 Task: Buy 2 Gels for Men's from Shave & Hair Removal section under best seller category for shipping address: Dale Allen, 4716 Wines Lane, Sabine Pass, Texas 77655, Cell Number 8322385022. Pay from credit card ending with 5759, CVV 953
Action: Mouse moved to (18, 79)
Screenshot: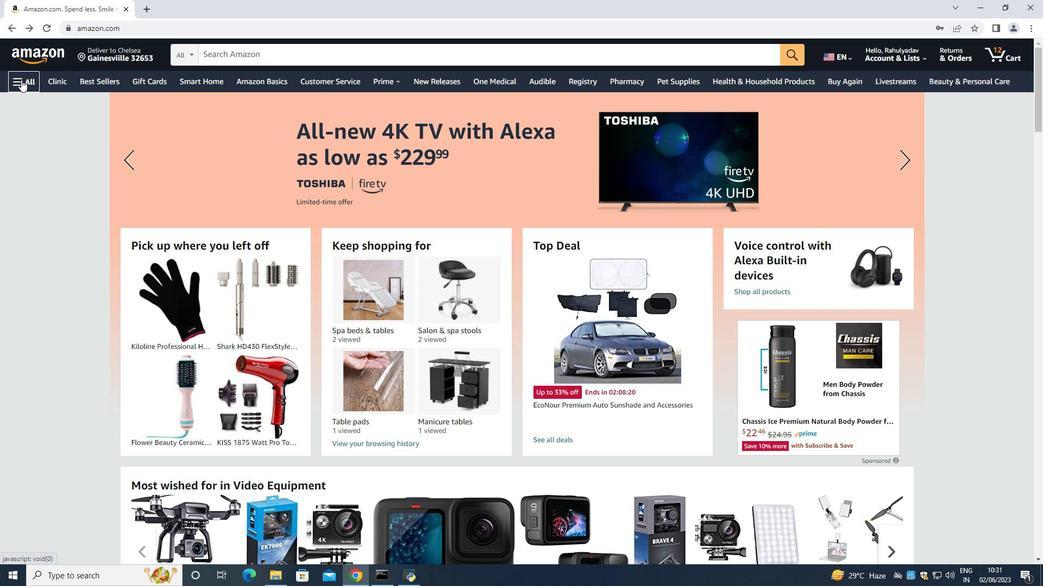 
Action: Mouse pressed left at (18, 79)
Screenshot: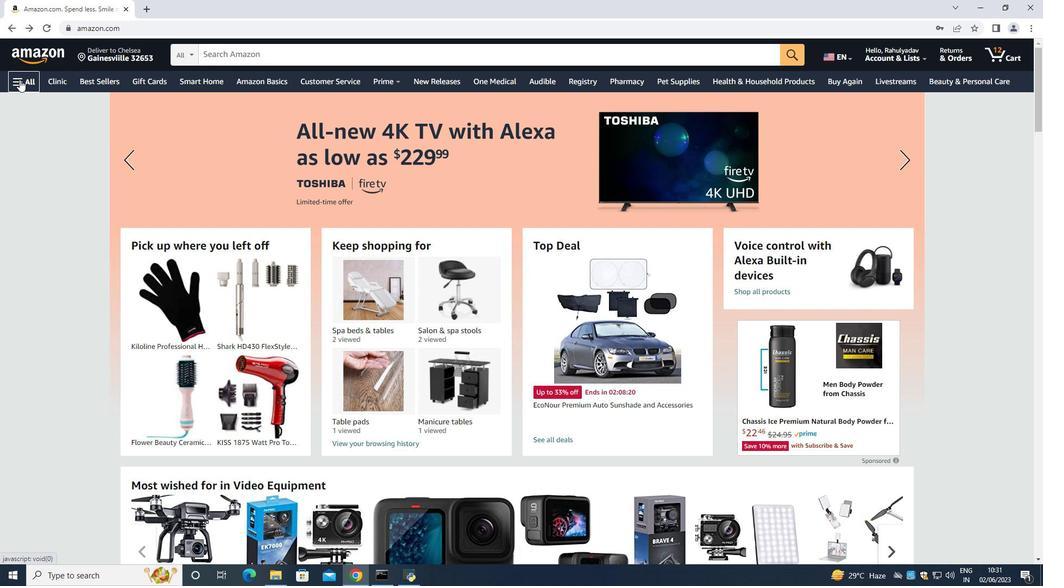 
Action: Mouse moved to (48, 111)
Screenshot: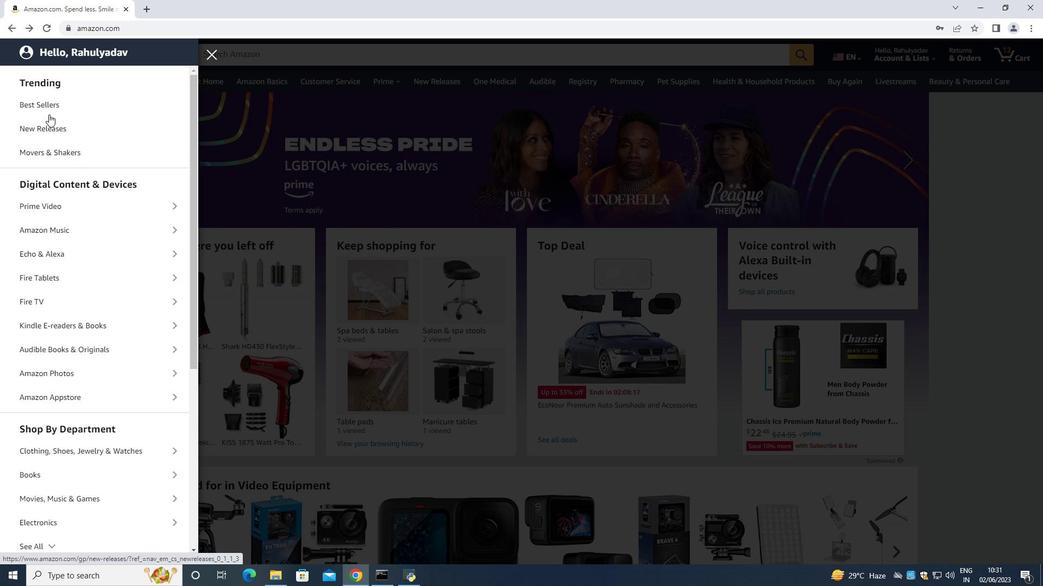 
Action: Mouse pressed left at (48, 111)
Screenshot: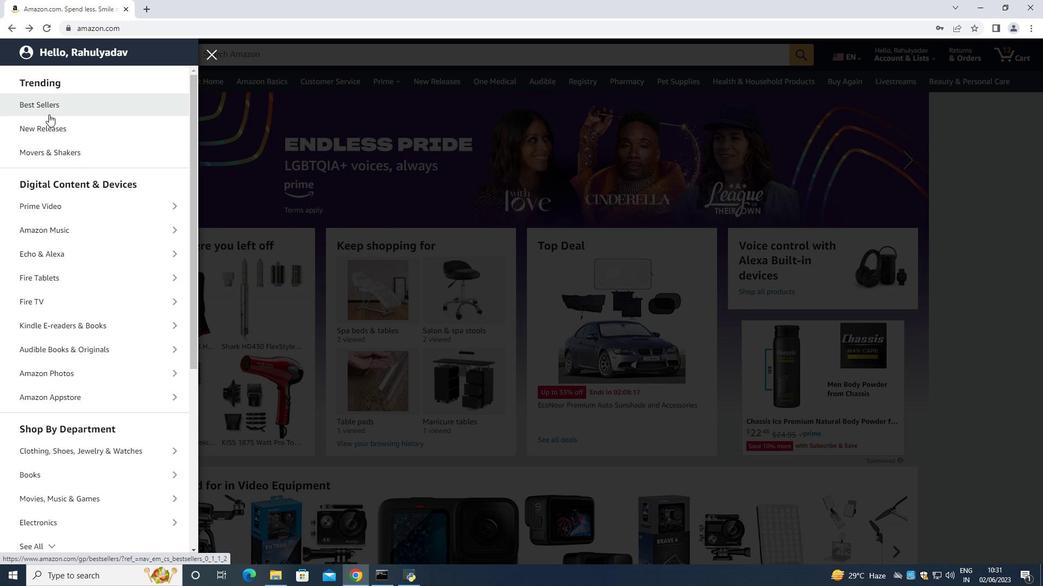 
Action: Mouse moved to (320, 52)
Screenshot: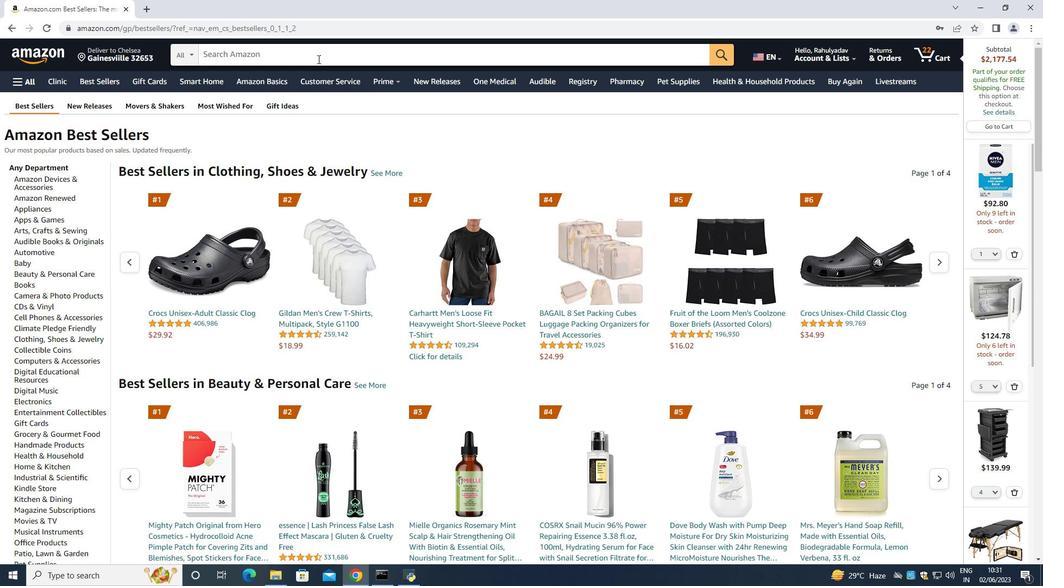 
Action: Mouse pressed left at (320, 52)
Screenshot: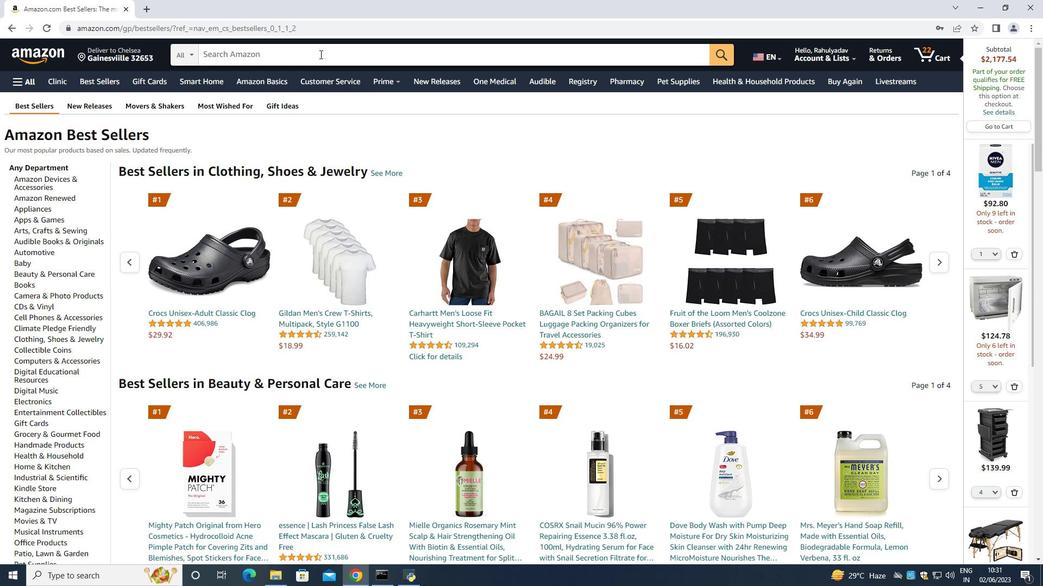 
Action: Mouse moved to (321, 51)
Screenshot: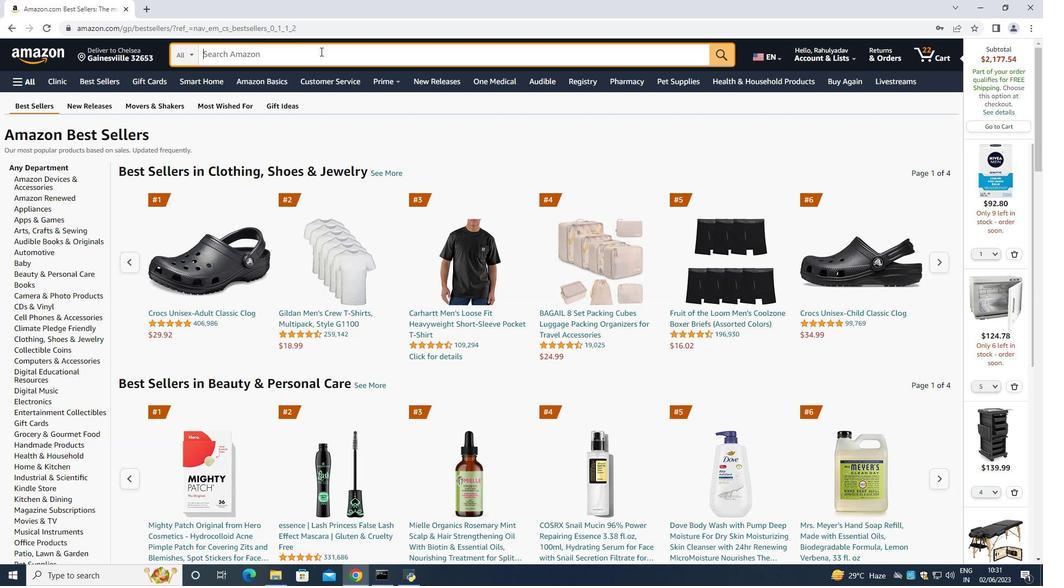 
Action: Key pressed <Key.shift>Gels<Key.space><Key.shift><Key.shift><Key.shift>For<Key.space><Key.shift><Key.shift><Key.shift><Key.shift><Key.shift><Key.shift><Key.shift><Key.shift><Key.shift><Key.shift><Key.shift><Key.shift><Key.shift><Key.shift><Key.shift><Key.shift><Key.shift><Key.shift><Key.shift><Key.shift><Key.shift><Key.shift><Key.shift><Key.shift><Key.shift><Key.shift><Key.shift><Key.shift><Key.shift>Mr<Key.backspace>en<Key.enter>
Screenshot: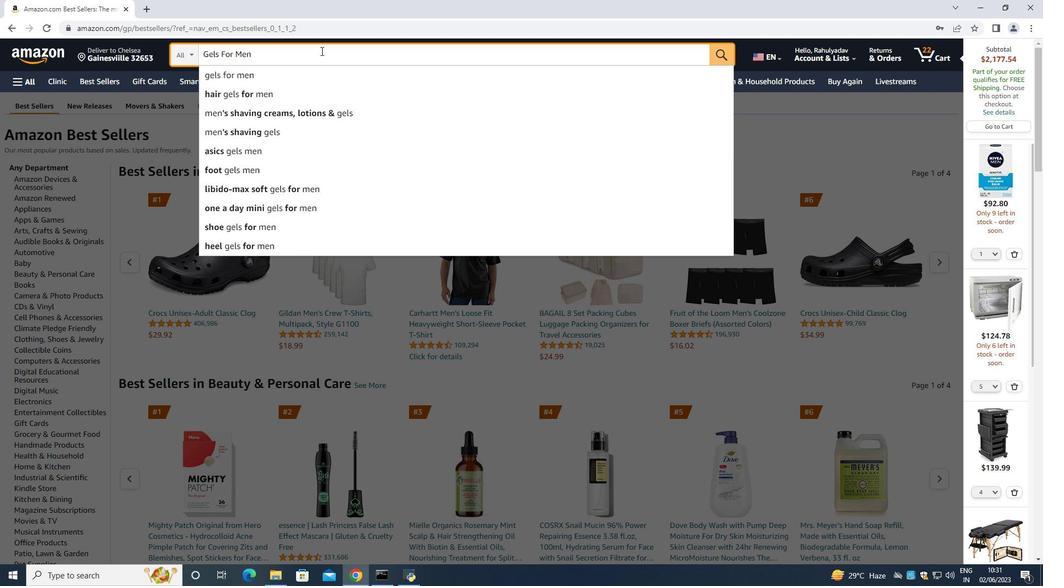 
Action: Mouse moved to (57, 256)
Screenshot: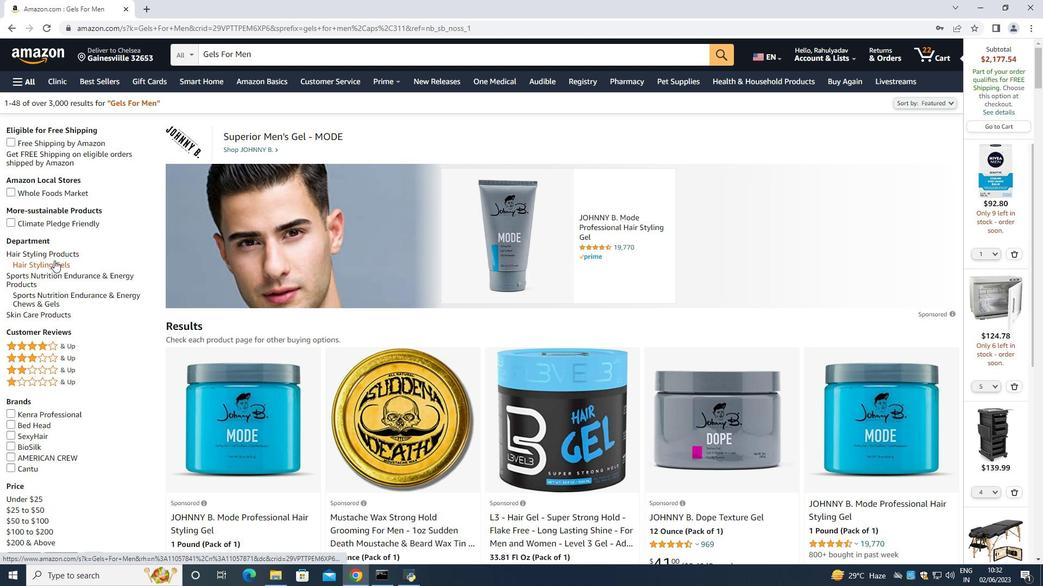 
Action: Mouse pressed left at (57, 256)
Screenshot: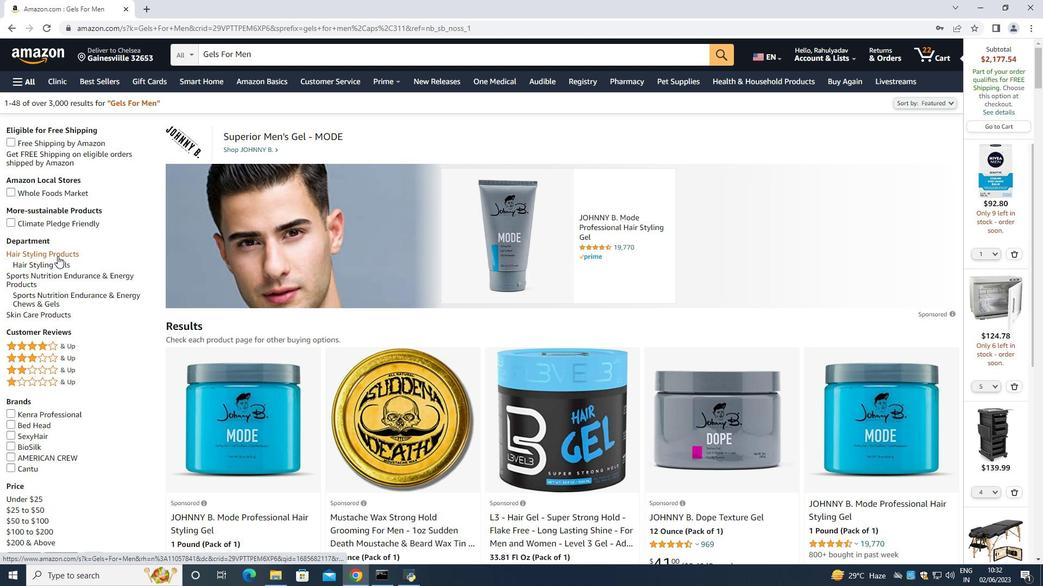 
Action: Mouse moved to (41, 299)
Screenshot: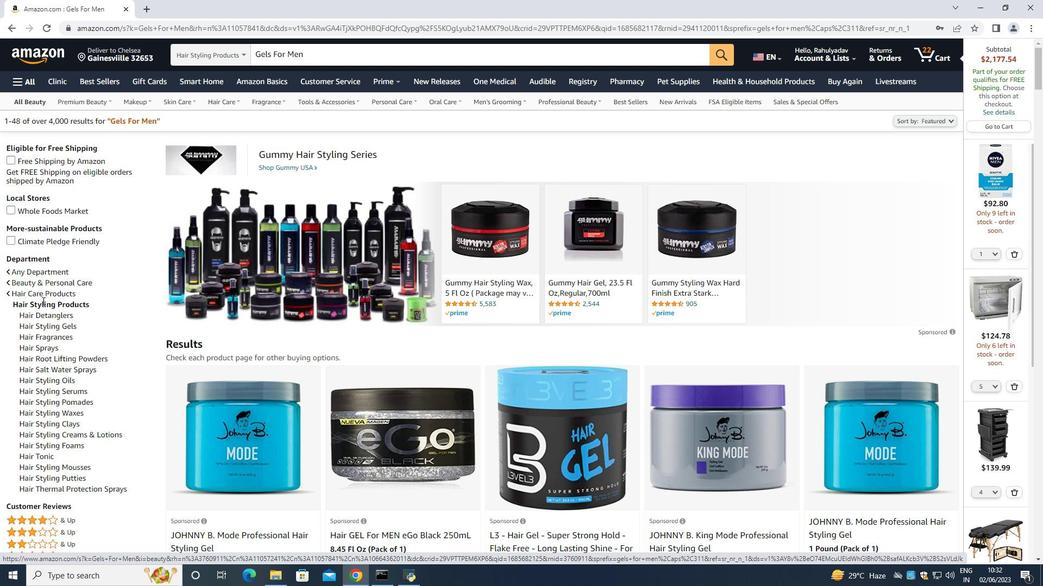 
Action: Mouse pressed left at (41, 299)
Screenshot: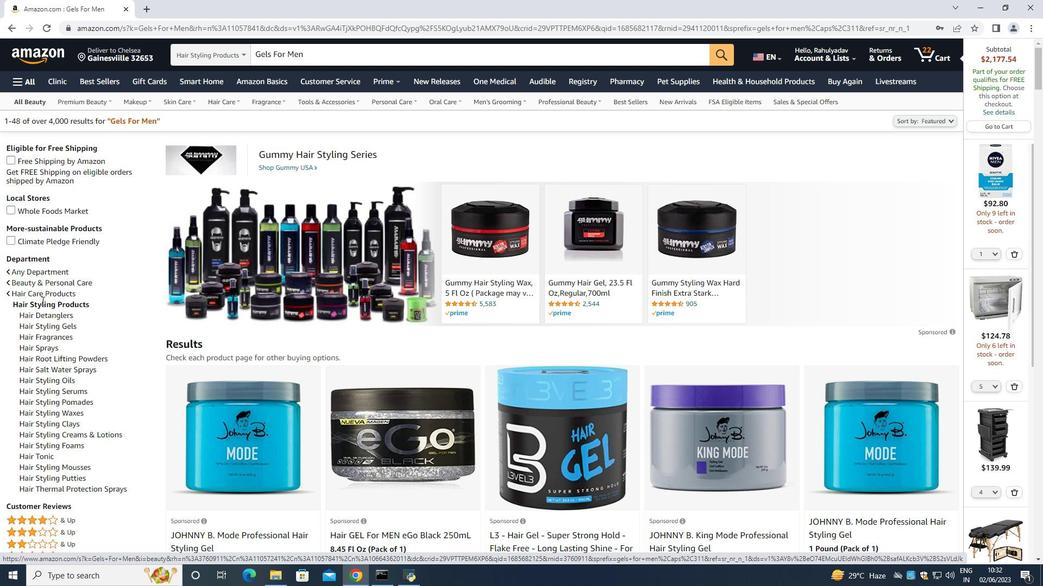 
Action: Mouse moved to (40, 294)
Screenshot: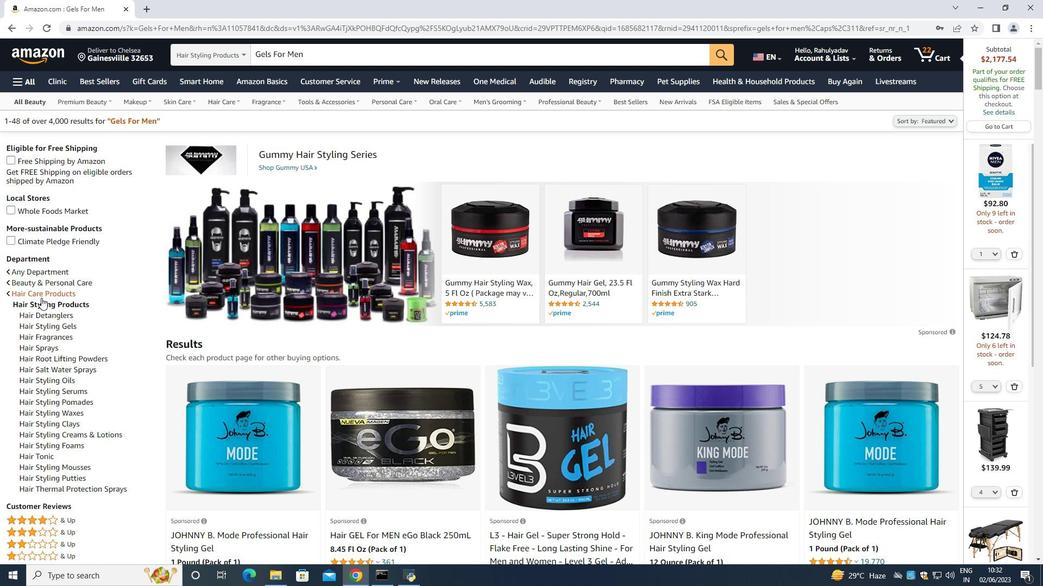 
Action: Mouse pressed left at (40, 294)
Screenshot: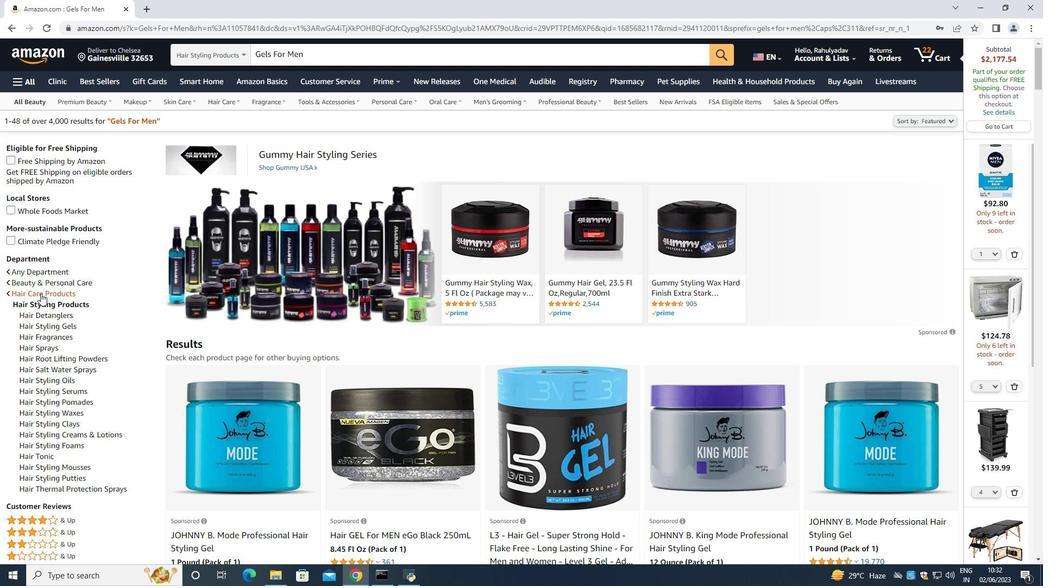 
Action: Mouse moved to (695, 402)
Screenshot: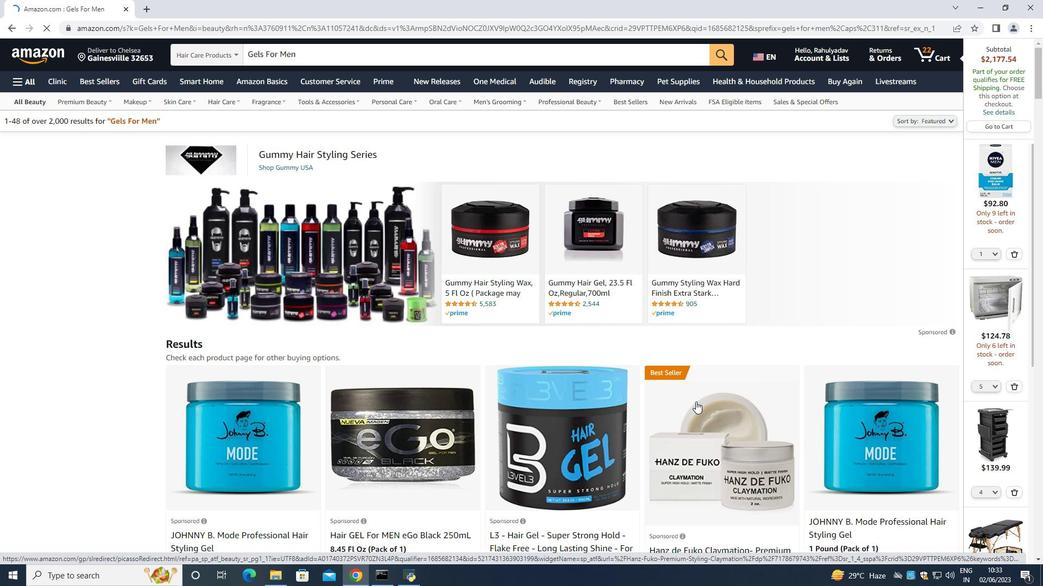 
Action: Mouse scrolled (695, 401) with delta (0, 0)
Screenshot: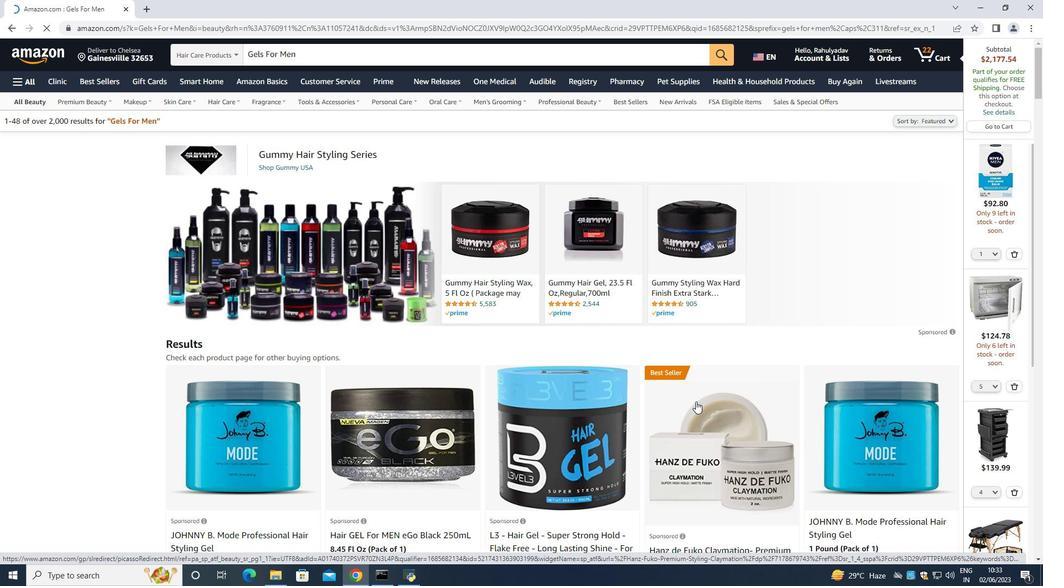 
Action: Mouse scrolled (695, 401) with delta (0, 0)
Screenshot: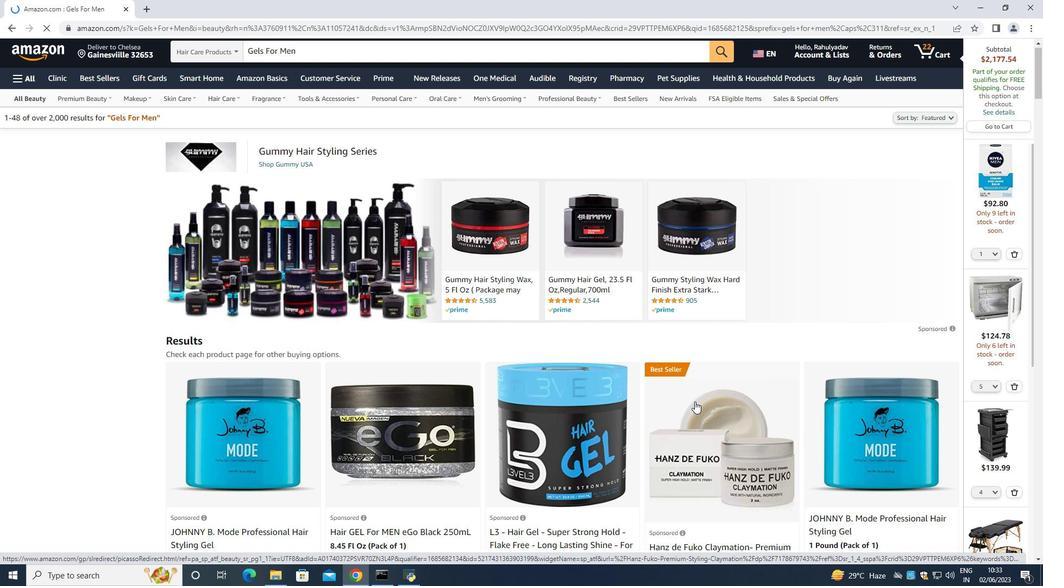 
Action: Mouse moved to (699, 397)
Screenshot: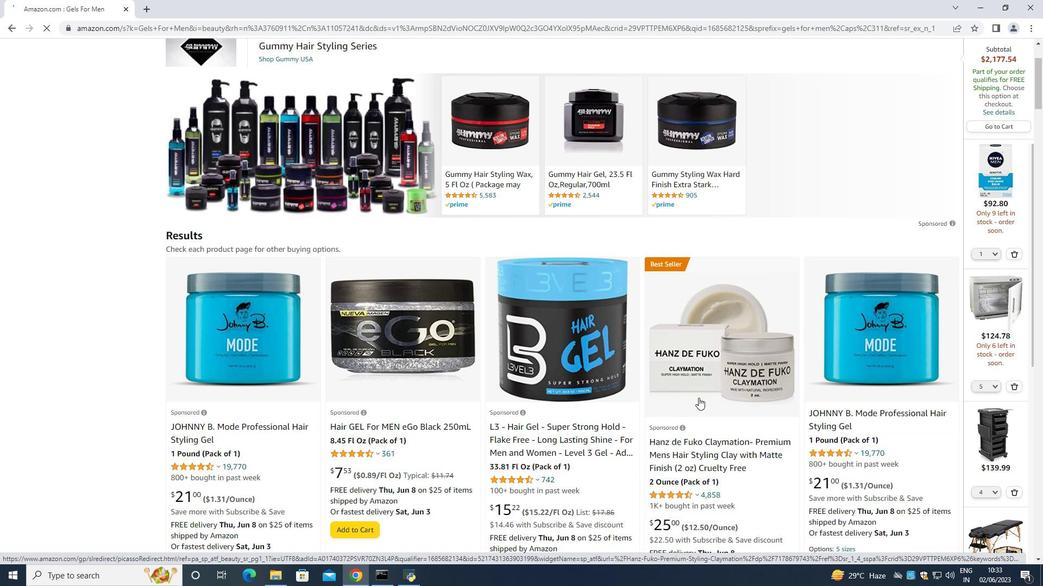 
Action: Mouse scrolled (699, 397) with delta (0, 0)
Screenshot: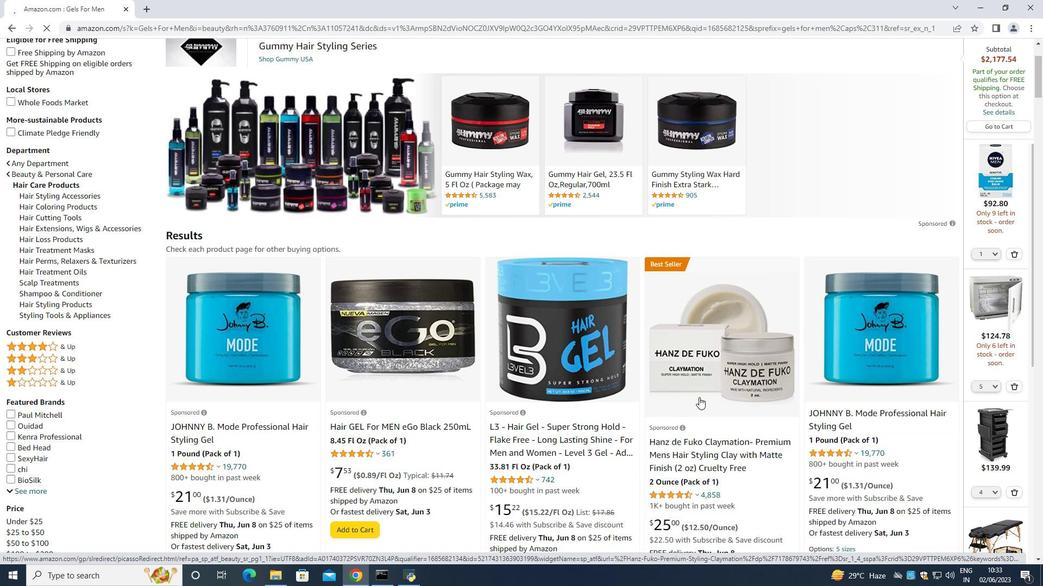 
Action: Mouse moved to (699, 397)
Screenshot: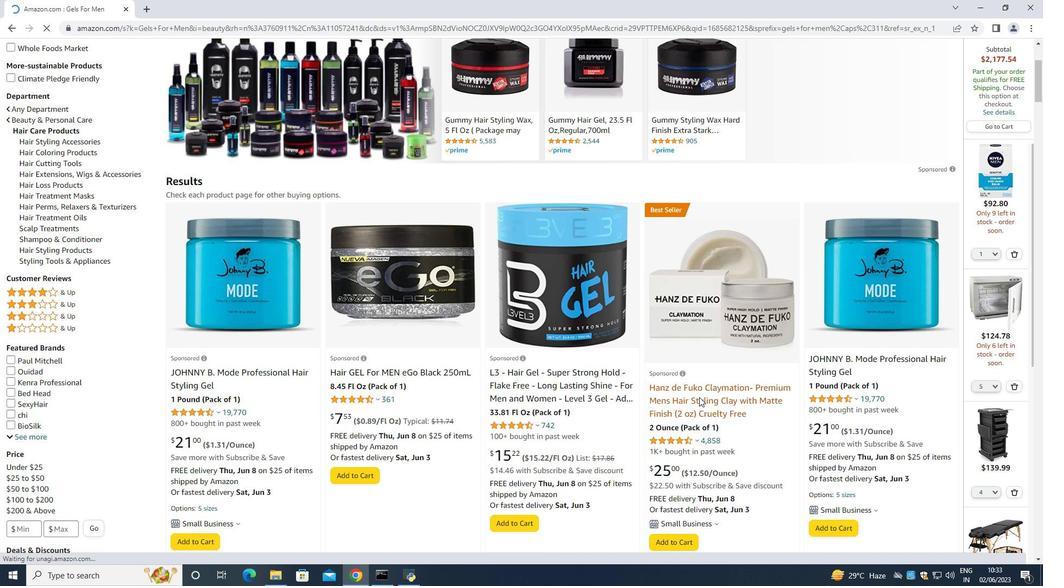 
Action: Mouse scrolled (699, 398) with delta (0, 0)
Screenshot: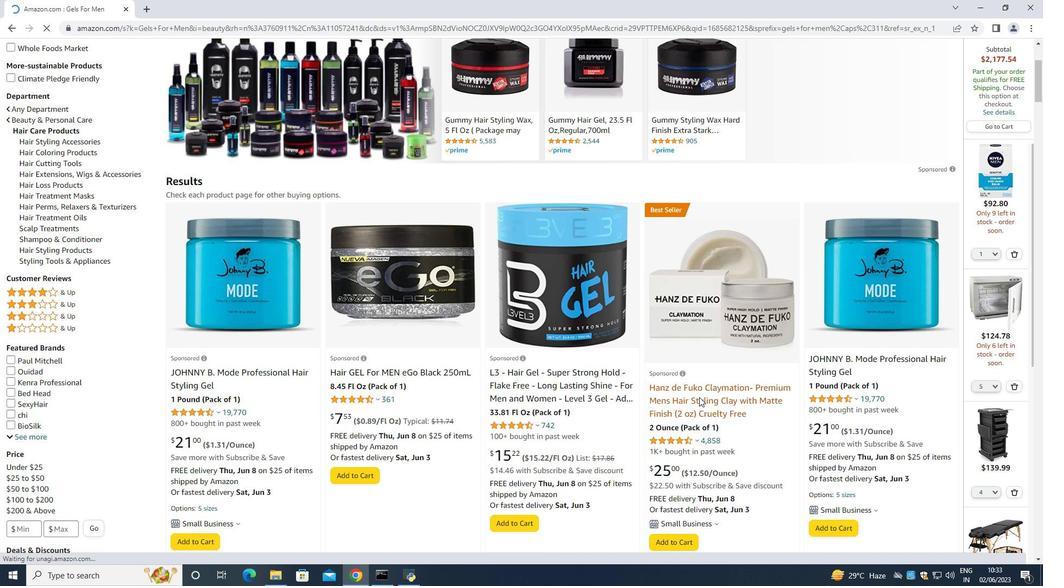 
Action: Mouse scrolled (699, 398) with delta (0, 0)
Screenshot: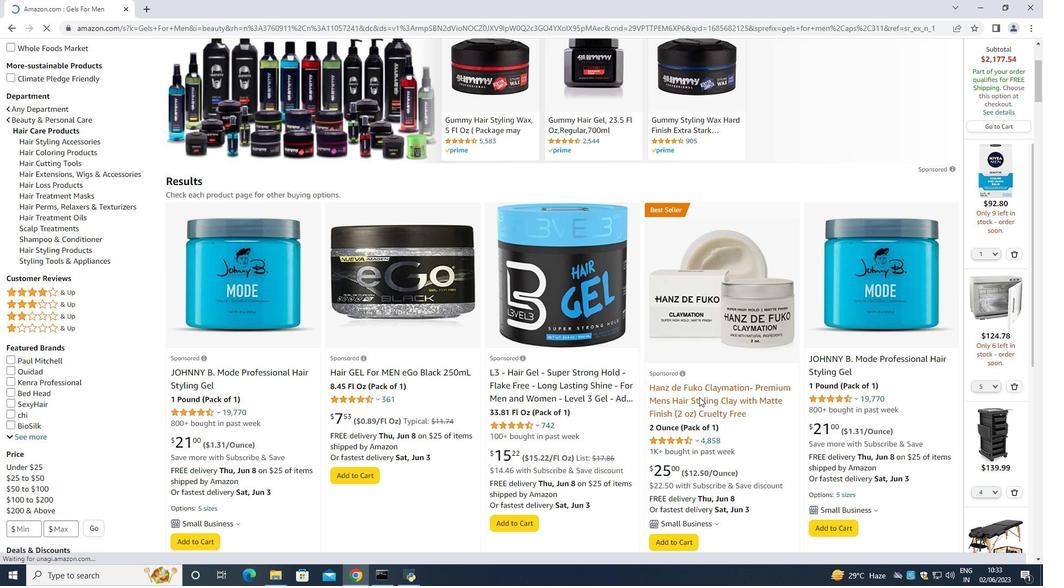 
Action: Mouse scrolled (699, 398) with delta (0, 0)
Screenshot: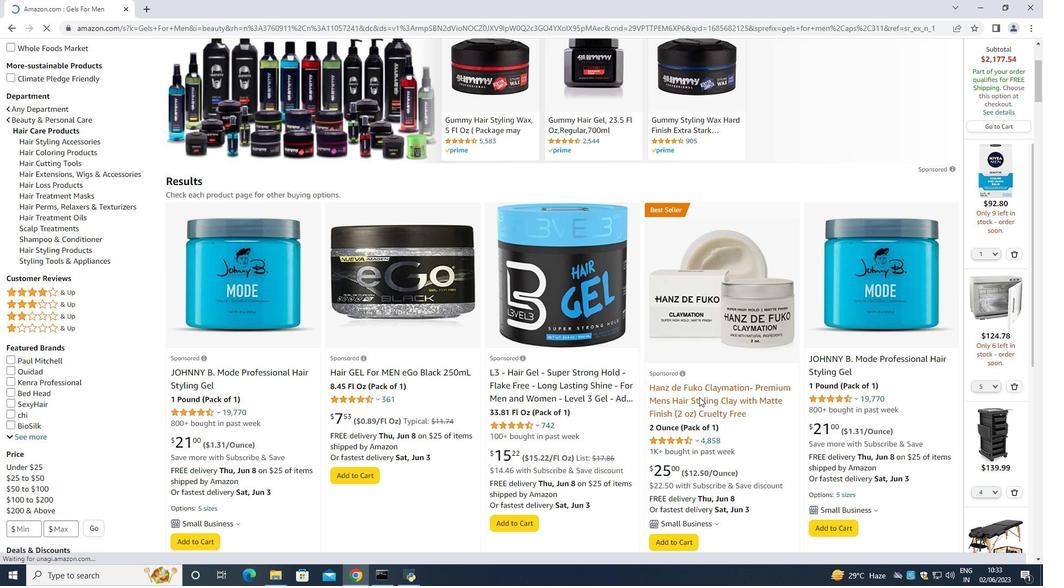 
Action: Mouse scrolled (699, 398) with delta (0, 0)
Screenshot: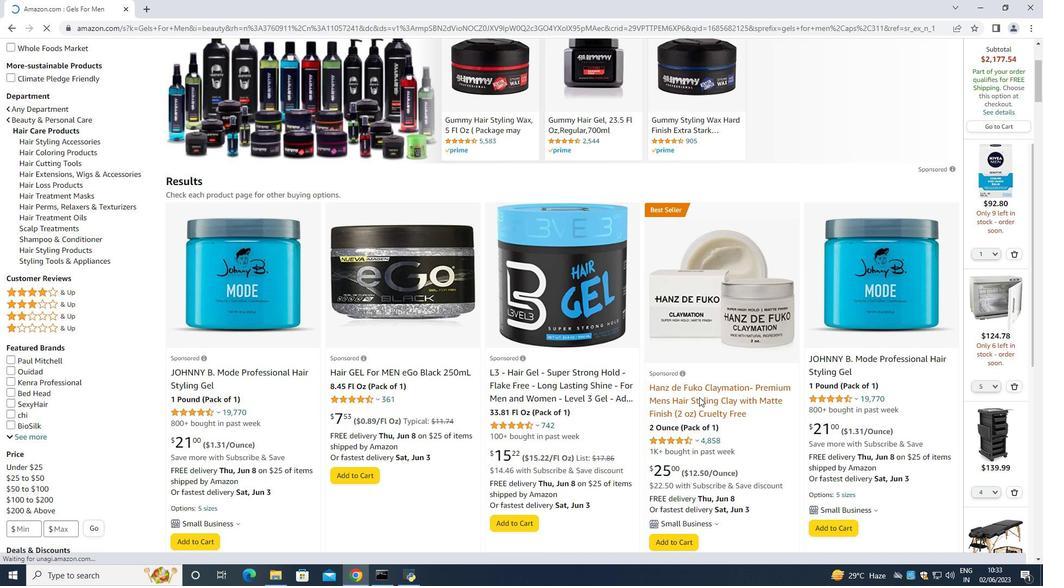 
Action: Mouse moved to (585, 389)
Screenshot: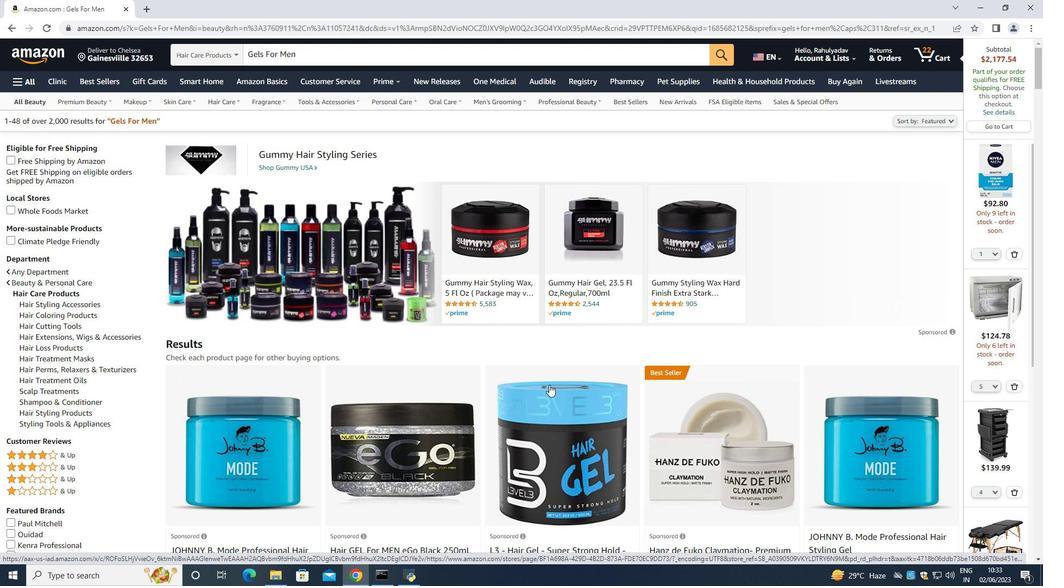 
Action: Mouse scrolled (585, 388) with delta (0, 0)
Screenshot: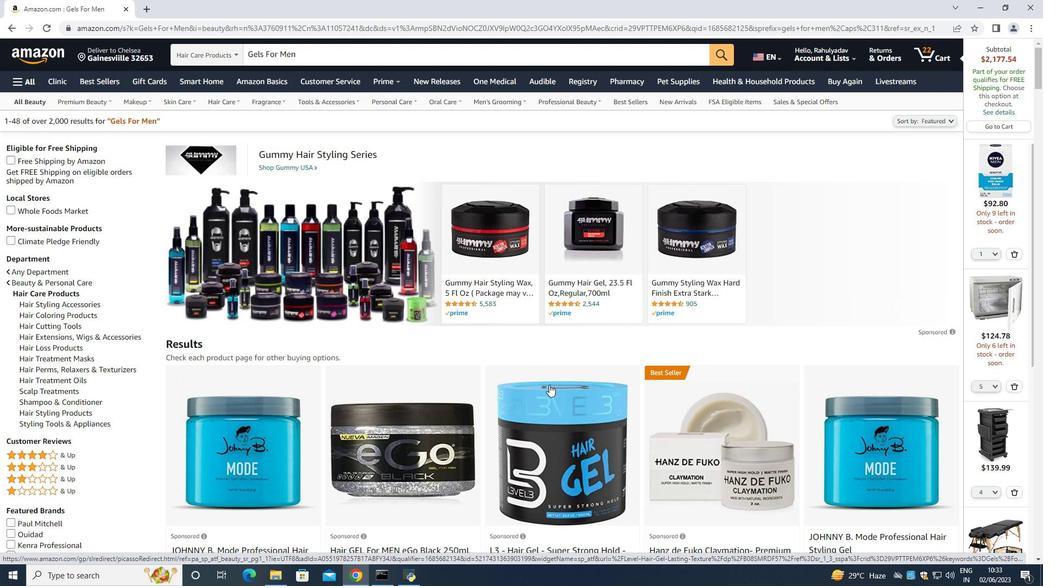 
Action: Mouse moved to (585, 389)
Screenshot: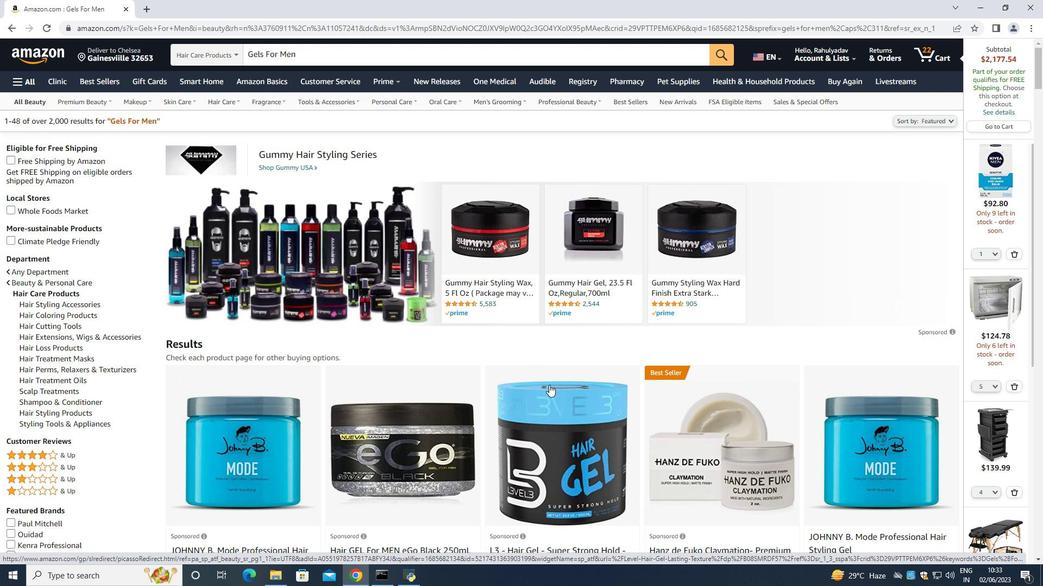 
Action: Mouse scrolled (585, 388) with delta (0, 0)
Screenshot: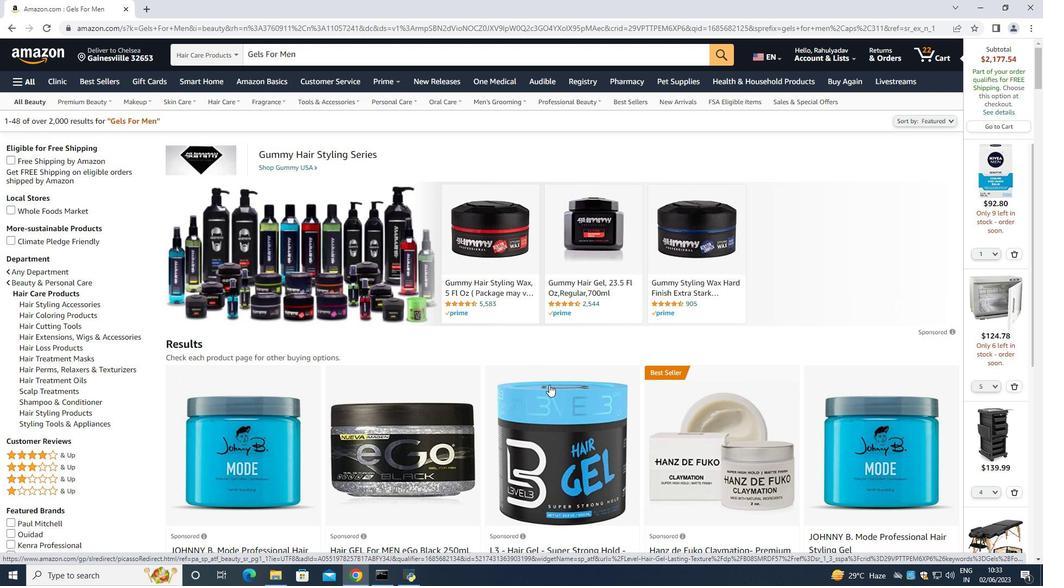 
Action: Mouse scrolled (585, 388) with delta (0, 0)
Screenshot: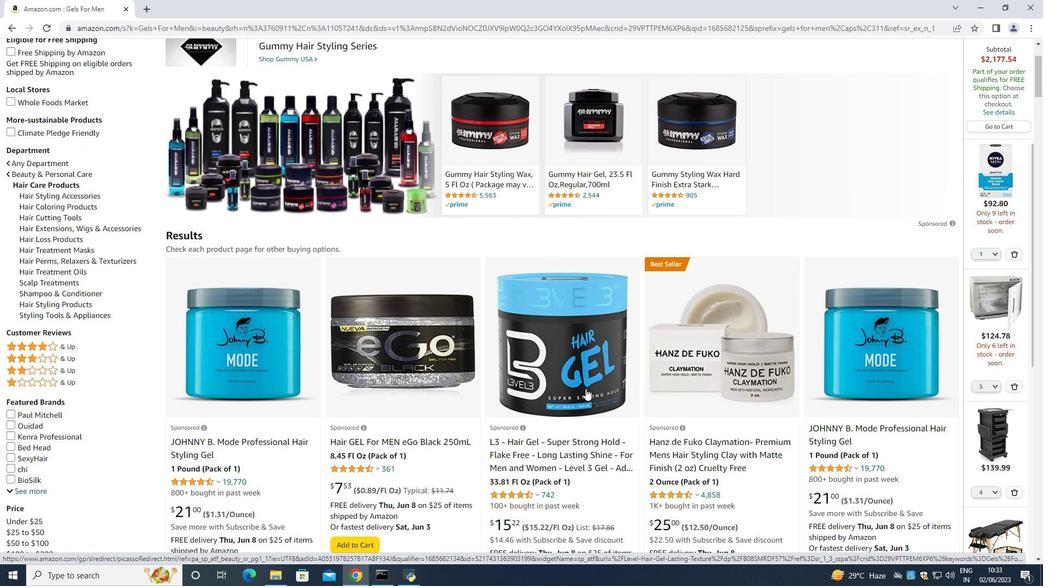 
Action: Mouse moved to (525, 407)
Screenshot: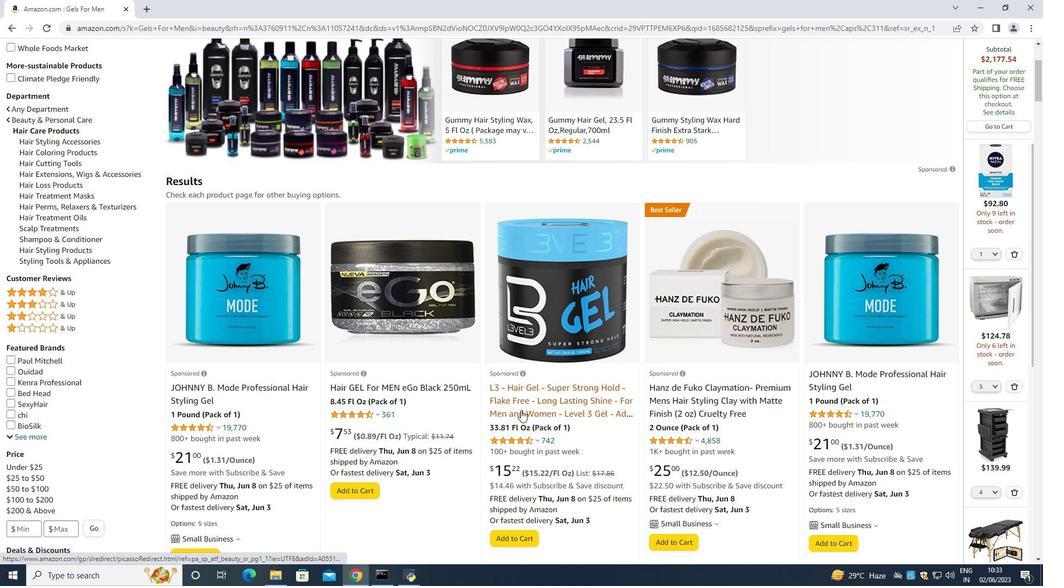 
Action: Mouse pressed left at (525, 407)
Screenshot: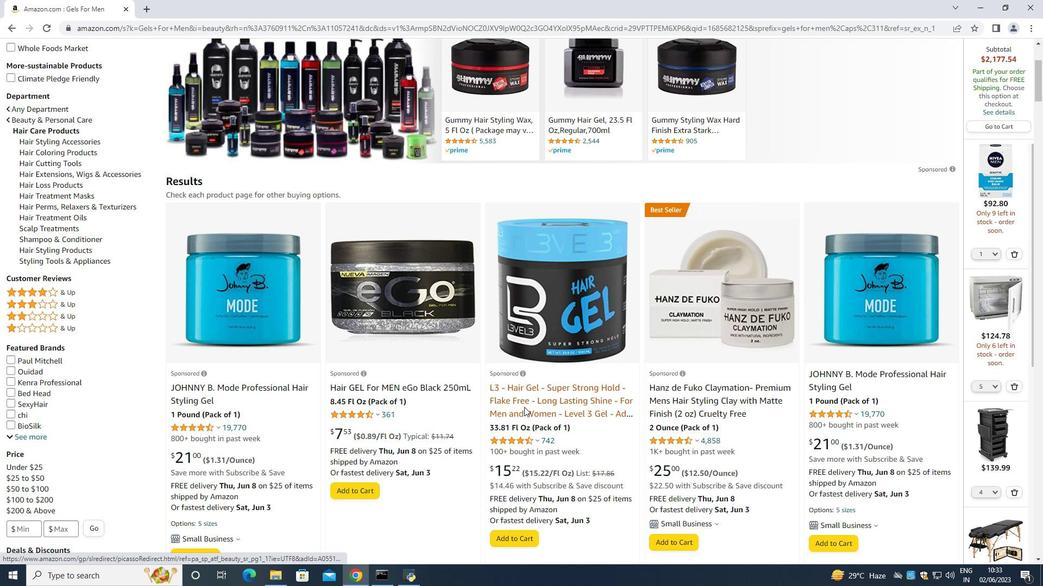 
Action: Mouse moved to (576, 396)
Screenshot: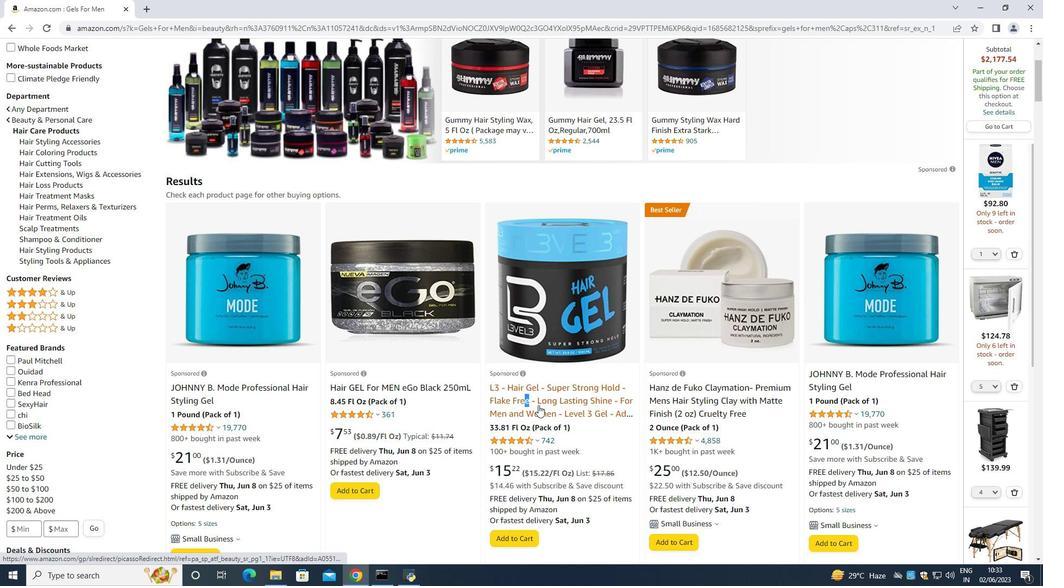 
Action: Mouse pressed left at (576, 396)
Screenshot: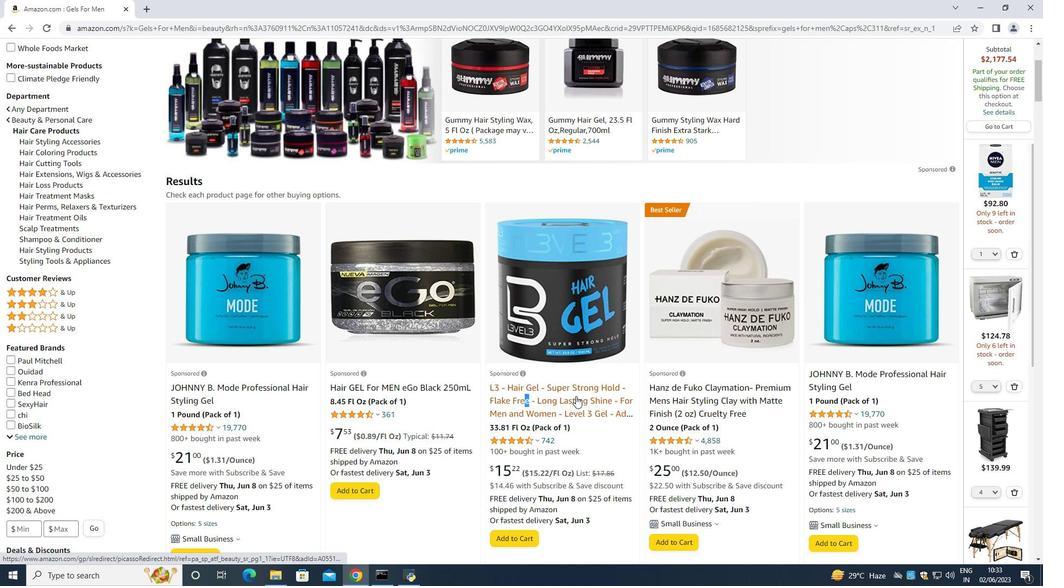 
Action: Mouse moved to (496, 240)
Screenshot: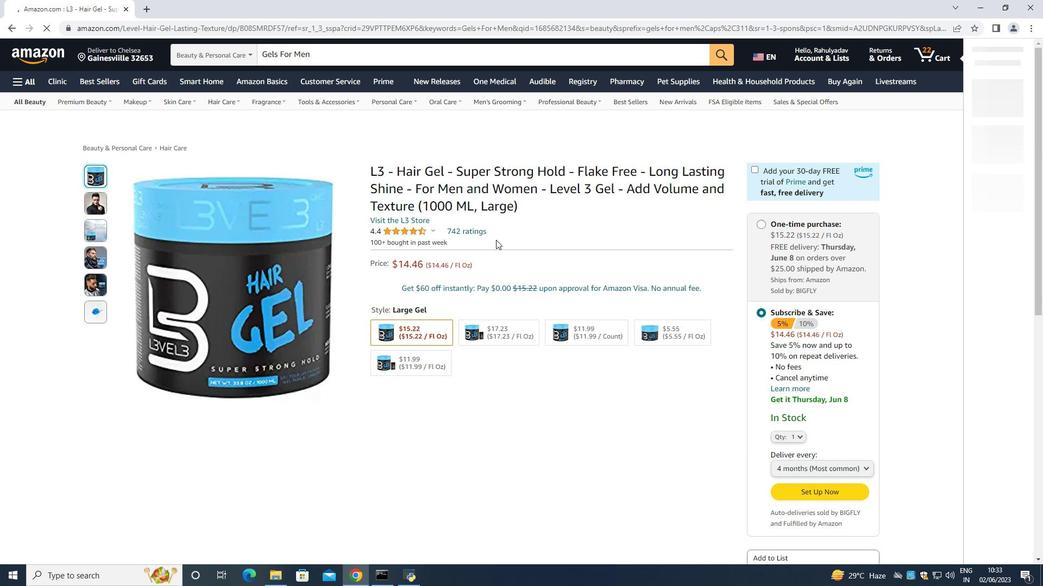 
Action: Mouse scrolled (496, 240) with delta (0, 0)
Screenshot: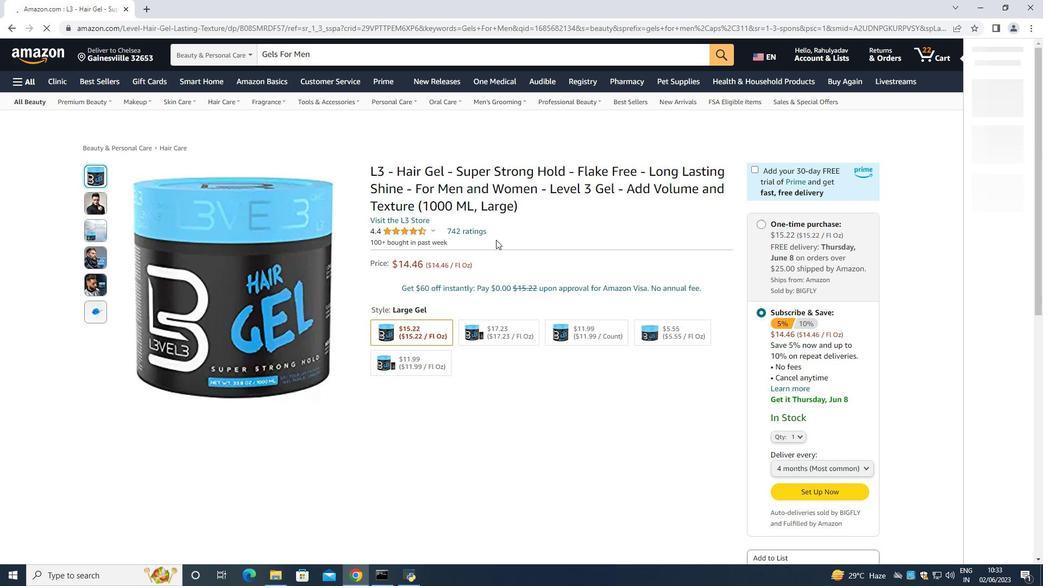 
Action: Mouse moved to (613, 163)
Screenshot: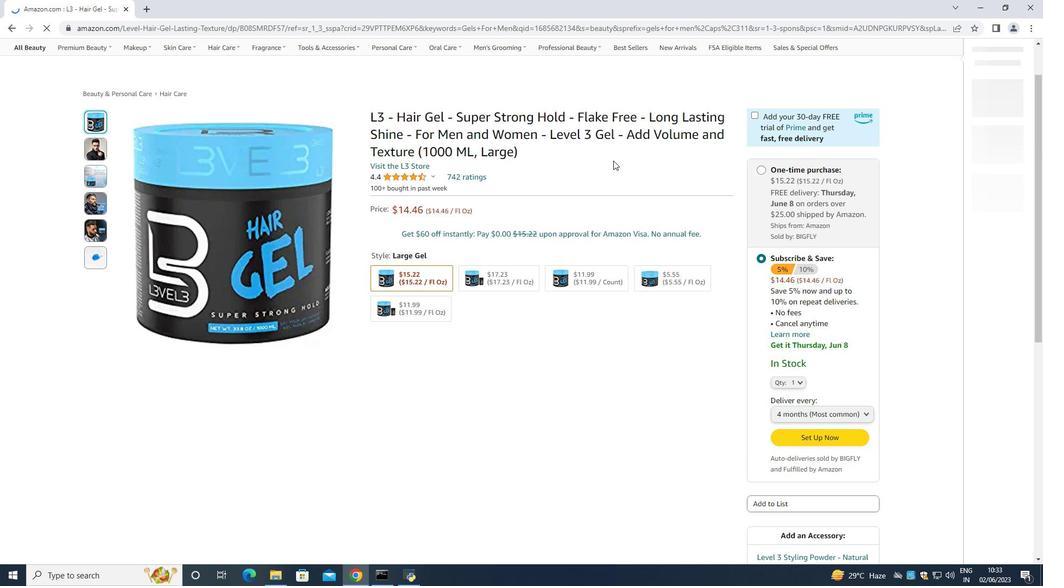 
Action: Mouse scrolled (613, 163) with delta (0, 0)
Screenshot: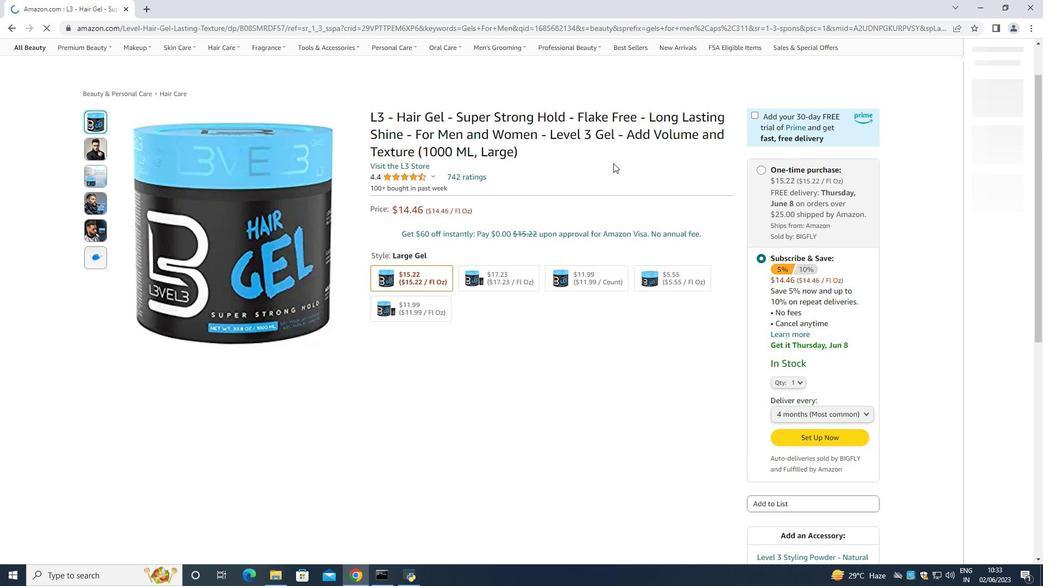 
Action: Mouse moved to (699, 206)
Screenshot: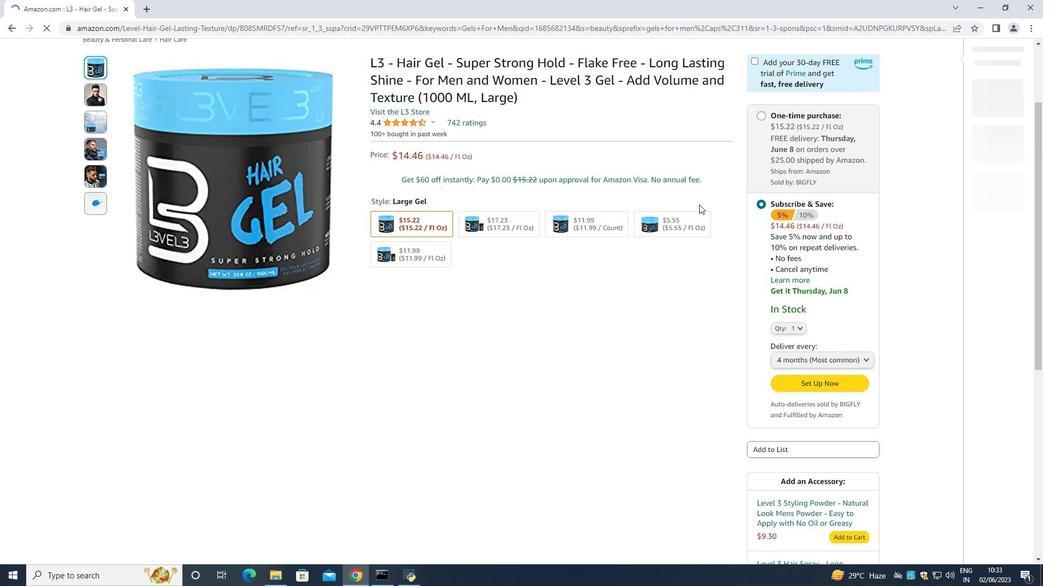 
Action: Mouse scrolled (699, 205) with delta (0, 0)
Screenshot: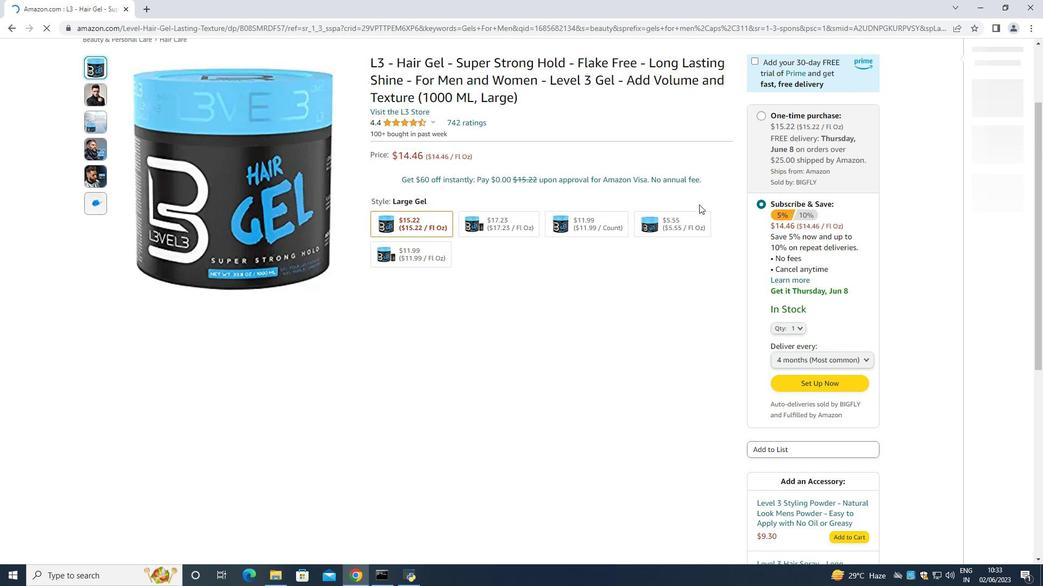 
Action: Mouse moved to (799, 280)
Screenshot: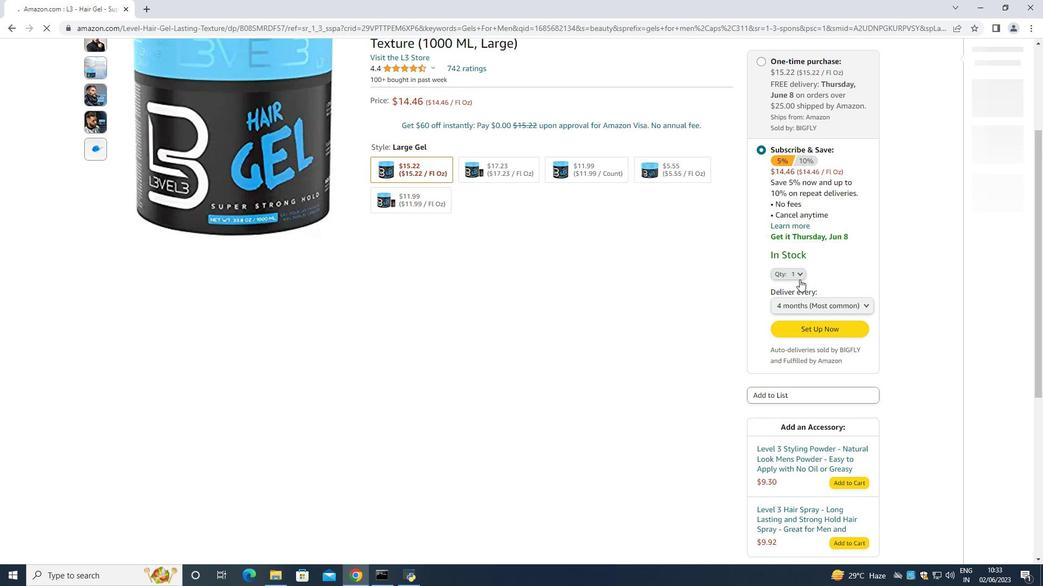 
Action: Mouse pressed left at (799, 280)
Screenshot: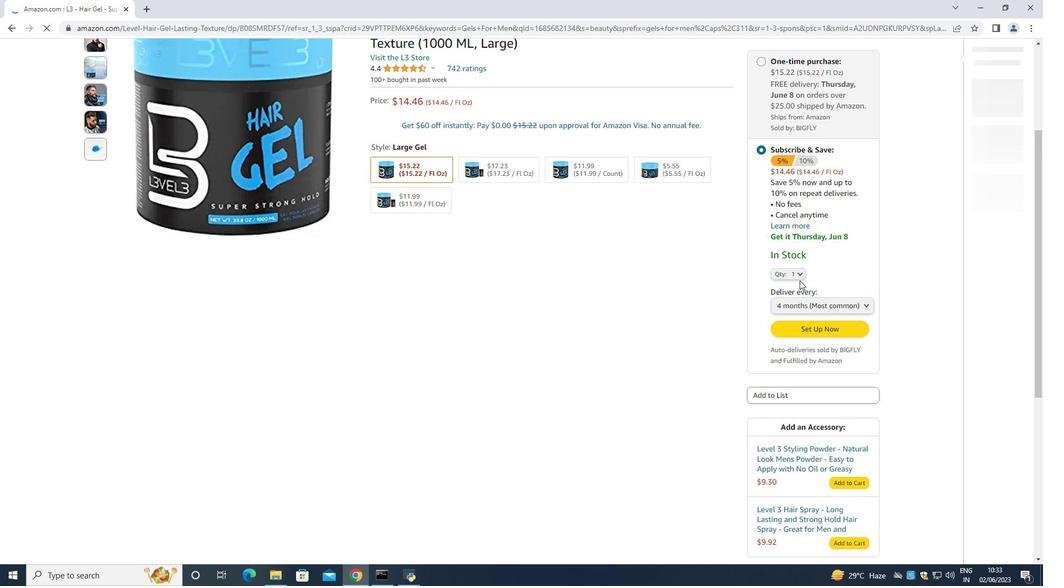 
Action: Mouse moved to (797, 279)
Screenshot: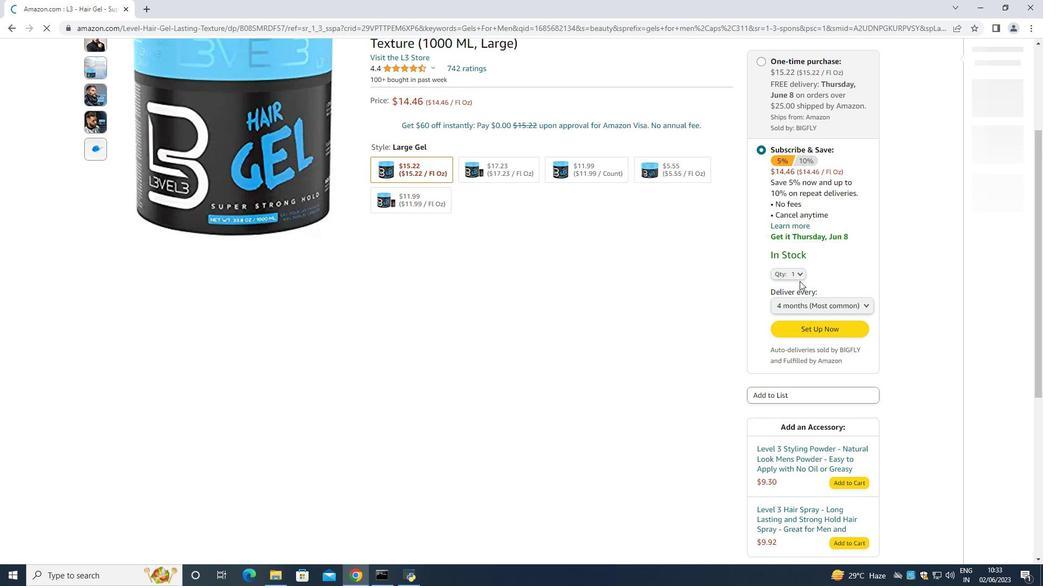 
Action: Mouse pressed left at (797, 279)
Screenshot: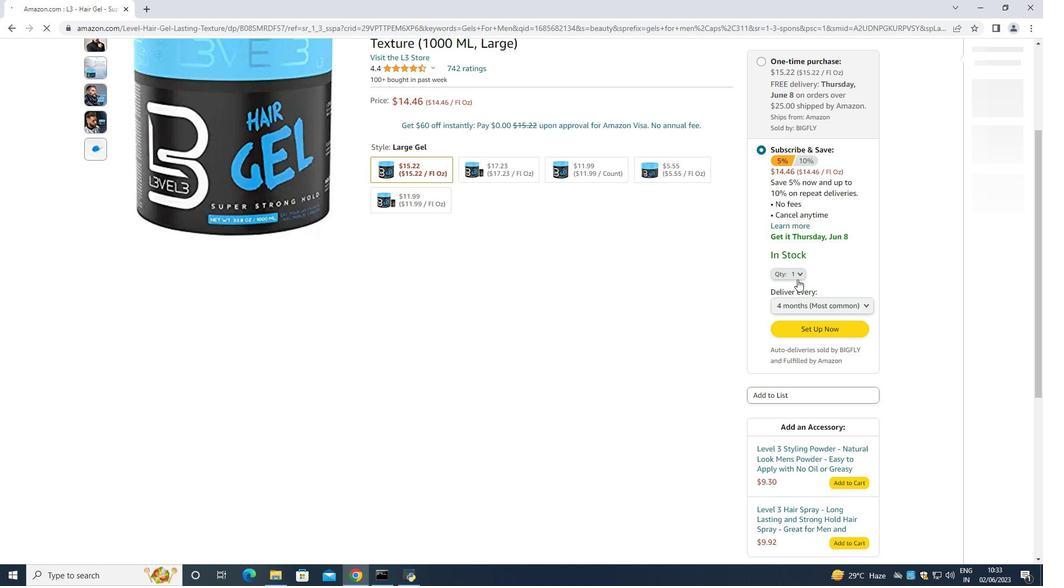 
Action: Mouse moved to (792, 271)
Screenshot: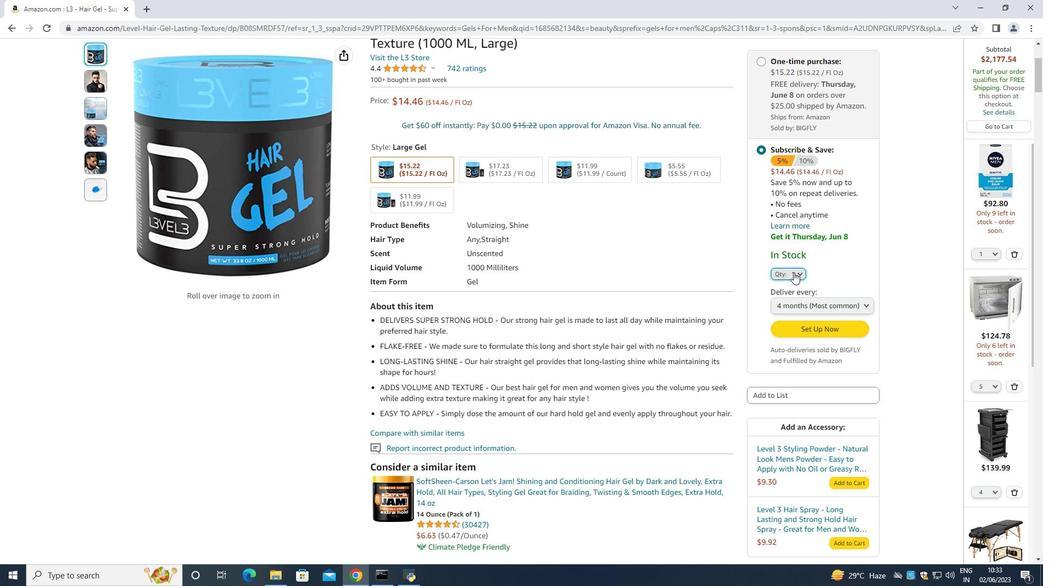 
Action: Mouse pressed left at (792, 271)
Screenshot: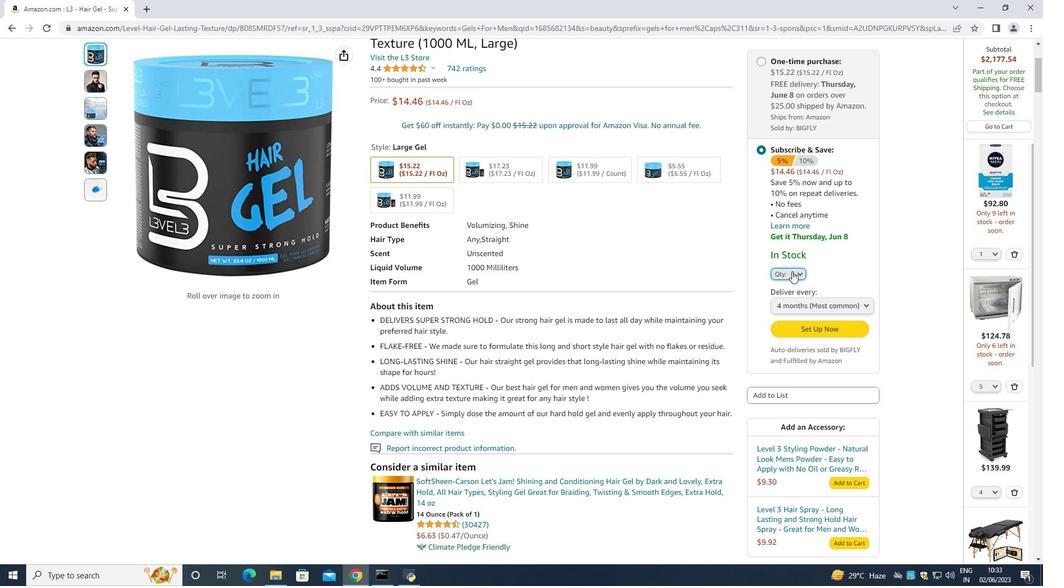 
Action: Mouse moved to (784, 290)
Screenshot: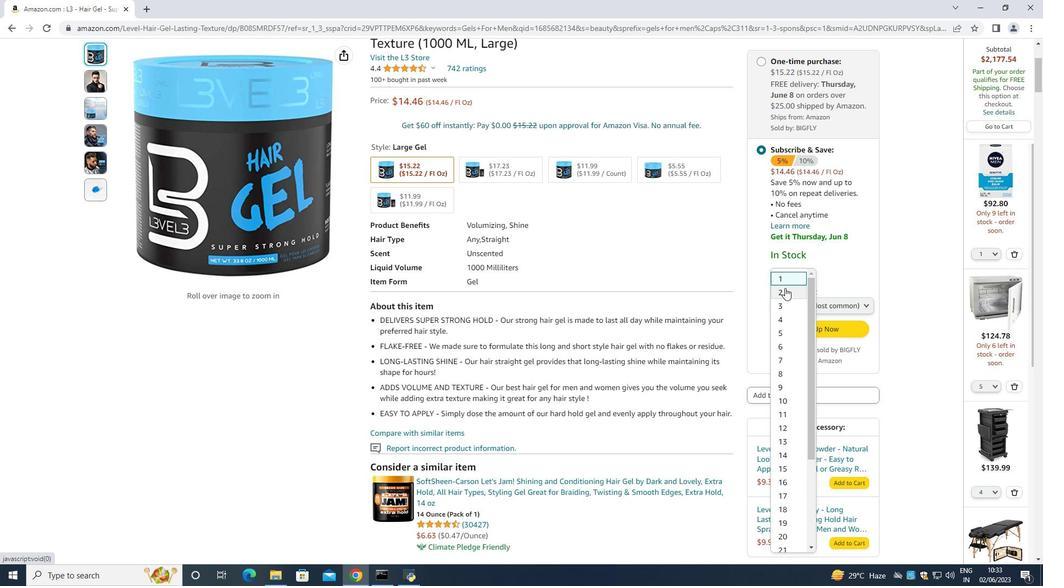 
Action: Mouse pressed left at (784, 290)
Screenshot: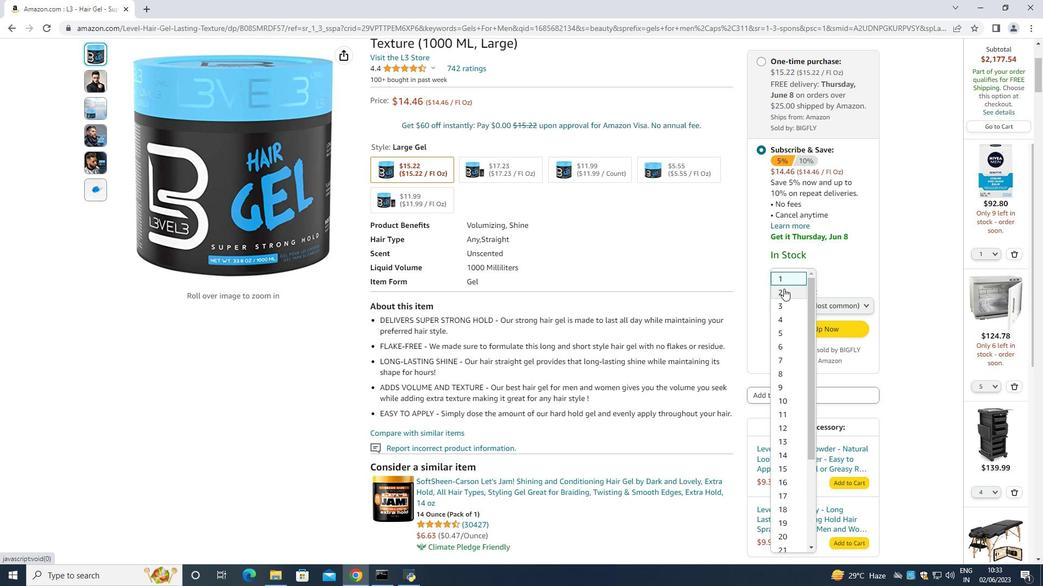
Action: Mouse moved to (820, 324)
Screenshot: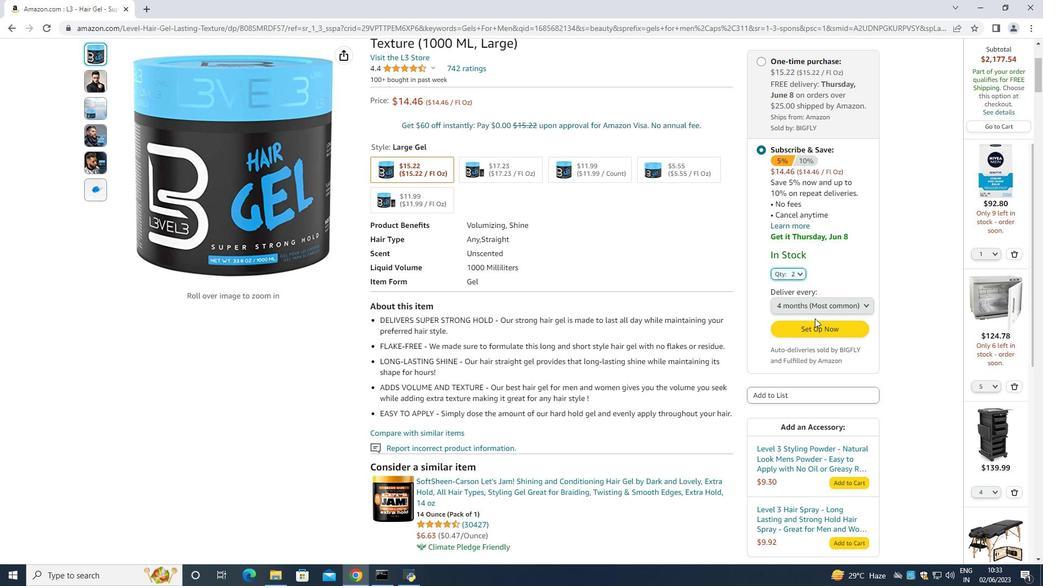 
Action: Mouse pressed left at (820, 324)
Screenshot: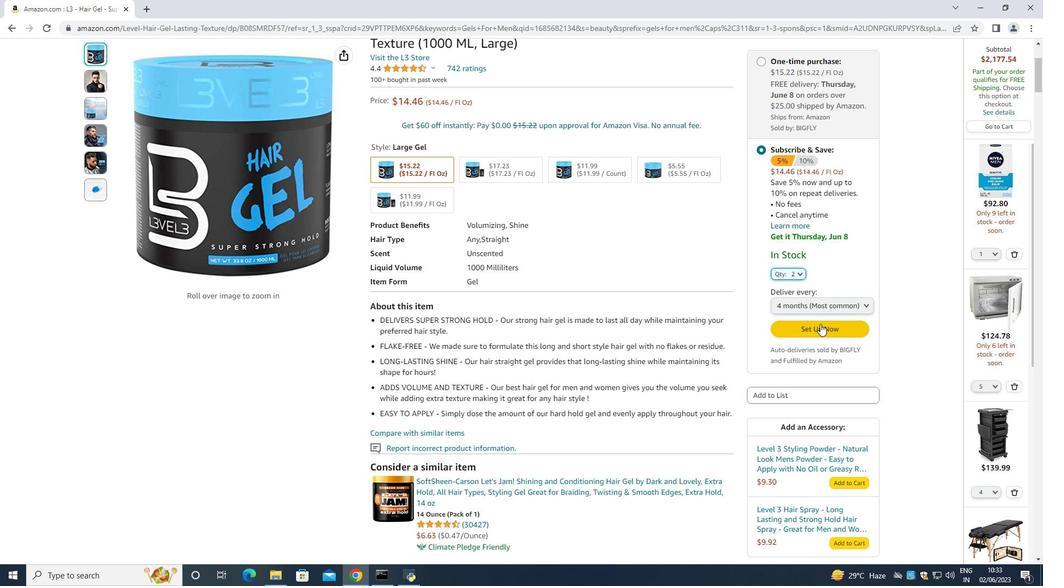 
Action: Mouse moved to (265, 129)
Screenshot: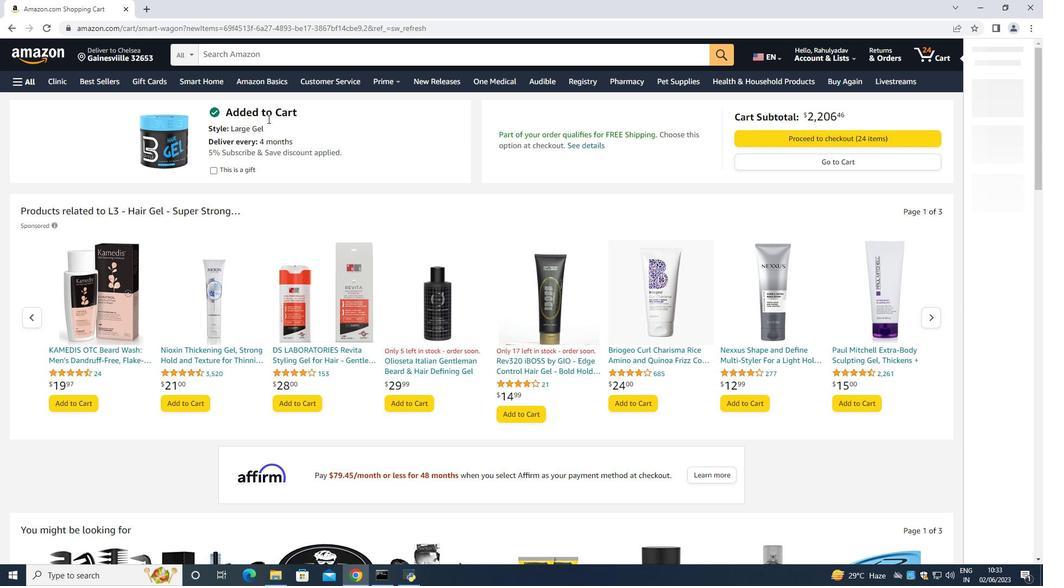 
Action: Mouse pressed left at (265, 129)
Screenshot: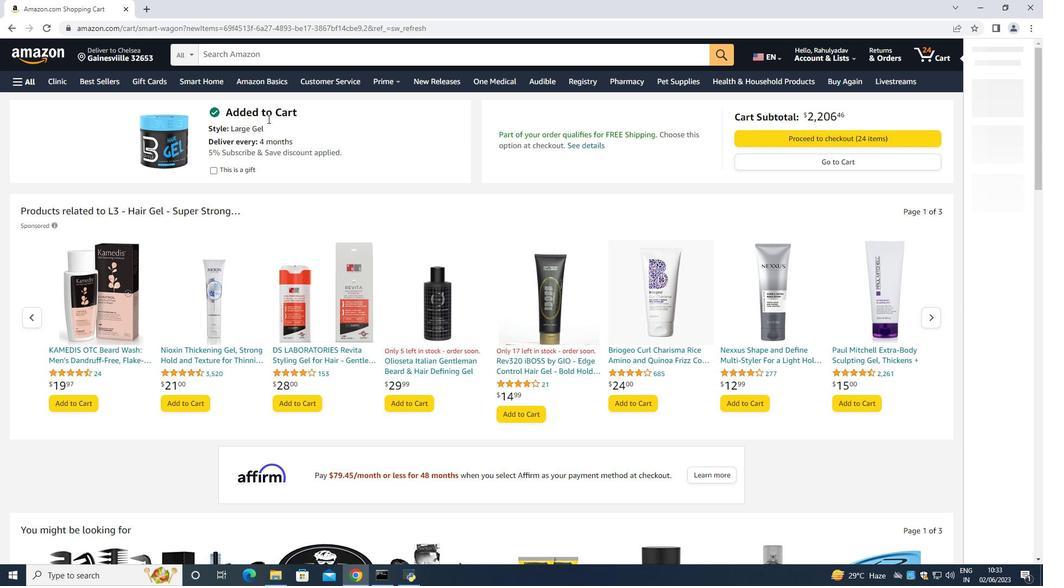 
Action: Mouse moved to (263, 129)
Screenshot: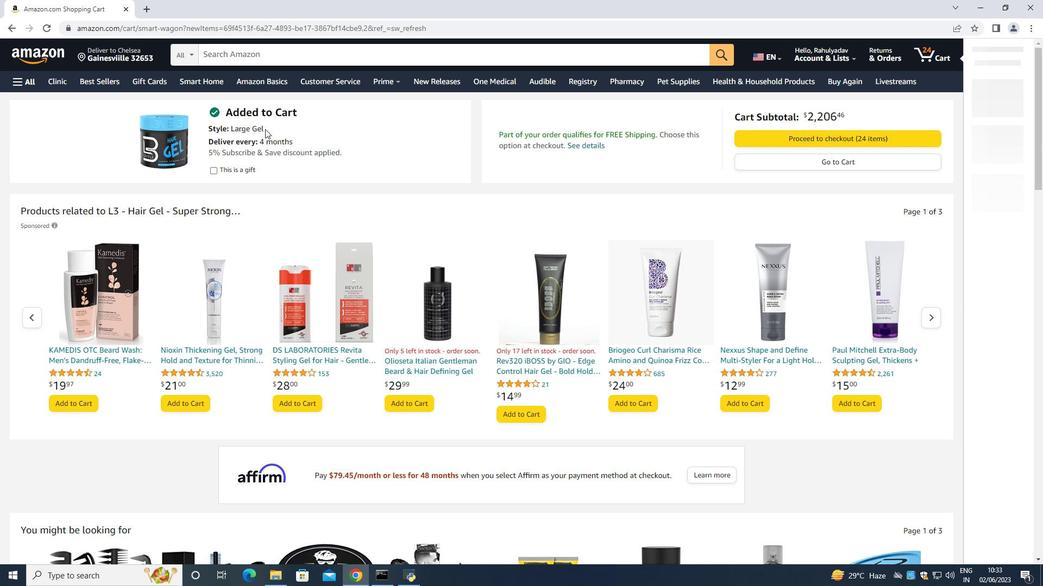 
Action: Mouse pressed left at (263, 129)
Screenshot: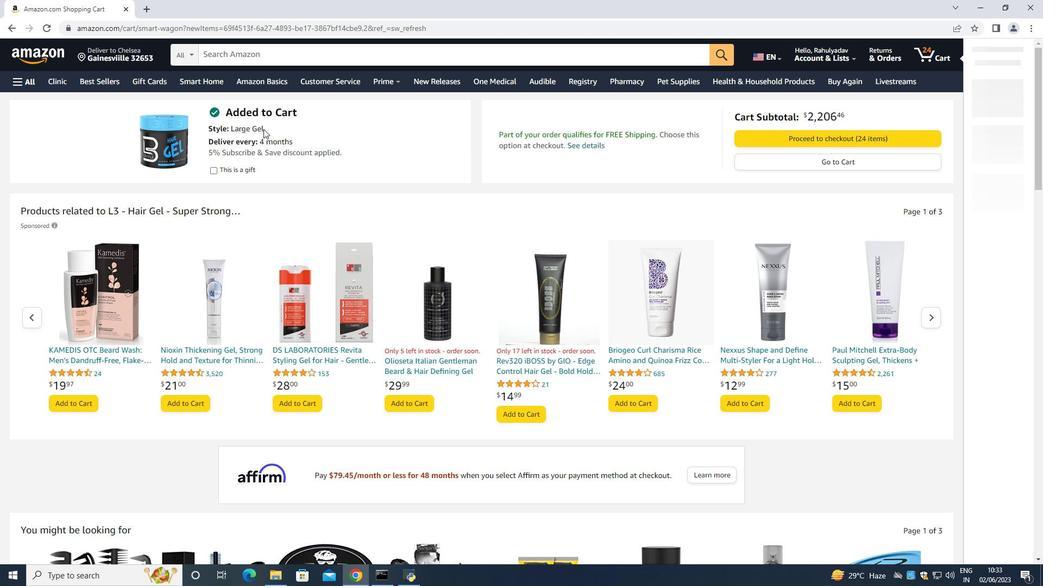 
Action: Mouse pressed left at (263, 129)
Screenshot: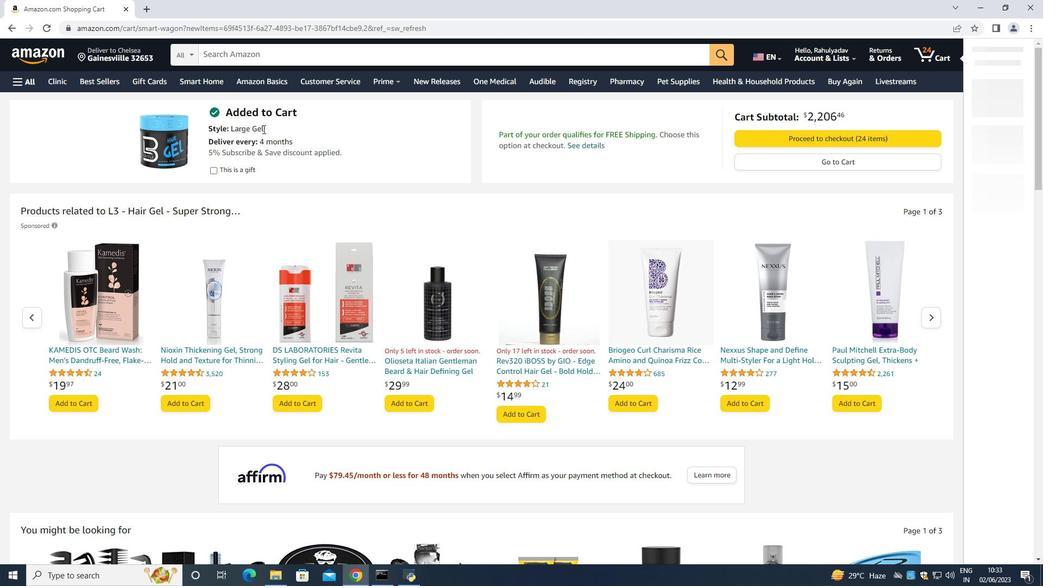 
Action: Mouse moved to (841, 139)
Screenshot: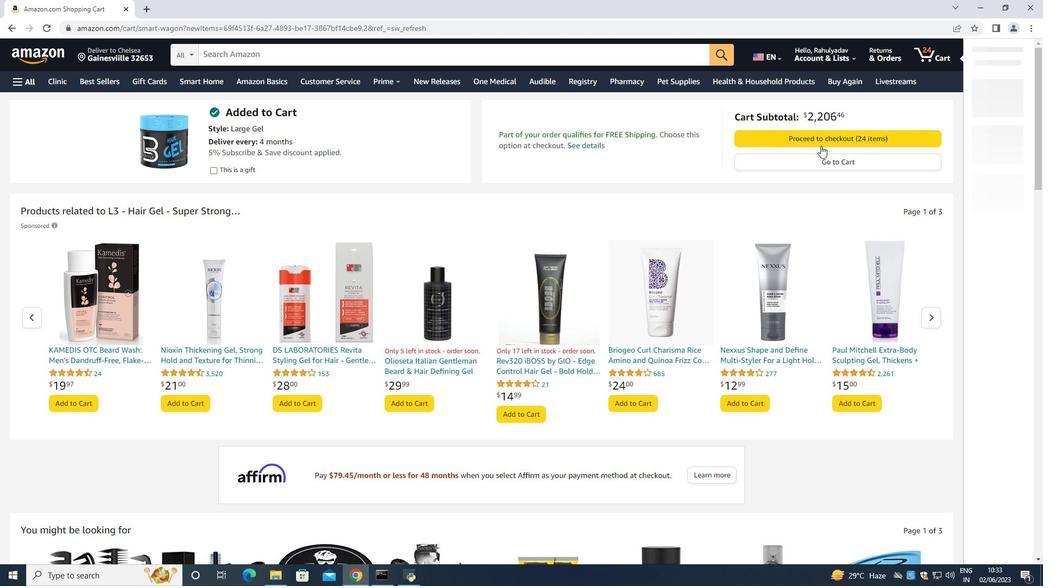 
Action: Mouse pressed left at (841, 139)
Screenshot: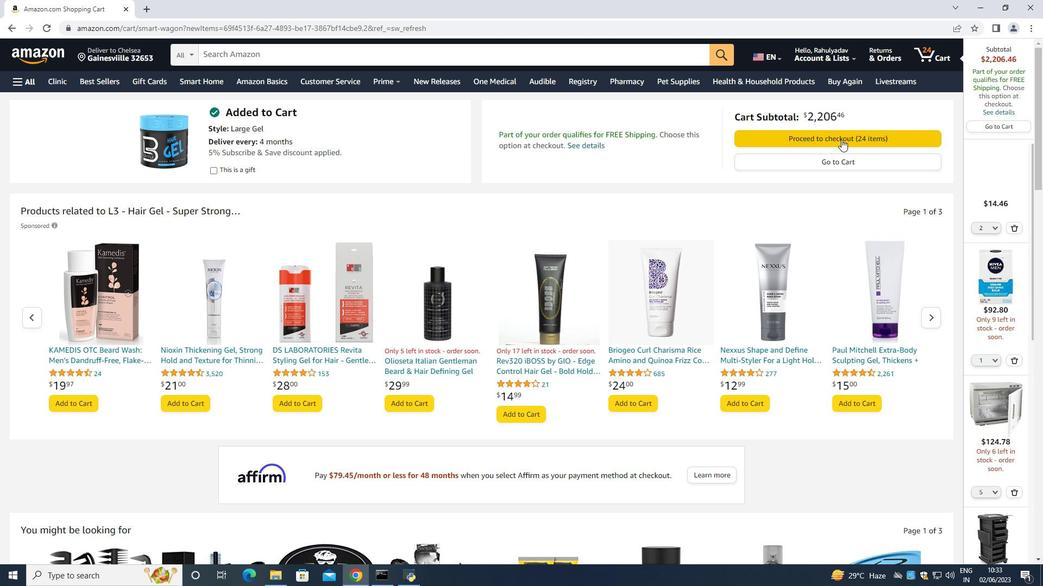 
Action: Mouse moved to (541, 62)
Screenshot: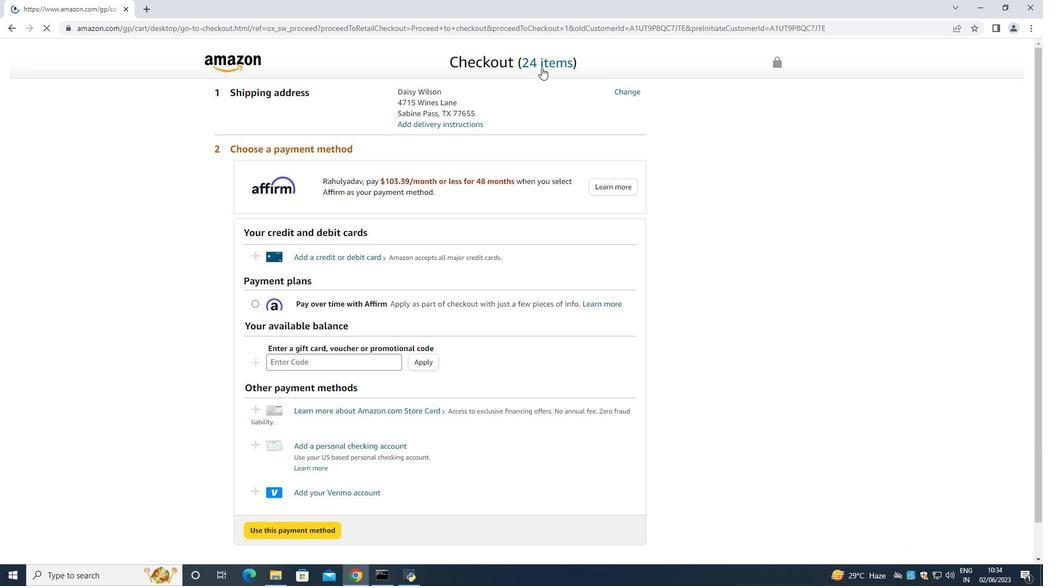 
Action: Mouse pressed left at (541, 62)
Screenshot: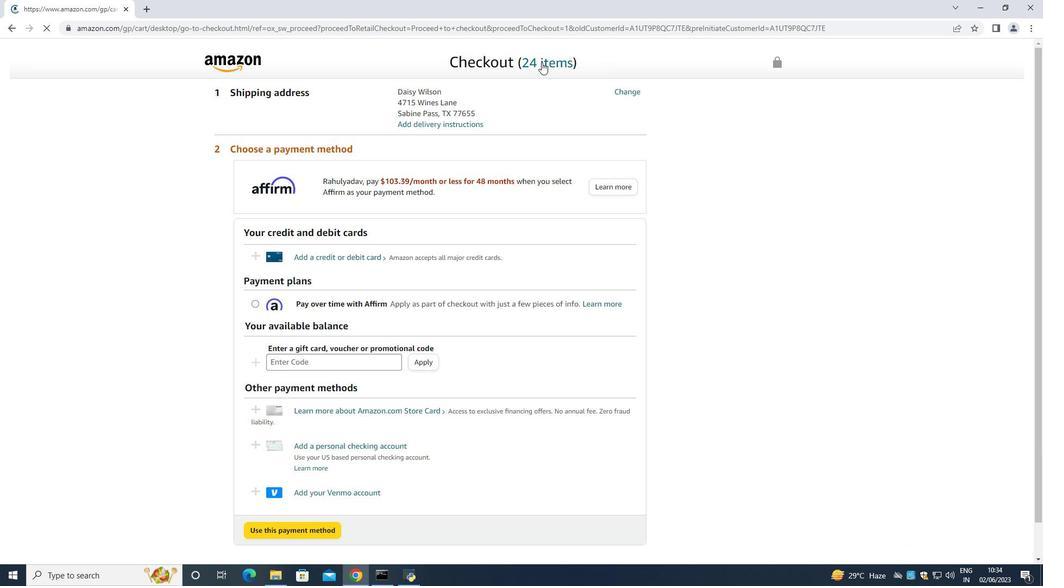 
Action: Mouse moved to (535, 62)
Screenshot: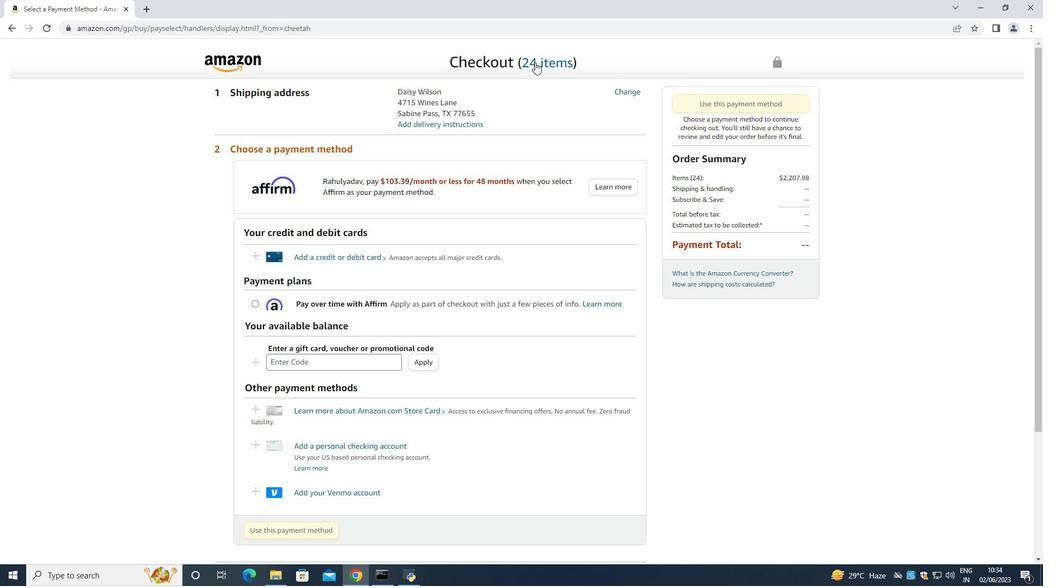 
Action: Mouse pressed left at (535, 62)
Screenshot: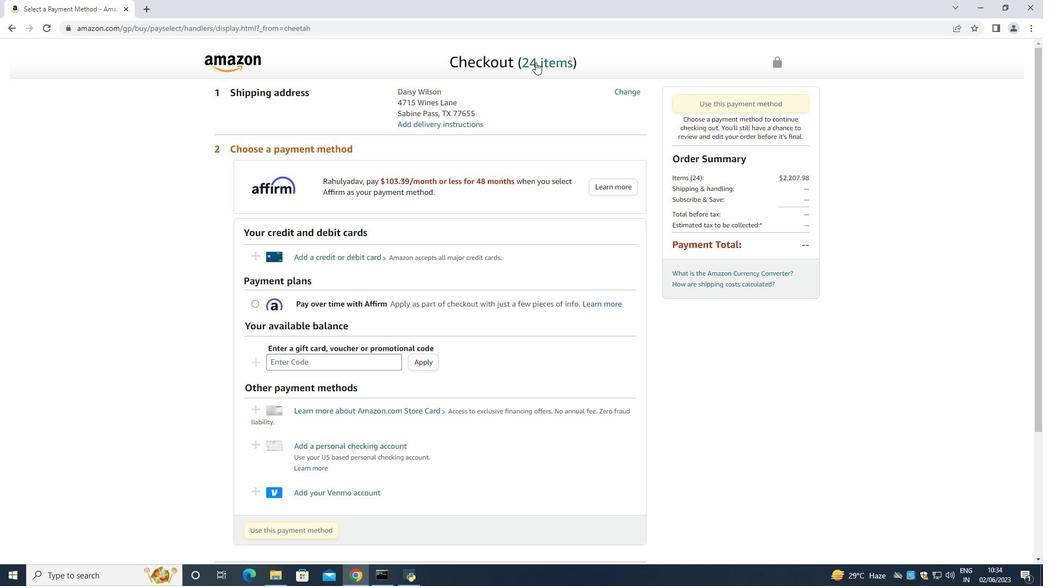 
Action: Mouse moved to (598, 112)
Screenshot: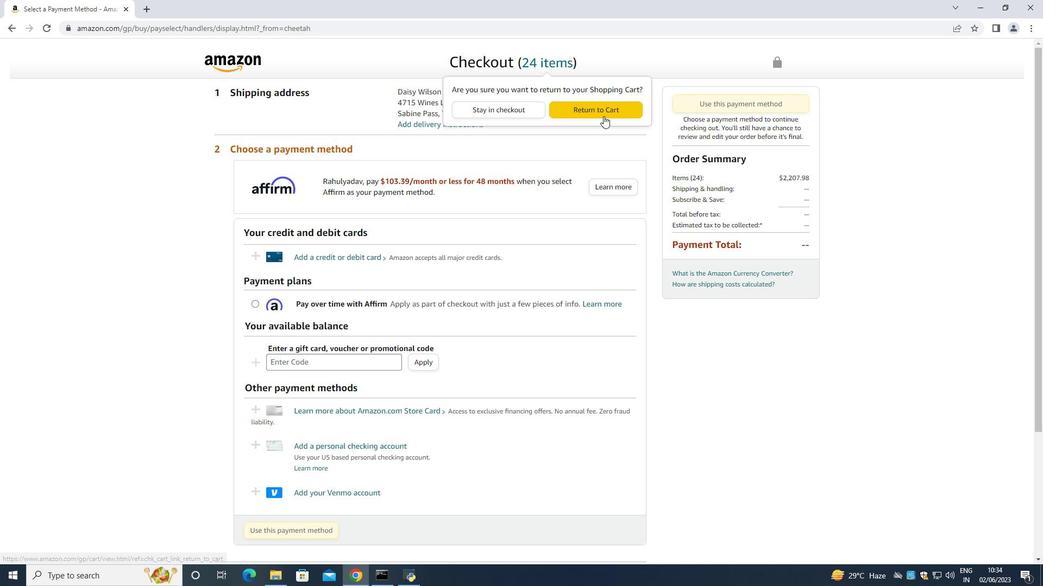 
Action: Mouse pressed left at (598, 112)
Screenshot: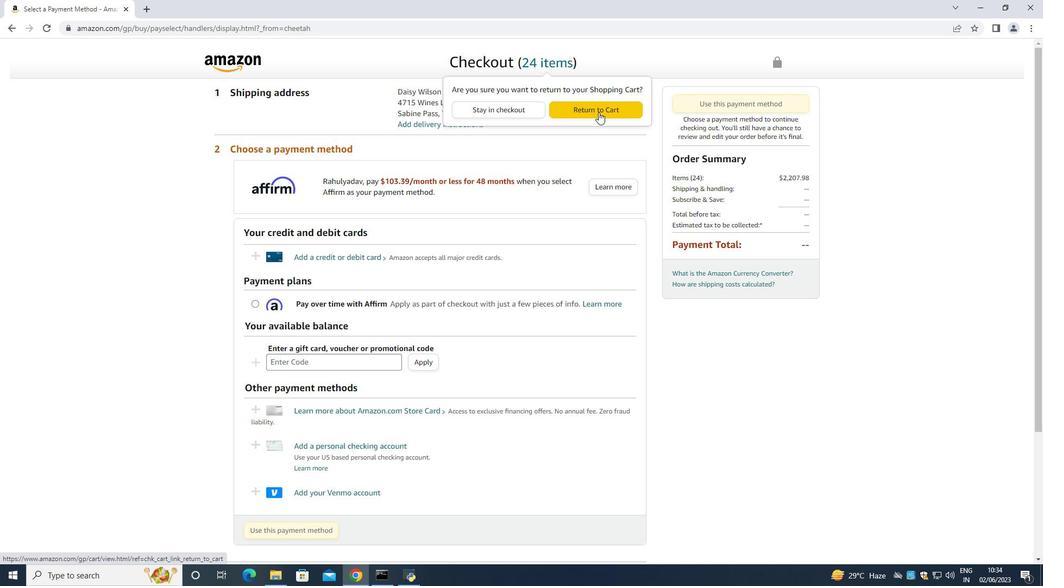 
Action: Mouse moved to (508, 389)
Screenshot: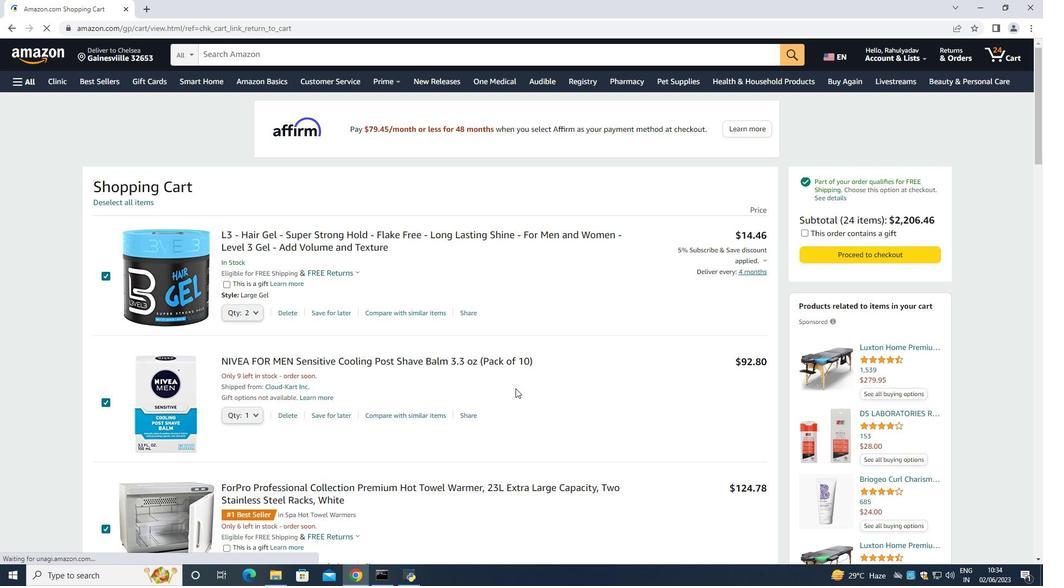 
Action: Mouse scrolled (510, 388) with delta (0, 0)
Screenshot: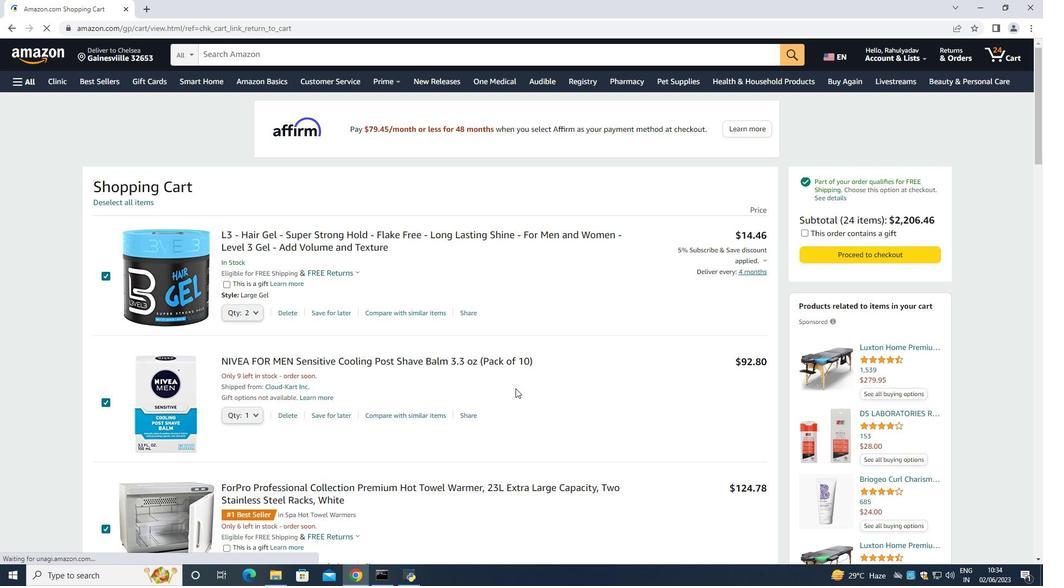 
Action: Mouse moved to (498, 385)
Screenshot: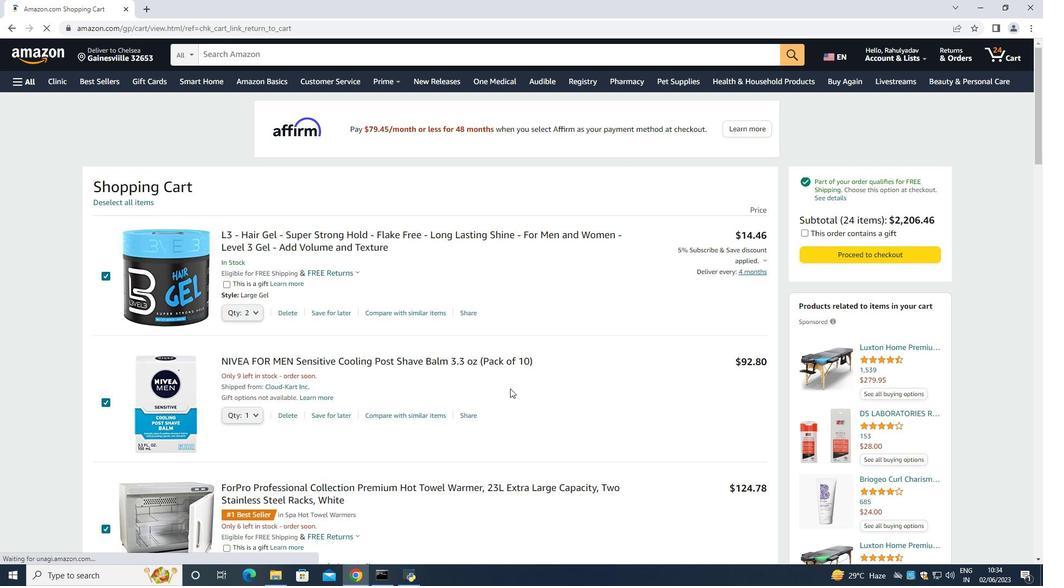 
Action: Mouse scrolled (499, 384) with delta (0, 0)
Screenshot: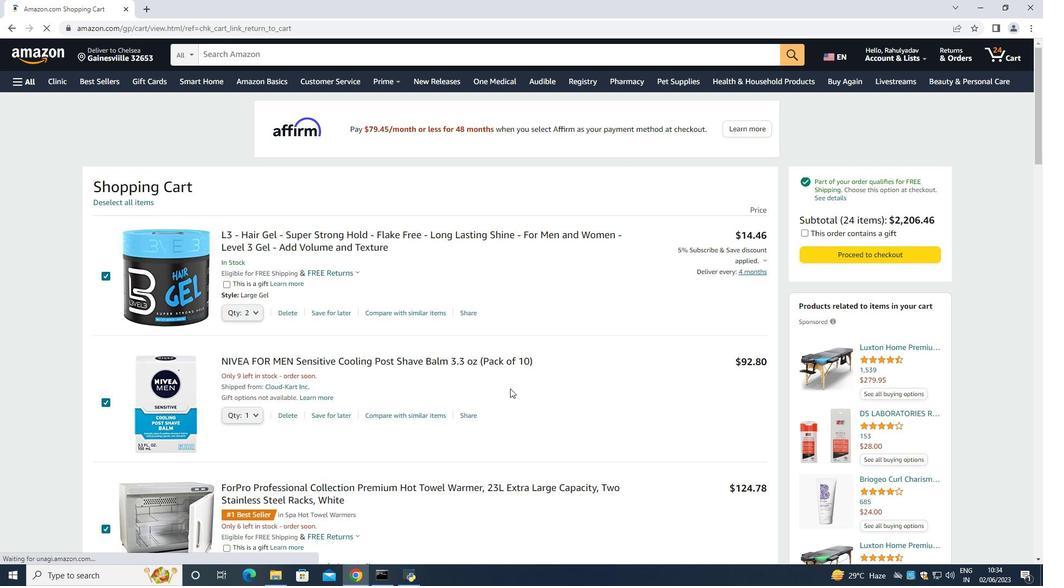 
Action: Mouse moved to (285, 306)
Screenshot: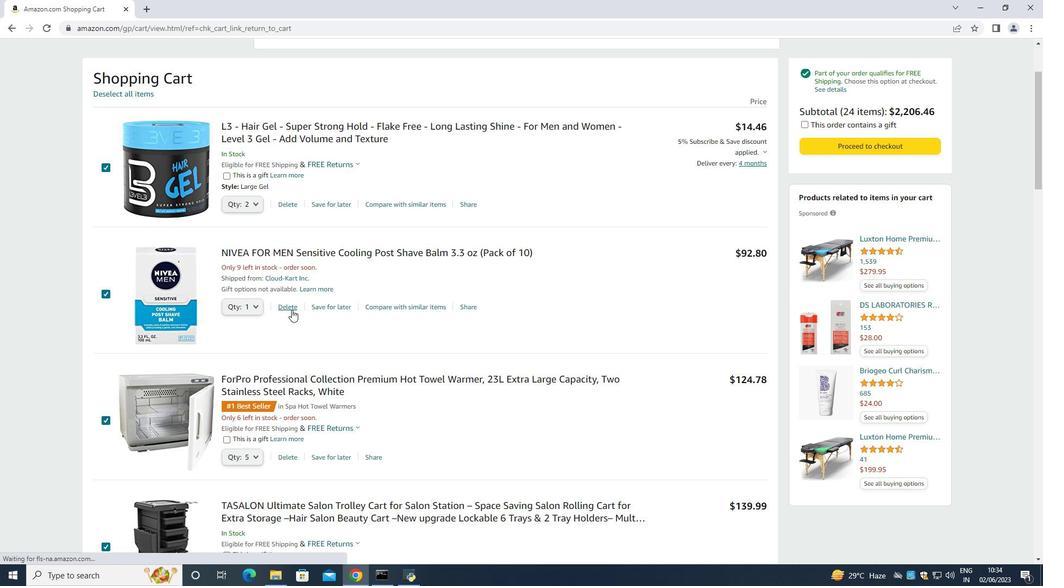 
Action: Mouse pressed left at (285, 306)
Screenshot: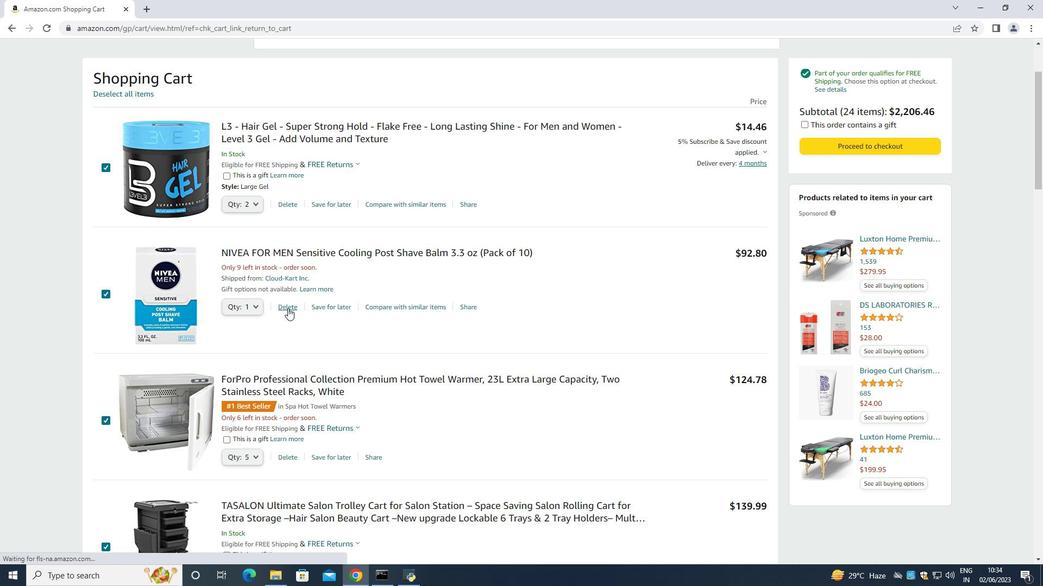 
Action: Mouse moved to (286, 386)
Screenshot: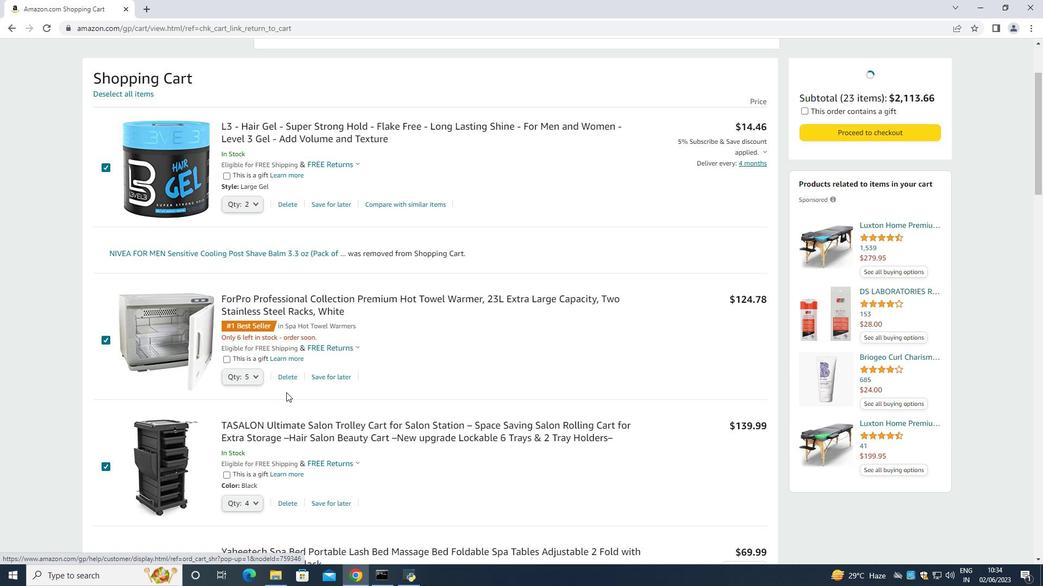 
Action: Mouse pressed left at (286, 386)
Screenshot: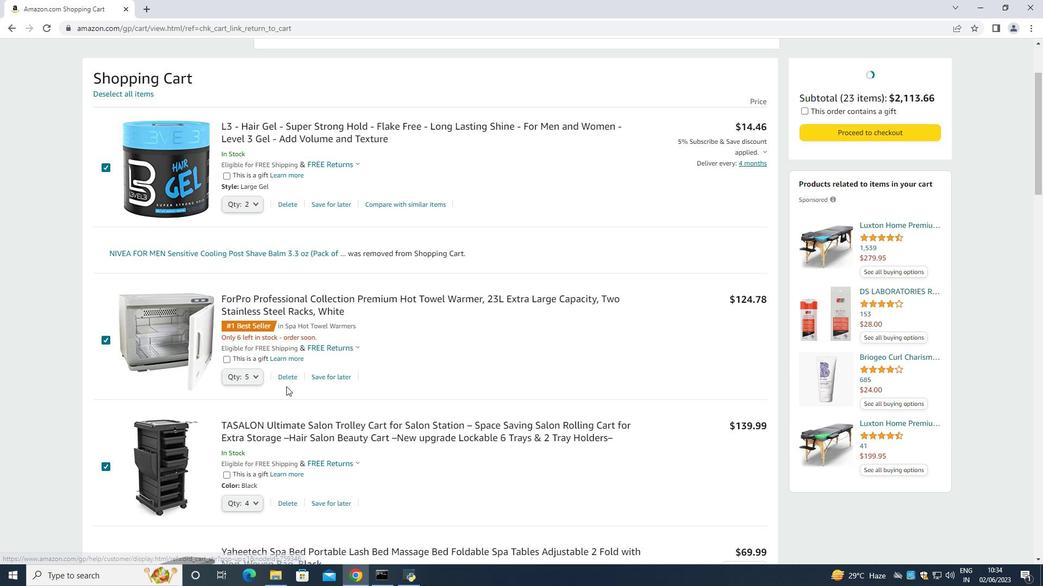 
Action: Mouse moved to (287, 380)
Screenshot: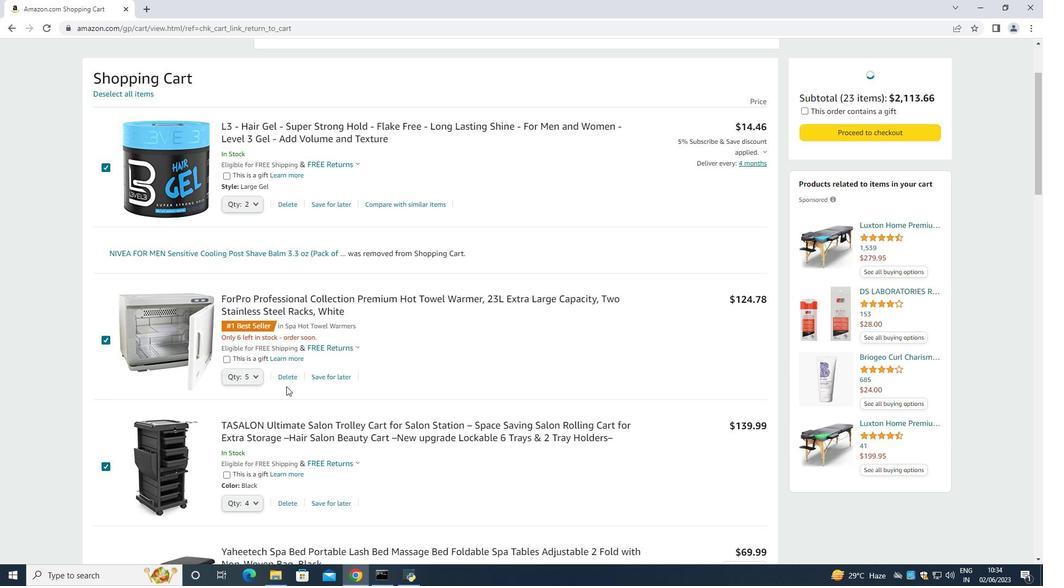 
Action: Mouse pressed left at (287, 380)
Screenshot: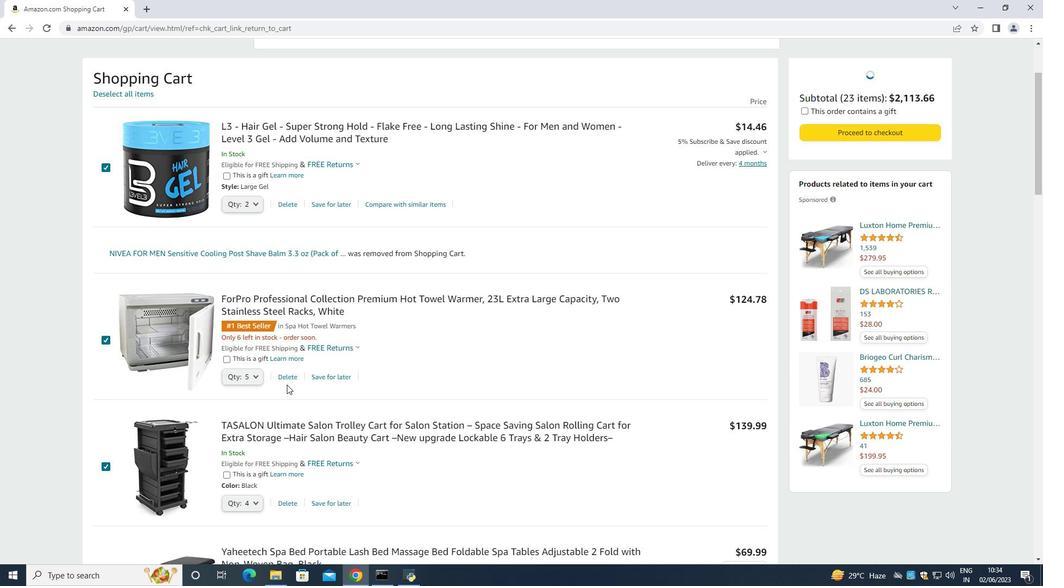 
Action: Mouse pressed left at (287, 380)
Screenshot: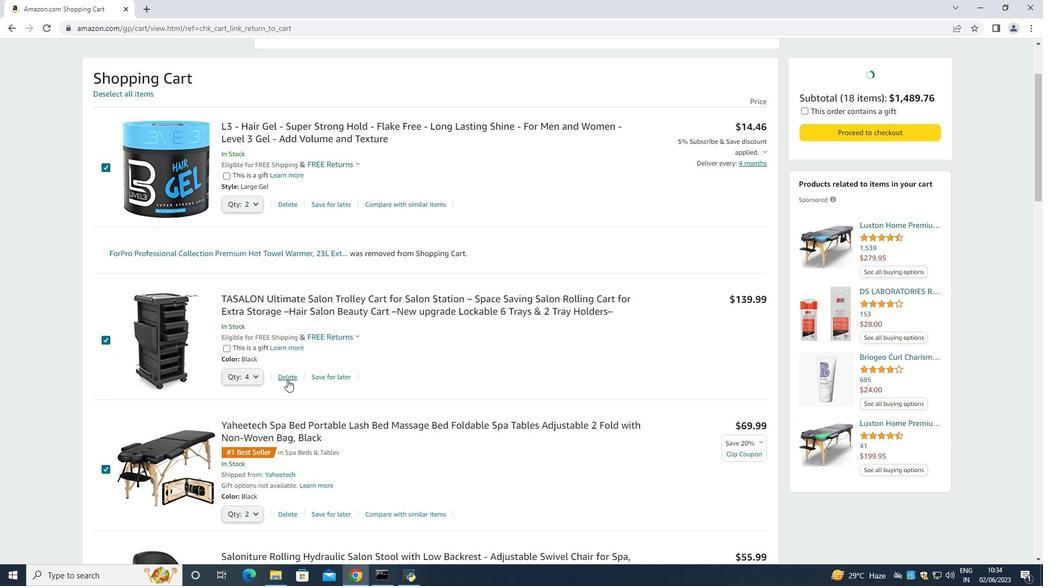 
Action: Mouse pressed left at (287, 380)
Screenshot: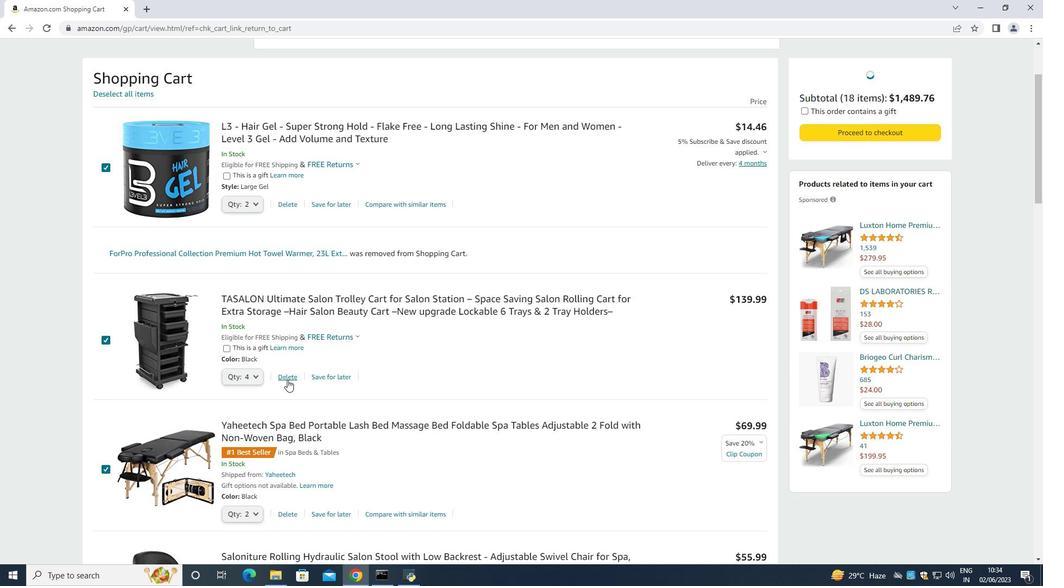 
Action: Mouse pressed left at (287, 380)
Screenshot: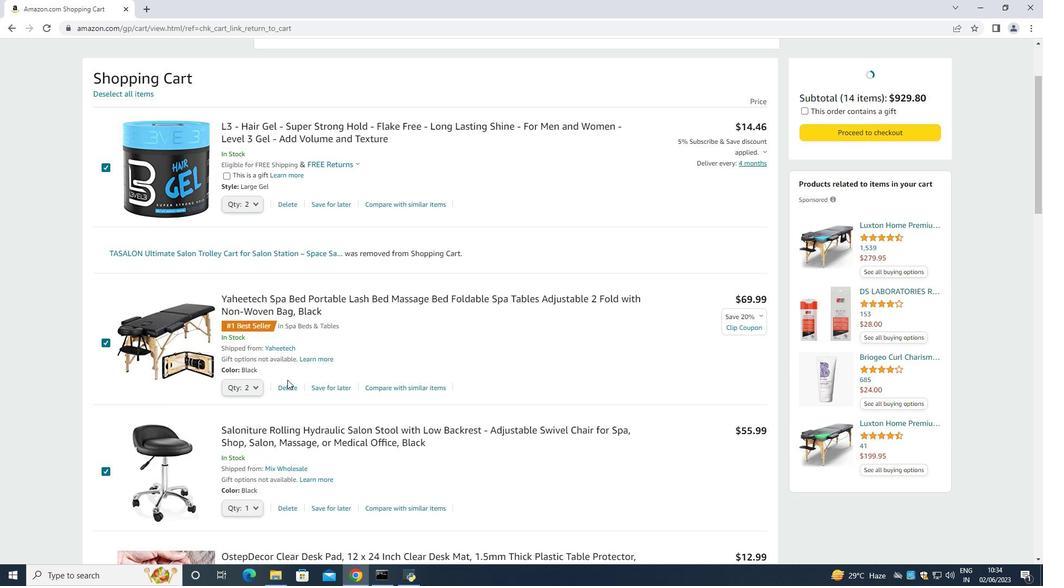 
Action: Mouse moved to (286, 388)
Screenshot: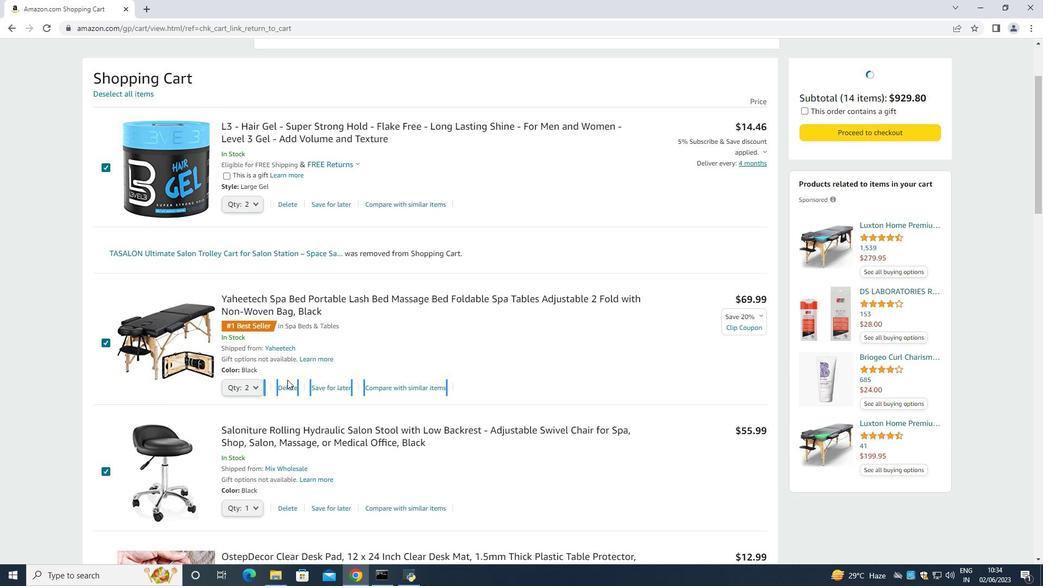 
Action: Mouse pressed left at (286, 388)
Screenshot: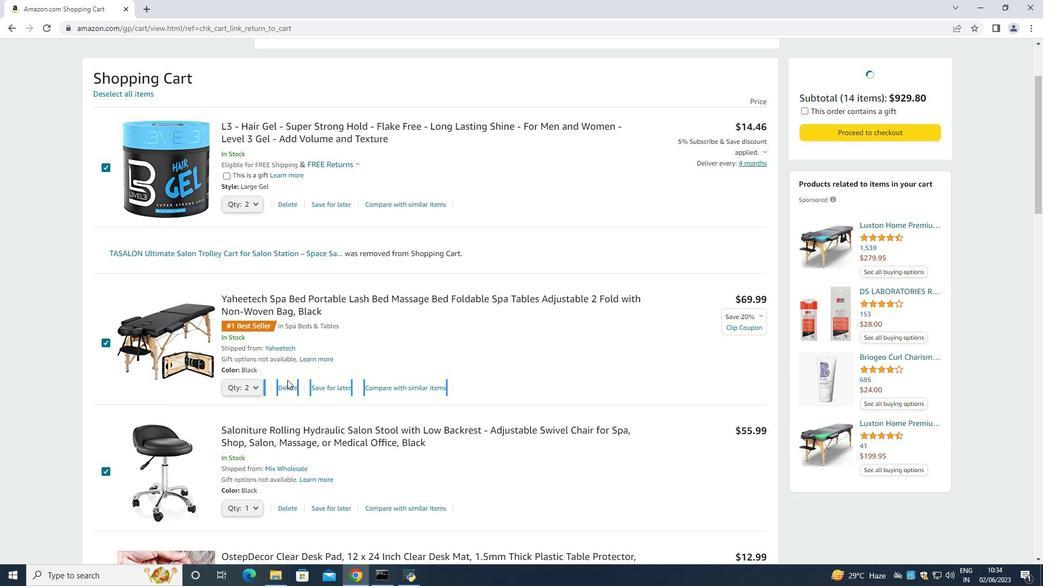 
Action: Mouse moved to (285, 390)
Screenshot: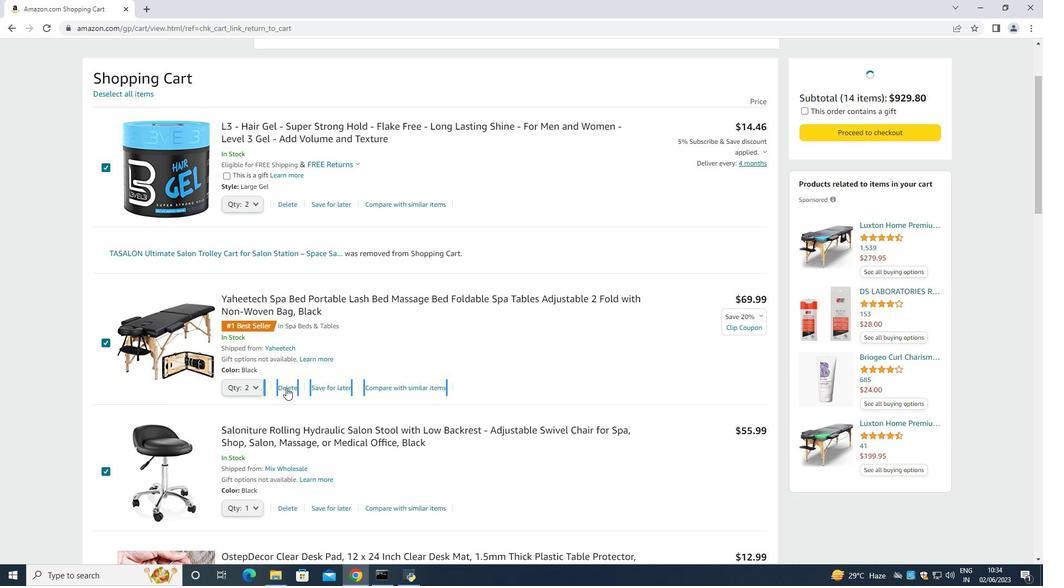 
Action: Mouse pressed left at (285, 390)
Screenshot: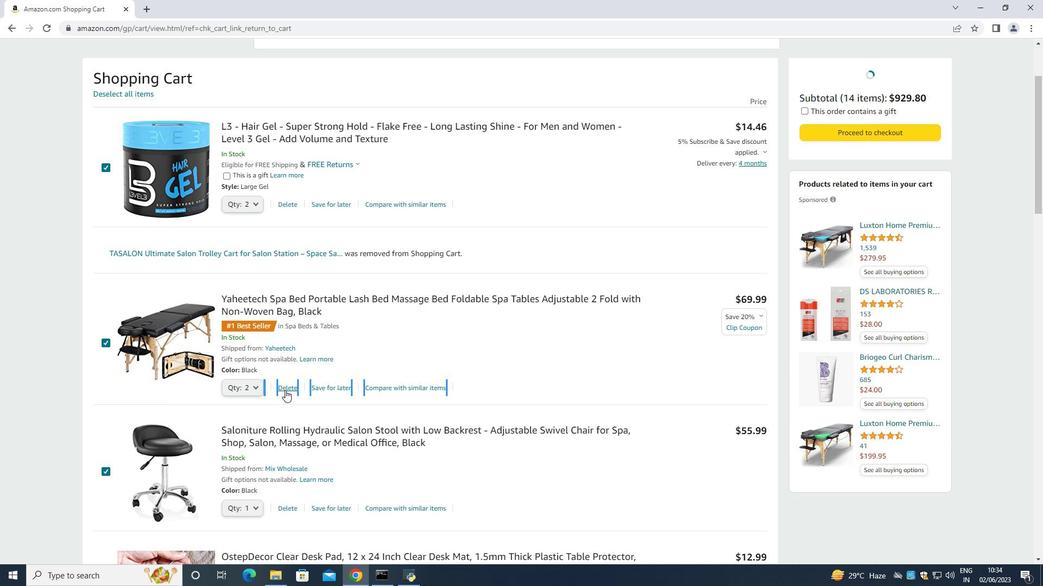 
Action: Mouse pressed left at (285, 390)
Screenshot: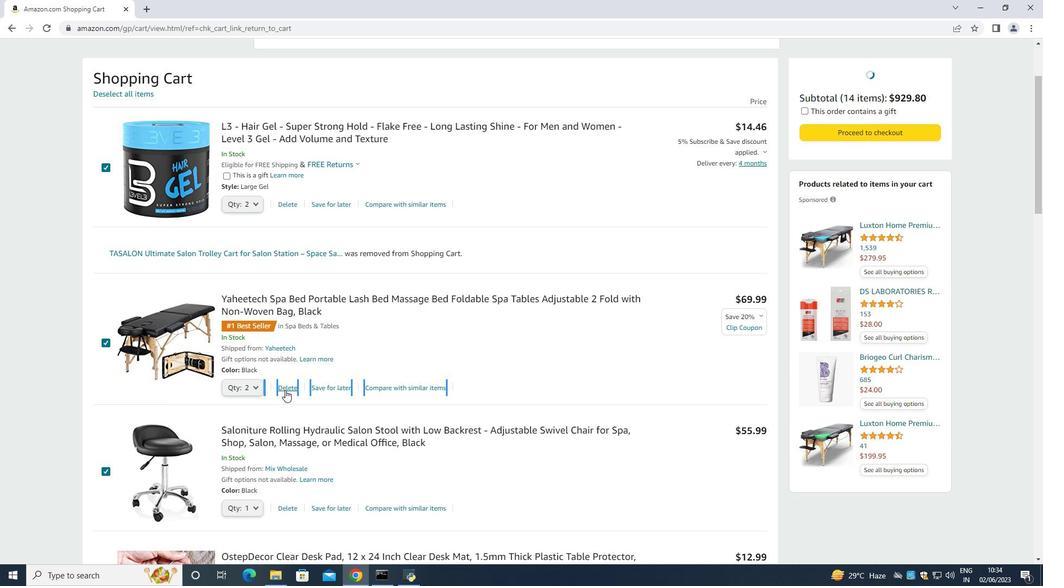 
Action: Mouse moved to (288, 382)
Screenshot: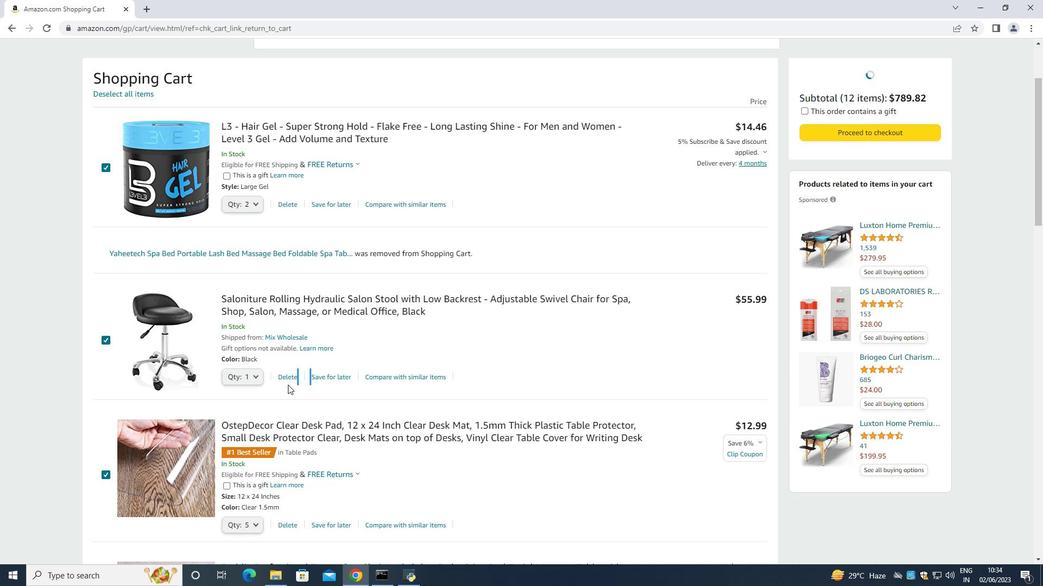 
Action: Mouse pressed left at (288, 382)
Screenshot: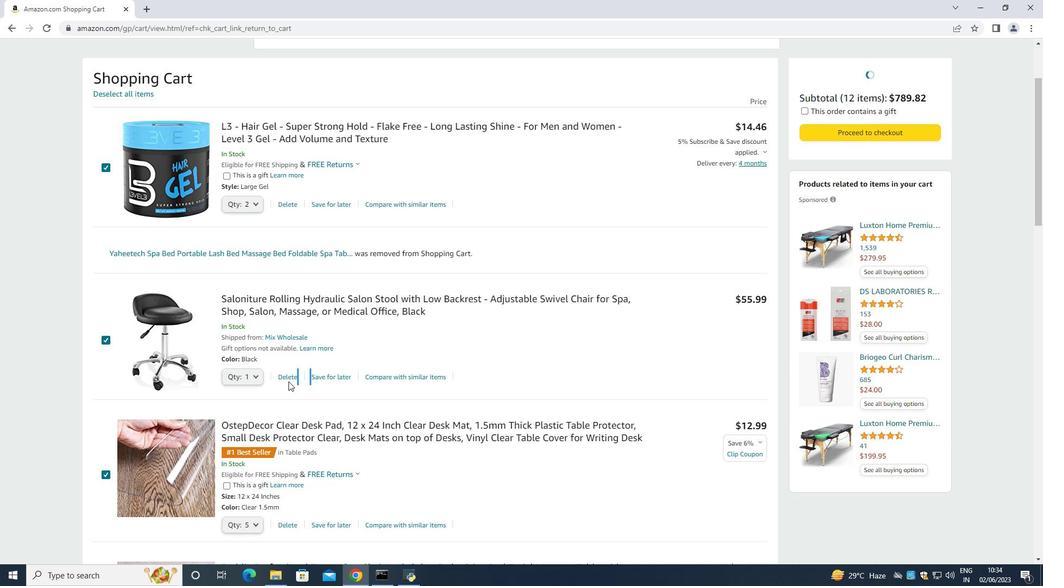
Action: Mouse moved to (288, 380)
Screenshot: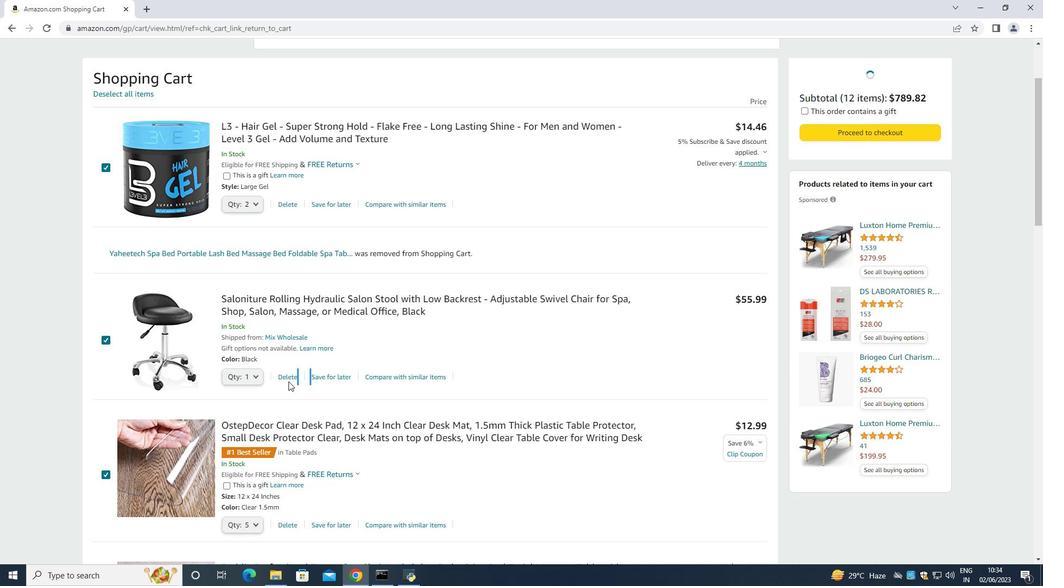 
Action: Mouse pressed left at (288, 380)
Screenshot: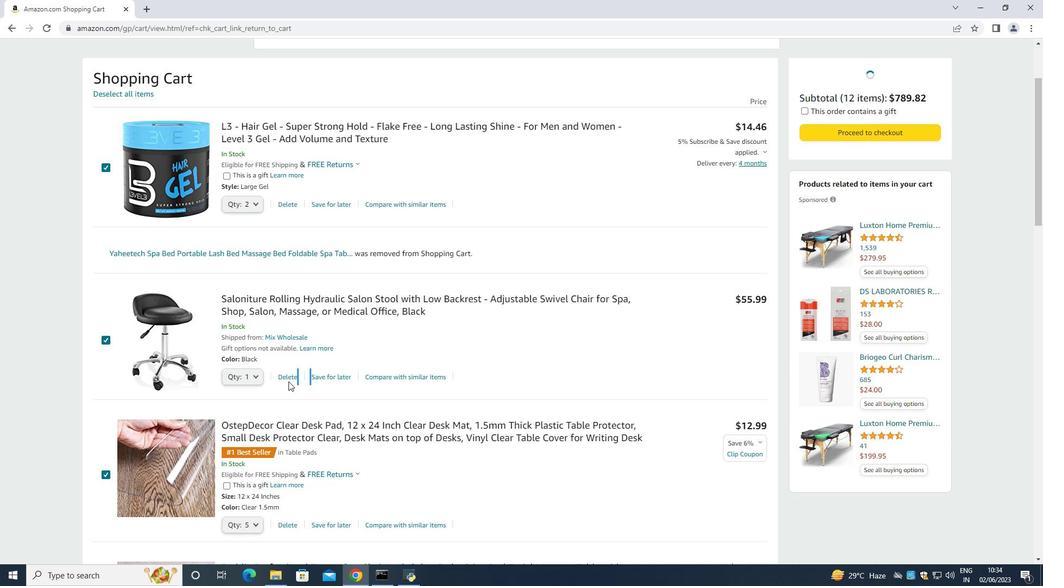 
Action: Mouse pressed left at (288, 380)
Screenshot: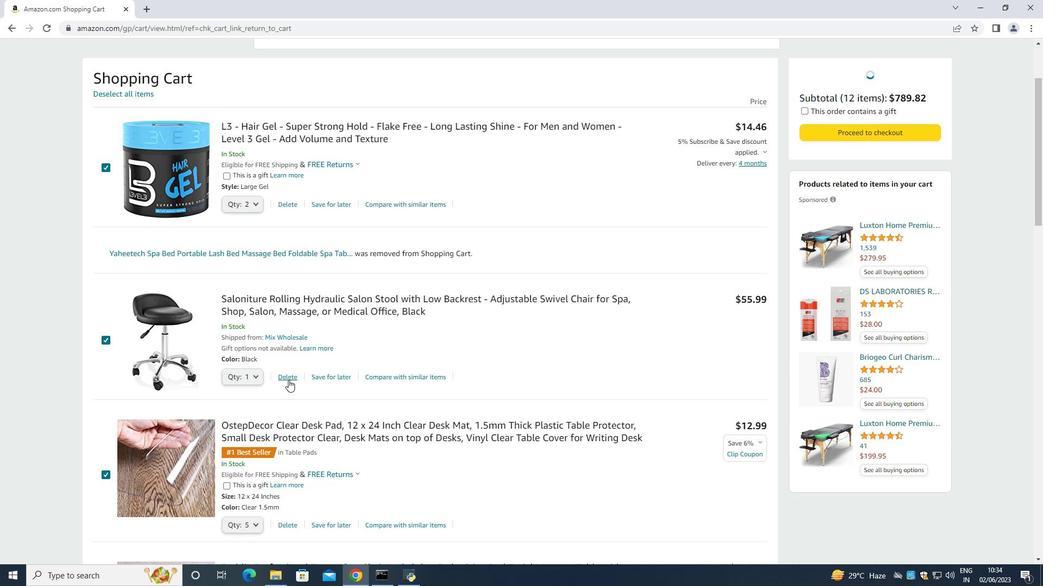 
Action: Mouse moved to (283, 396)
Screenshot: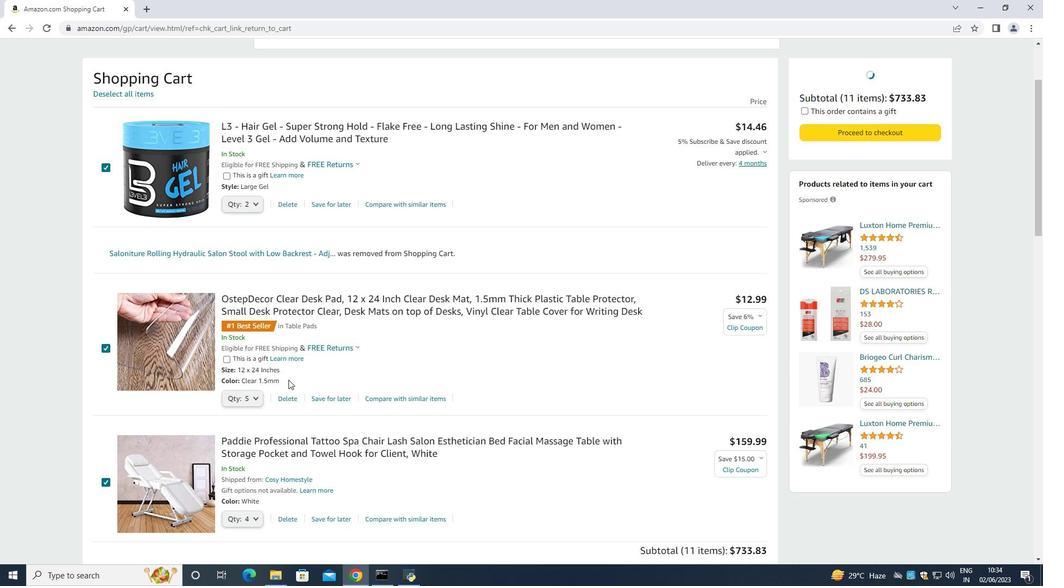 
Action: Mouse pressed left at (283, 396)
Screenshot: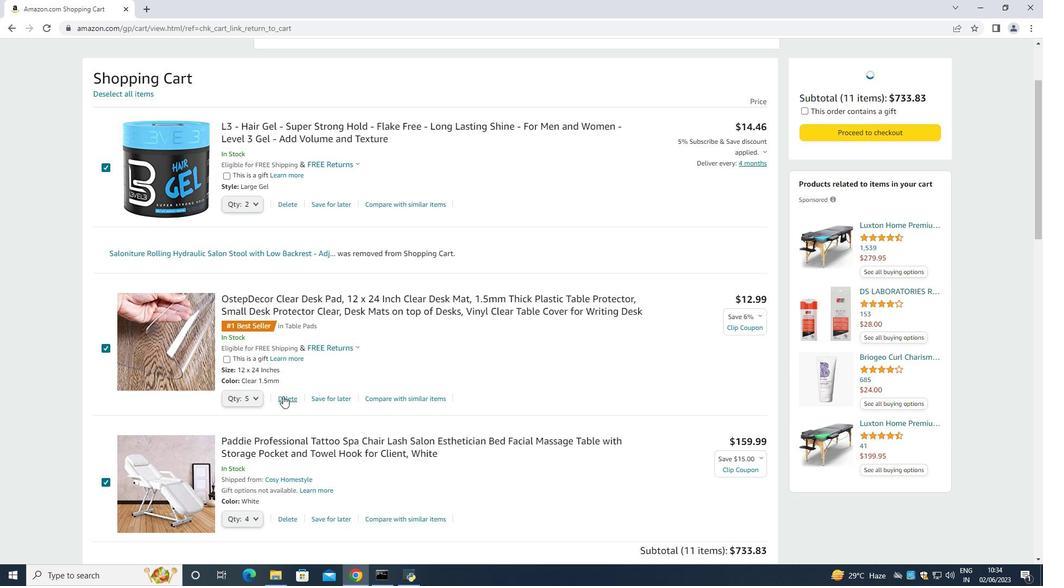 
Action: Mouse pressed left at (283, 396)
Screenshot: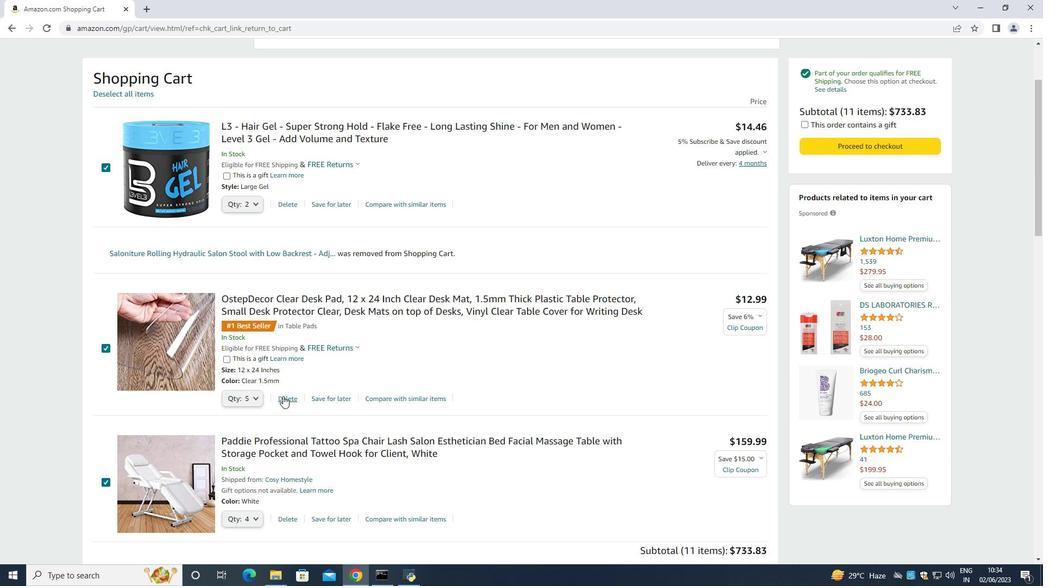 
Action: Mouse moved to (286, 376)
Screenshot: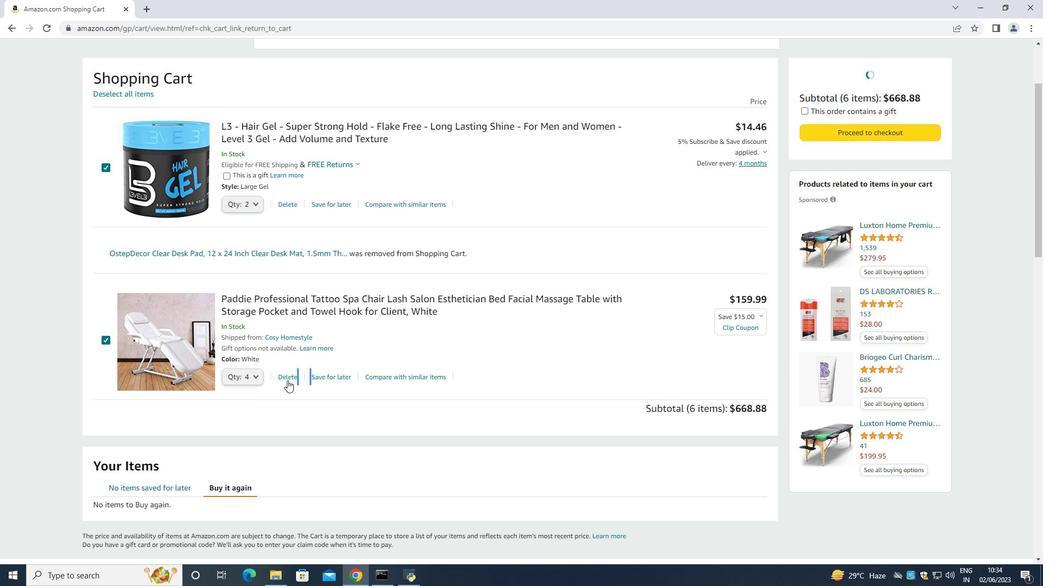 
Action: Mouse pressed left at (286, 376)
Screenshot: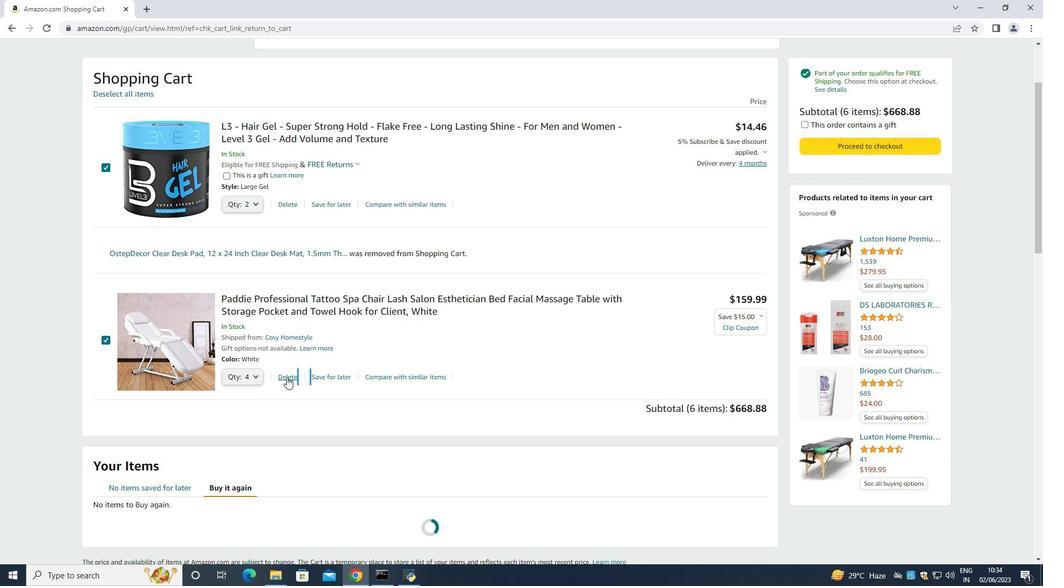 
Action: Mouse moved to (823, 145)
Screenshot: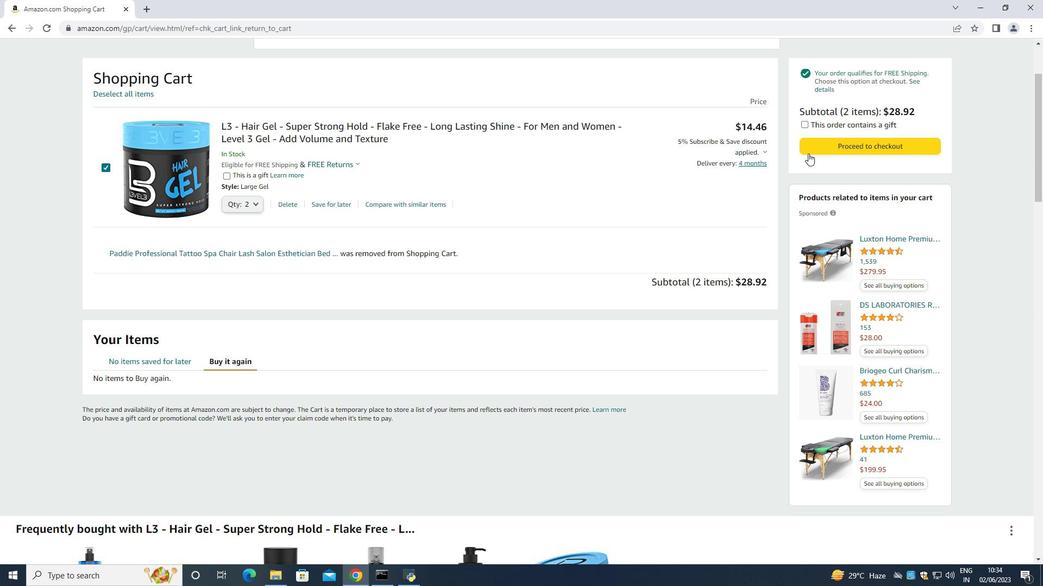 
Action: Mouse pressed left at (823, 145)
Screenshot: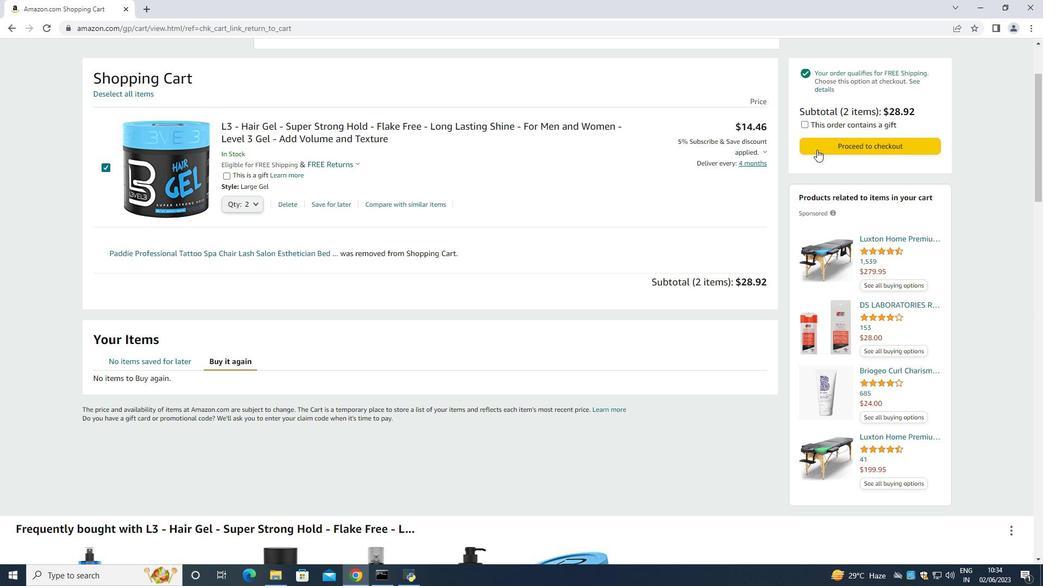 
Action: Mouse moved to (628, 89)
Screenshot: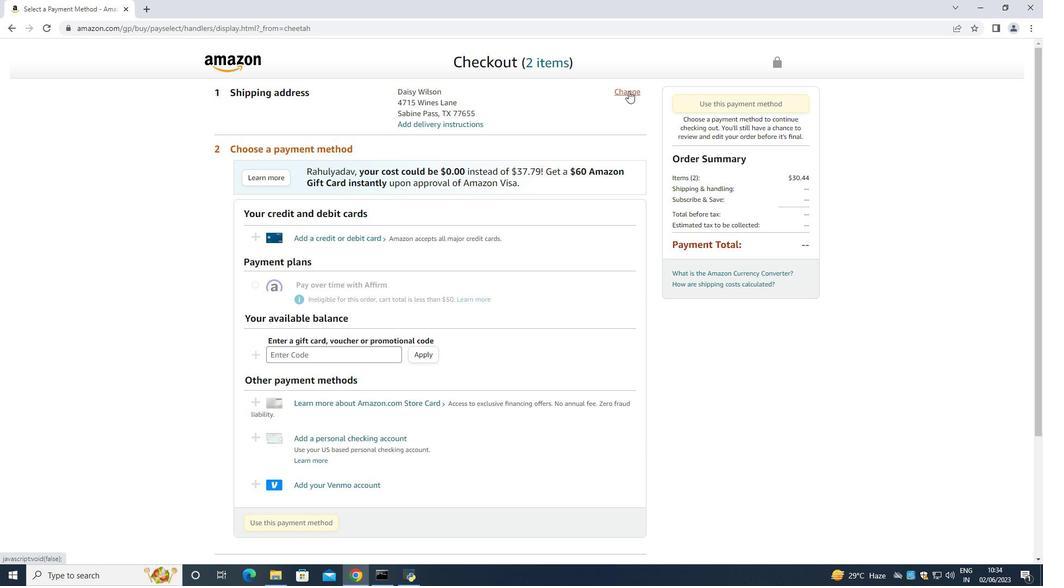 
Action: Mouse pressed left at (628, 89)
Screenshot: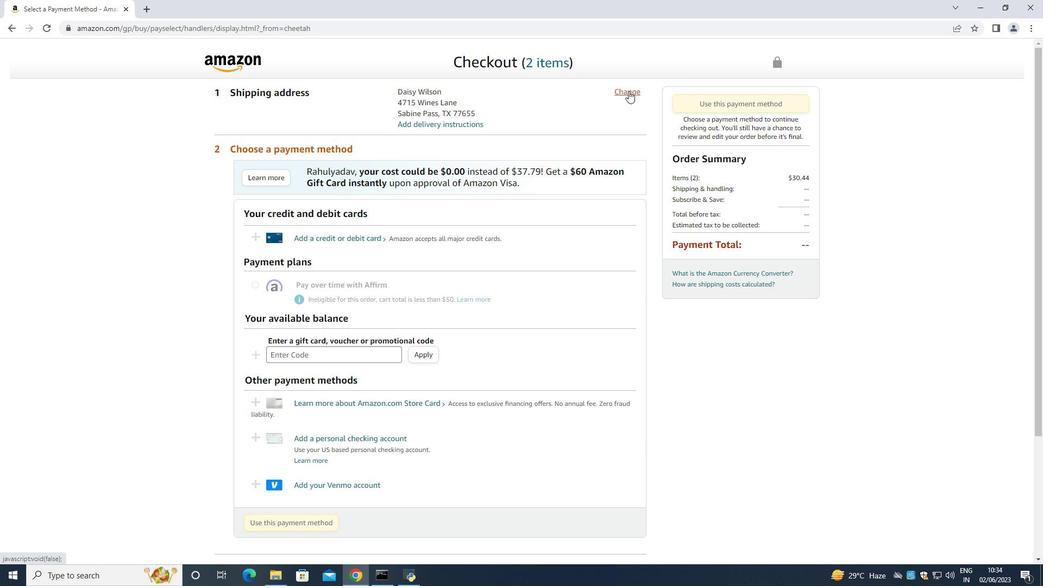 
Action: Mouse scrolled (628, 89) with delta (0, 0)
Screenshot: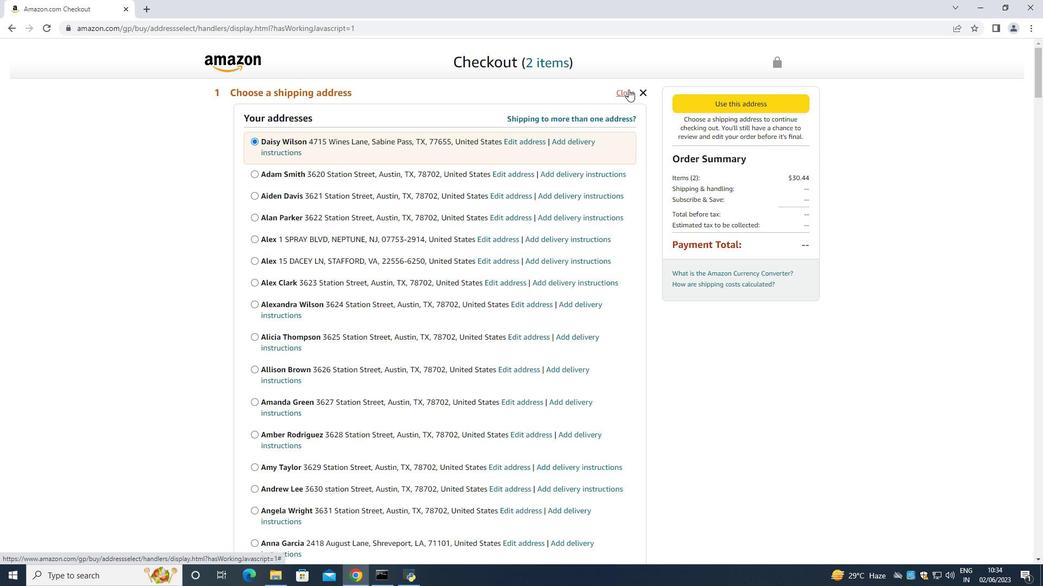 
Action: Mouse moved to (554, 145)
Screenshot: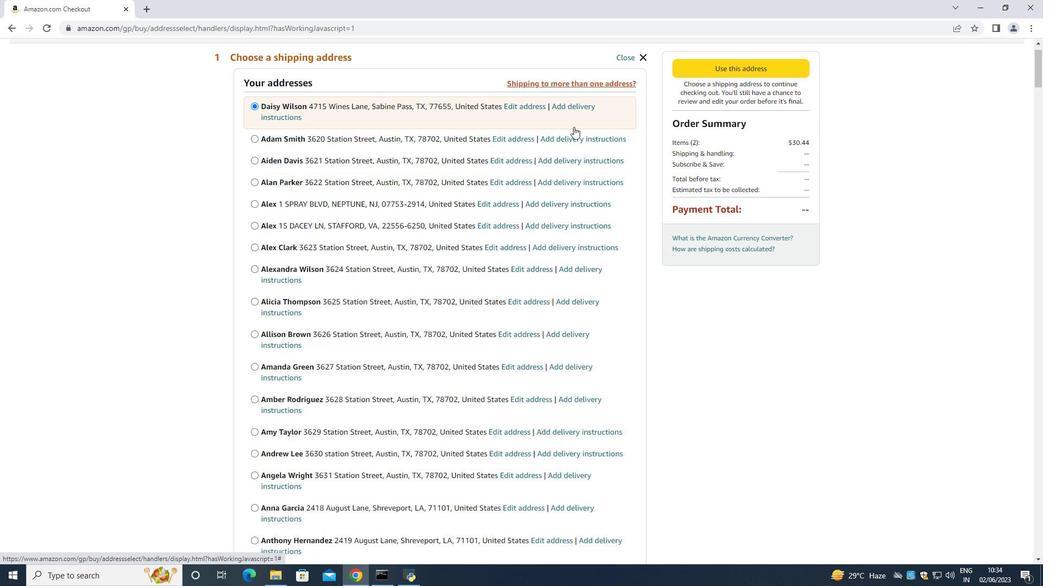 
Action: Mouse scrolled (554, 145) with delta (0, 0)
Screenshot: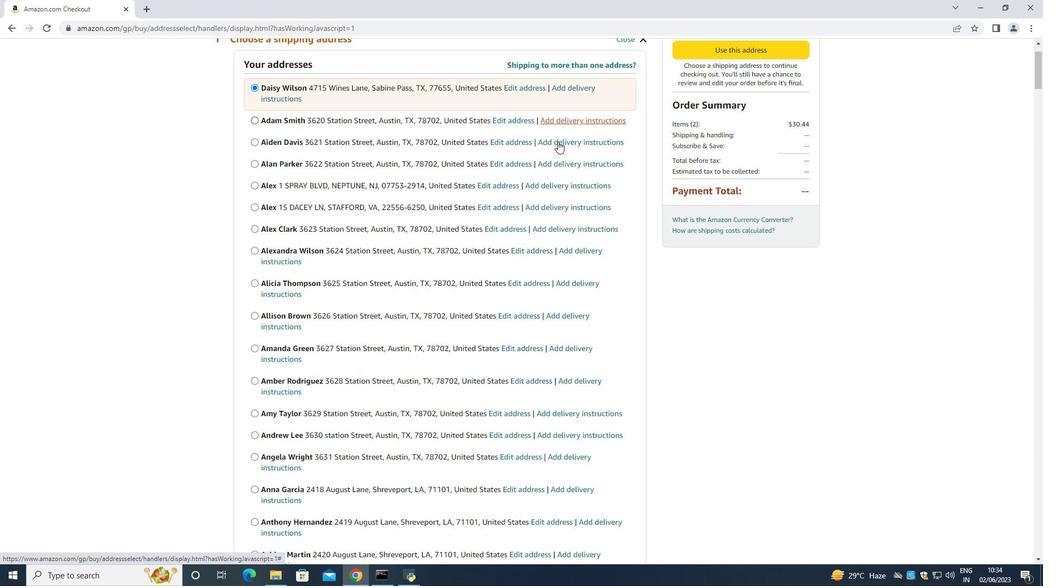 
Action: Mouse scrolled (554, 145) with delta (0, 0)
Screenshot: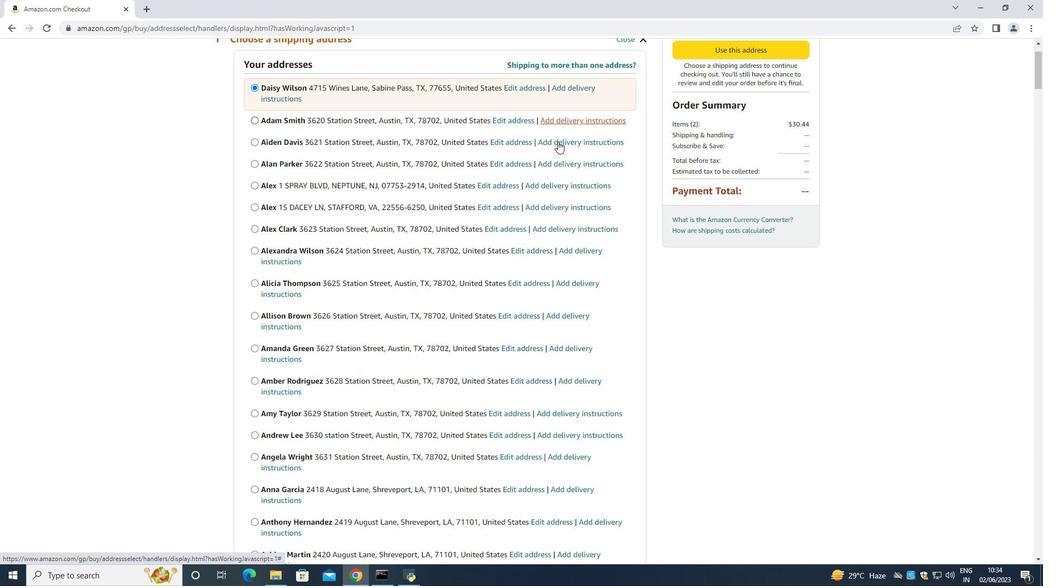 
Action: Mouse scrolled (554, 145) with delta (0, 0)
Screenshot: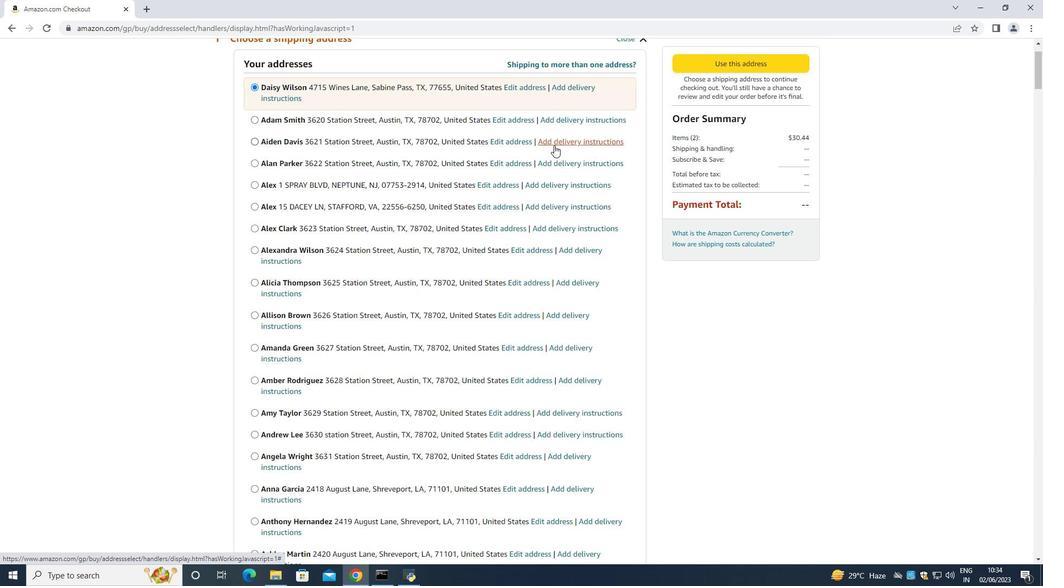
Action: Mouse moved to (548, 140)
Screenshot: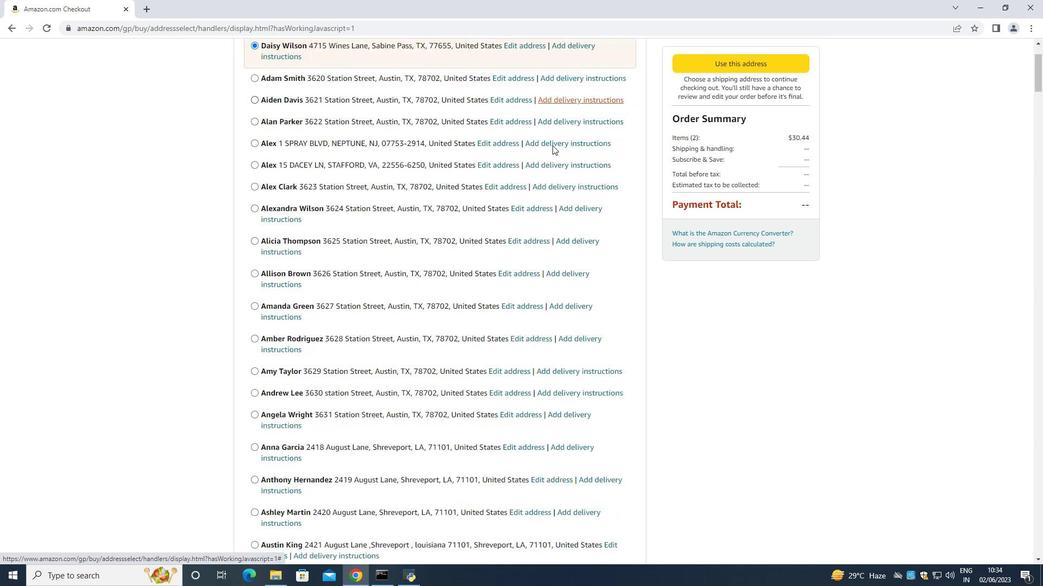 
Action: Mouse scrolled (548, 139) with delta (0, 0)
Screenshot: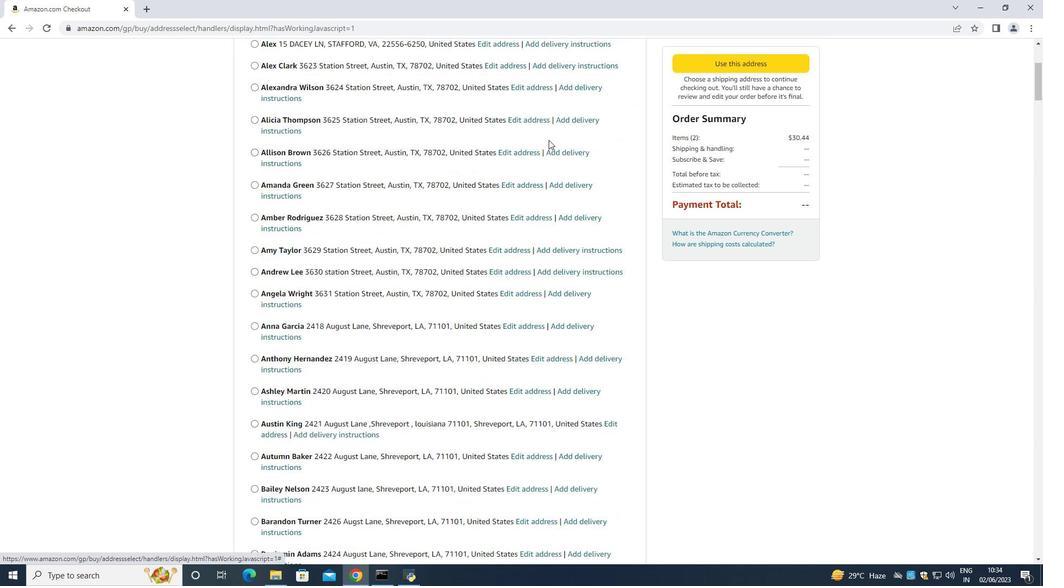 
Action: Mouse scrolled (548, 139) with delta (0, 0)
Screenshot: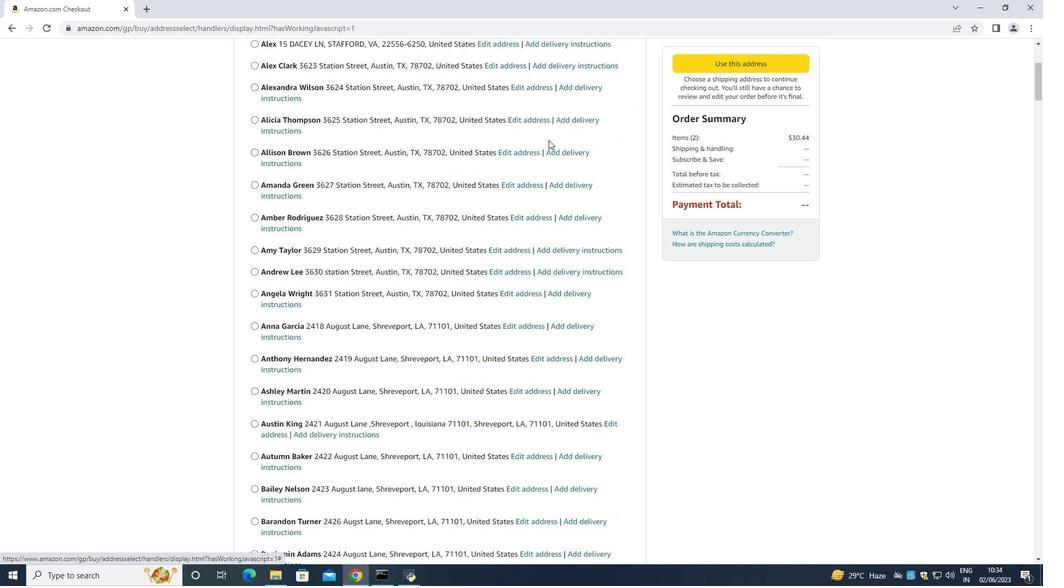 
Action: Mouse scrolled (548, 139) with delta (0, 0)
Screenshot: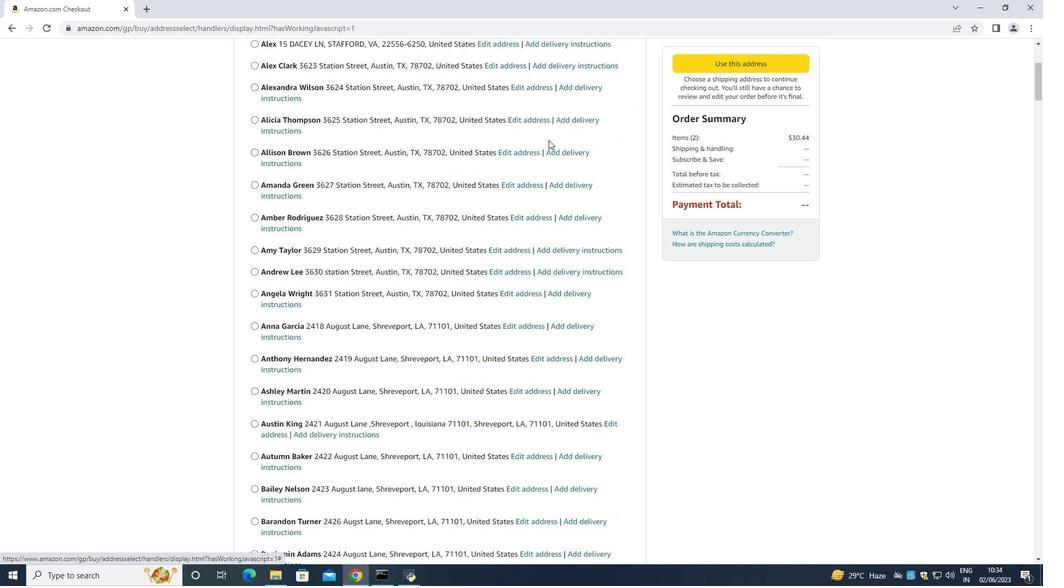 
Action: Mouse scrolled (548, 139) with delta (0, 0)
Screenshot: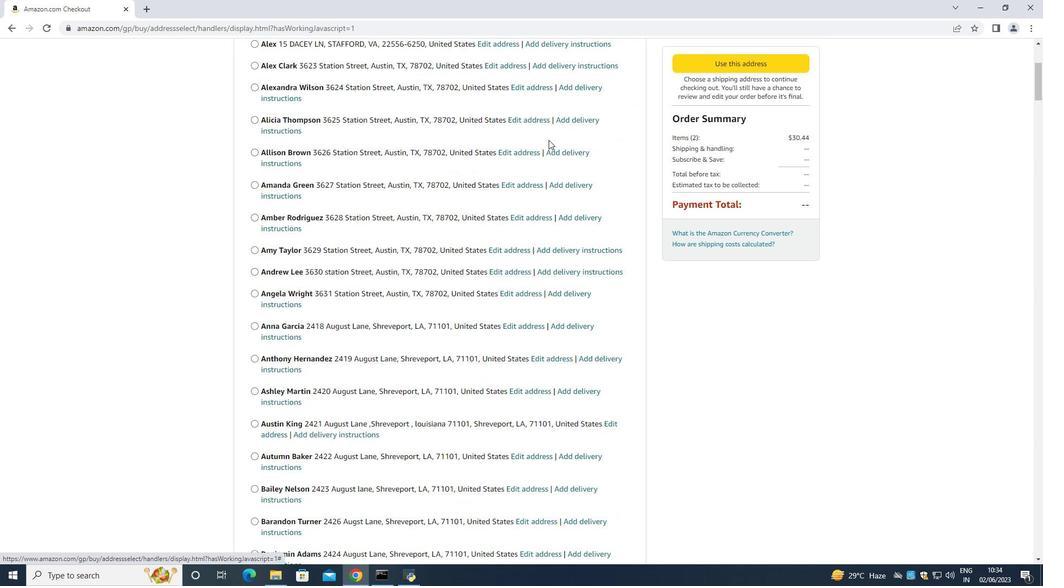 
Action: Mouse scrolled (548, 139) with delta (0, 0)
Screenshot: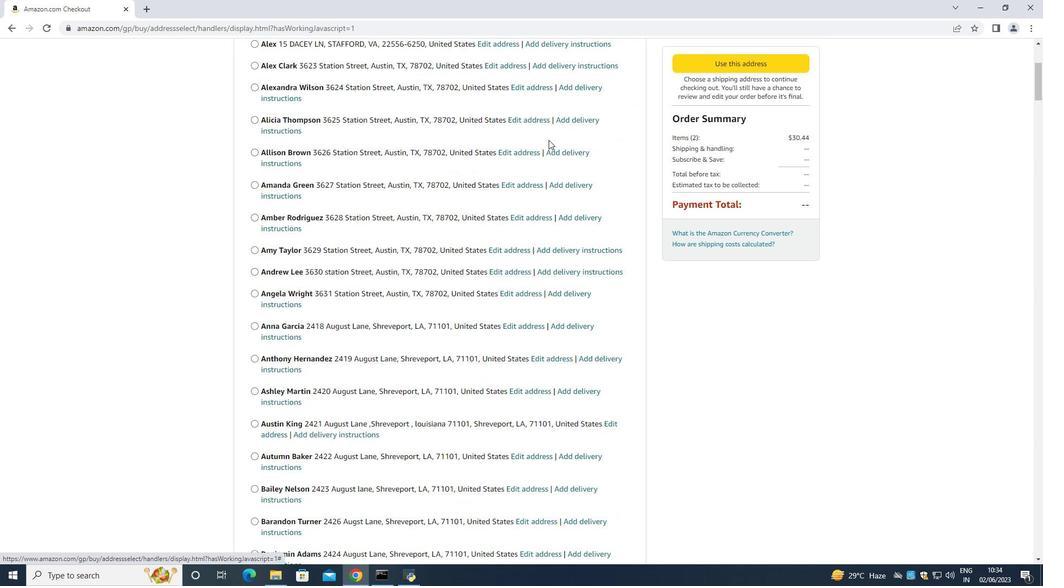 
Action: Mouse scrolled (548, 139) with delta (0, 0)
Screenshot: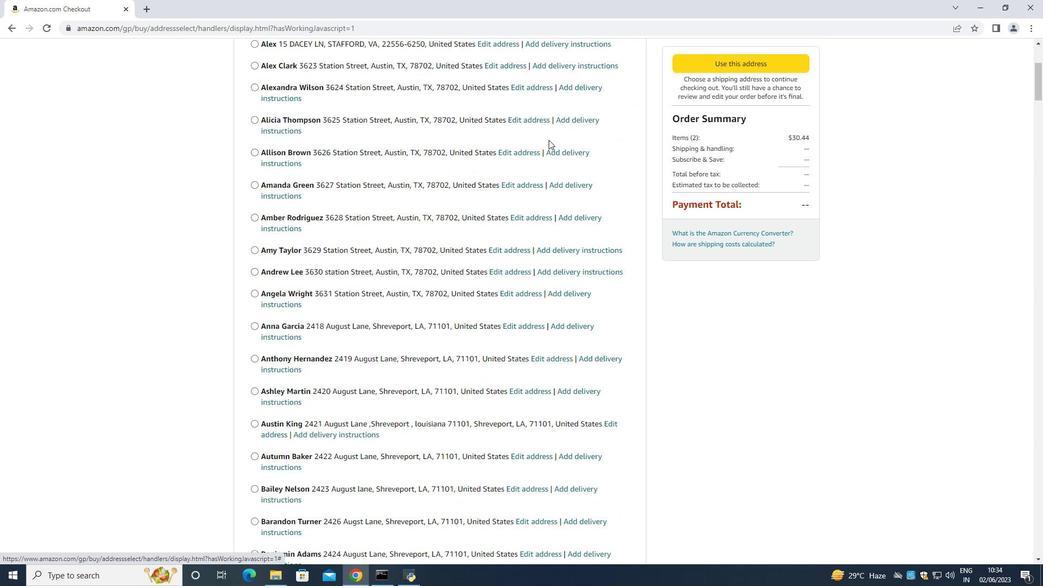 
Action: Mouse moved to (548, 139)
Screenshot: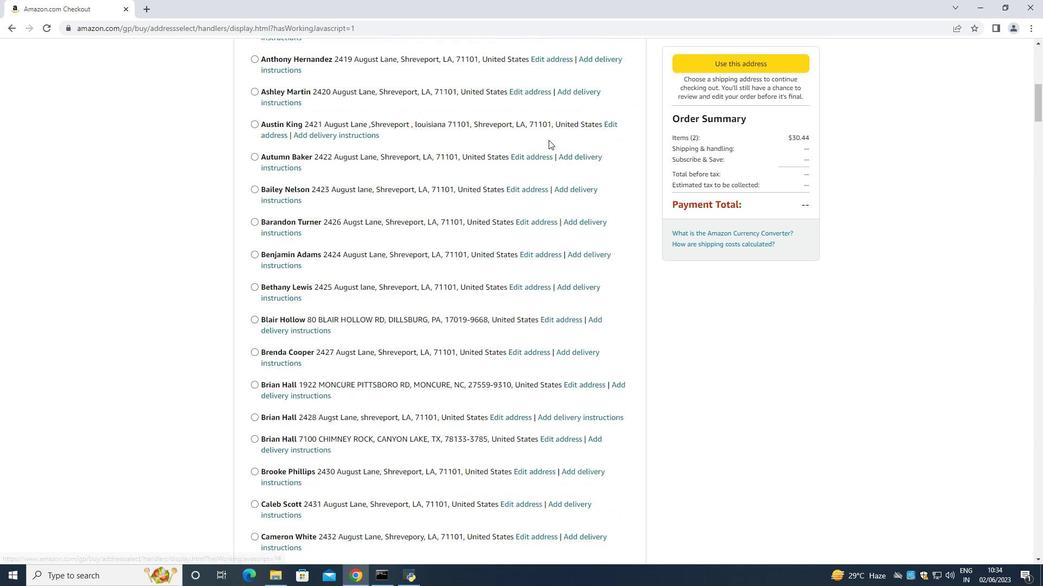 
Action: Mouse scrolled (548, 139) with delta (0, 0)
Screenshot: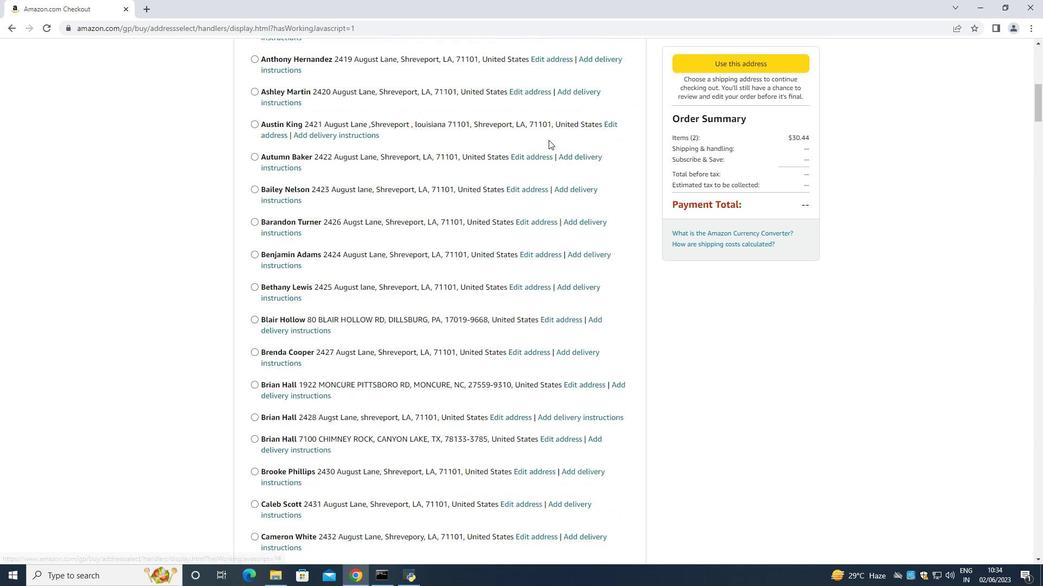 
Action: Mouse scrolled (548, 139) with delta (0, 0)
Screenshot: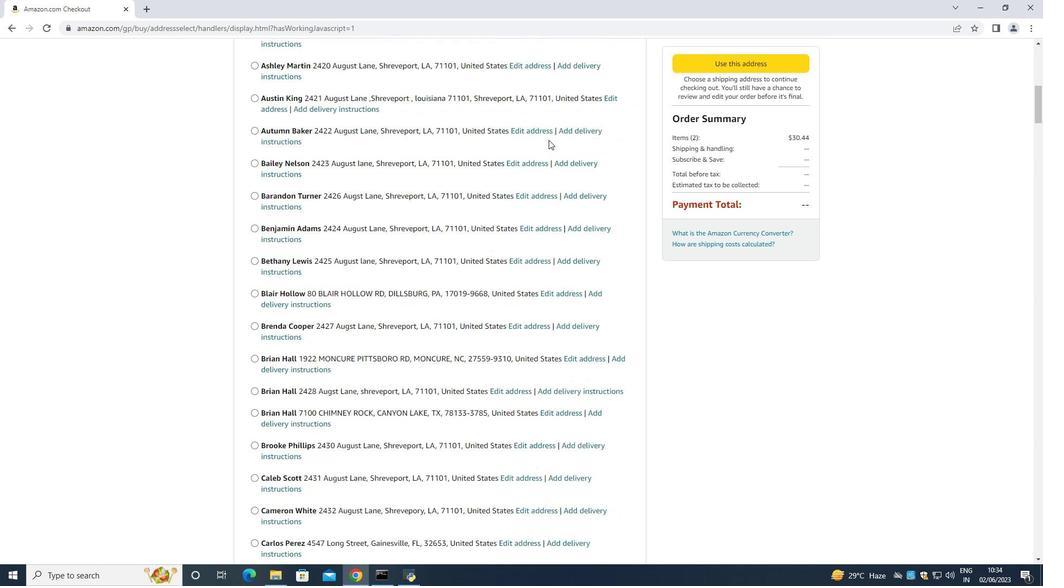 
Action: Mouse scrolled (548, 139) with delta (0, 0)
Screenshot: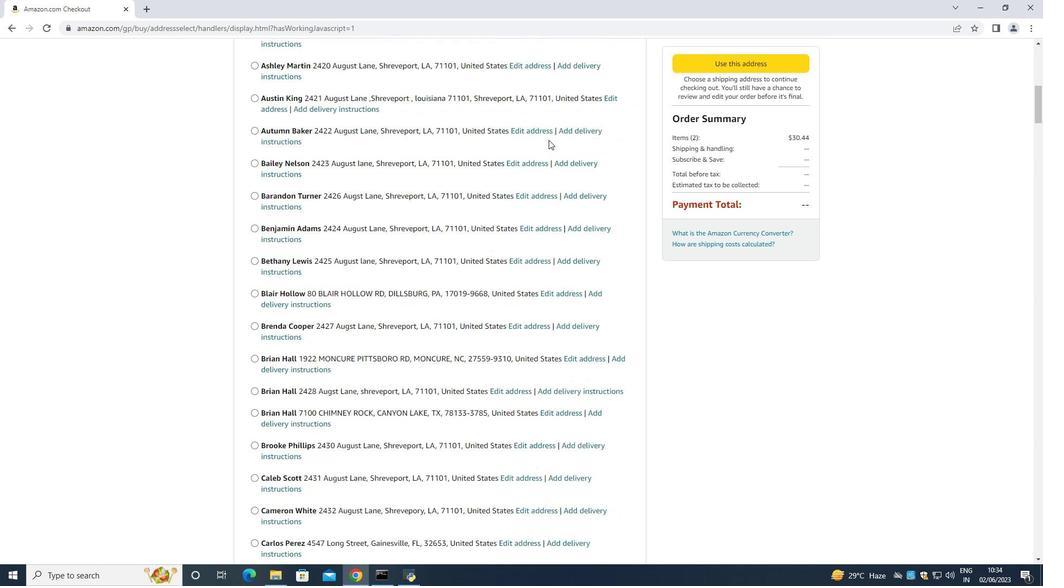 
Action: Mouse scrolled (548, 139) with delta (0, 0)
Screenshot: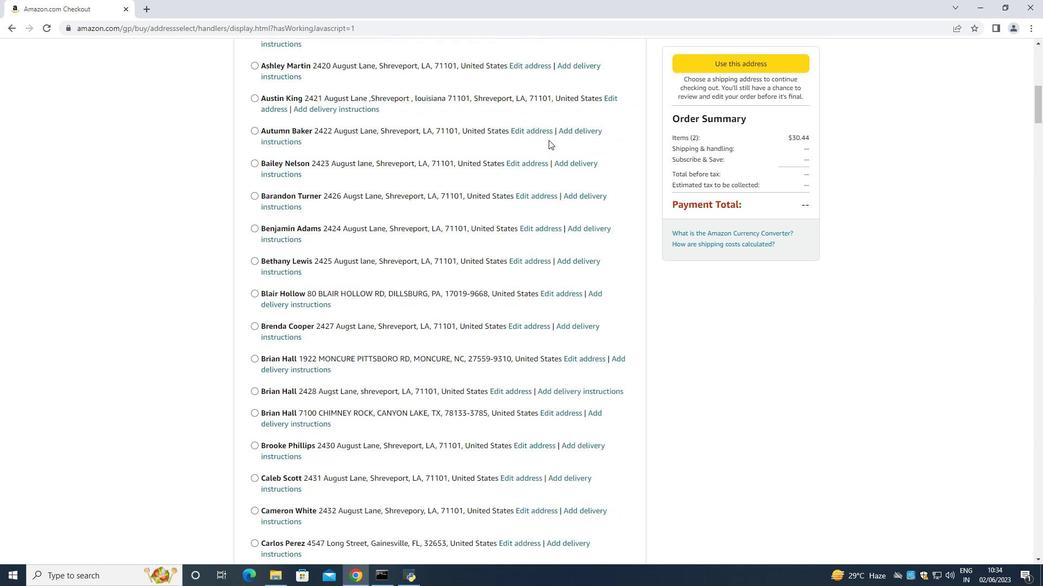 
Action: Mouse moved to (547, 139)
Screenshot: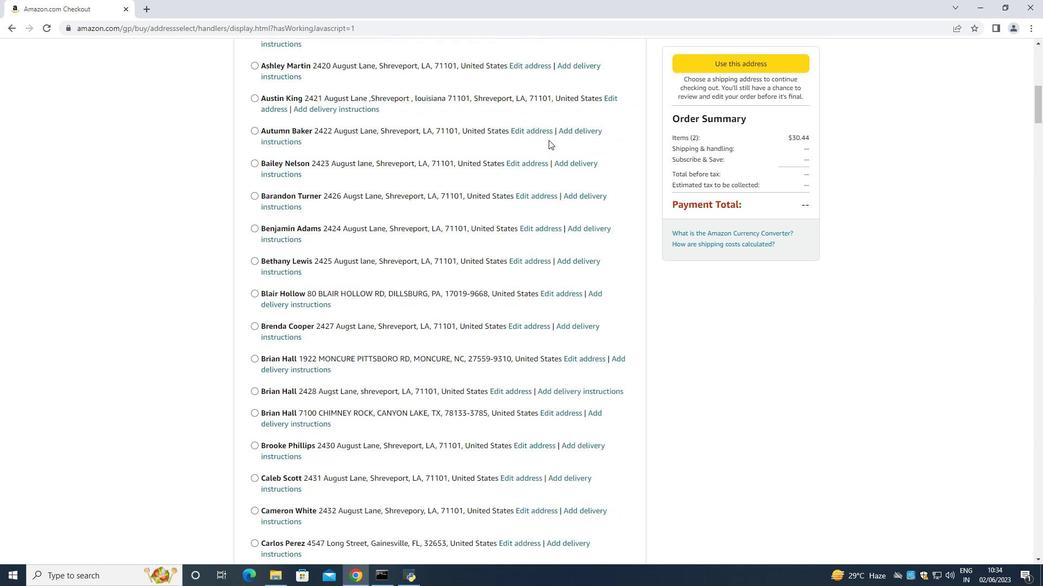 
Action: Mouse scrolled (547, 138) with delta (0, 0)
Screenshot: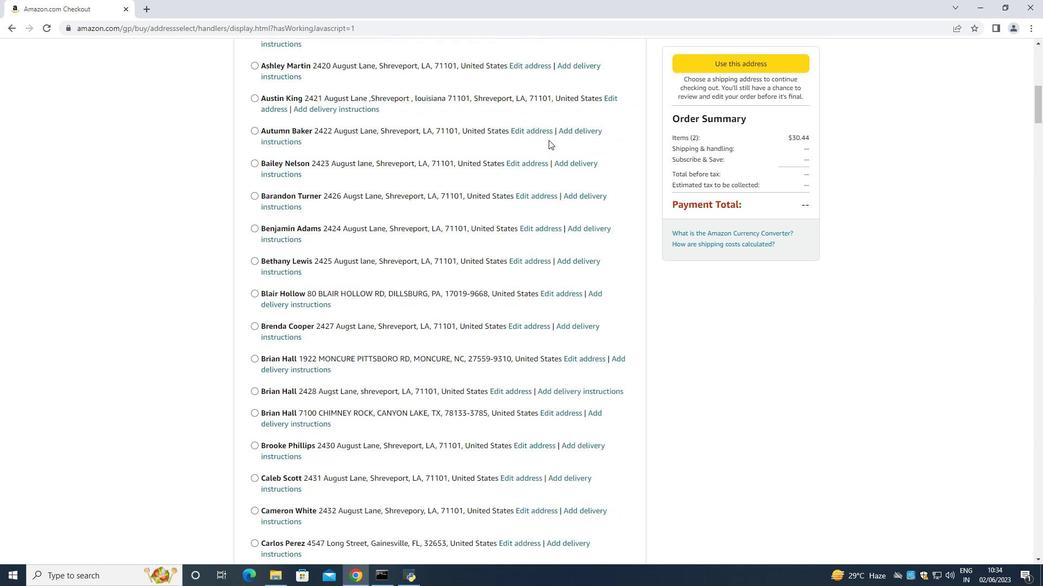 
Action: Mouse moved to (541, 136)
Screenshot: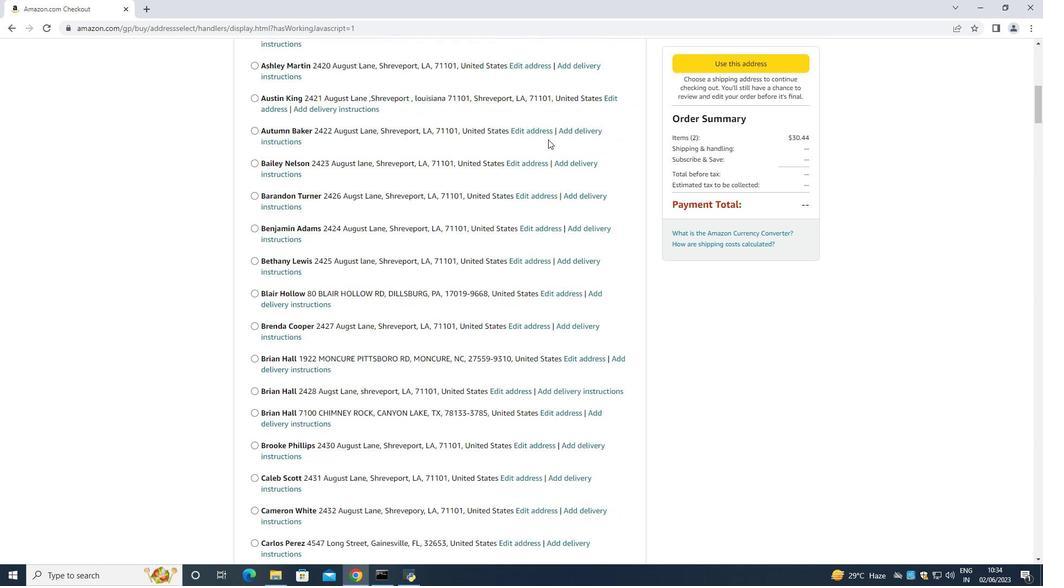 
Action: Mouse scrolled (545, 137) with delta (0, 0)
Screenshot: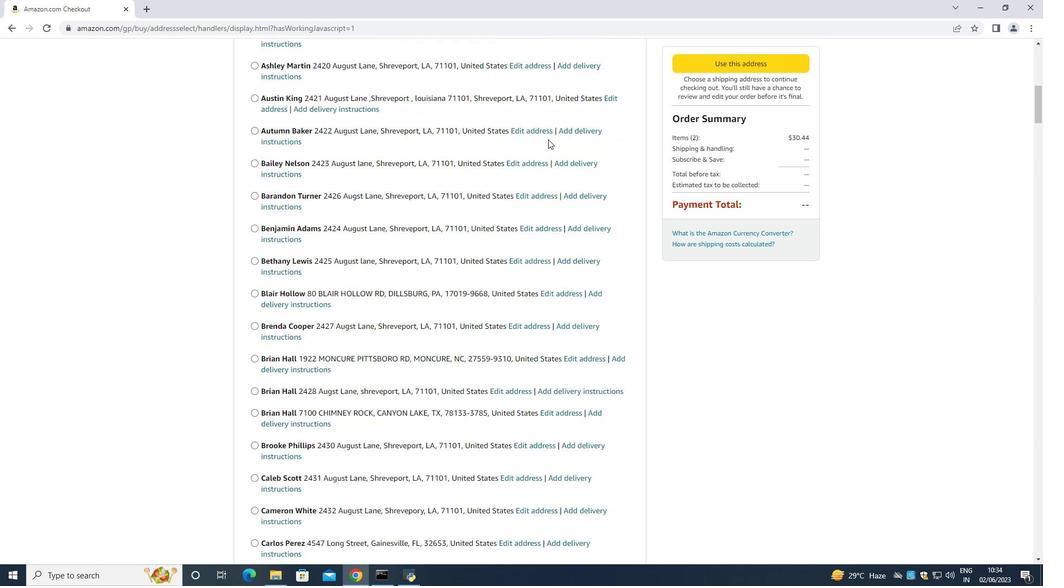 
Action: Mouse moved to (541, 136)
Screenshot: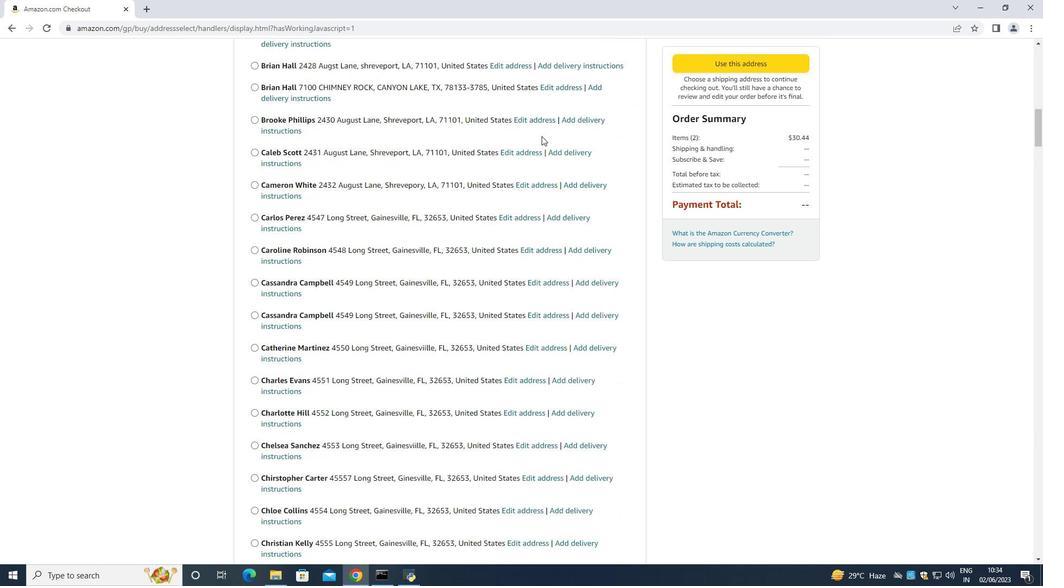 
Action: Mouse scrolled (541, 135) with delta (0, 0)
Screenshot: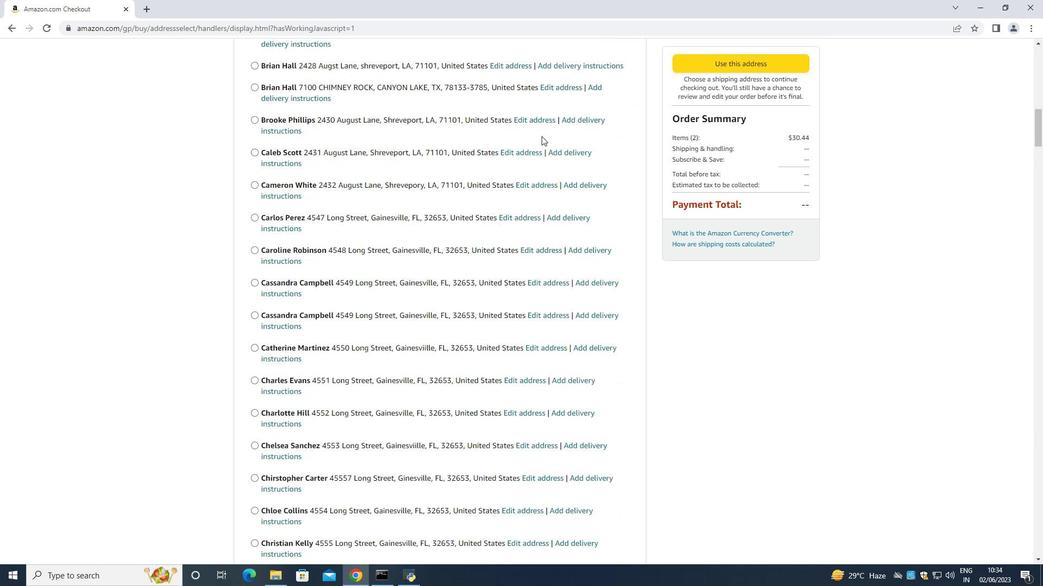 
Action: Mouse moved to (540, 136)
Screenshot: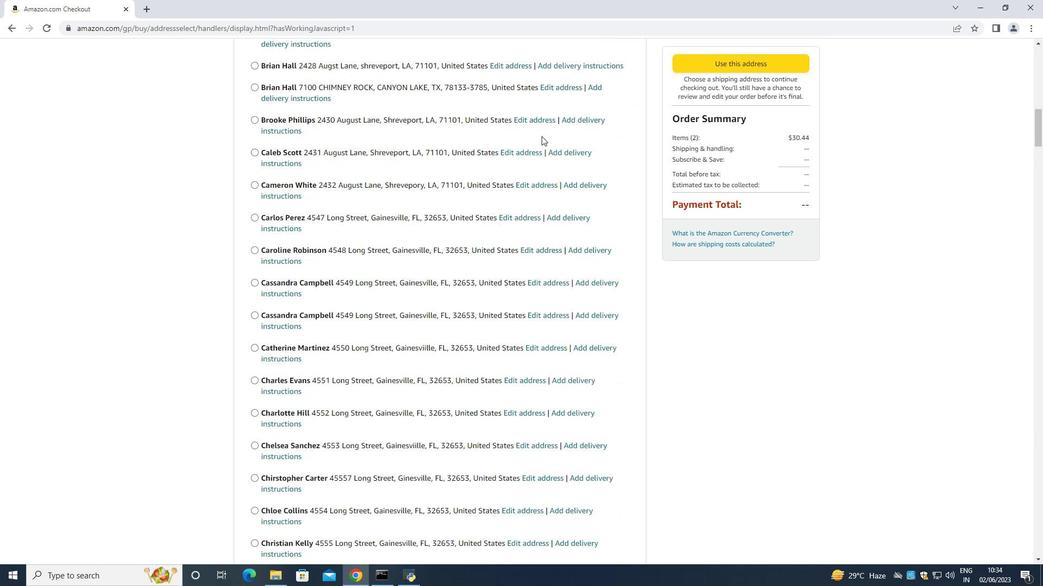 
Action: Mouse scrolled (541, 135) with delta (0, 0)
Screenshot: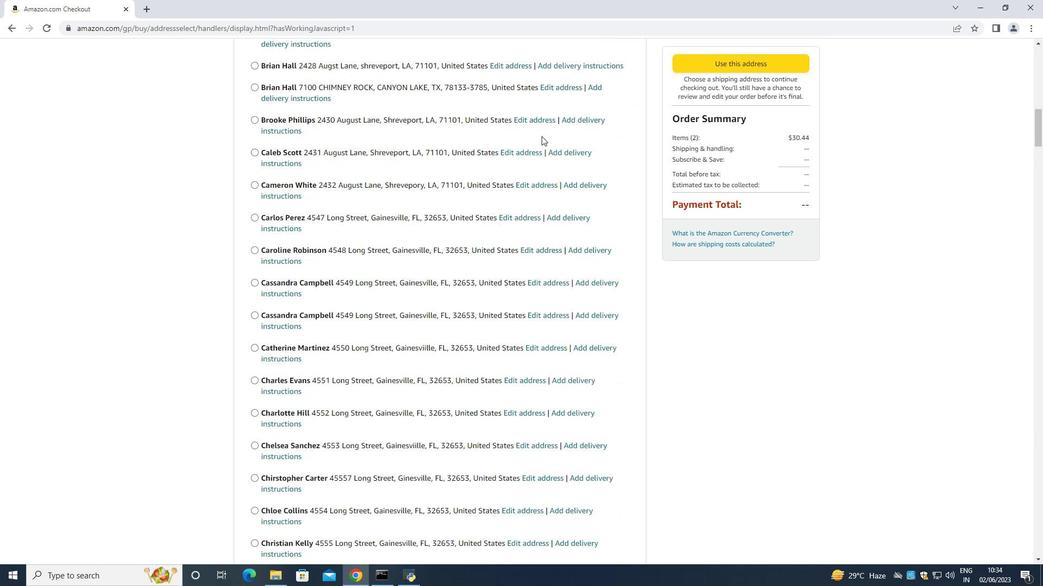 
Action: Mouse moved to (540, 136)
Screenshot: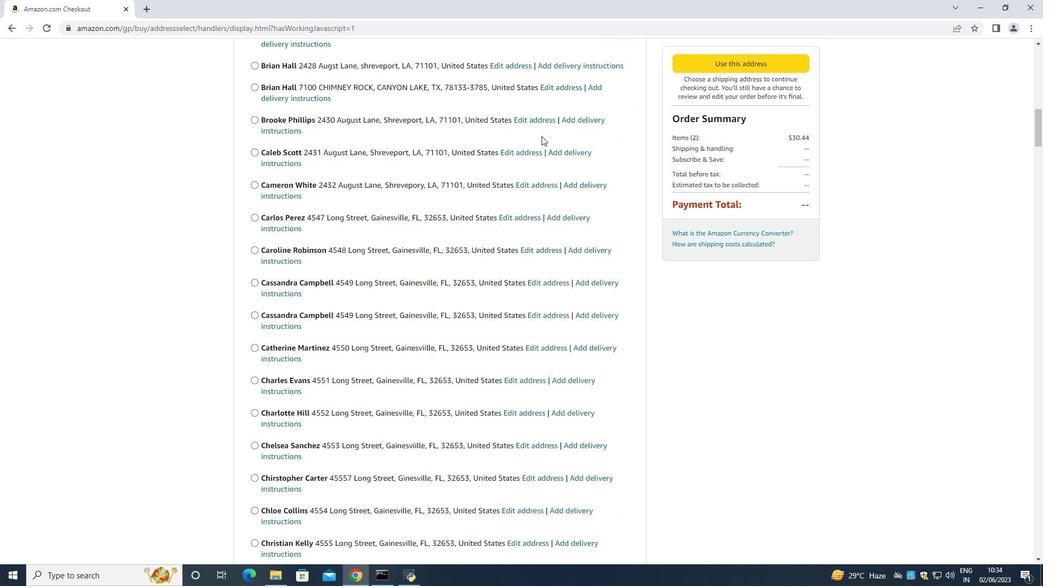 
Action: Mouse scrolled (540, 135) with delta (0, 0)
Screenshot: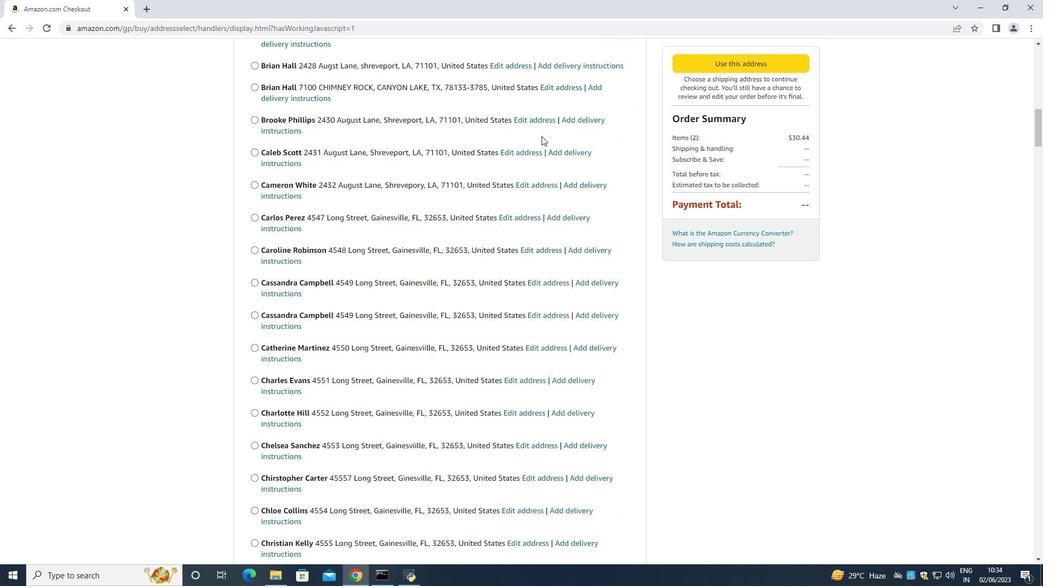 
Action: Mouse scrolled (540, 135) with delta (0, 0)
Screenshot: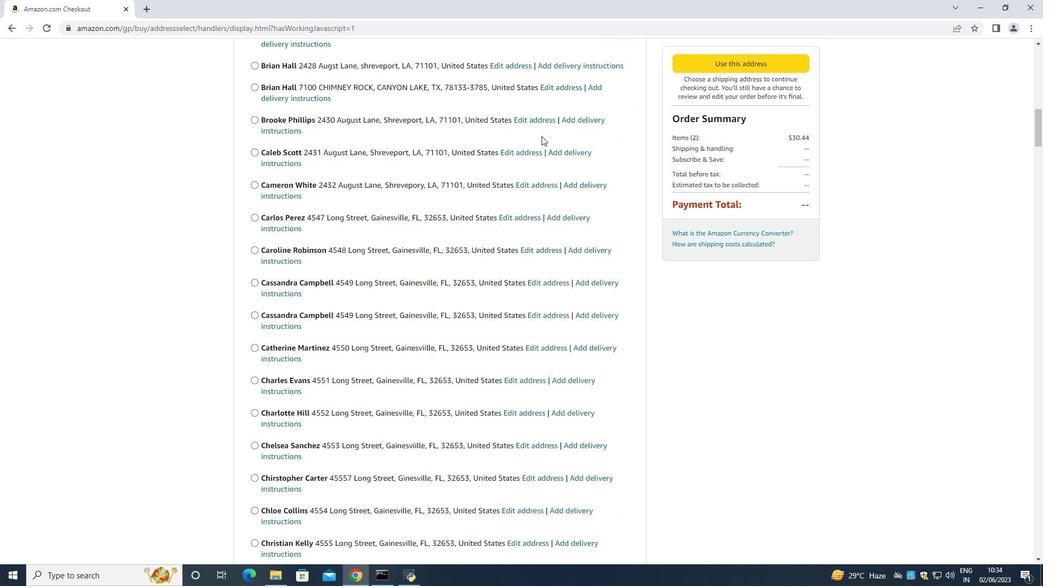 
Action: Mouse scrolled (540, 135) with delta (0, 0)
Screenshot: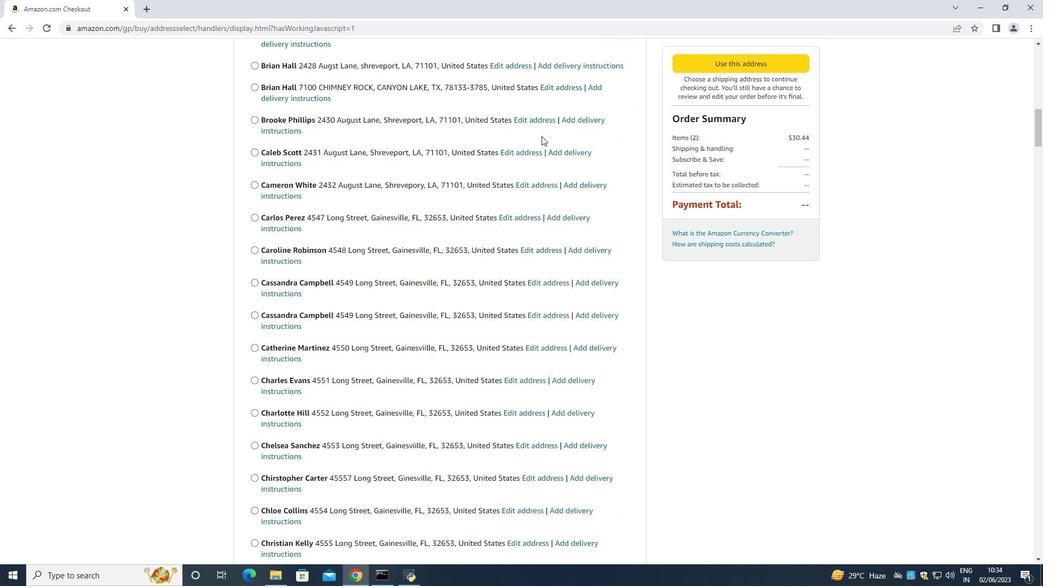 
Action: Mouse scrolled (540, 135) with delta (0, 0)
Screenshot: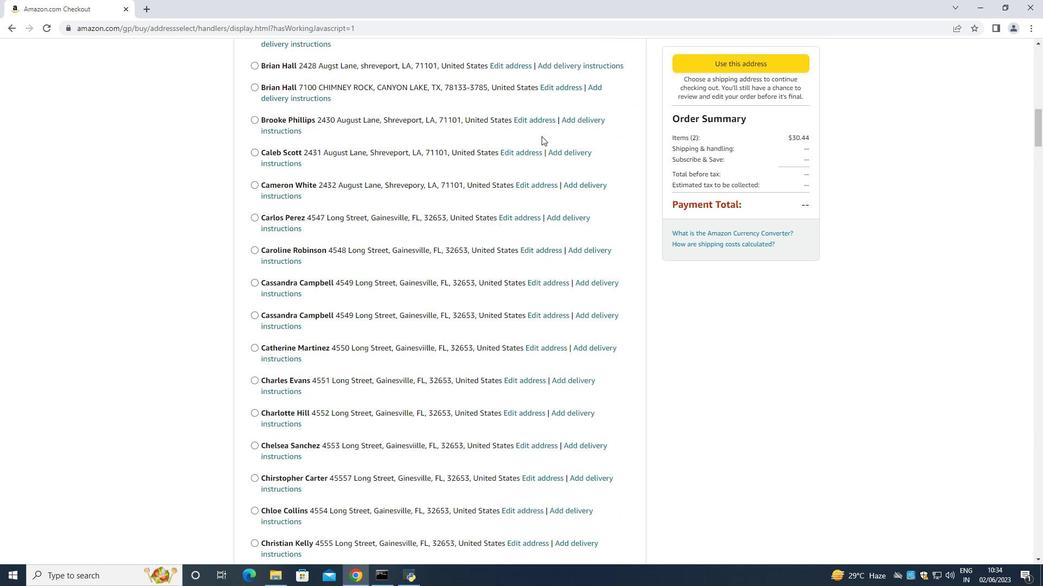 
Action: Mouse moved to (539, 136)
Screenshot: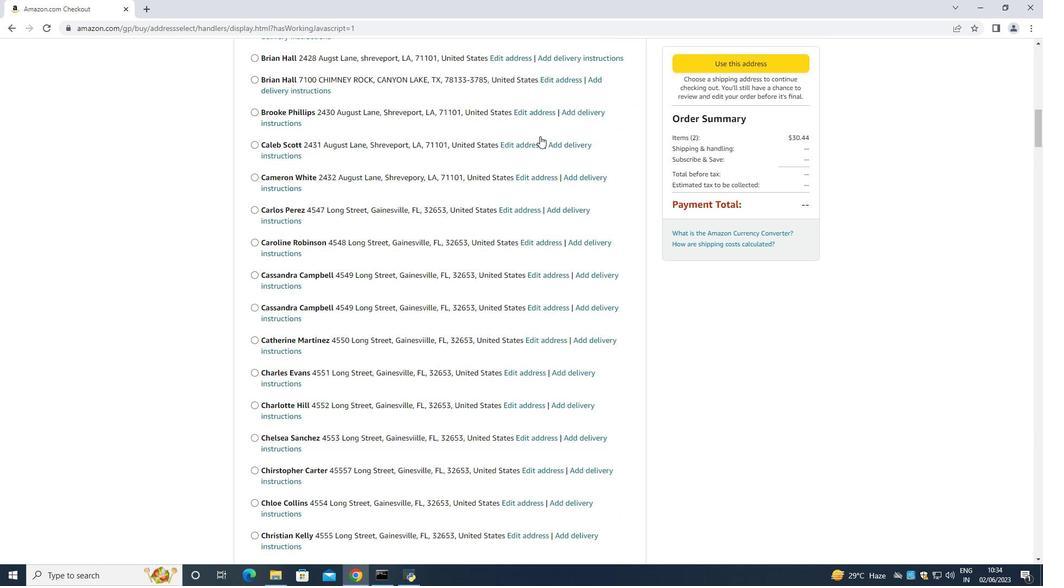 
Action: Mouse scrolled (539, 135) with delta (0, 0)
Screenshot: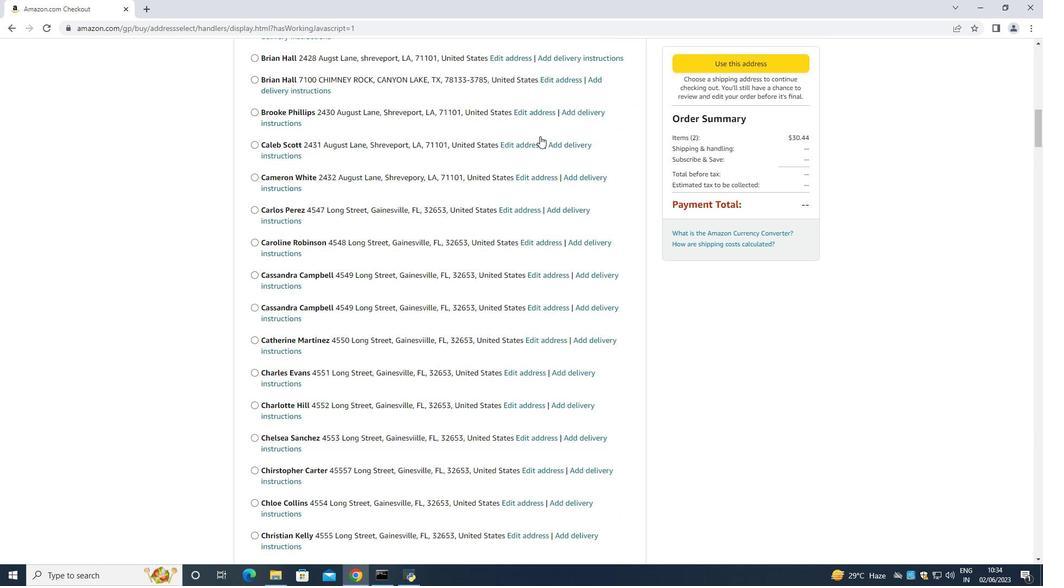 
Action: Mouse moved to (535, 136)
Screenshot: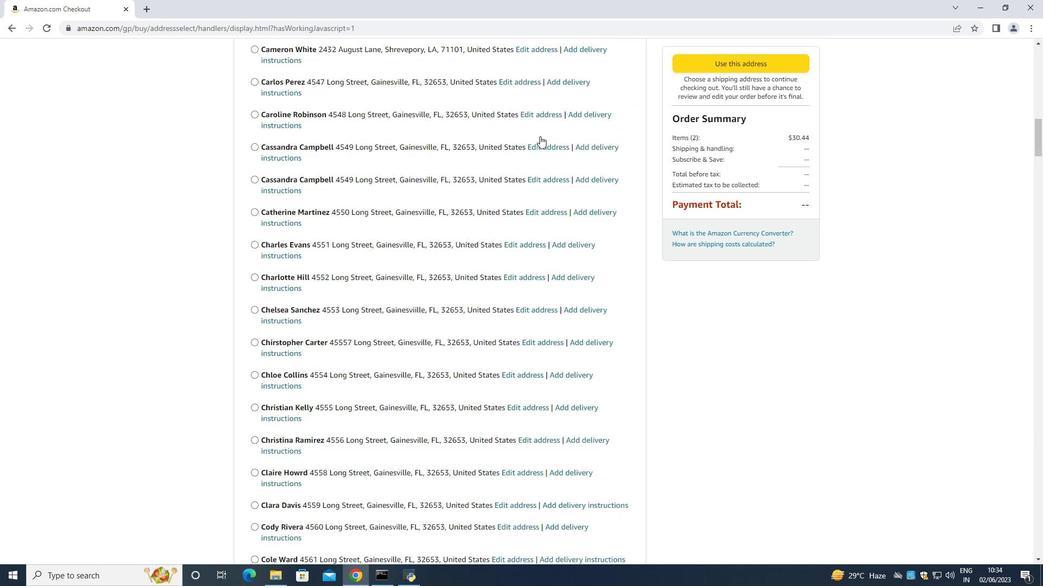 
Action: Mouse scrolled (537, 135) with delta (0, 0)
Screenshot: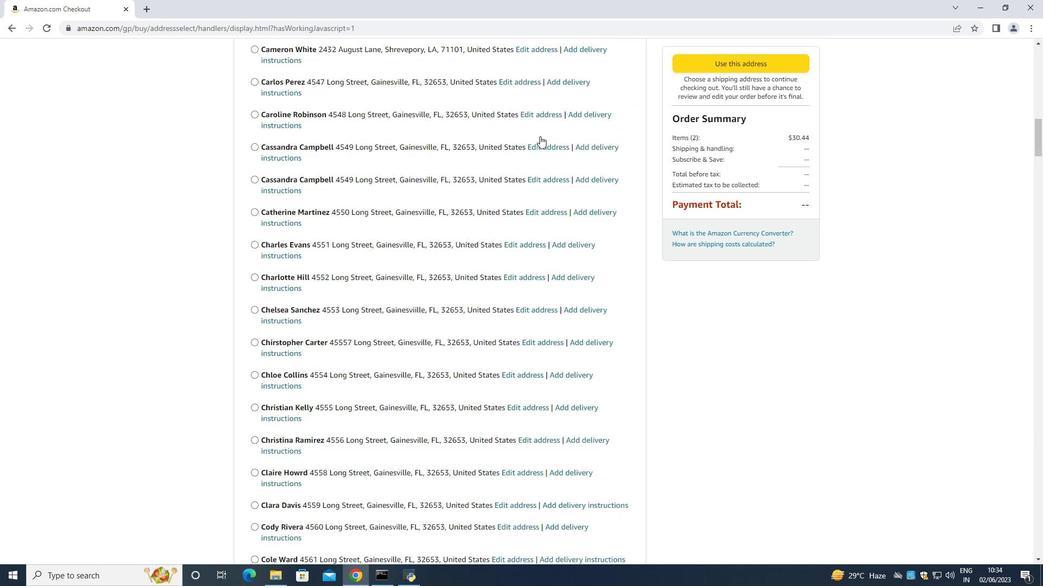 
Action: Mouse moved to (534, 136)
Screenshot: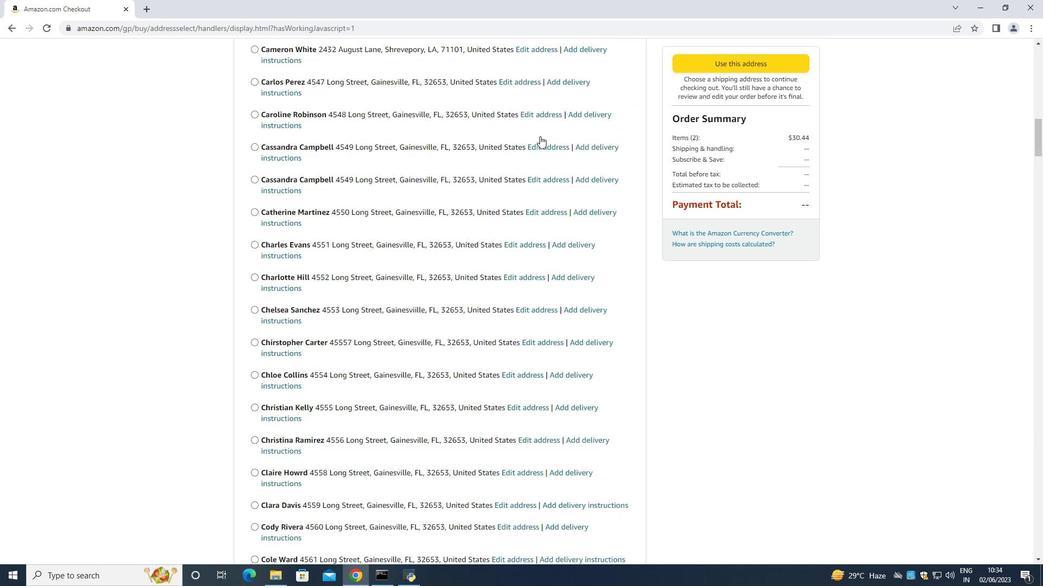 
Action: Mouse scrolled (535, 135) with delta (0, 0)
Screenshot: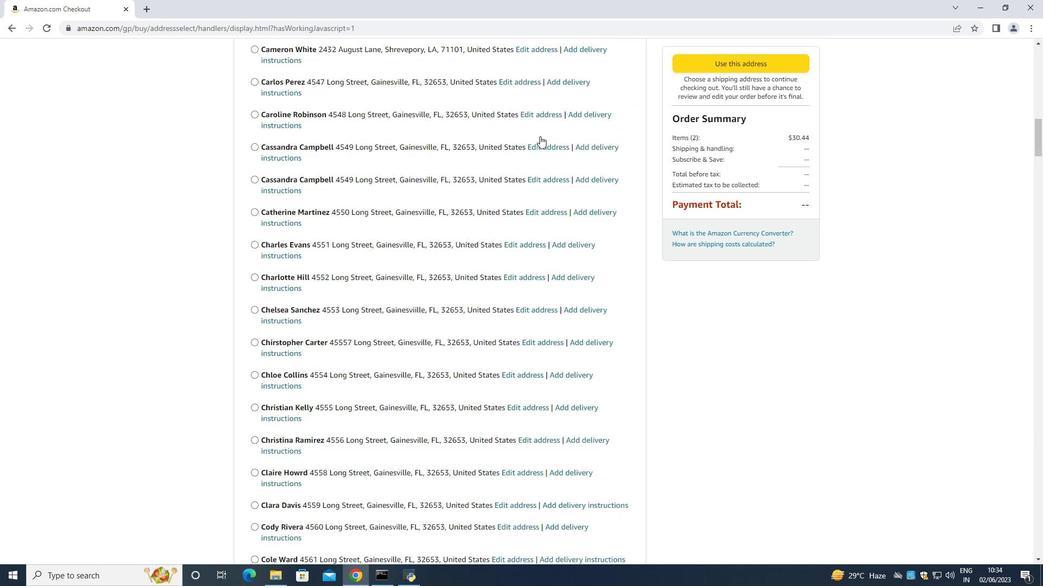 
Action: Mouse moved to (532, 136)
Screenshot: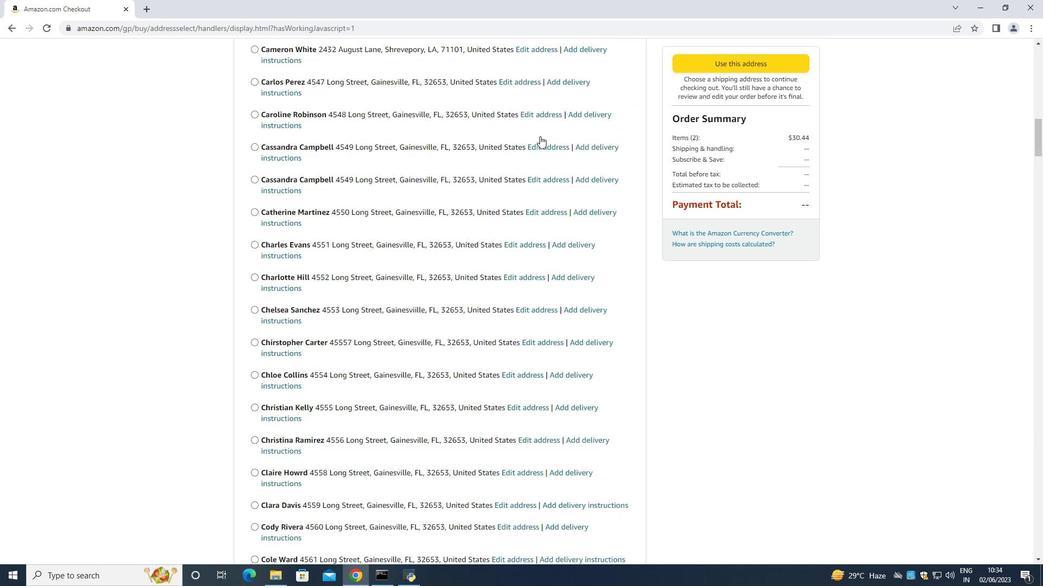 
Action: Mouse scrolled (534, 136) with delta (0, 0)
Screenshot: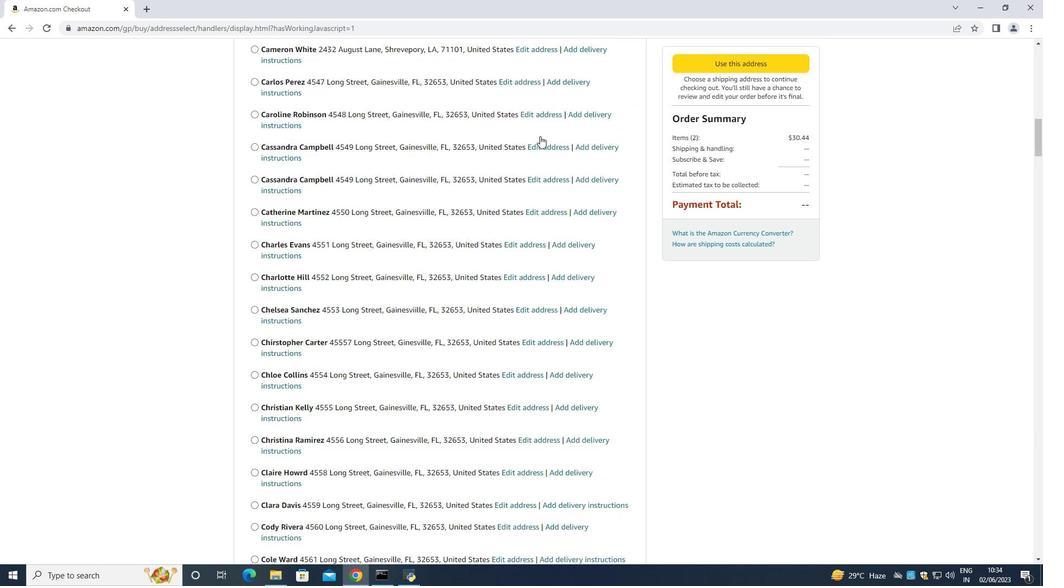 
Action: Mouse moved to (530, 136)
Screenshot: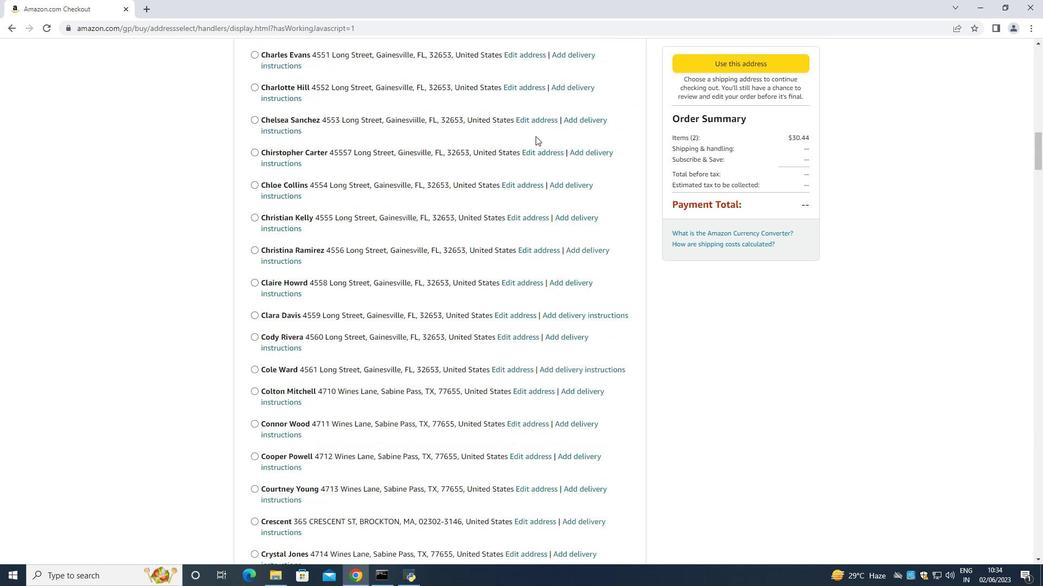 
Action: Mouse scrolled (532, 136) with delta (0, 0)
Screenshot: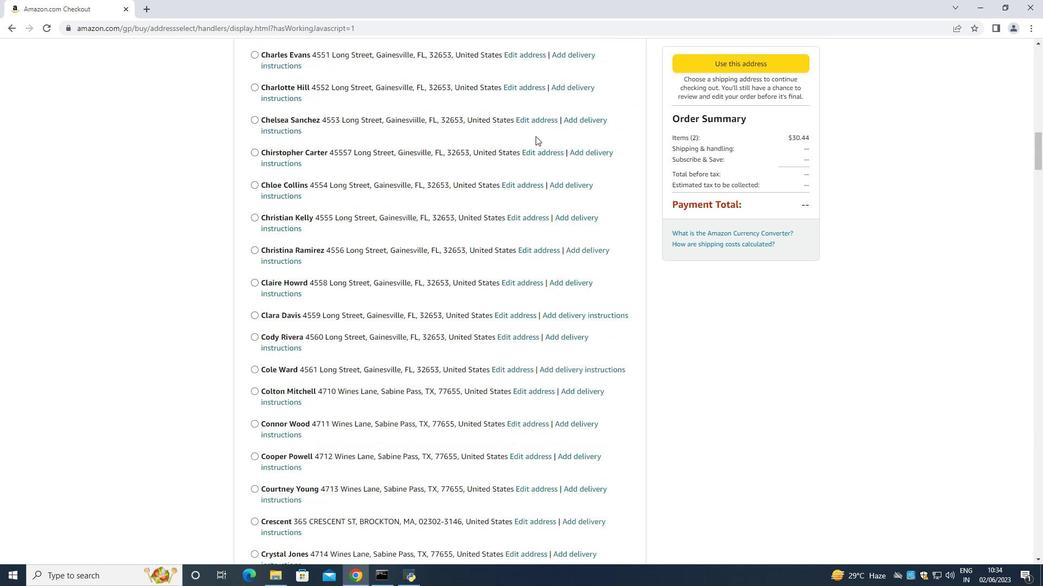 
Action: Mouse moved to (530, 136)
Screenshot: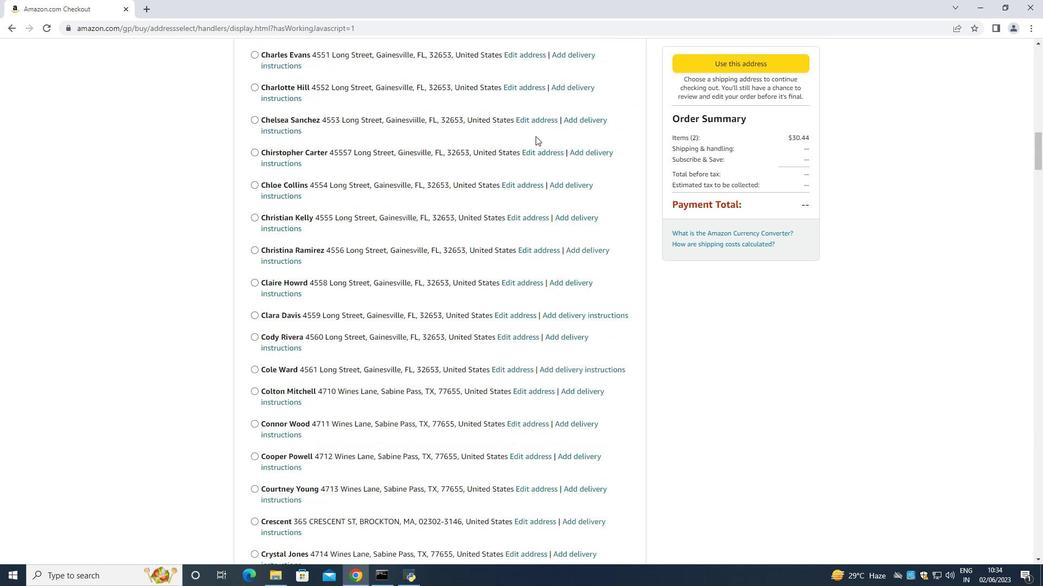 
Action: Mouse scrolled (530, 136) with delta (0, 0)
Screenshot: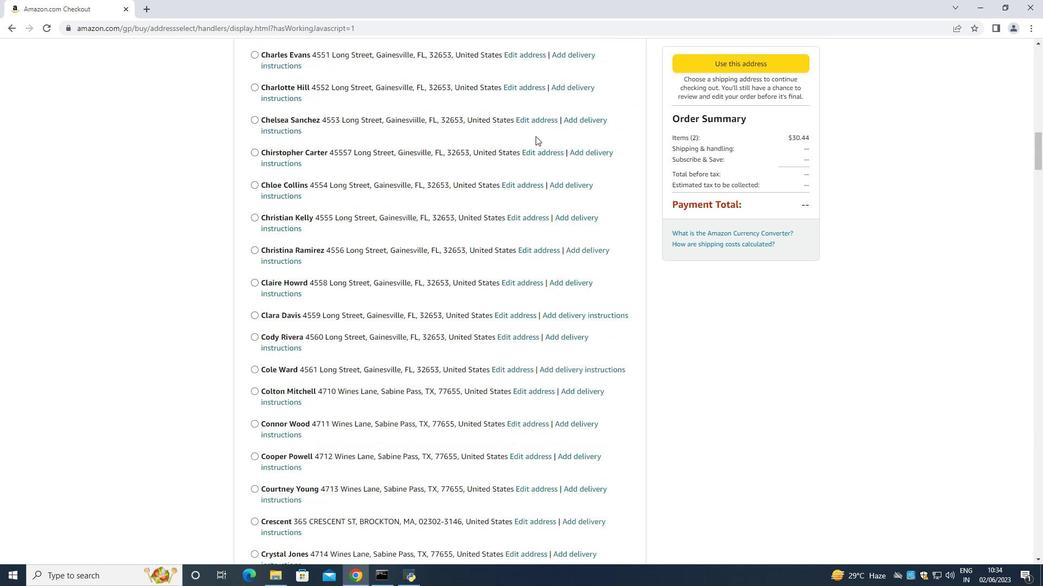
Action: Mouse scrolled (530, 136) with delta (0, 0)
Screenshot: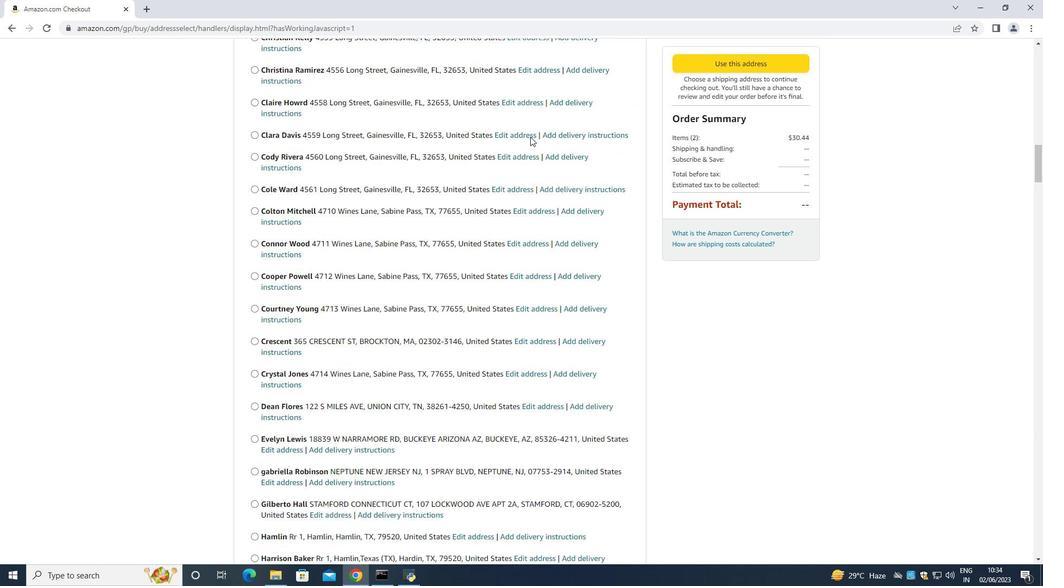 
Action: Mouse moved to (526, 138)
Screenshot: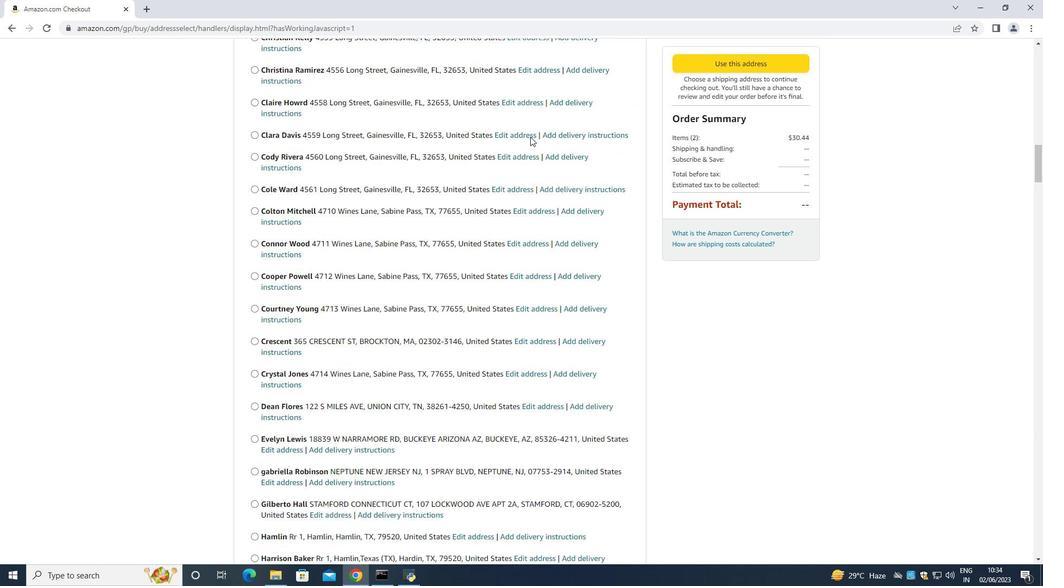 
Action: Mouse scrolled (526, 138) with delta (0, 0)
Screenshot: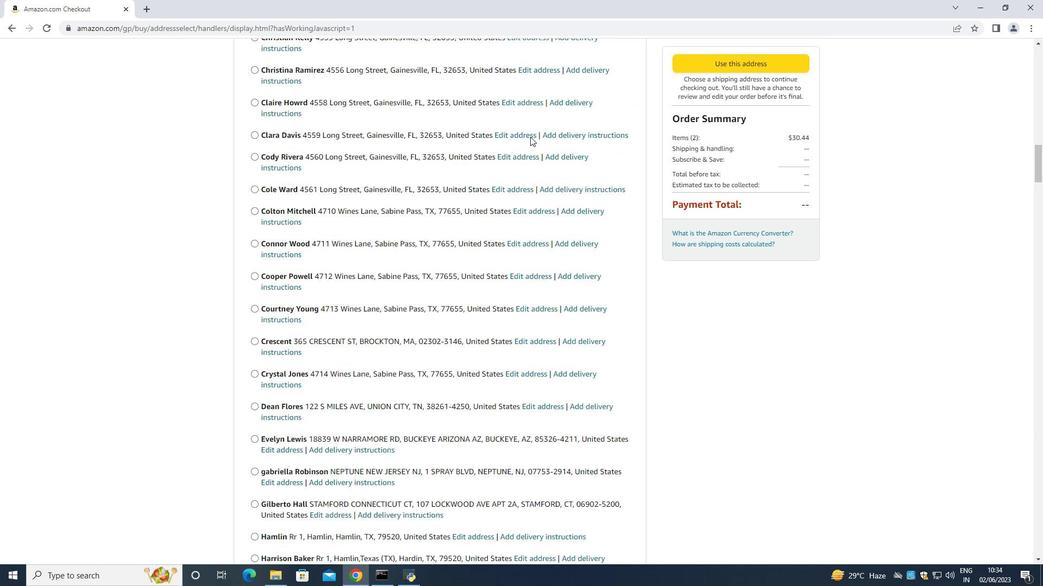 
Action: Mouse moved to (523, 140)
Screenshot: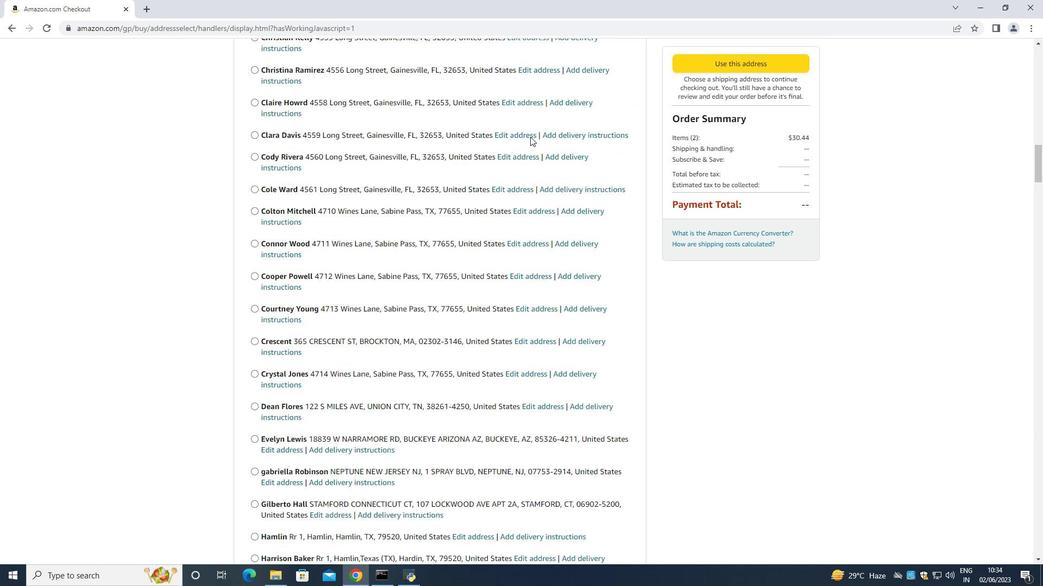 
Action: Mouse scrolled (523, 140) with delta (0, 0)
Screenshot: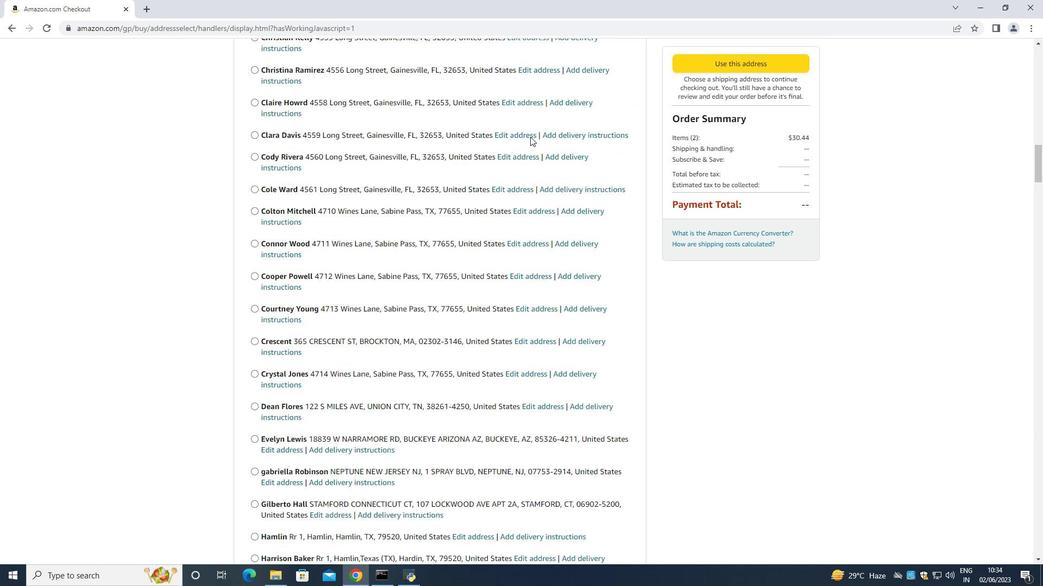 
Action: Mouse moved to (523, 141)
Screenshot: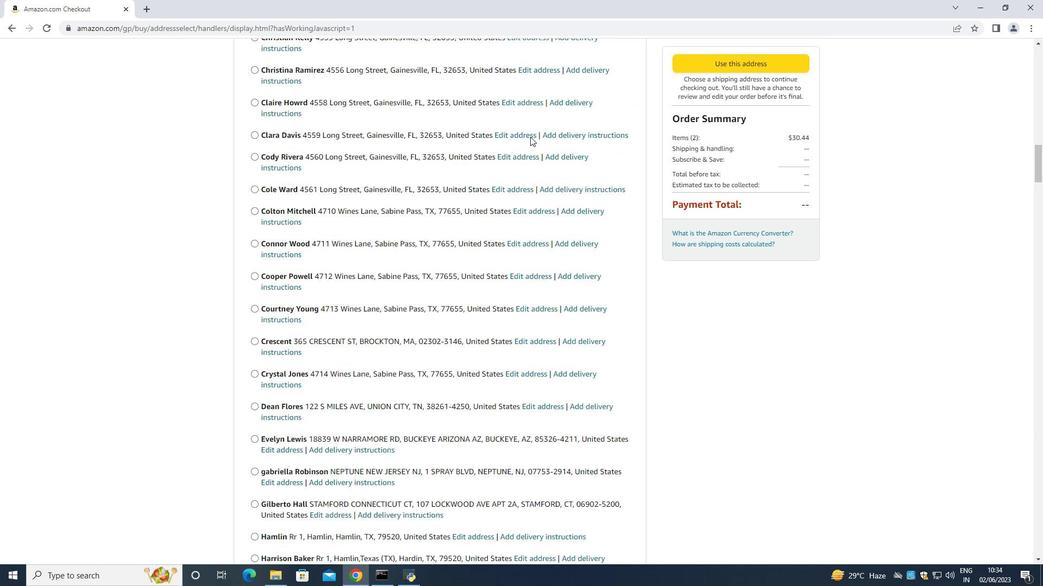 
Action: Mouse scrolled (523, 140) with delta (0, 0)
Screenshot: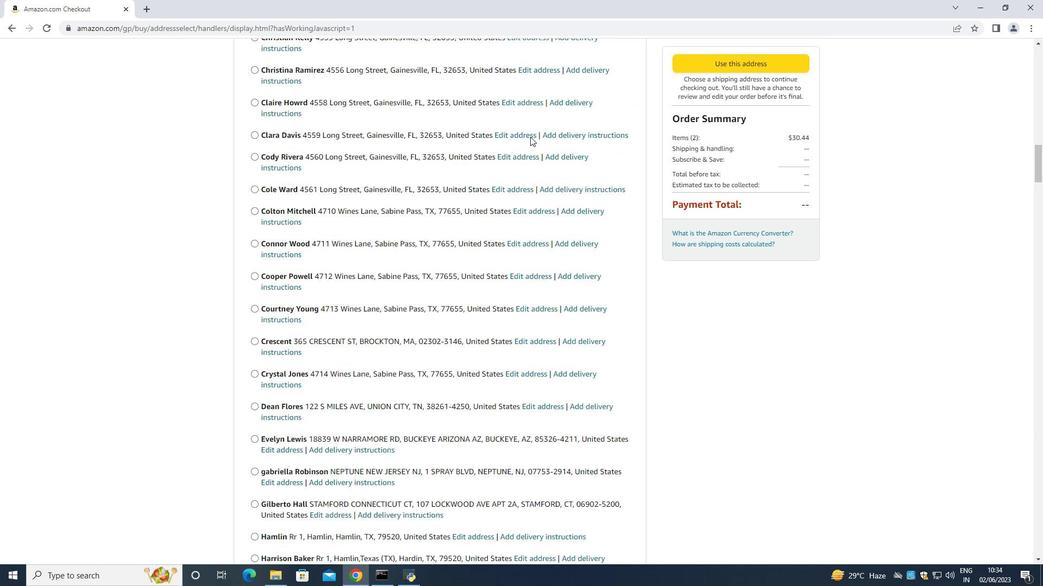 
Action: Mouse scrolled (523, 140) with delta (0, 0)
Screenshot: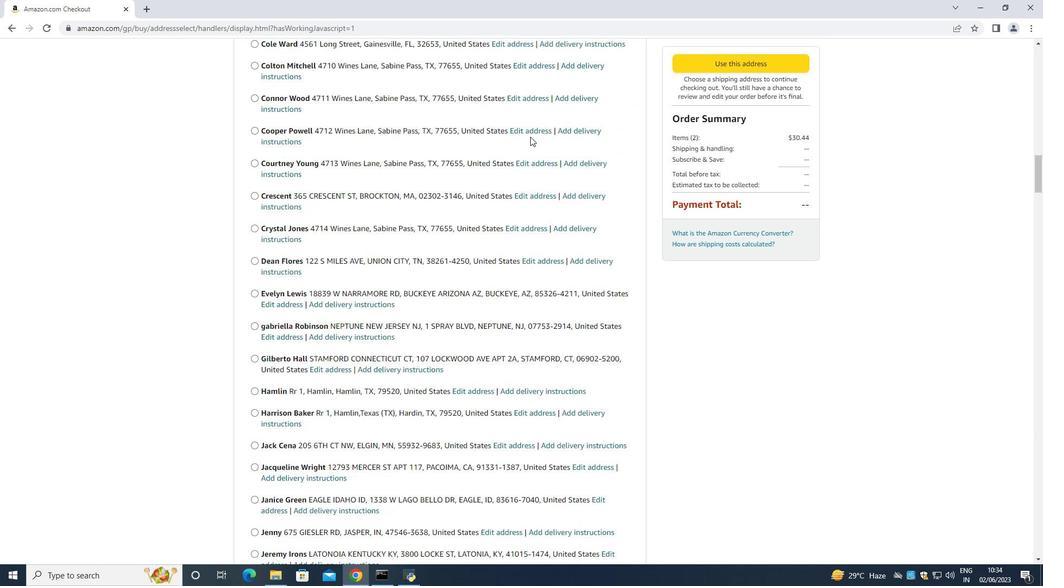 
Action: Mouse scrolled (523, 140) with delta (0, 0)
Screenshot: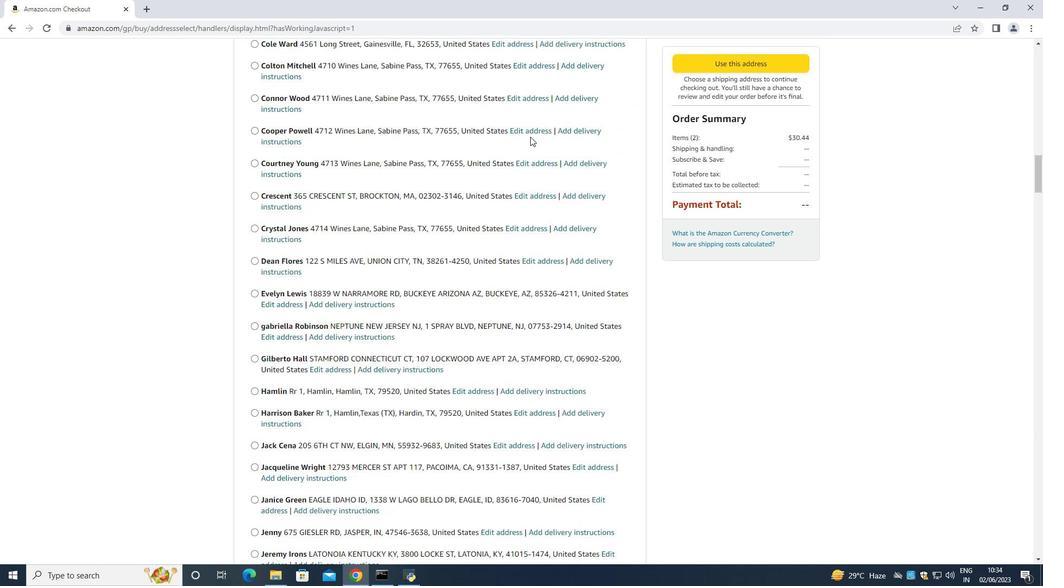 
Action: Mouse scrolled (523, 140) with delta (0, 0)
Screenshot: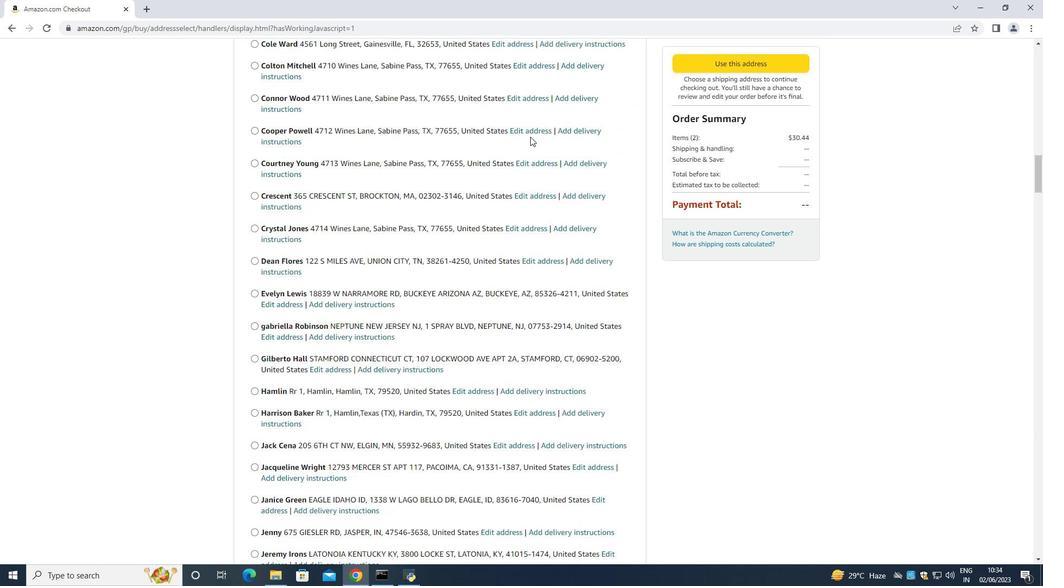 
Action: Mouse scrolled (523, 140) with delta (0, 0)
Screenshot: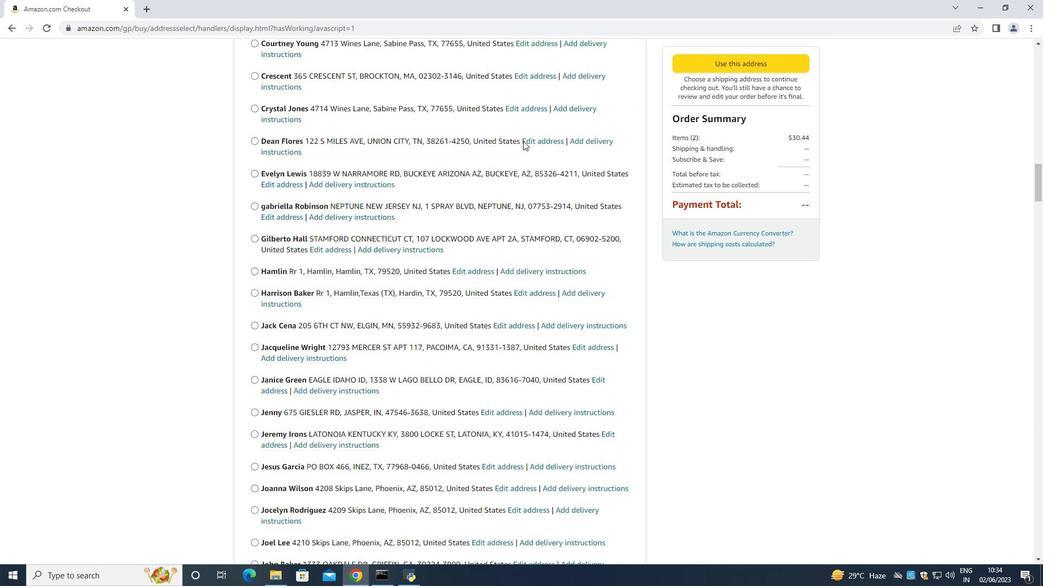 
Action: Mouse scrolled (523, 140) with delta (0, 0)
Screenshot: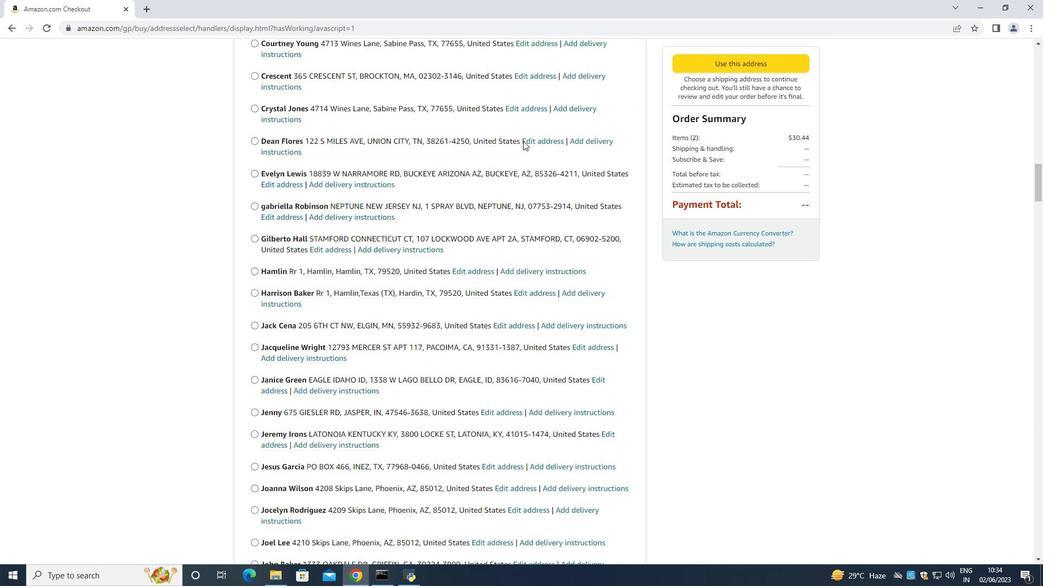 
Action: Mouse scrolled (523, 140) with delta (0, 0)
Screenshot: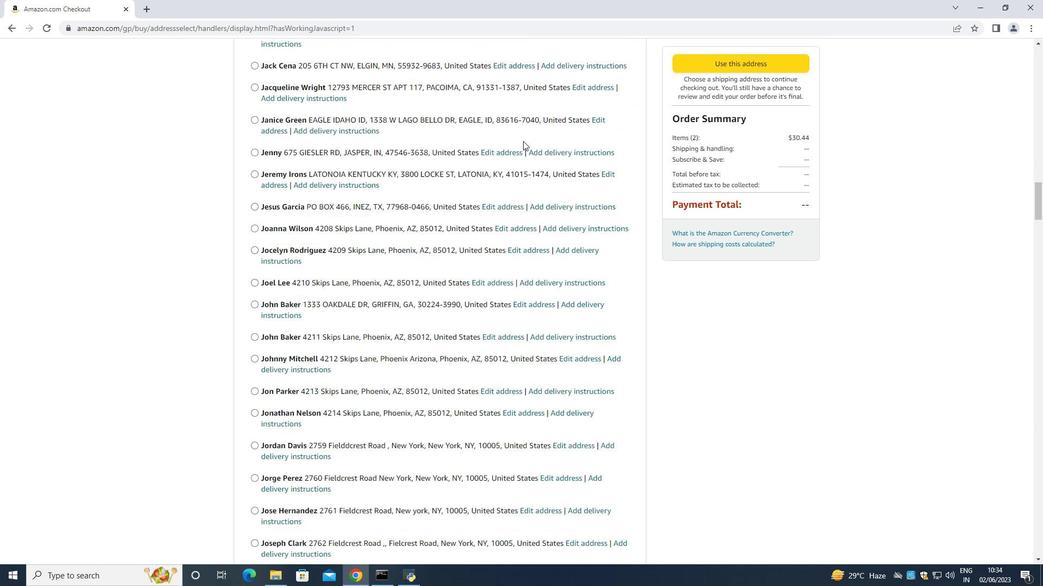 
Action: Mouse scrolled (523, 140) with delta (0, 0)
Screenshot: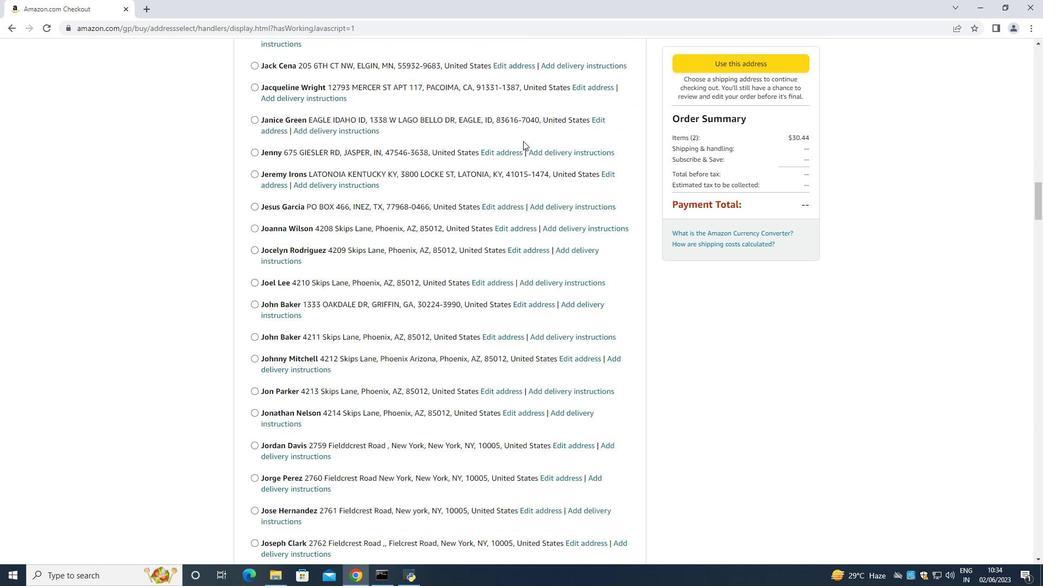 
Action: Mouse scrolled (523, 140) with delta (0, 0)
Screenshot: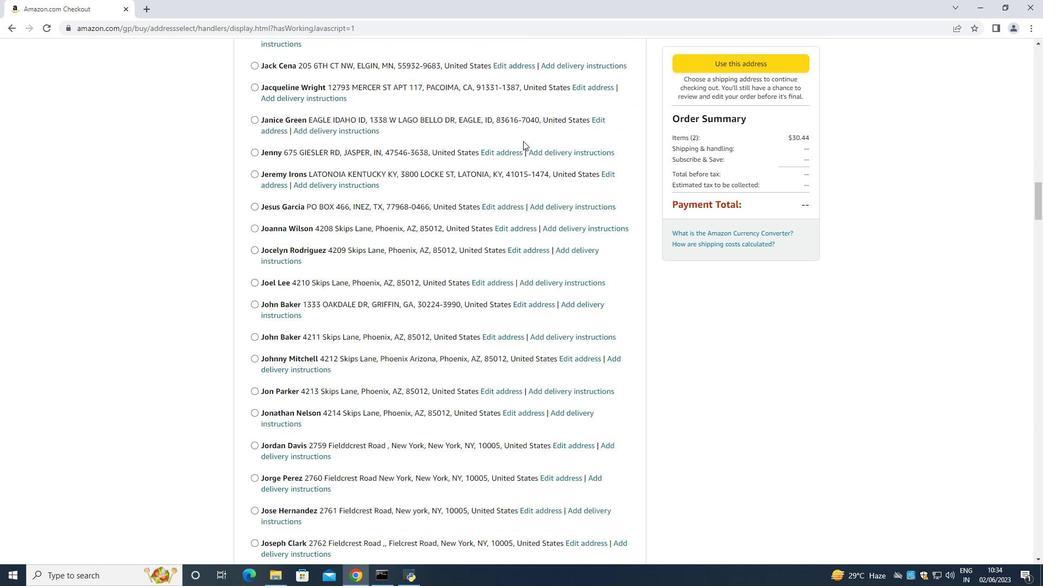 
Action: Mouse scrolled (523, 140) with delta (0, 0)
Screenshot: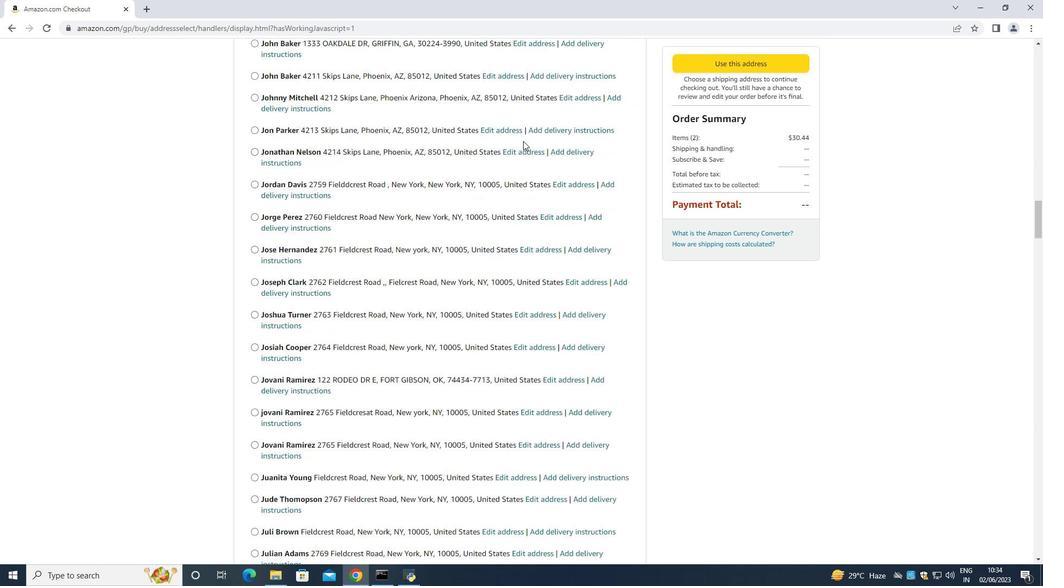 
Action: Mouse scrolled (523, 140) with delta (0, 0)
Screenshot: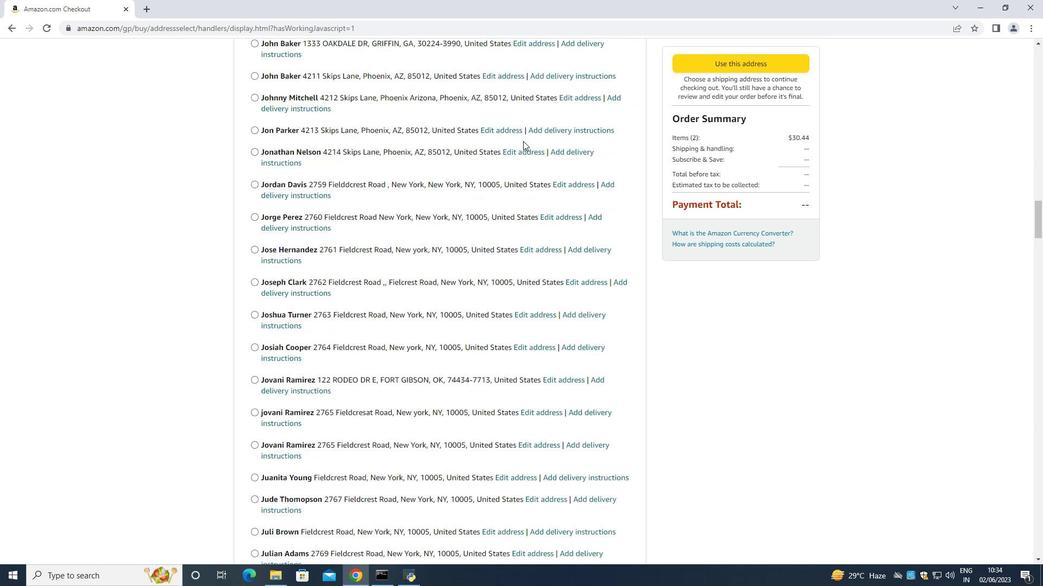 
Action: Mouse scrolled (523, 140) with delta (0, 0)
Screenshot: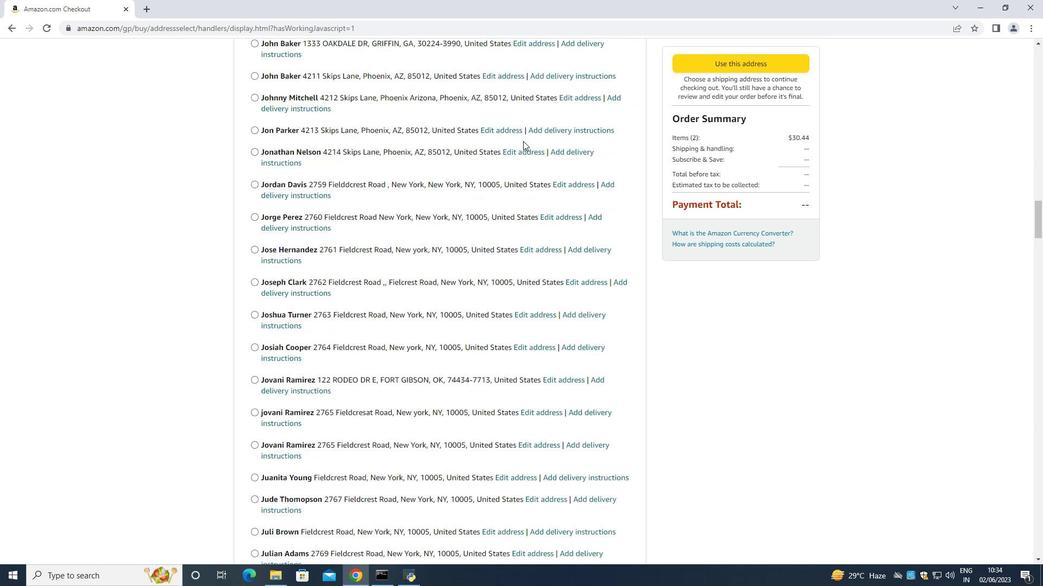 
Action: Mouse scrolled (523, 140) with delta (0, 0)
Screenshot: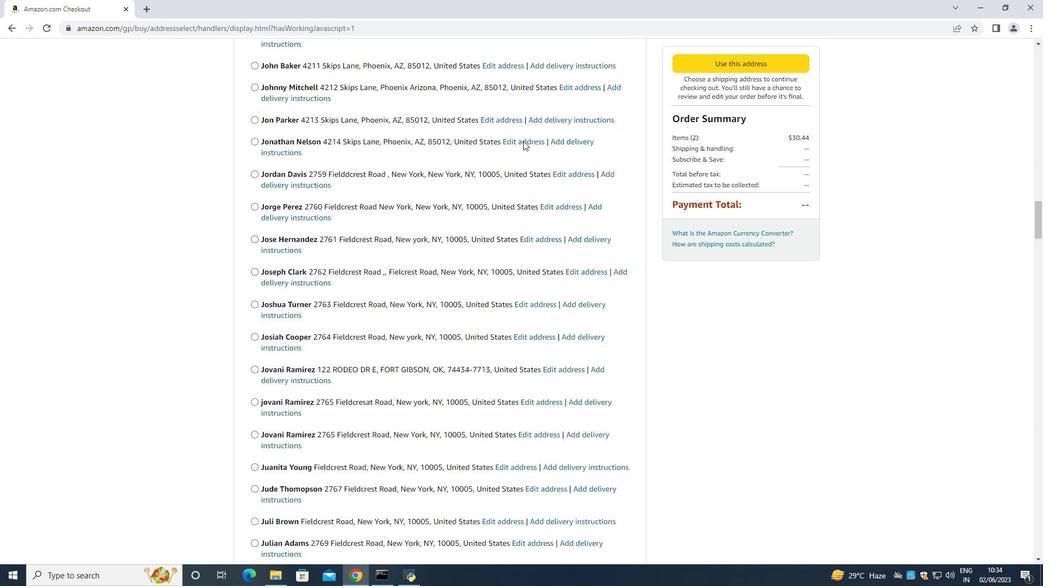 
Action: Mouse scrolled (523, 140) with delta (0, 0)
Screenshot: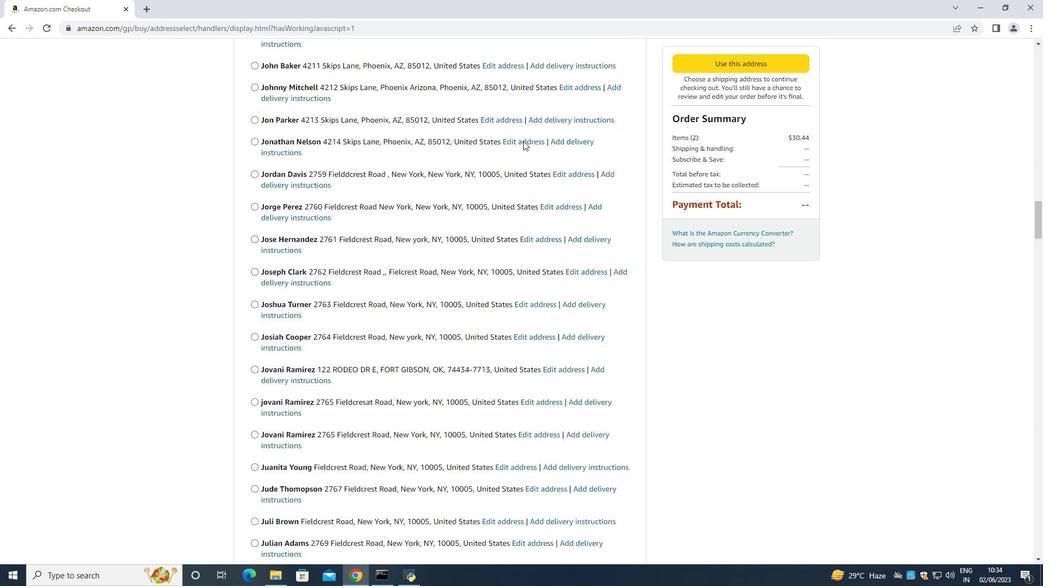 
Action: Mouse scrolled (523, 140) with delta (0, 0)
Screenshot: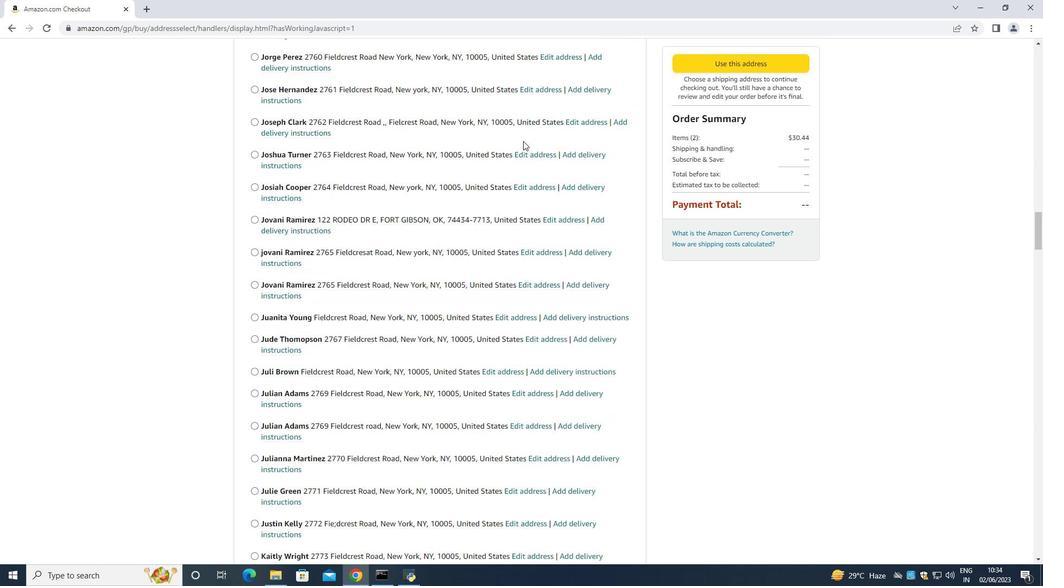 
Action: Mouse scrolled (523, 140) with delta (0, 0)
Screenshot: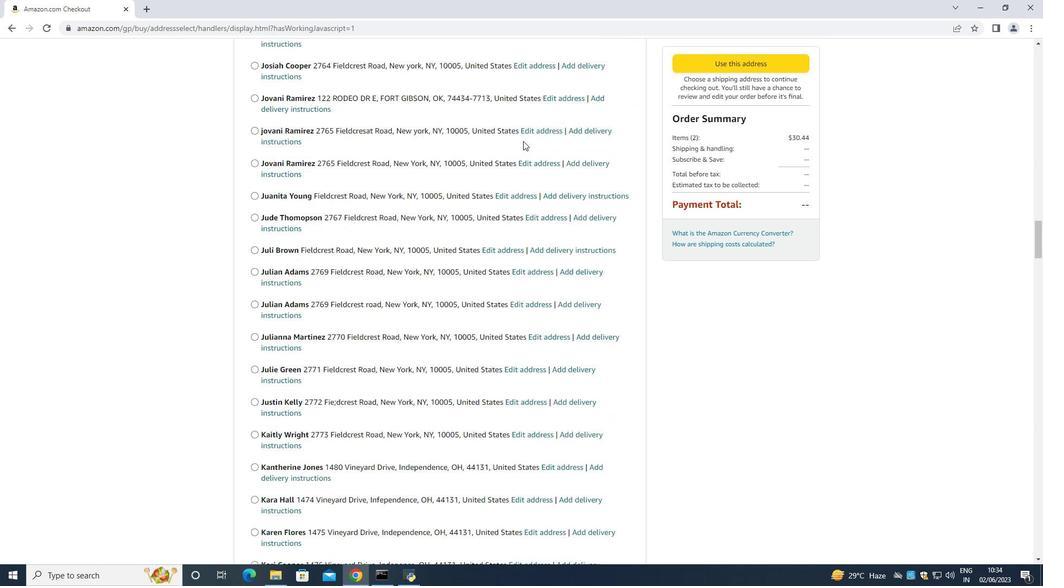 
Action: Mouse scrolled (523, 140) with delta (0, 0)
Screenshot: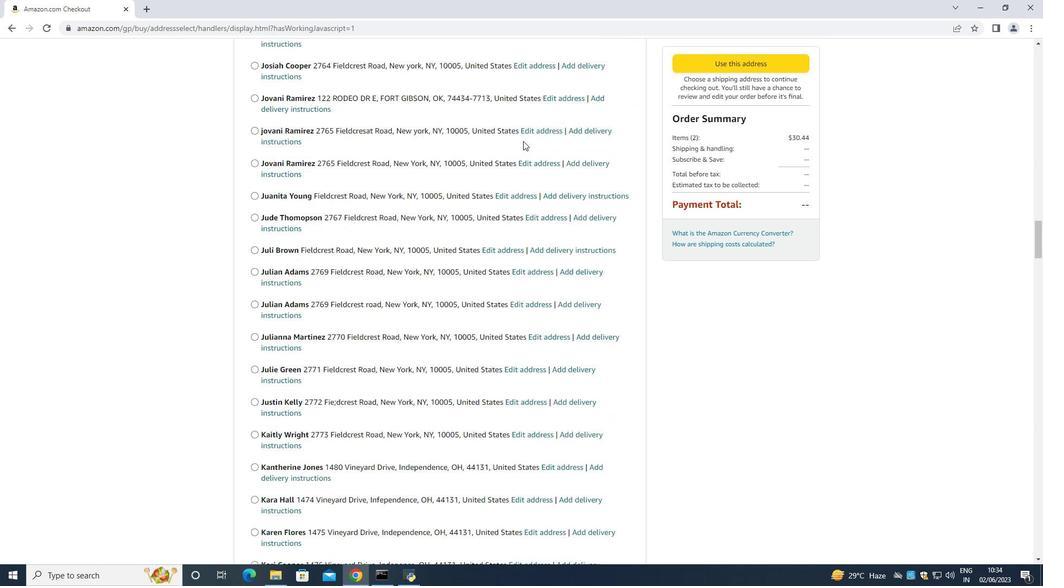
Action: Mouse scrolled (523, 140) with delta (0, 0)
Screenshot: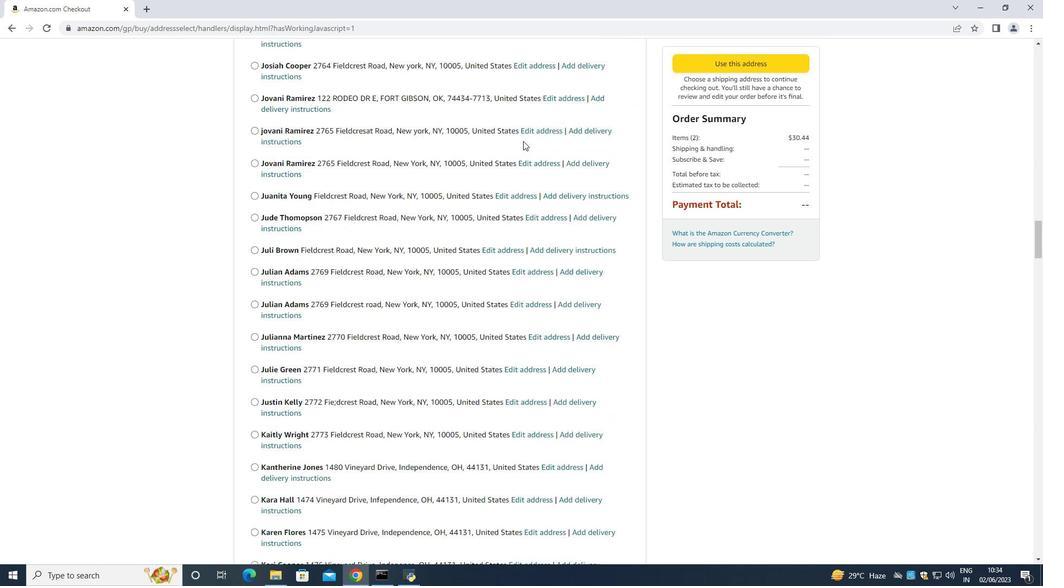 
Action: Mouse scrolled (523, 140) with delta (0, 0)
Screenshot: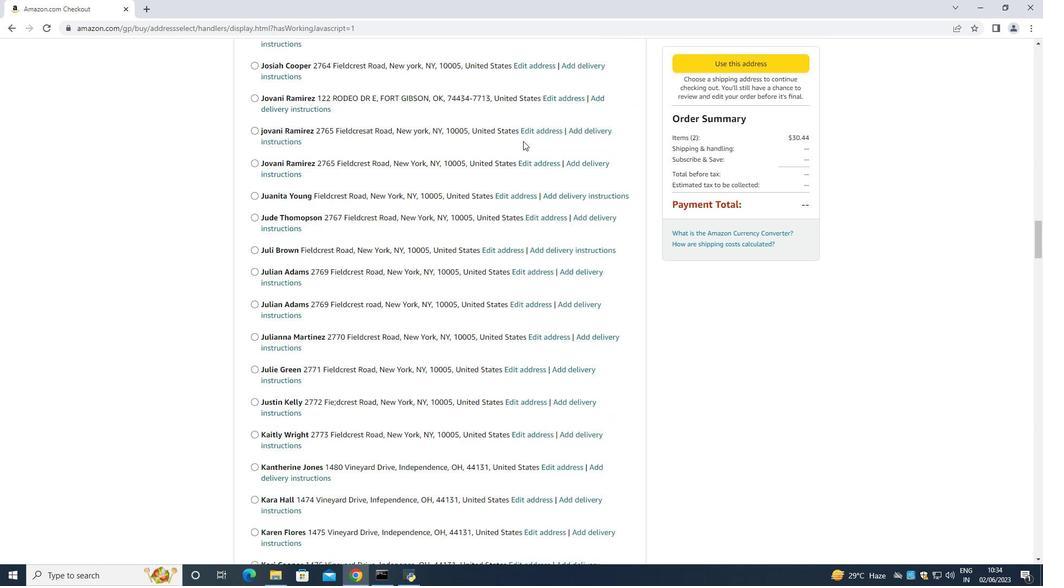 
Action: Mouse scrolled (523, 140) with delta (0, 0)
Screenshot: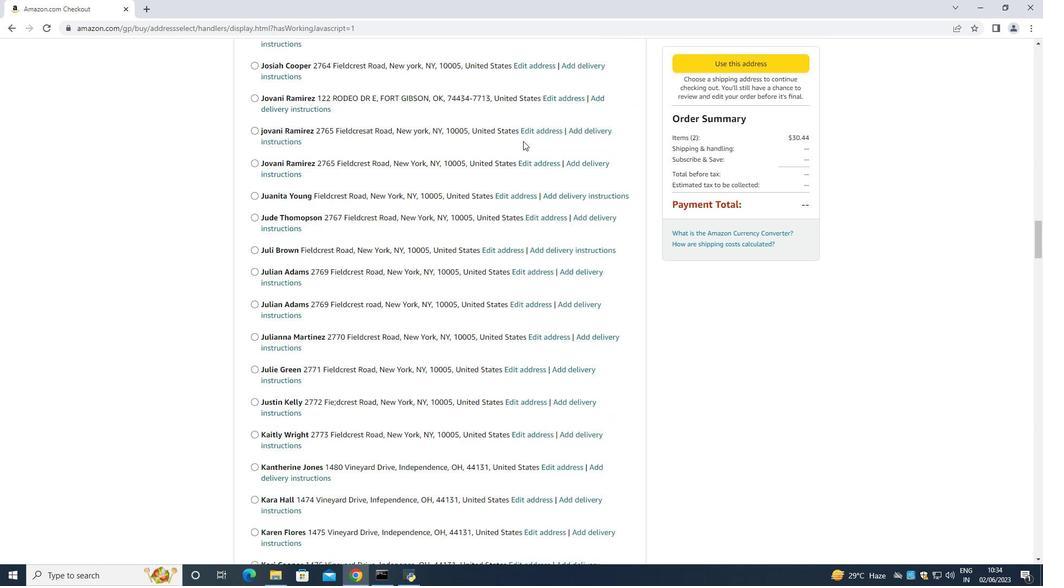 
Action: Mouse moved to (520, 141)
Screenshot: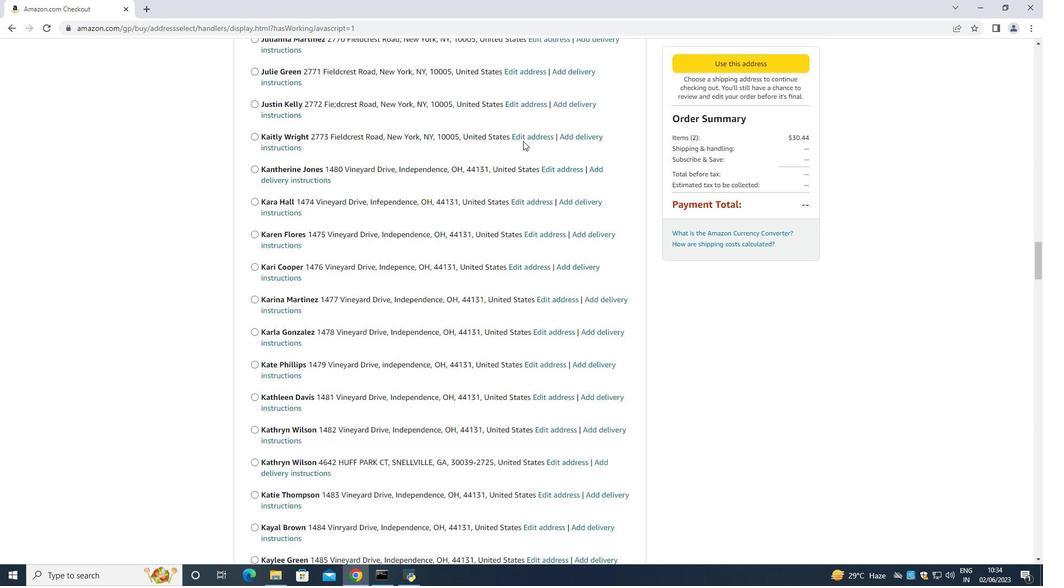 
Action: Mouse scrolled (522, 140) with delta (0, 0)
Screenshot: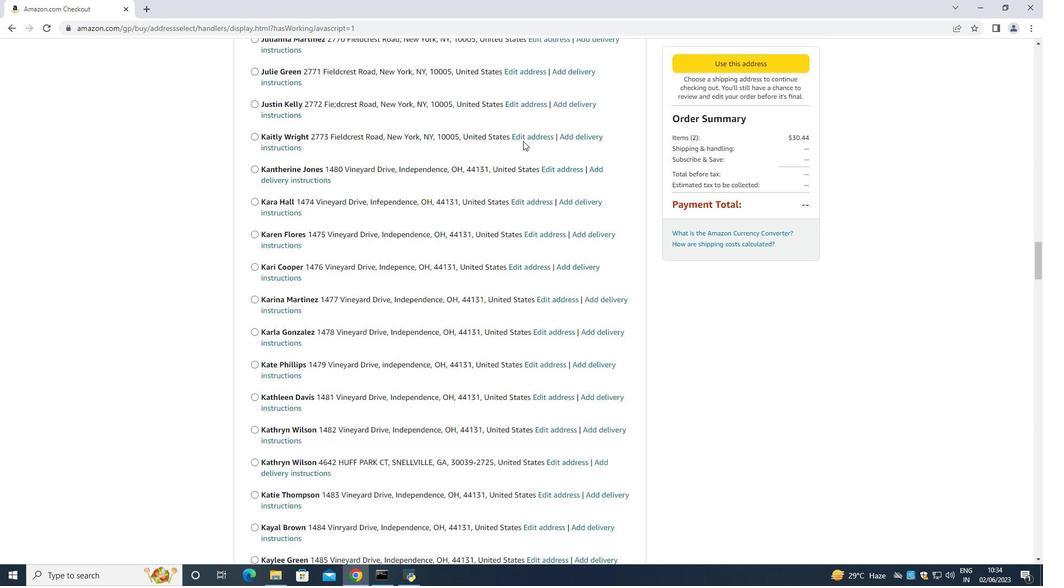 
Action: Mouse moved to (520, 141)
Screenshot: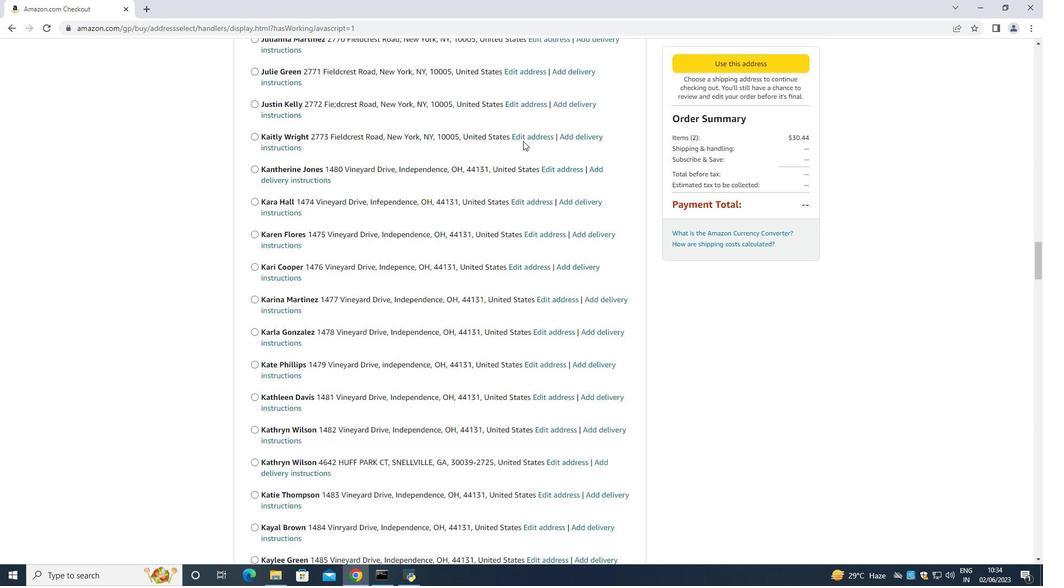 
Action: Mouse scrolled (520, 140) with delta (0, 0)
Screenshot: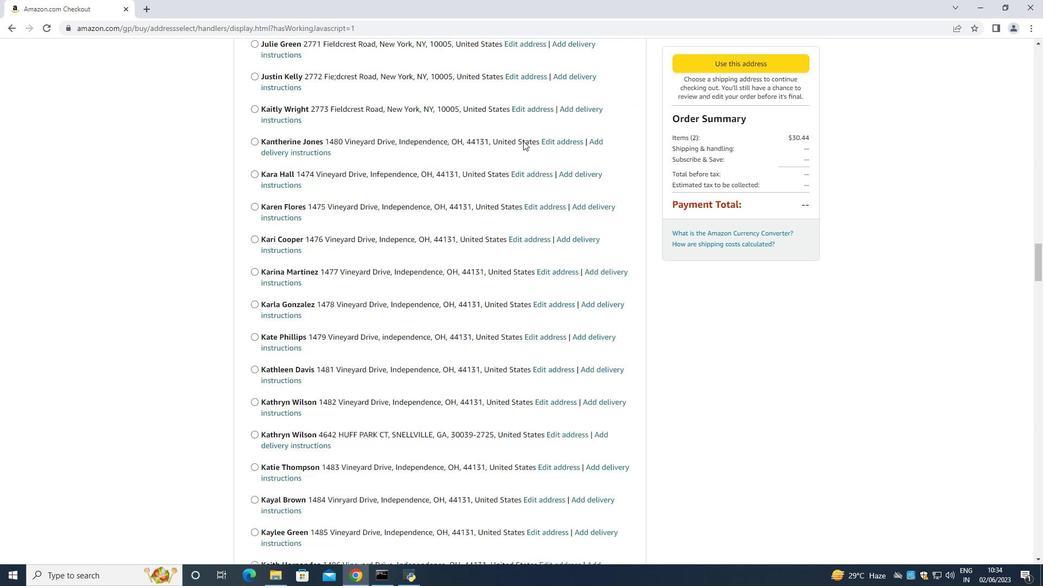 
Action: Mouse scrolled (520, 141) with delta (0, 0)
Screenshot: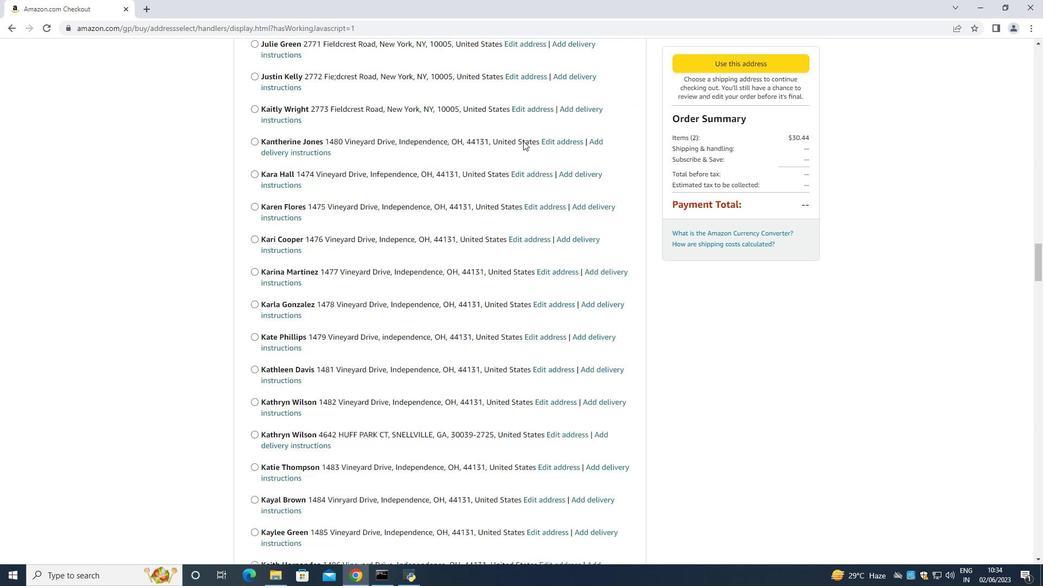 
Action: Mouse scrolled (520, 141) with delta (0, 0)
Screenshot: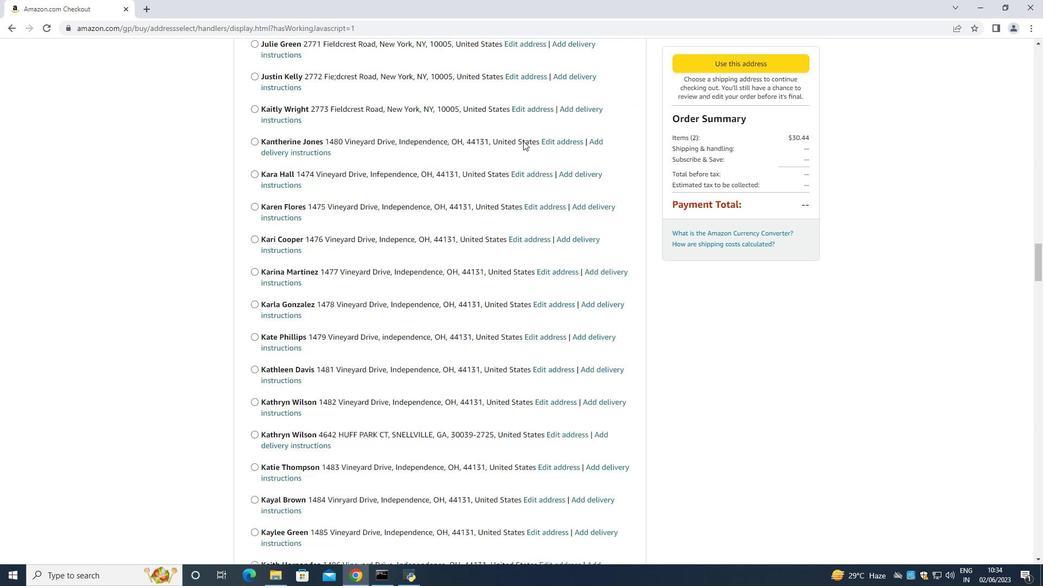 
Action: Mouse scrolled (520, 141) with delta (0, 0)
Screenshot: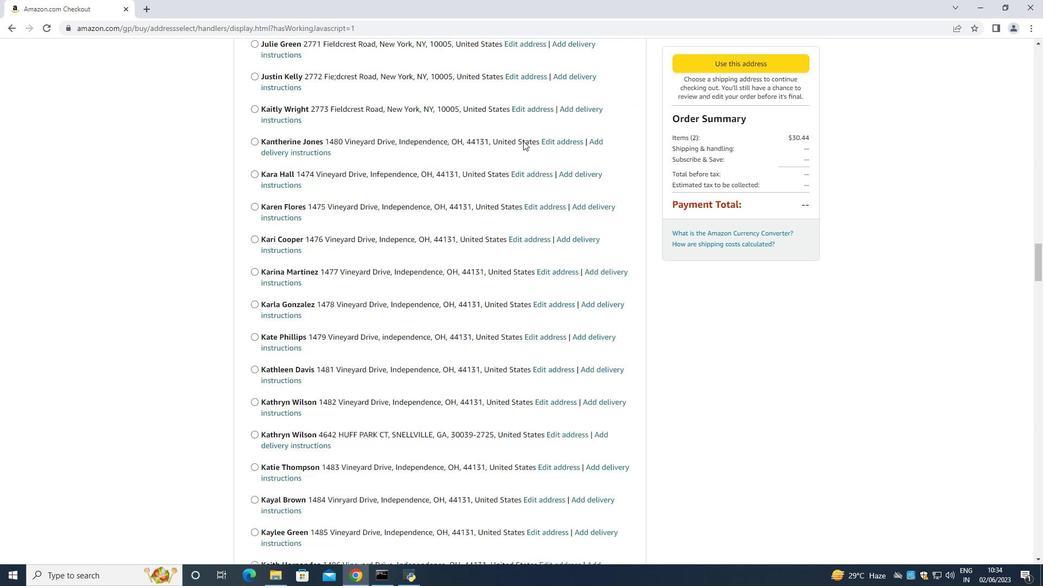 
Action: Mouse scrolled (520, 141) with delta (0, 0)
Screenshot: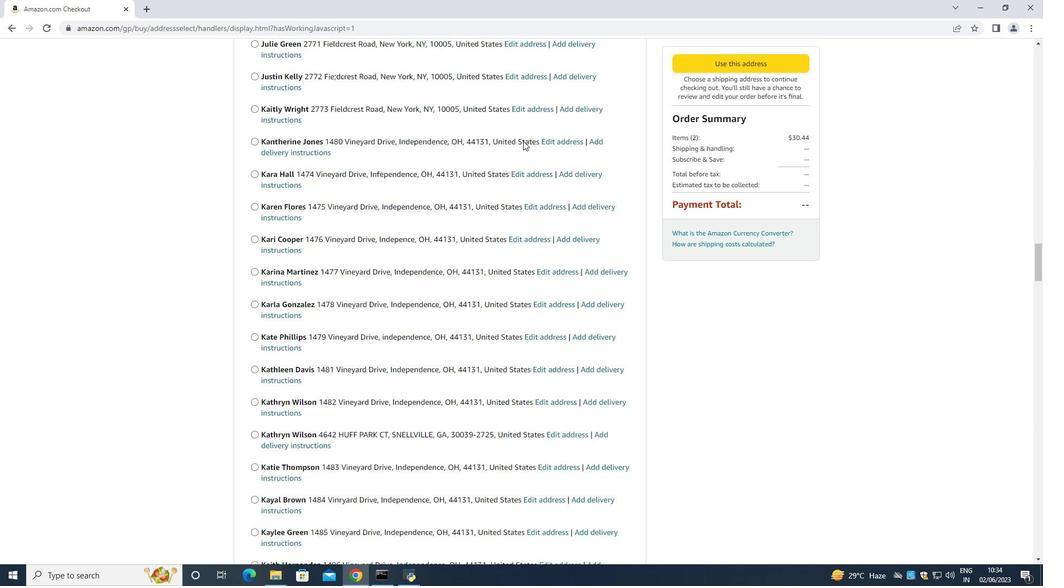 
Action: Mouse moved to (519, 142)
Screenshot: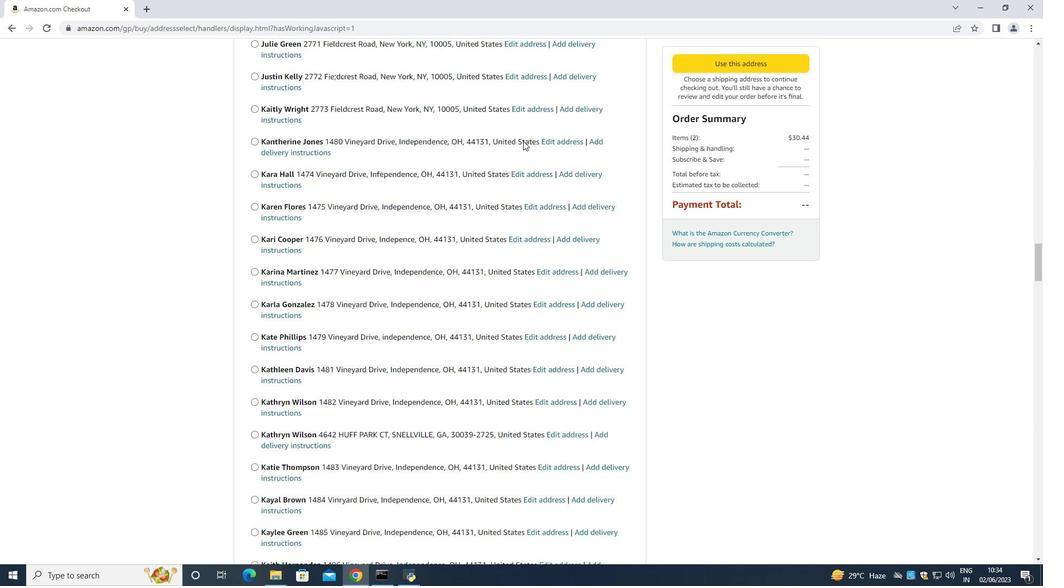
Action: Mouse scrolled (519, 141) with delta (0, 0)
Screenshot: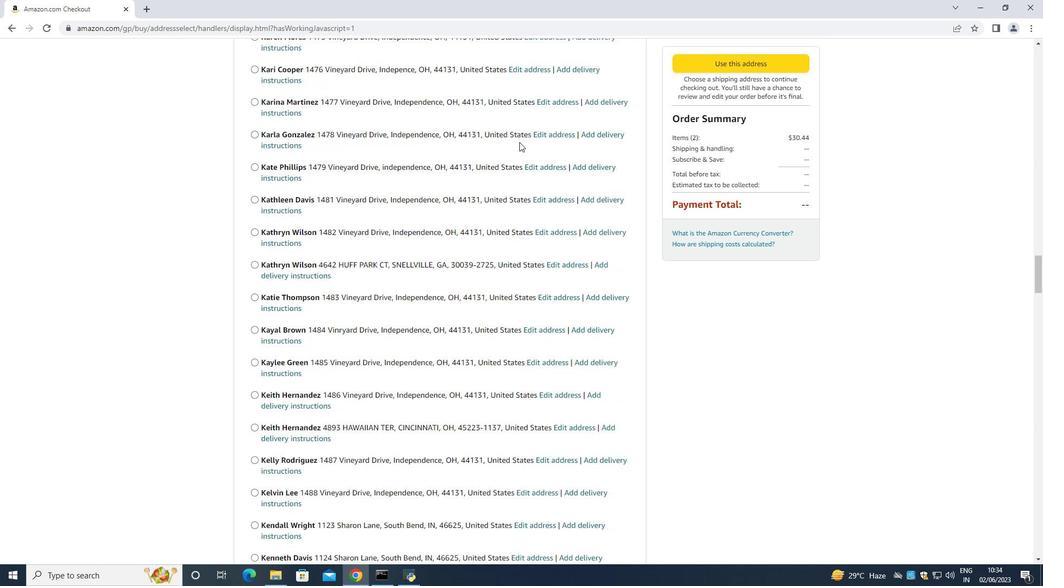 
Action: Mouse scrolled (519, 141) with delta (0, 0)
Screenshot: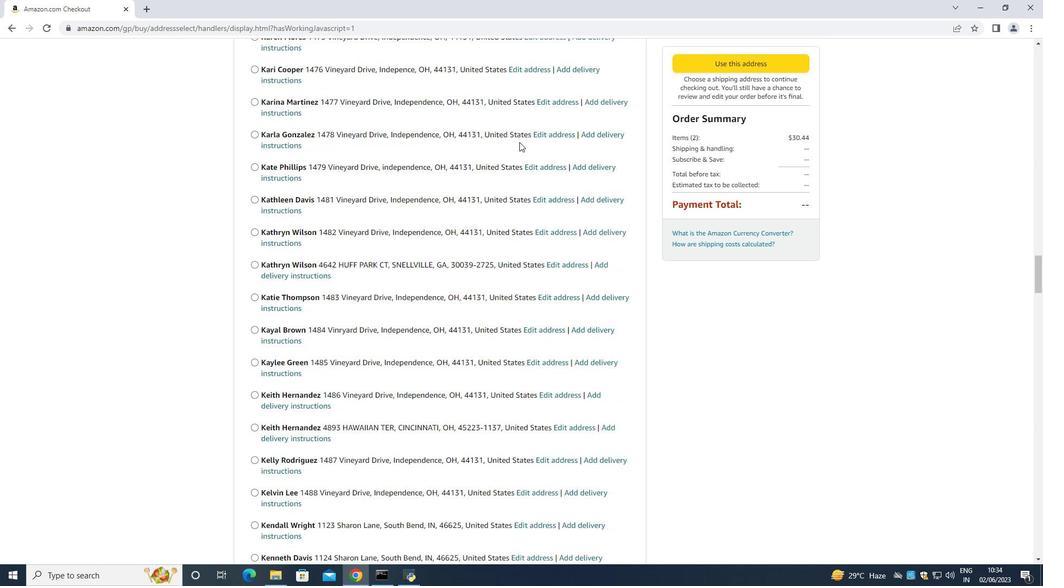 
Action: Mouse scrolled (519, 141) with delta (0, 0)
Screenshot: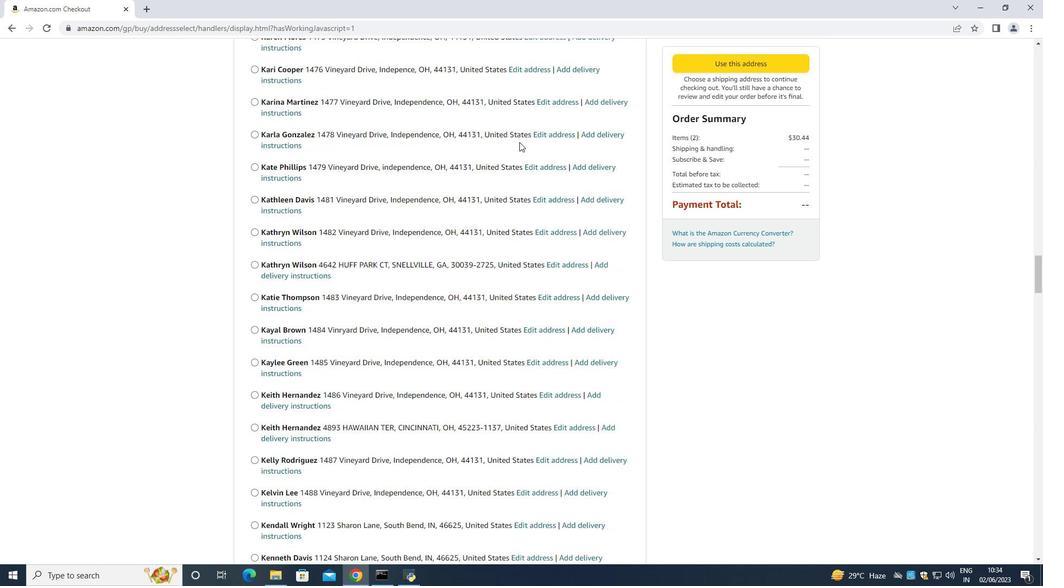 
Action: Mouse scrolled (519, 141) with delta (0, 0)
Screenshot: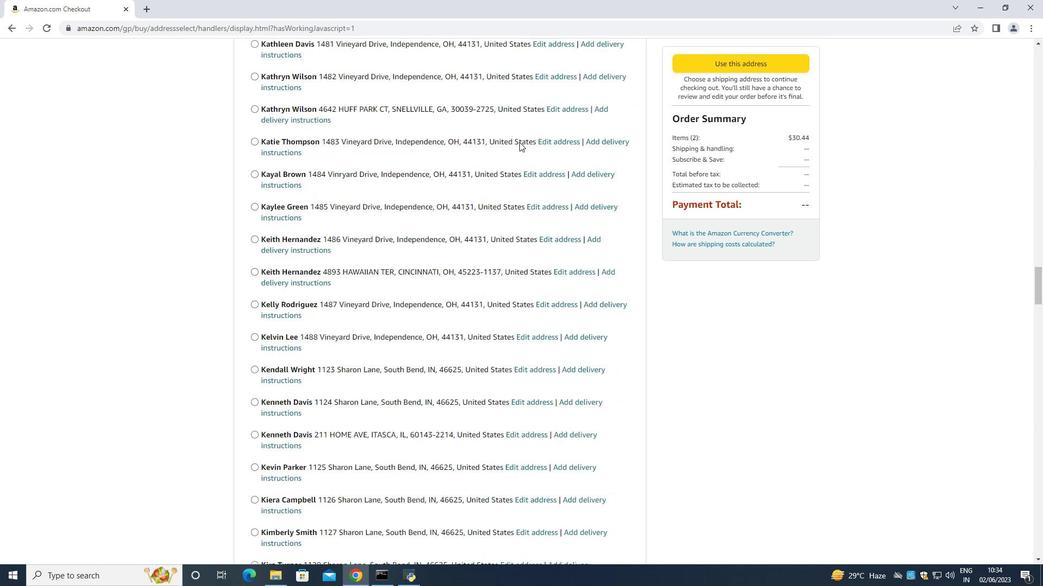 
Action: Mouse scrolled (519, 141) with delta (0, 0)
Screenshot: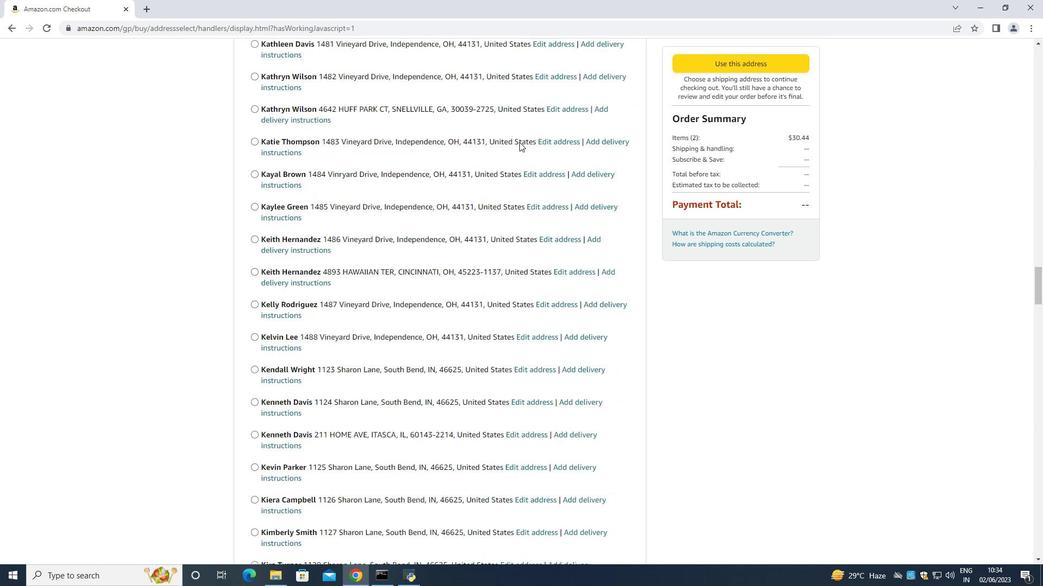 
Action: Mouse scrolled (519, 141) with delta (0, 0)
Screenshot: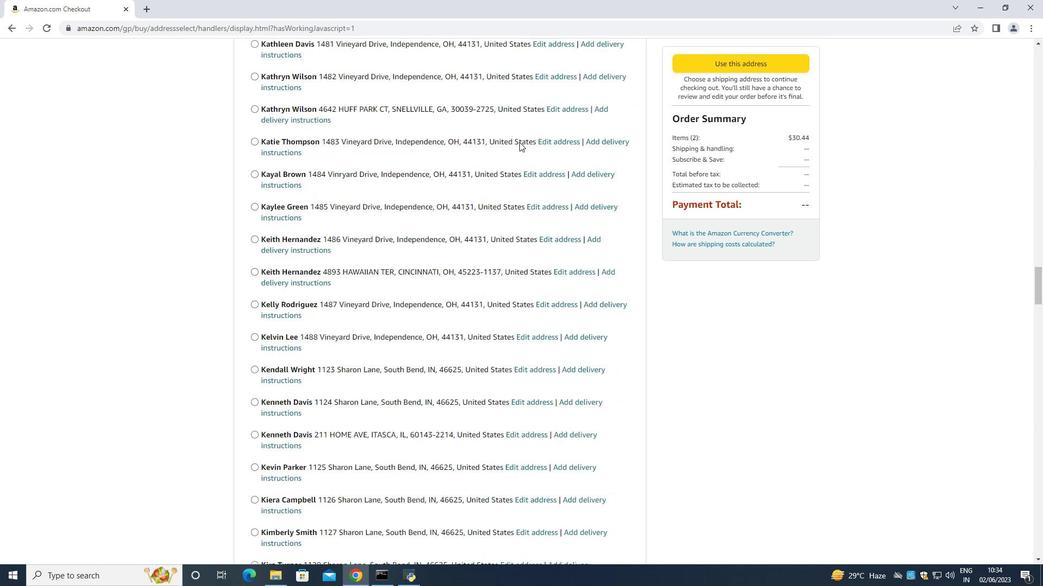 
Action: Mouse scrolled (519, 141) with delta (0, 0)
Screenshot: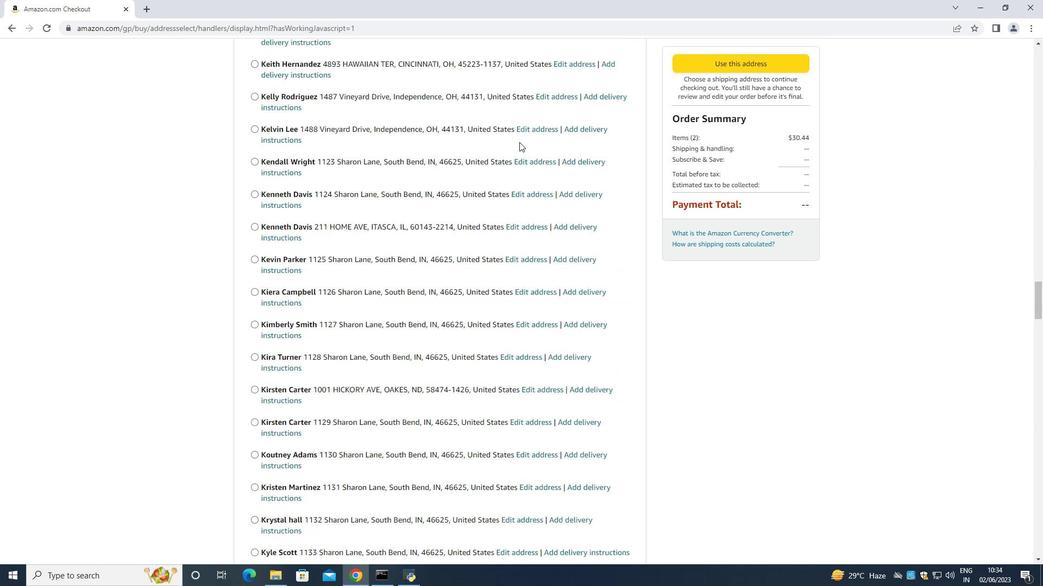 
Action: Mouse scrolled (519, 141) with delta (0, 0)
Screenshot: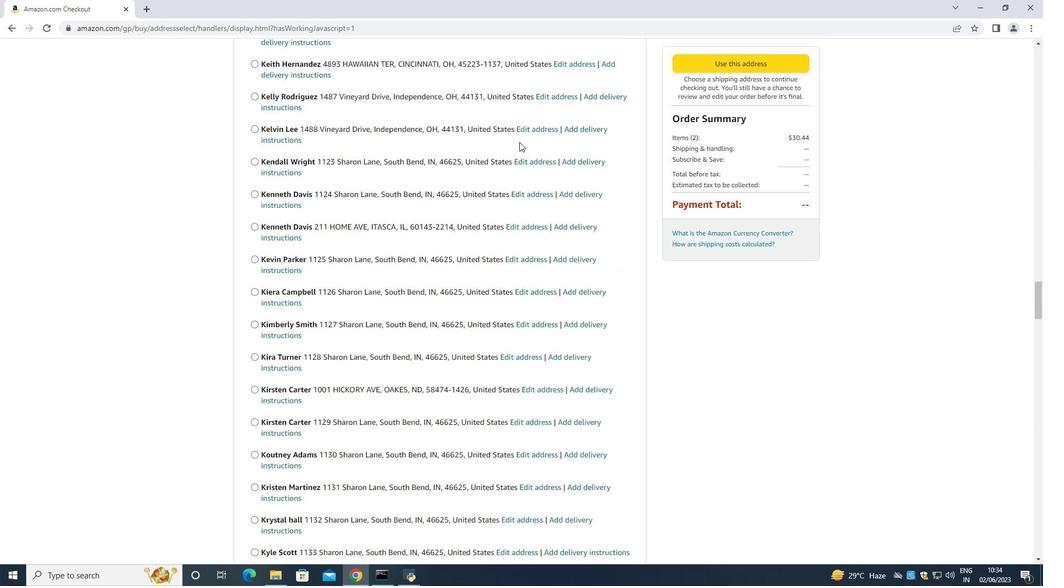 
Action: Mouse scrolled (519, 141) with delta (0, 0)
Screenshot: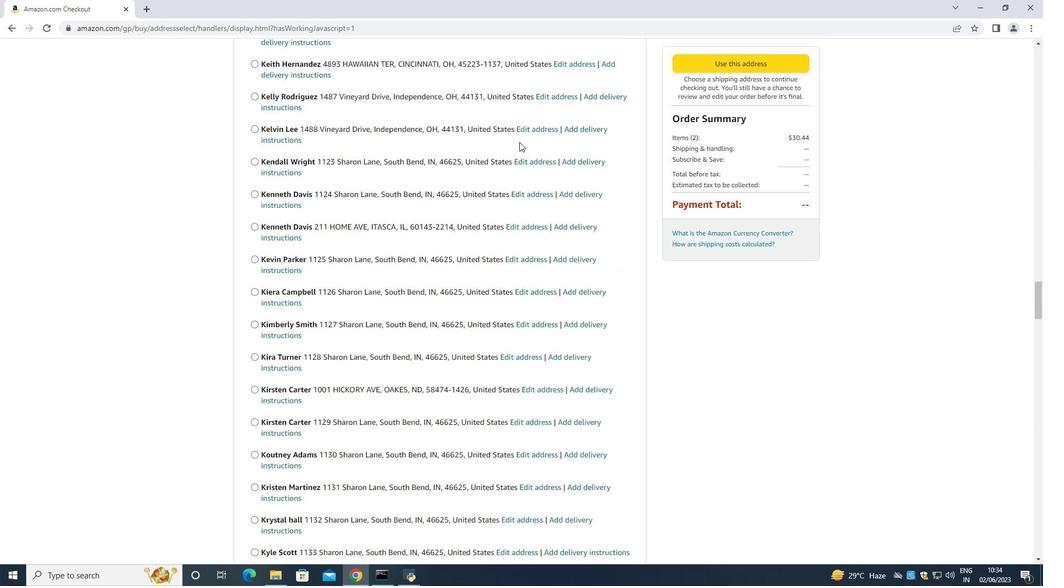 
Action: Mouse scrolled (519, 141) with delta (0, 0)
Screenshot: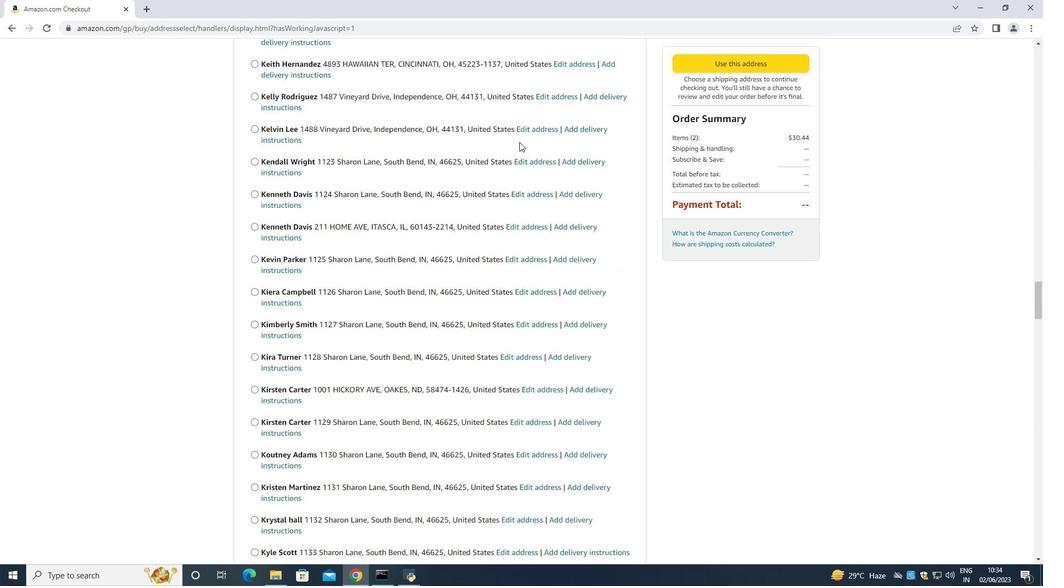 
Action: Mouse scrolled (519, 141) with delta (0, 0)
Screenshot: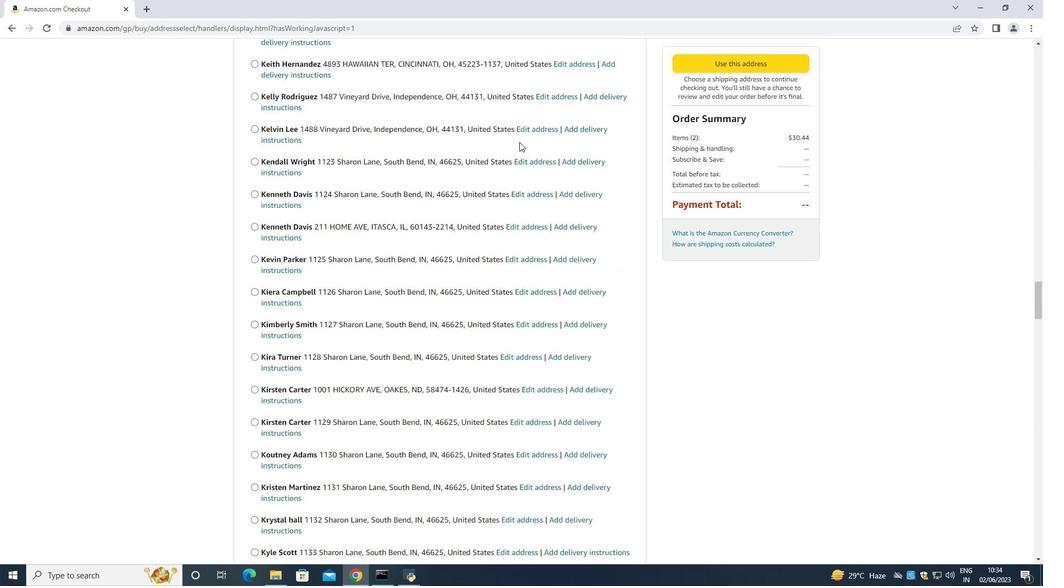 
Action: Mouse moved to (518, 142)
Screenshot: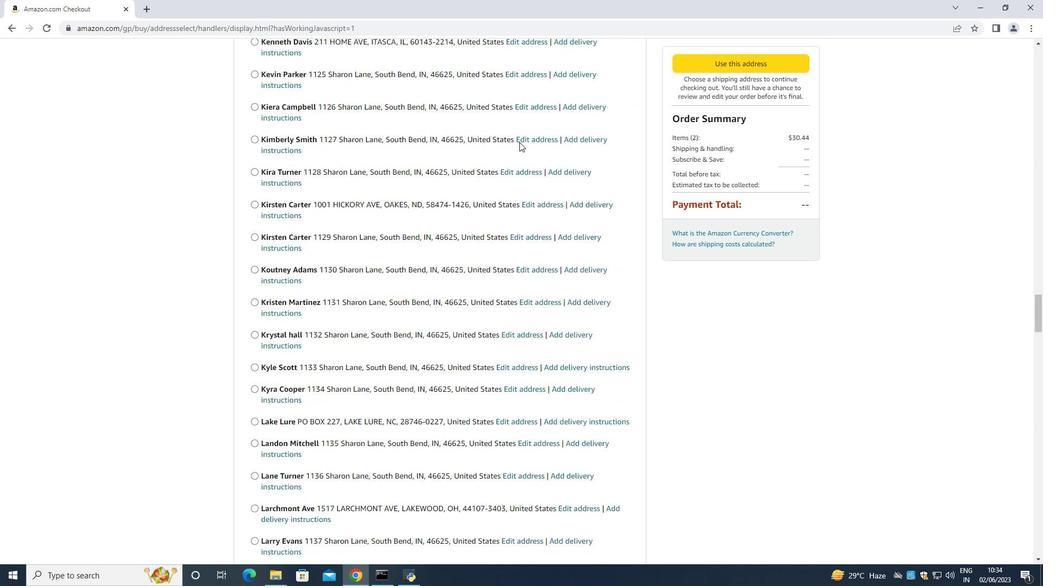 
Action: Mouse scrolled (518, 141) with delta (0, 0)
Screenshot: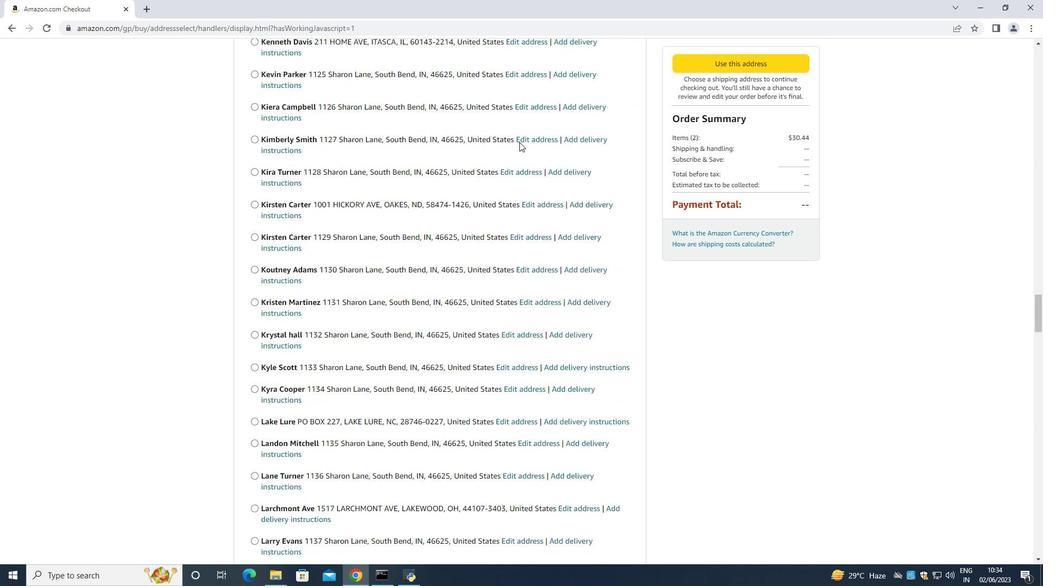 
Action: Mouse moved to (517, 142)
Screenshot: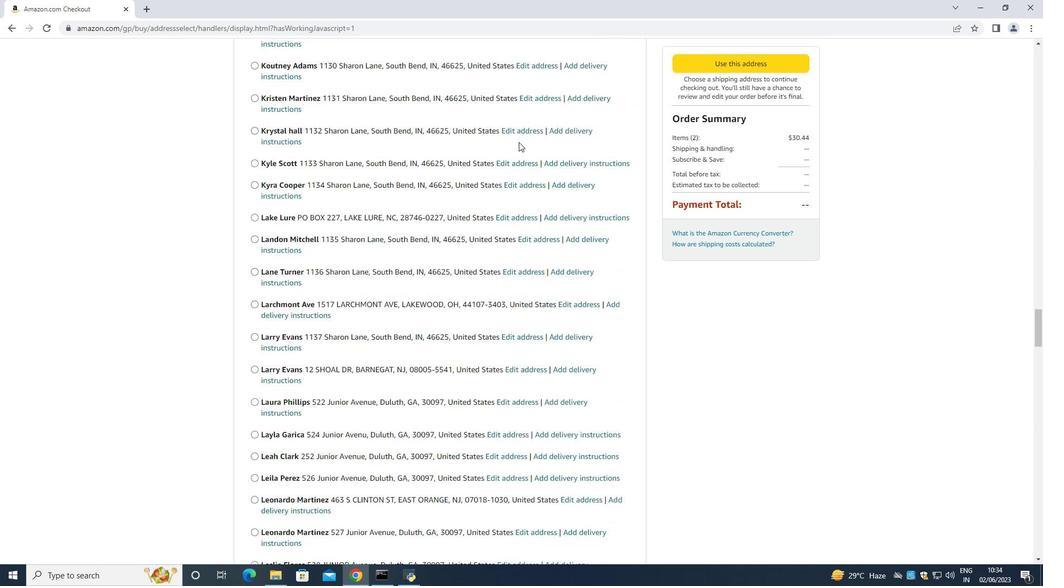
Action: Mouse scrolled (517, 141) with delta (0, 0)
Screenshot: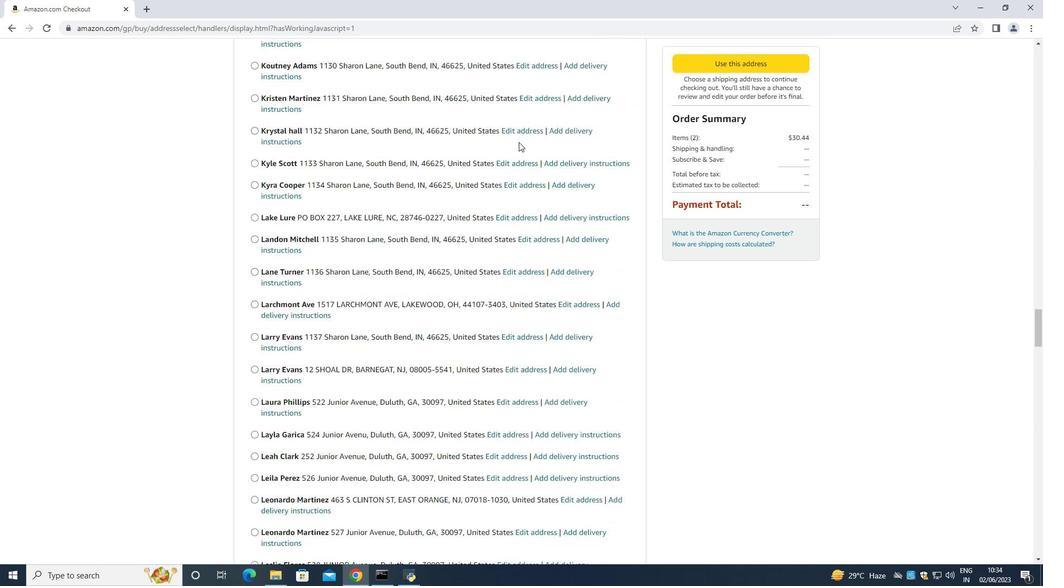
Action: Mouse scrolled (517, 141) with delta (0, 0)
Screenshot: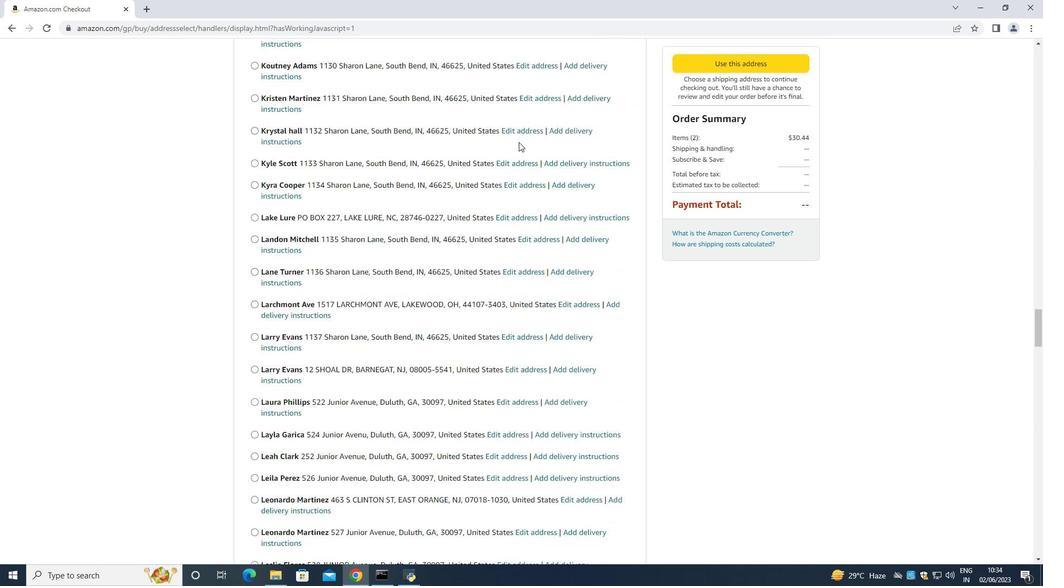 
Action: Mouse scrolled (517, 141) with delta (0, 0)
Screenshot: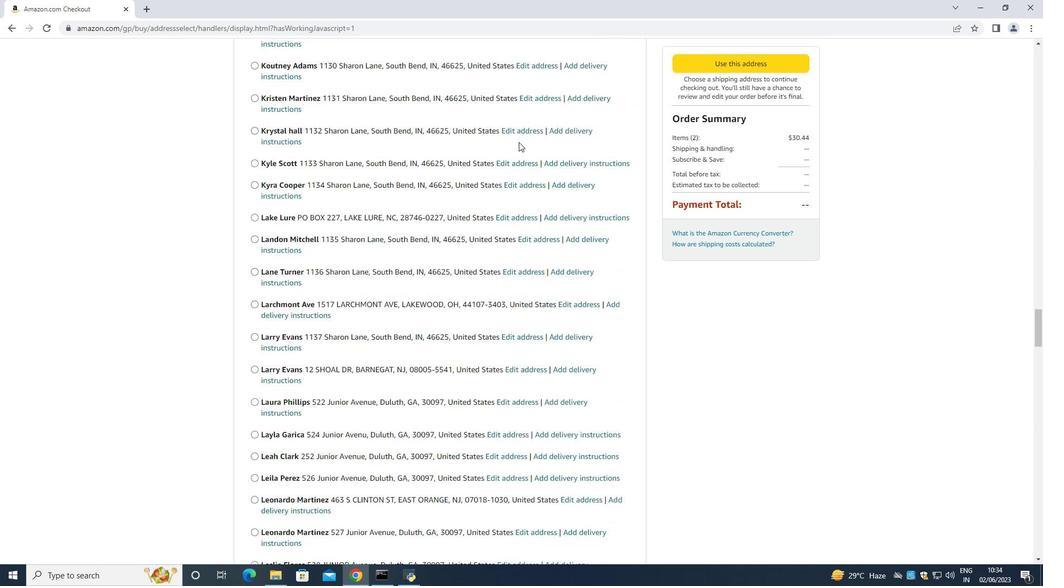 
Action: Mouse scrolled (517, 141) with delta (0, 0)
Screenshot: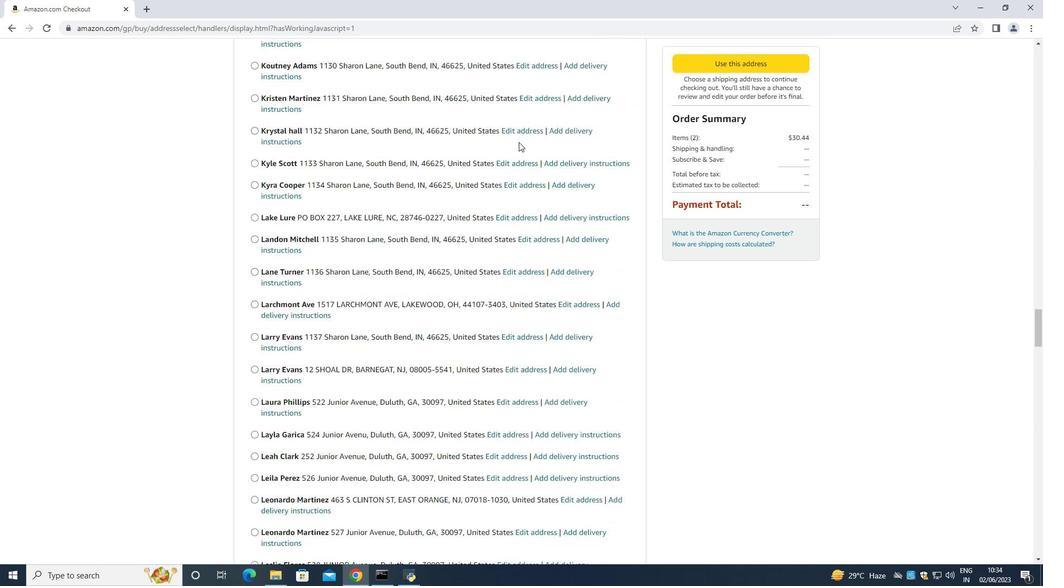
Action: Mouse scrolled (517, 141) with delta (0, 0)
Screenshot: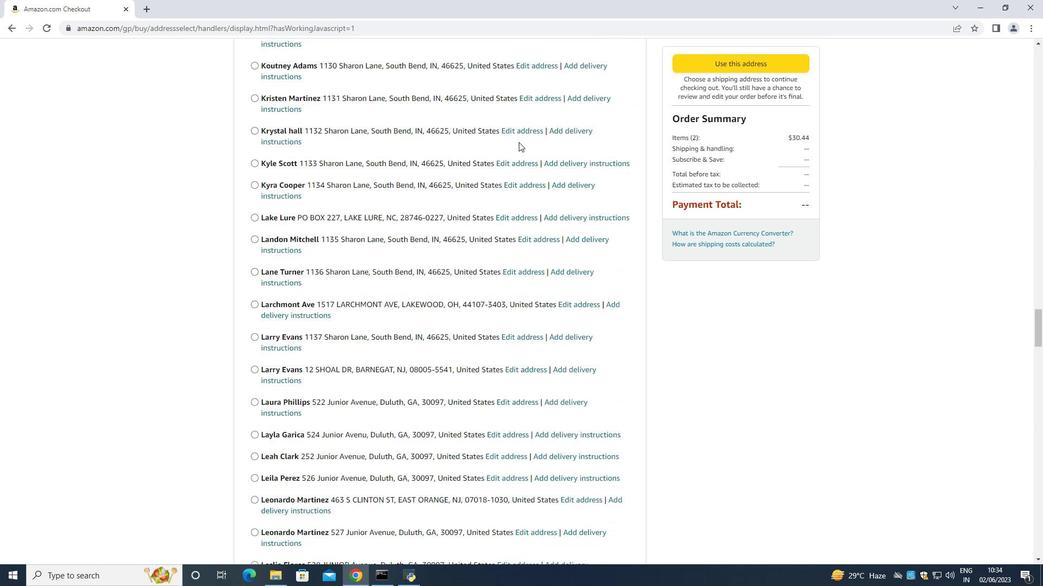 
Action: Mouse moved to (517, 142)
Screenshot: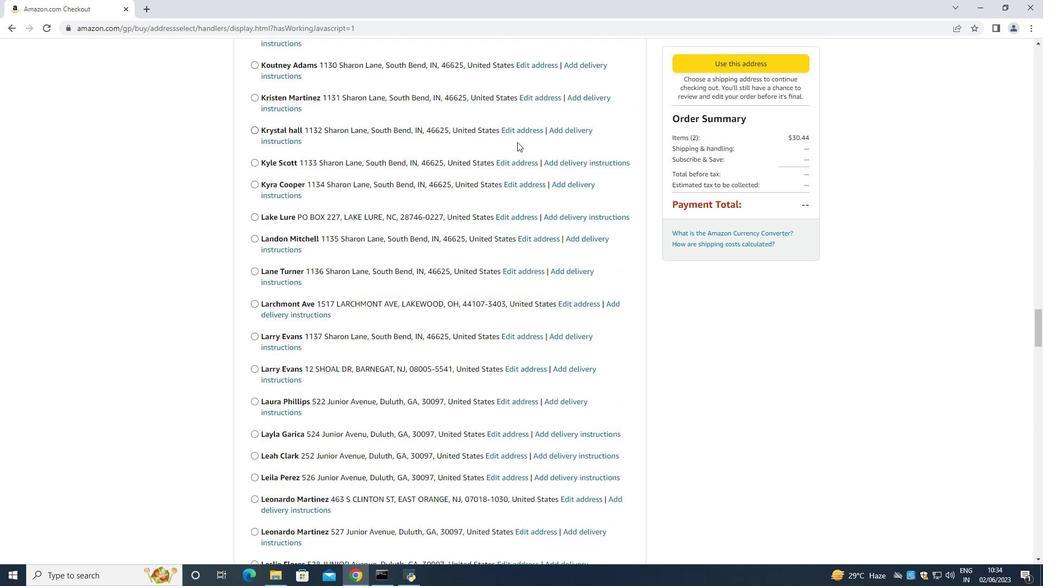 
Action: Mouse scrolled (517, 141) with delta (0, 0)
Screenshot: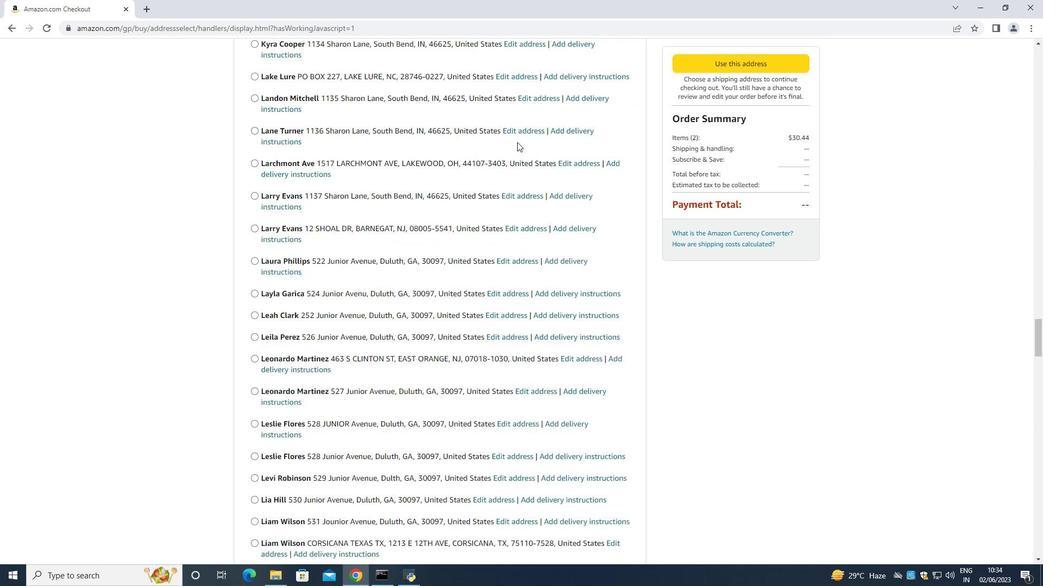 
Action: Mouse scrolled (517, 141) with delta (0, 0)
Screenshot: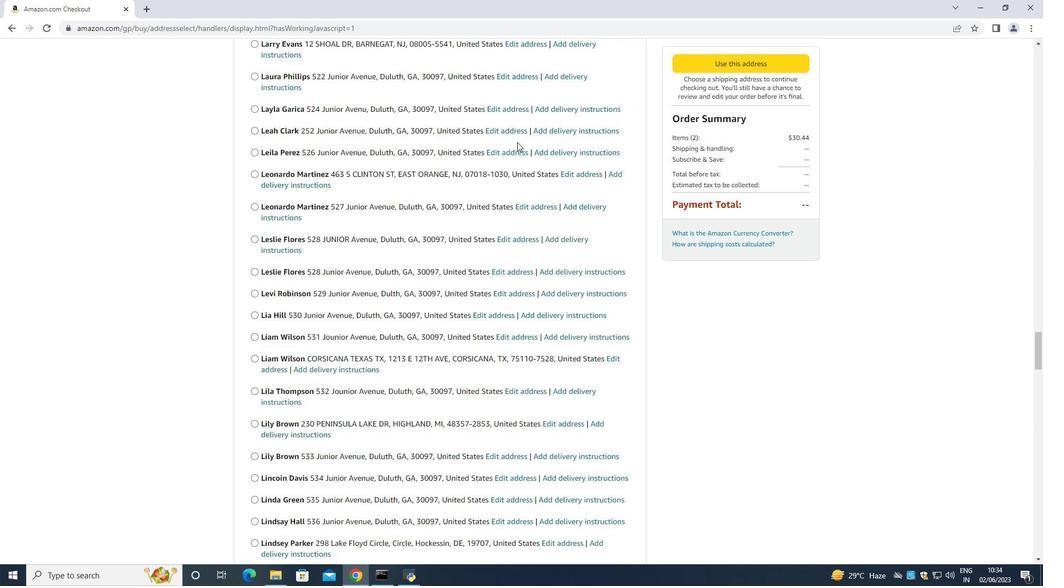 
Action: Mouse scrolled (517, 141) with delta (0, 0)
Screenshot: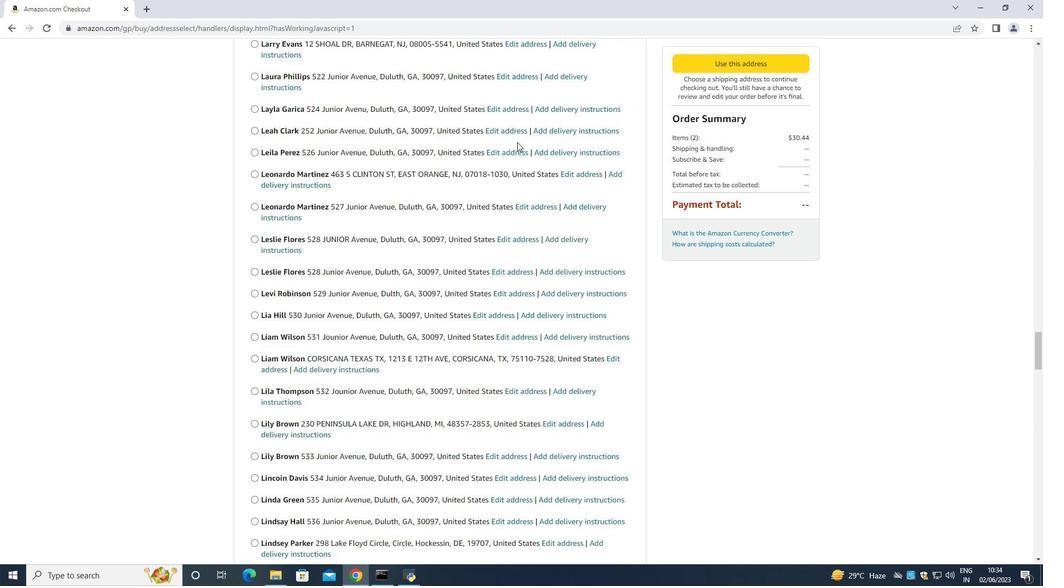 
Action: Mouse scrolled (517, 141) with delta (0, 0)
Screenshot: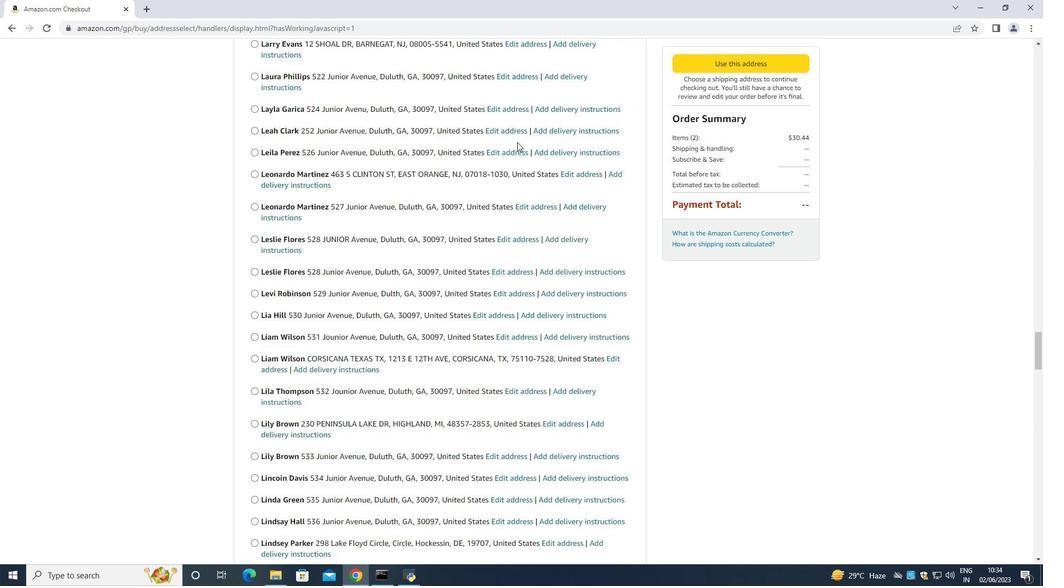 
Action: Mouse scrolled (517, 141) with delta (0, 0)
Screenshot: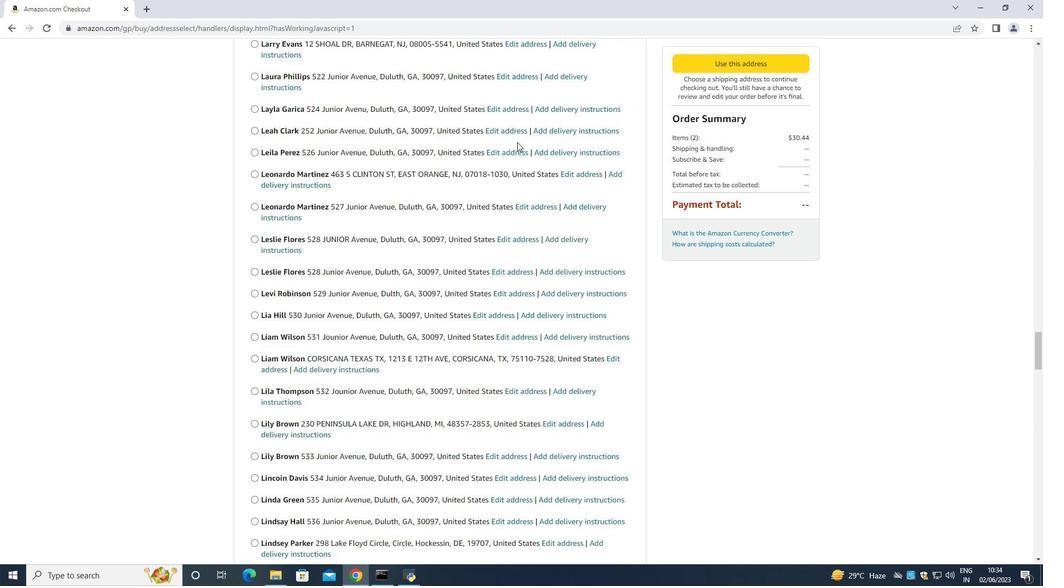 
Action: Mouse moved to (516, 141)
Screenshot: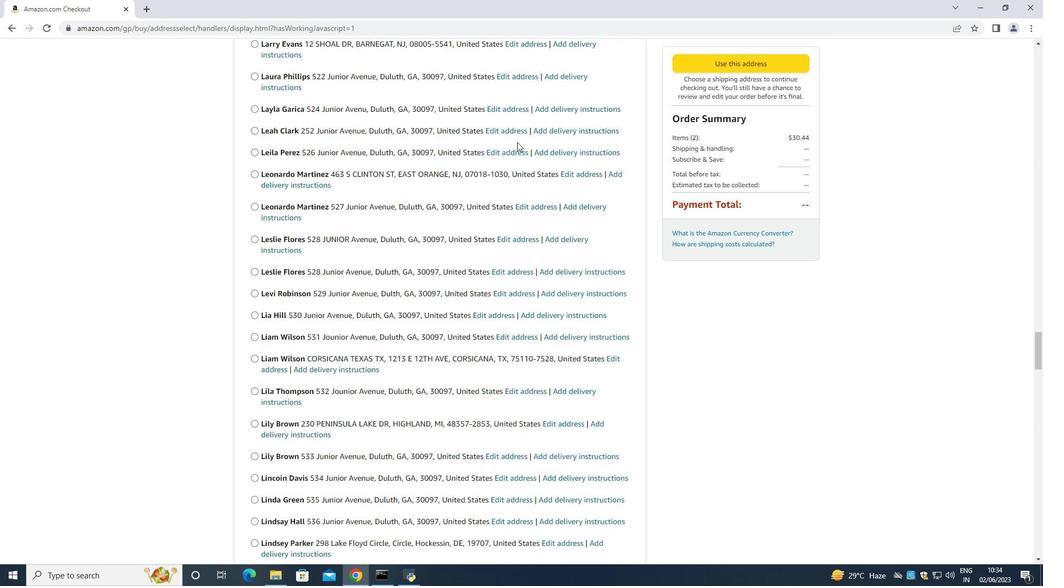 
Action: Mouse scrolled (516, 141) with delta (0, 0)
Screenshot: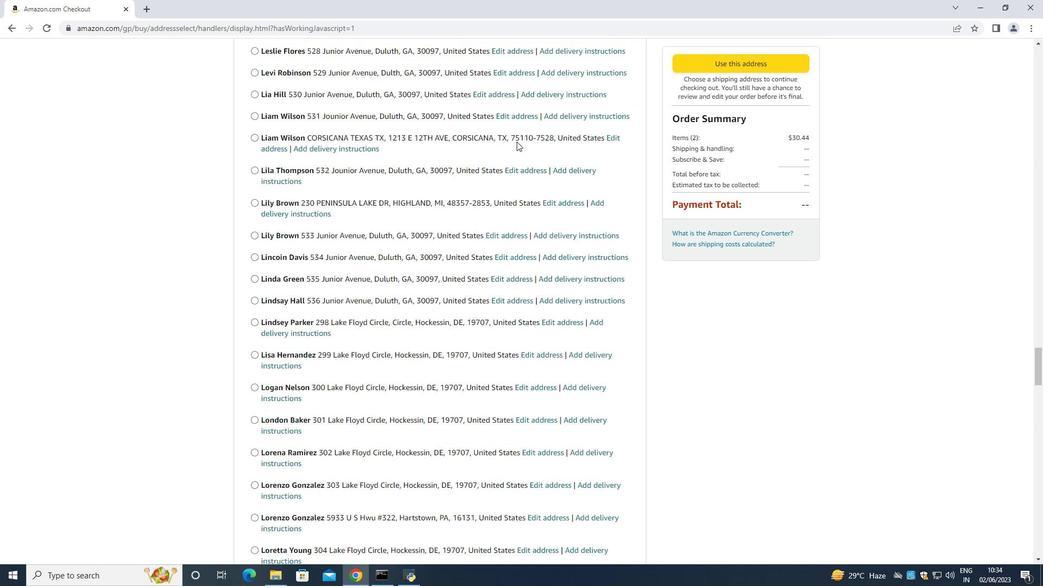 
Action: Mouse scrolled (516, 141) with delta (0, 0)
Screenshot: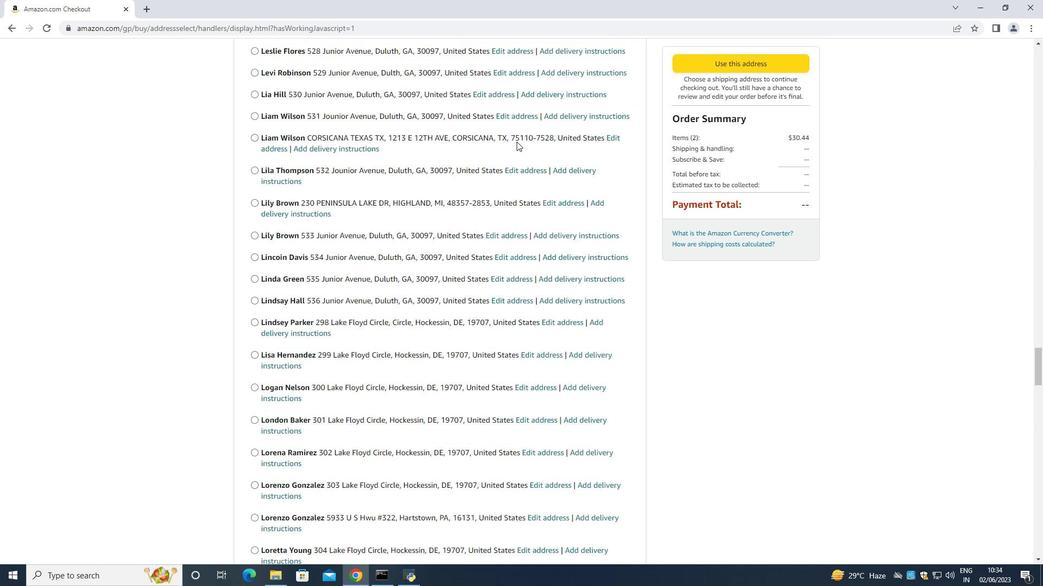 
Action: Mouse scrolled (516, 141) with delta (0, 0)
Screenshot: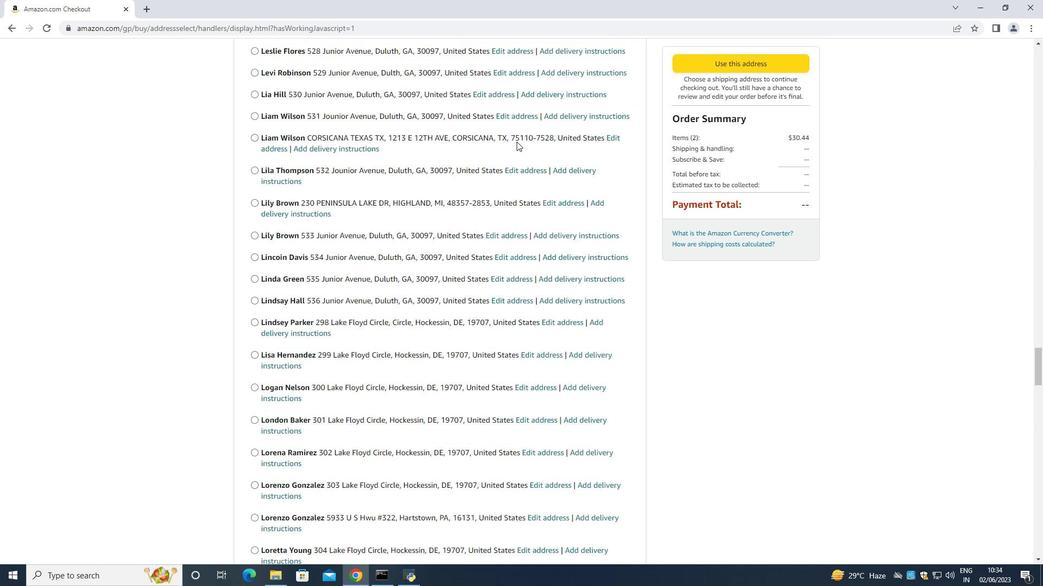 
Action: Mouse scrolled (516, 141) with delta (0, 0)
Screenshot: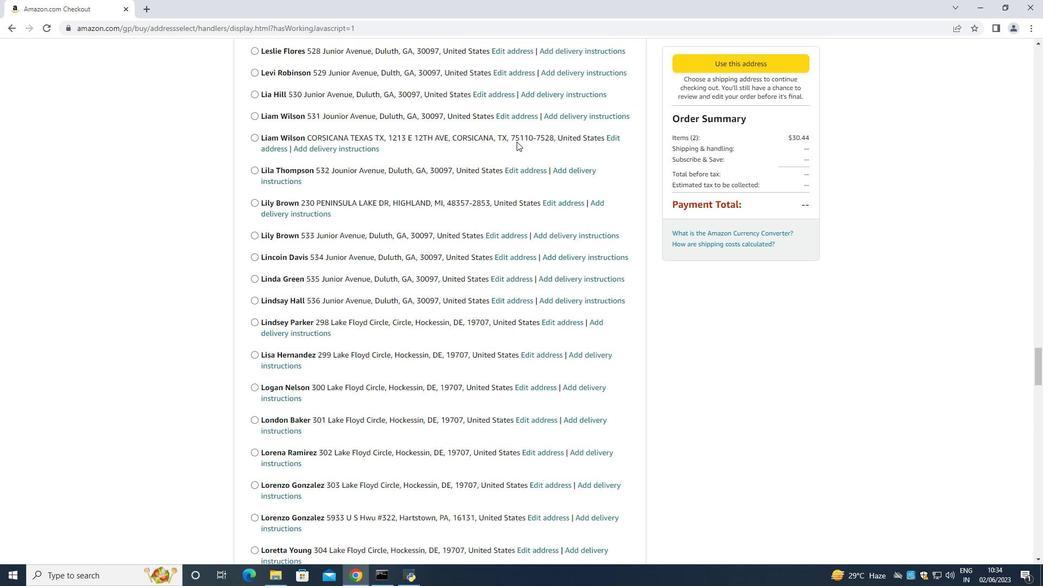 
Action: Mouse scrolled (516, 141) with delta (0, 0)
Screenshot: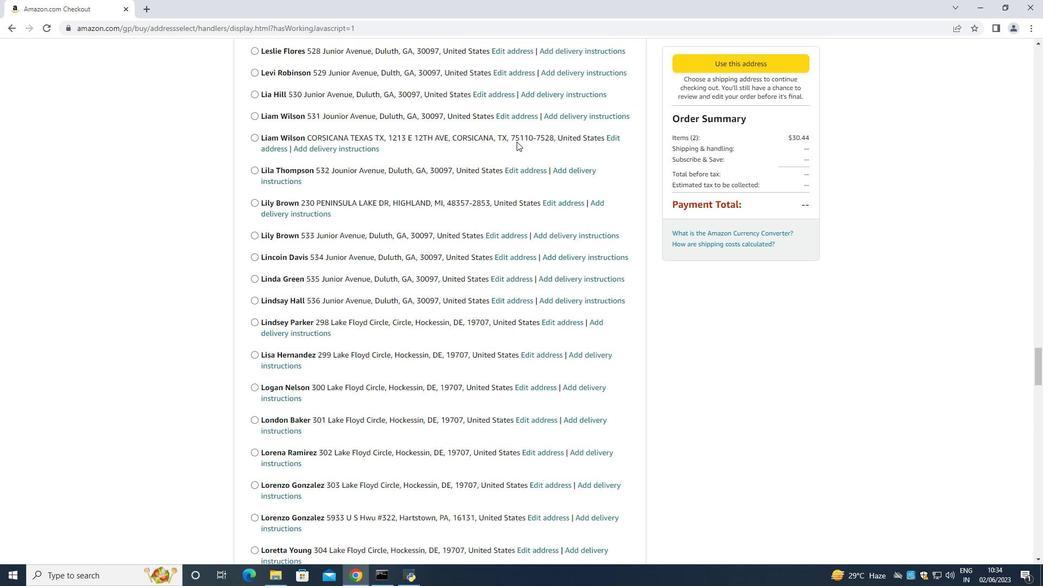 
Action: Mouse scrolled (516, 141) with delta (0, 0)
Screenshot: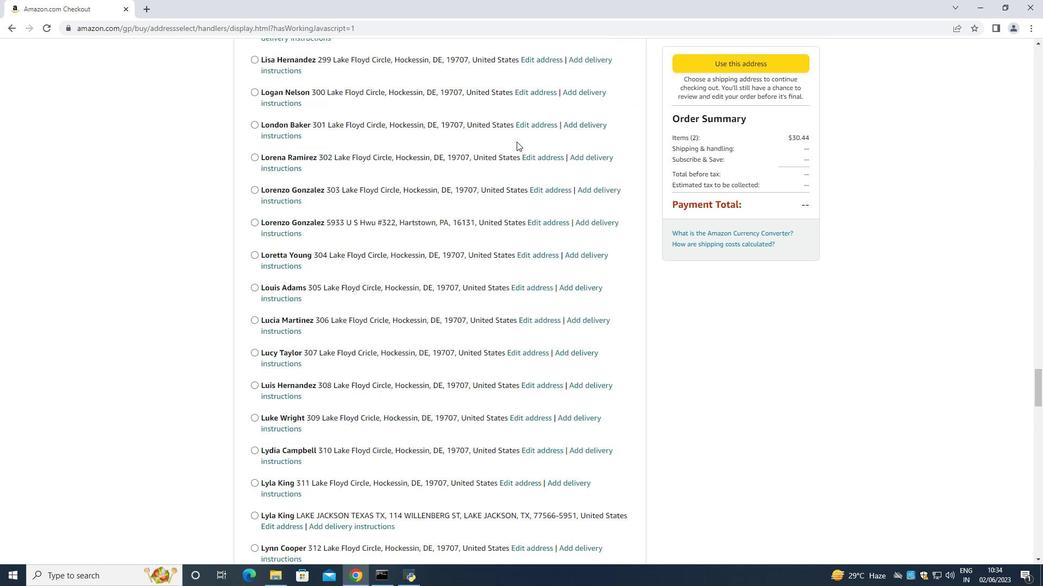 
Action: Mouse scrolled (516, 141) with delta (0, 0)
Screenshot: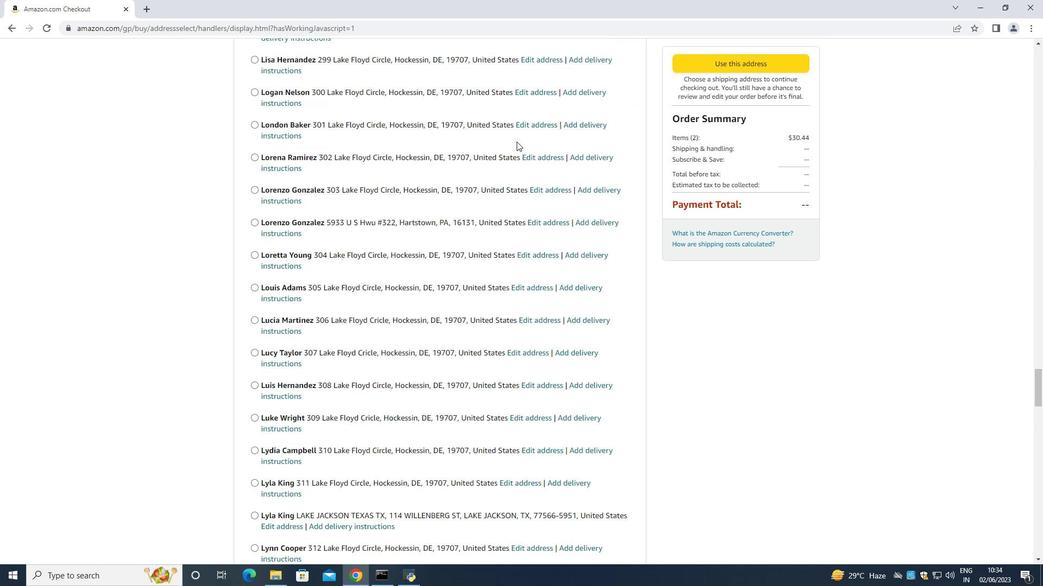 
Action: Mouse scrolled (516, 141) with delta (0, 0)
Screenshot: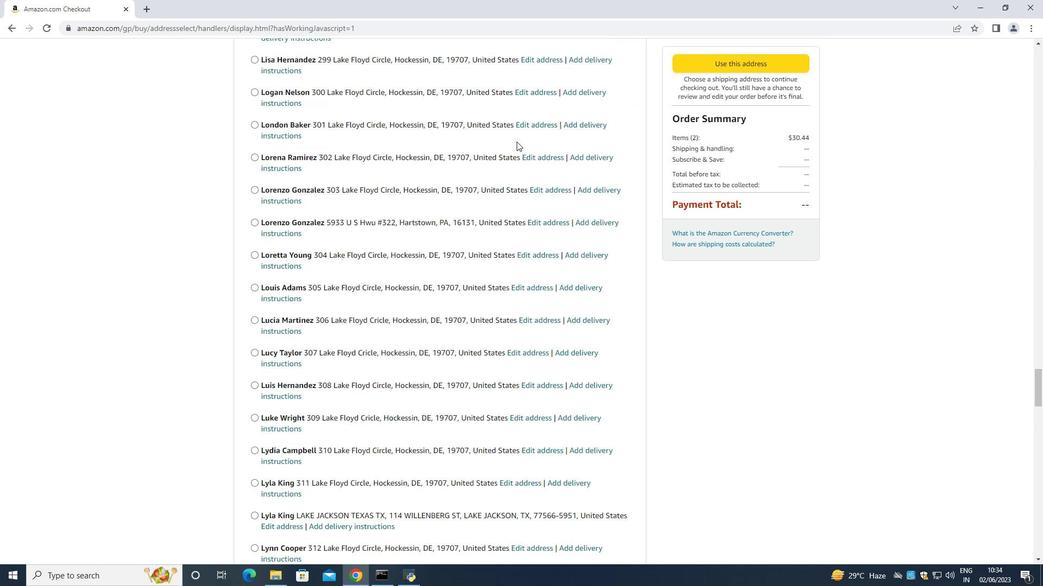 
Action: Mouse scrolled (516, 141) with delta (0, 0)
Screenshot: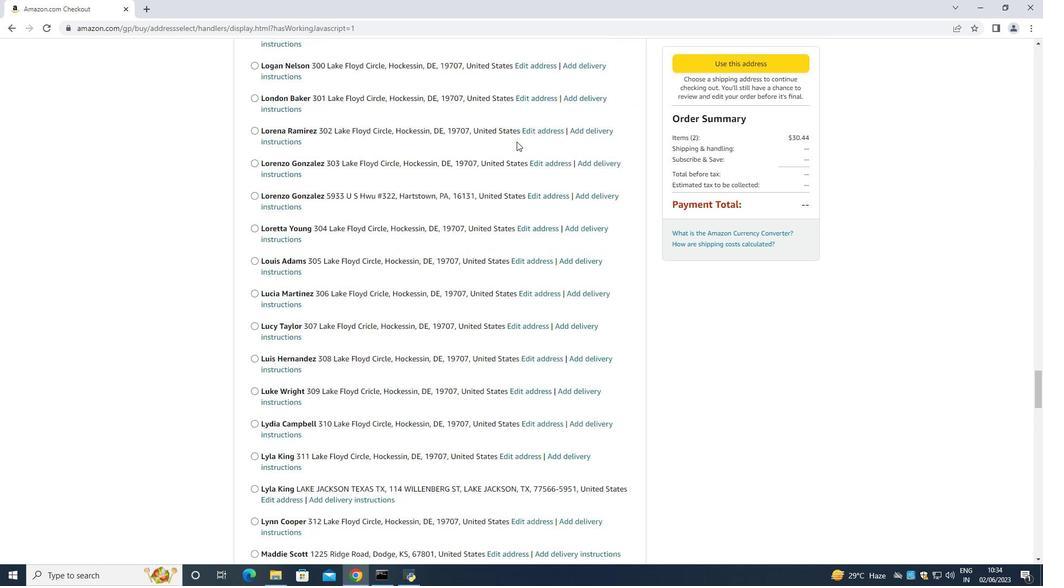
Action: Mouse scrolled (516, 141) with delta (0, 0)
Screenshot: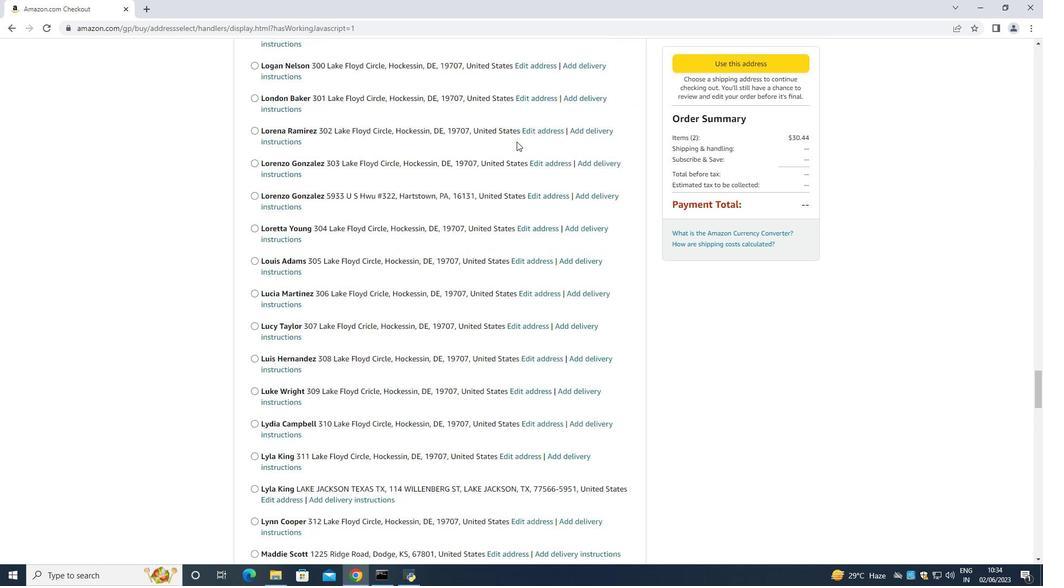 
Action: Mouse scrolled (516, 141) with delta (0, 0)
Screenshot: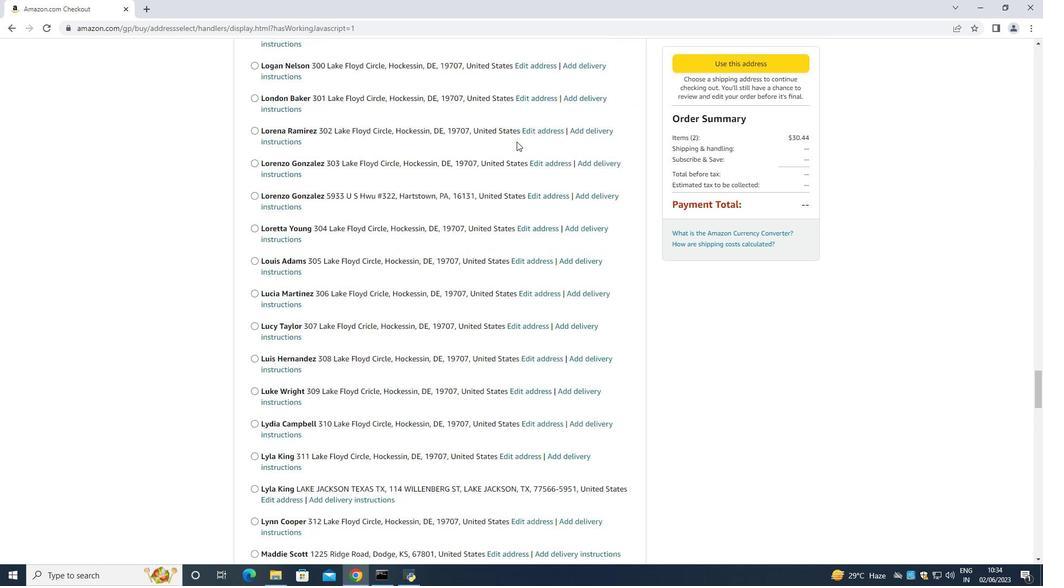 
Action: Mouse scrolled (516, 141) with delta (0, 0)
Screenshot: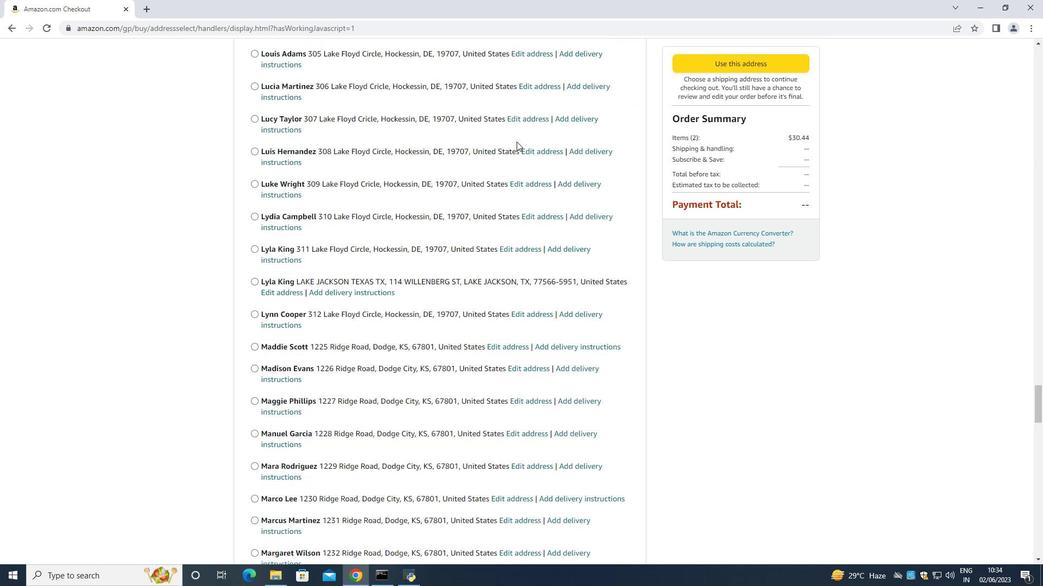 
Action: Mouse scrolled (516, 141) with delta (0, 0)
Screenshot: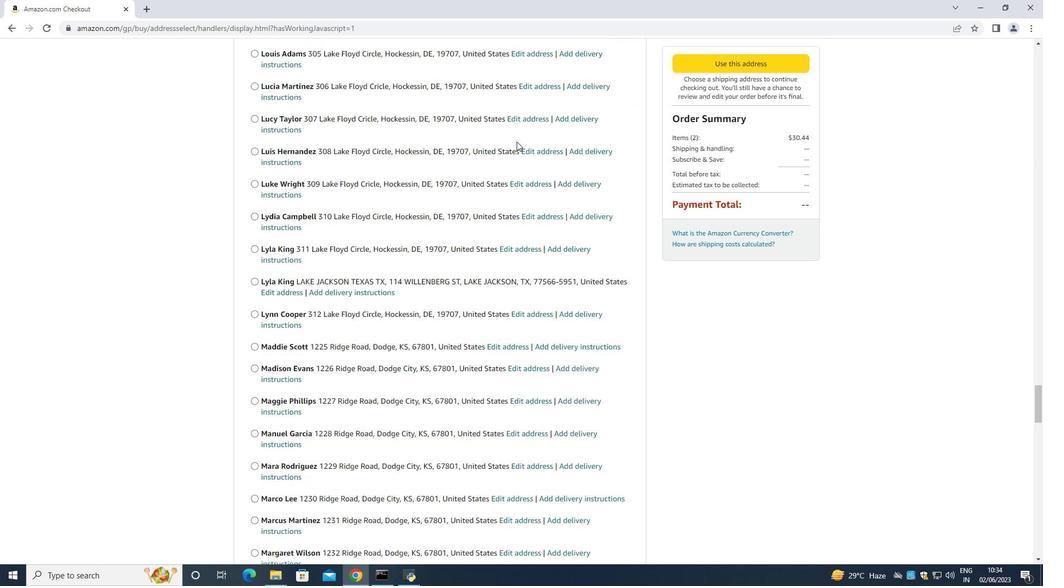 
Action: Mouse scrolled (516, 141) with delta (0, 0)
Screenshot: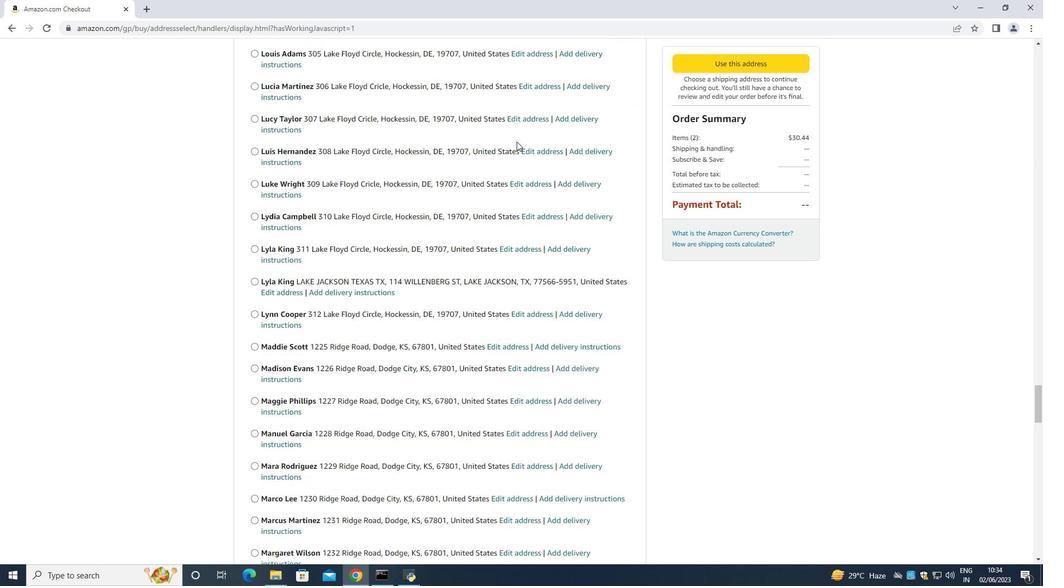 
Action: Mouse scrolled (516, 141) with delta (0, 0)
Screenshot: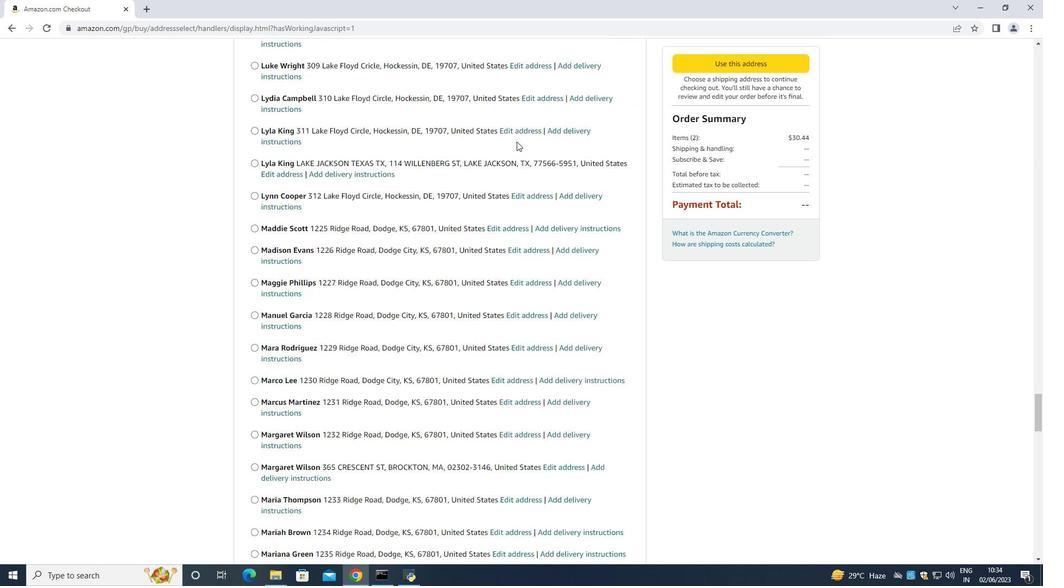 
Action: Mouse scrolled (516, 141) with delta (0, 0)
Screenshot: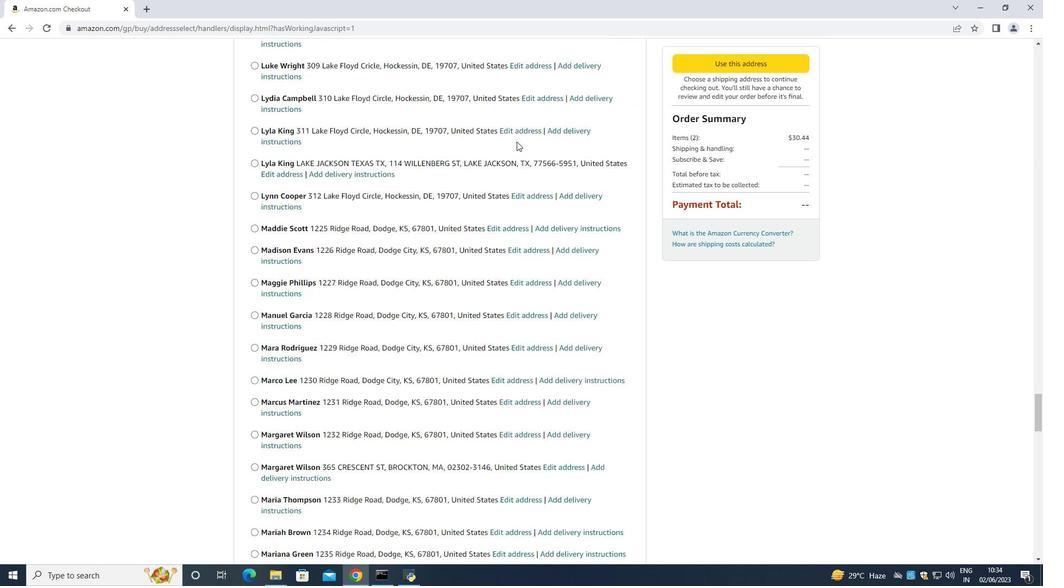 
Action: Mouse scrolled (516, 141) with delta (0, 0)
Screenshot: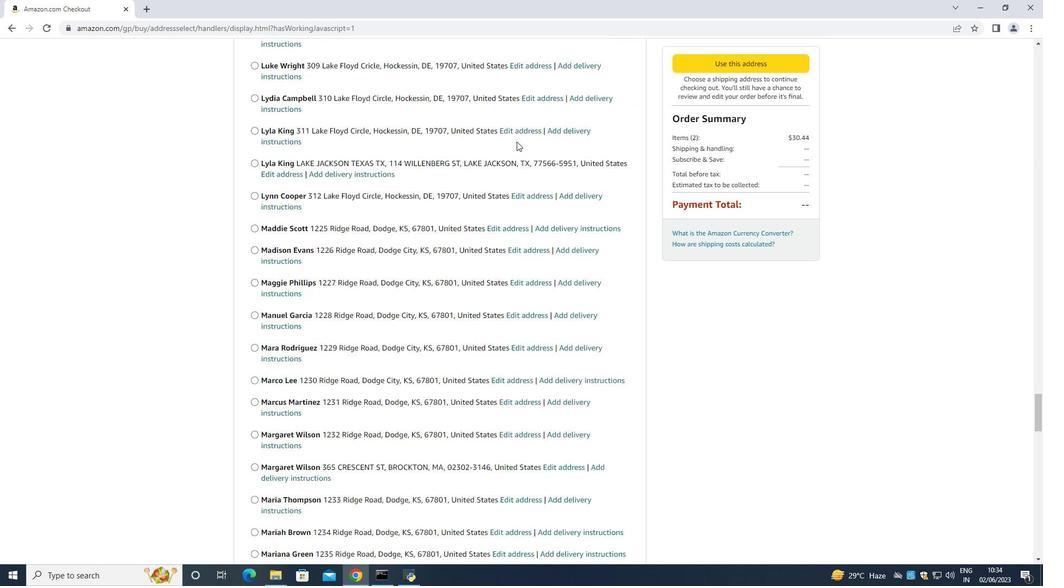 
Action: Mouse moved to (516, 140)
Screenshot: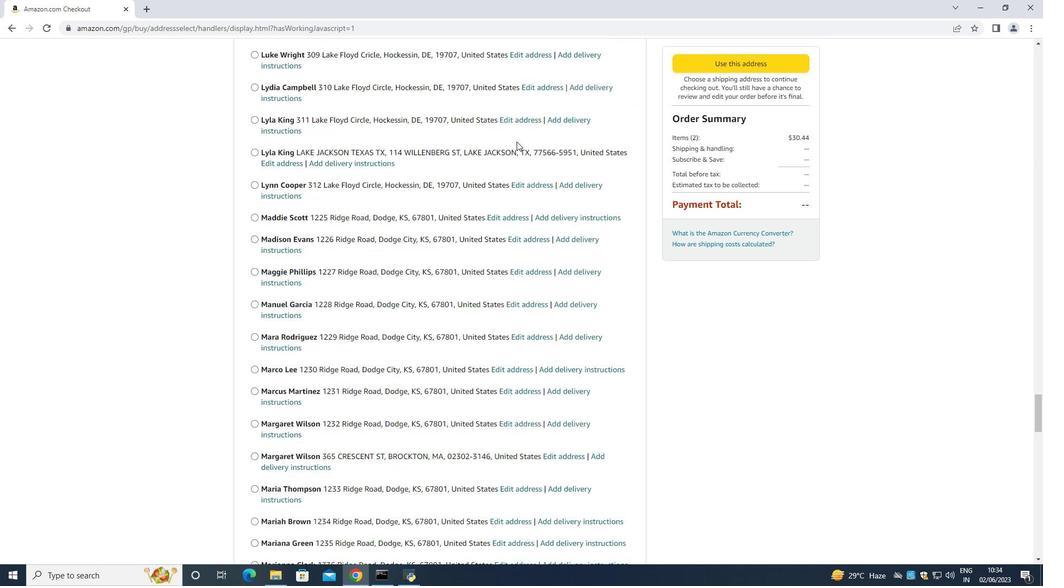 
Action: Mouse scrolled (516, 140) with delta (0, 0)
Screenshot: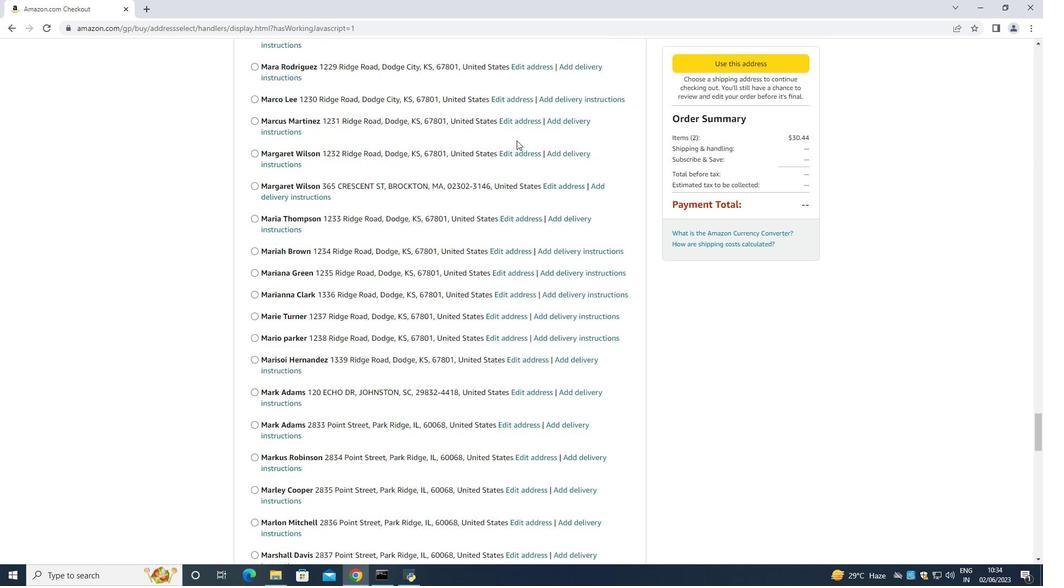 
Action: Mouse scrolled (516, 140) with delta (0, 0)
Screenshot: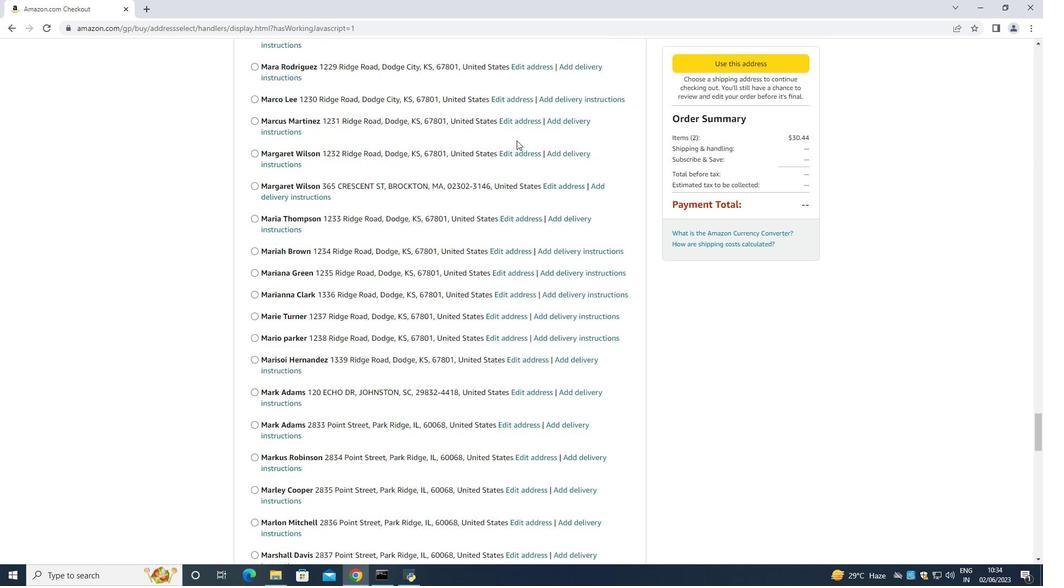
Action: Mouse scrolled (516, 140) with delta (0, 0)
Screenshot: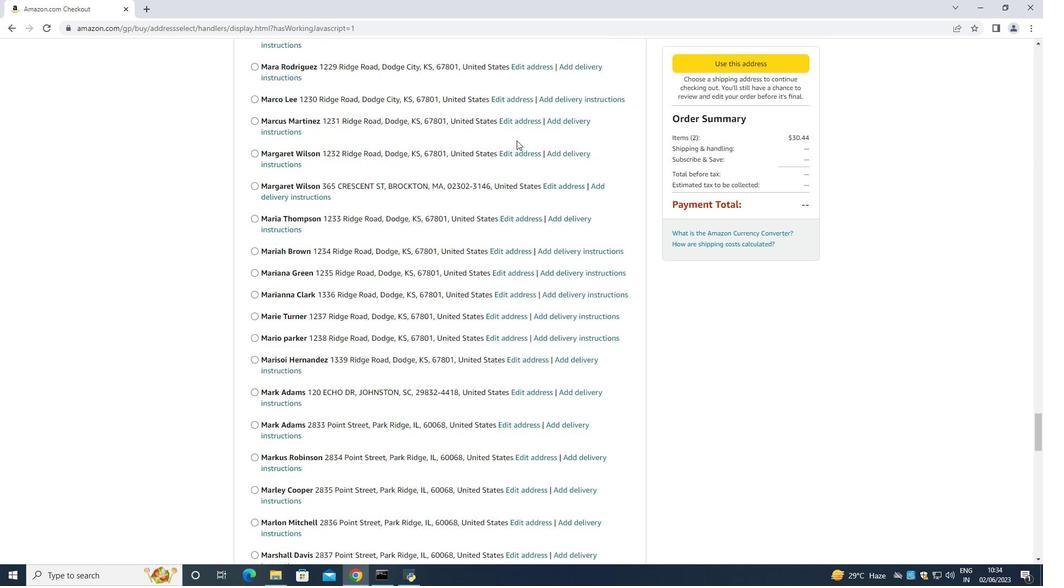 
Action: Mouse scrolled (516, 140) with delta (0, 0)
Screenshot: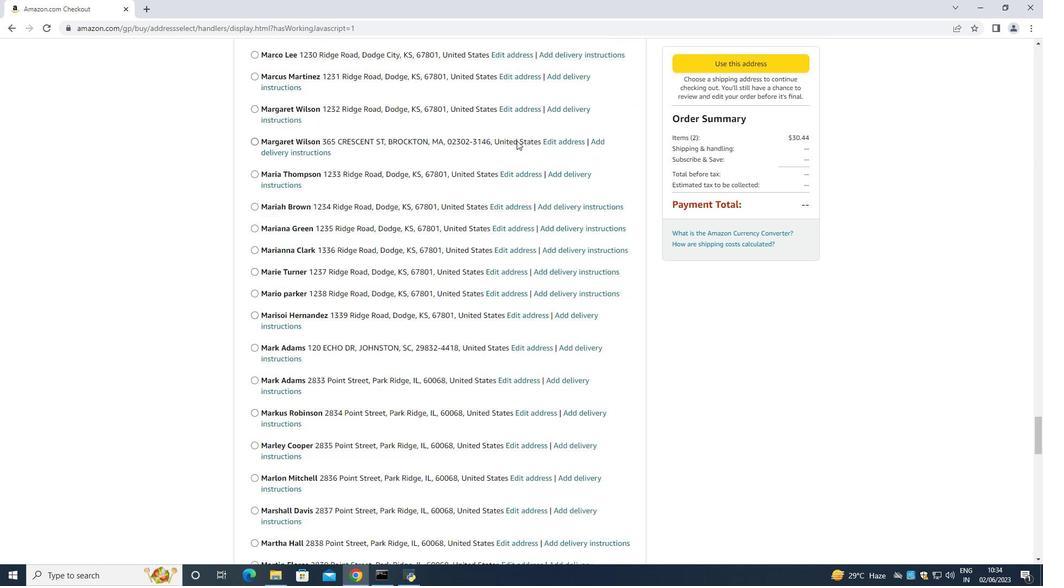 
Action: Mouse scrolled (516, 140) with delta (0, 0)
Screenshot: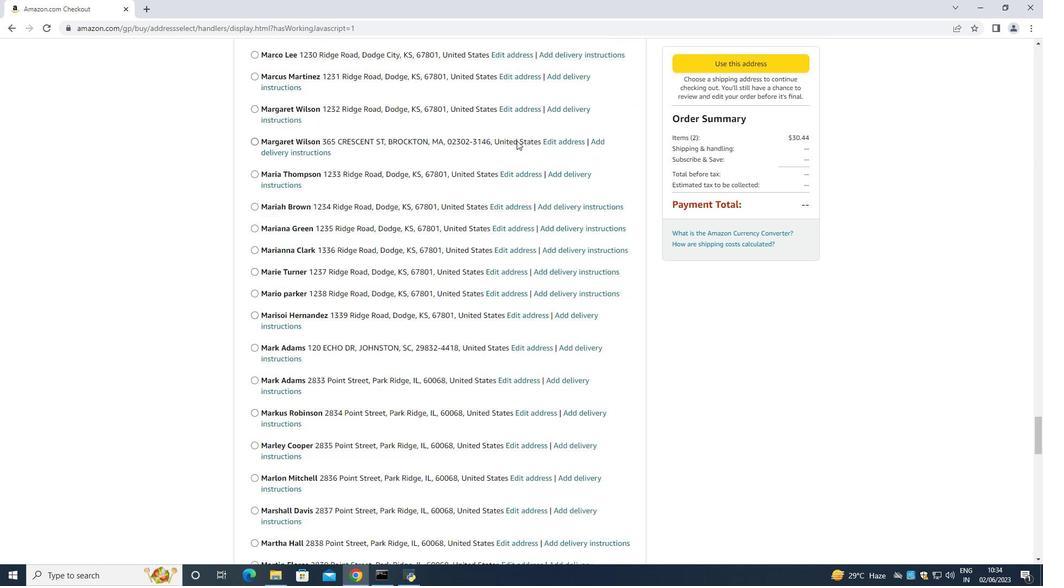 
Action: Mouse scrolled (516, 140) with delta (0, 0)
Screenshot: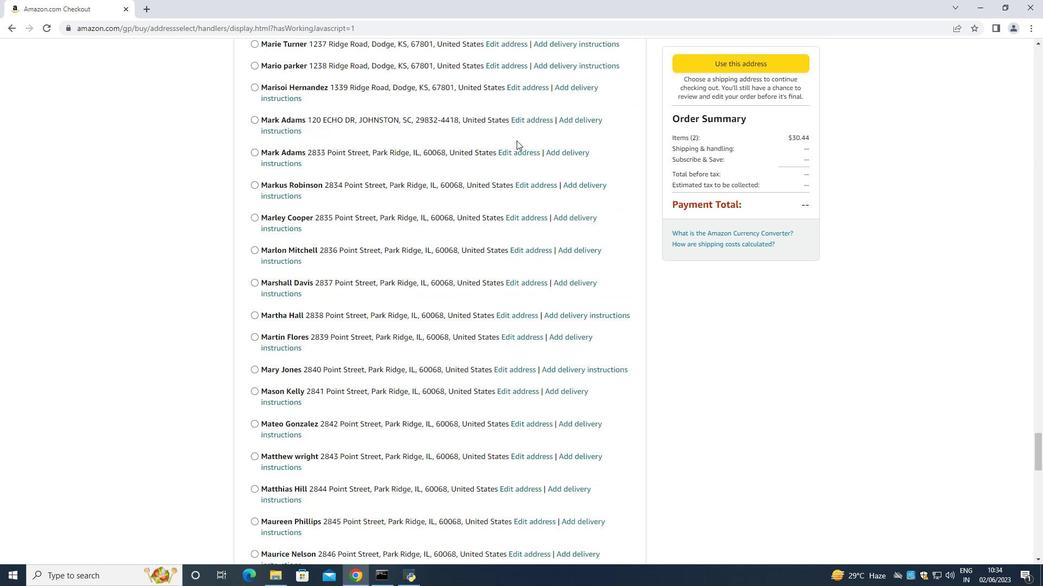 
Action: Mouse scrolled (516, 140) with delta (0, 0)
Screenshot: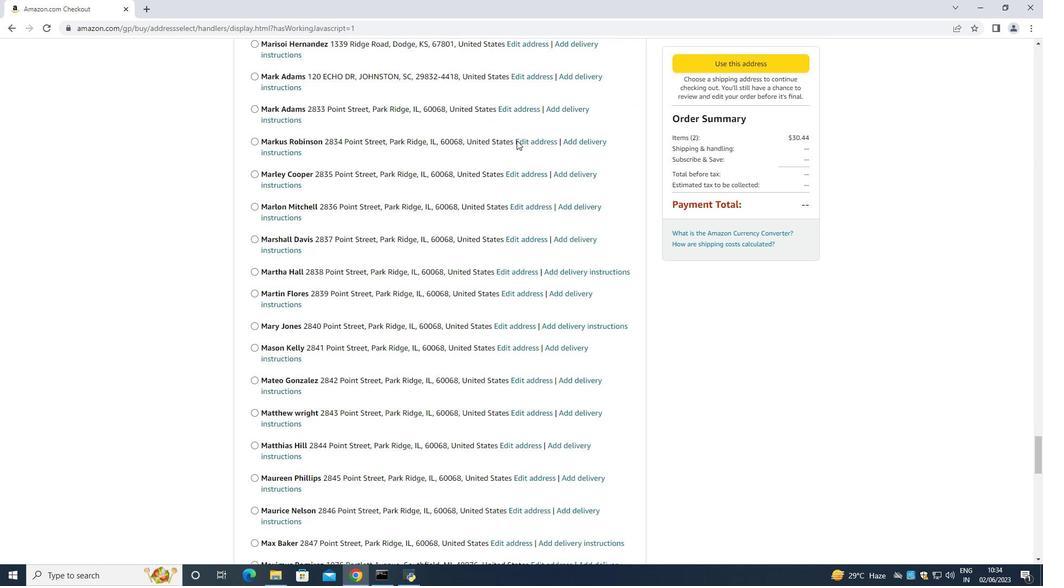 
Action: Mouse scrolled (516, 140) with delta (0, 0)
Screenshot: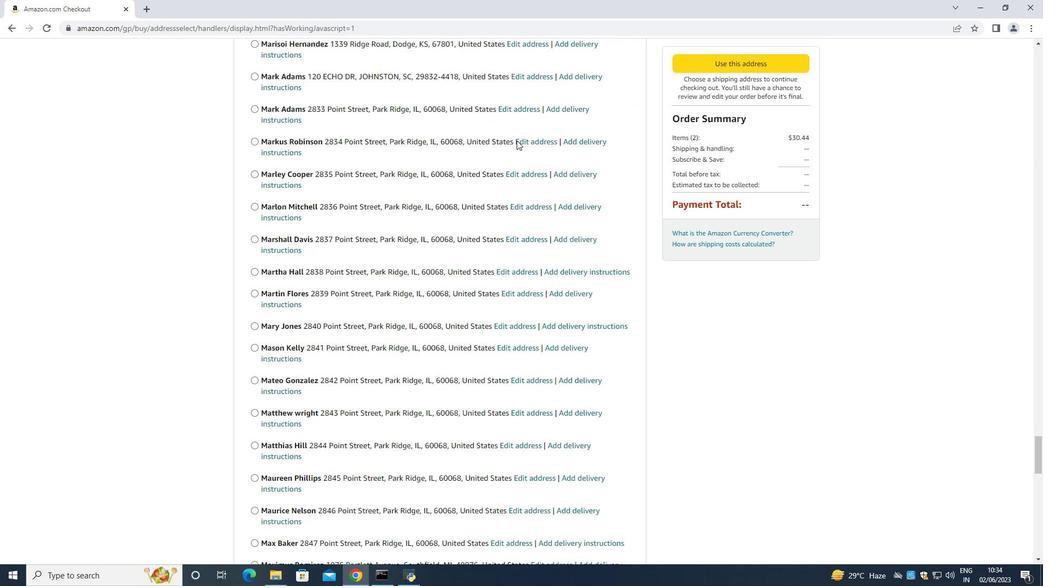 
Action: Mouse scrolled (516, 140) with delta (0, 0)
Screenshot: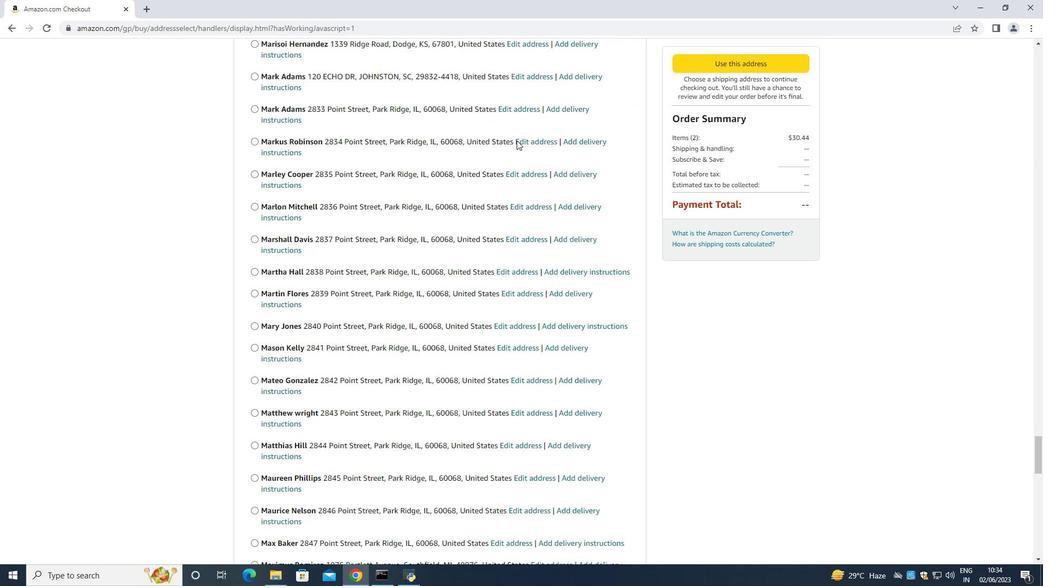 
Action: Mouse scrolled (516, 140) with delta (0, 0)
Screenshot: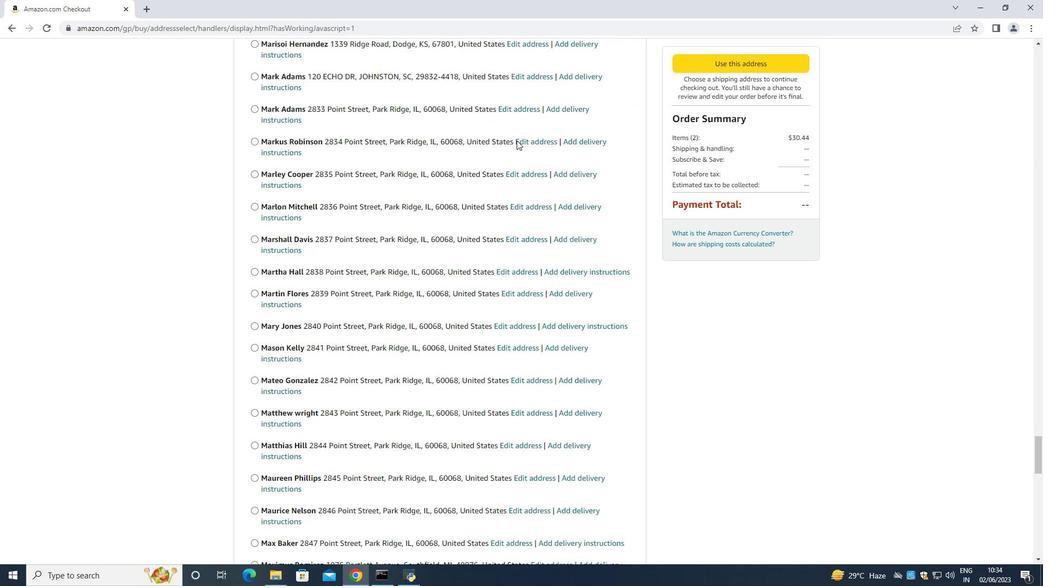 
Action: Mouse scrolled (516, 140) with delta (0, 0)
Screenshot: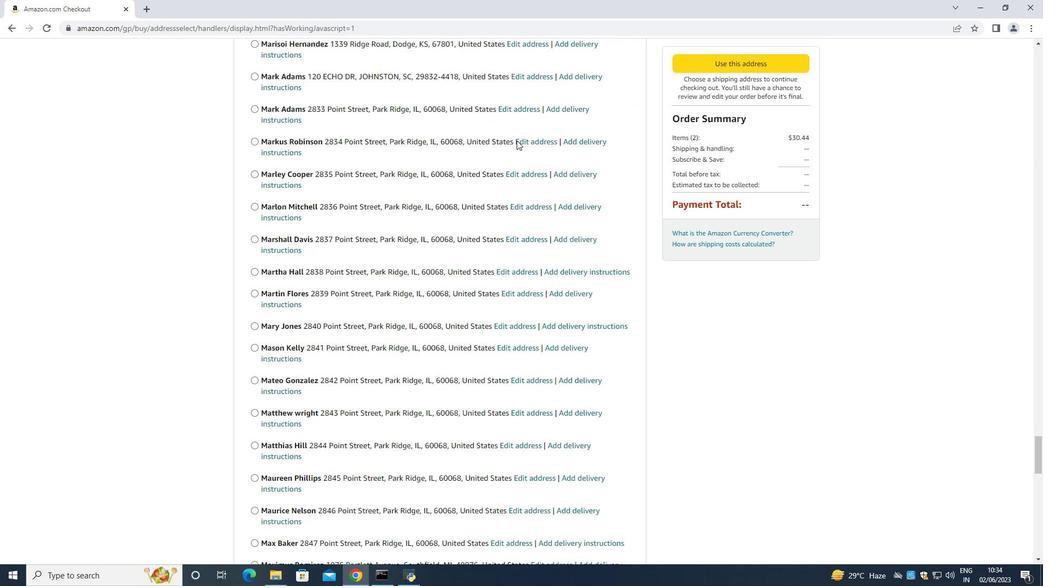 
Action: Mouse scrolled (516, 140) with delta (0, 0)
Screenshot: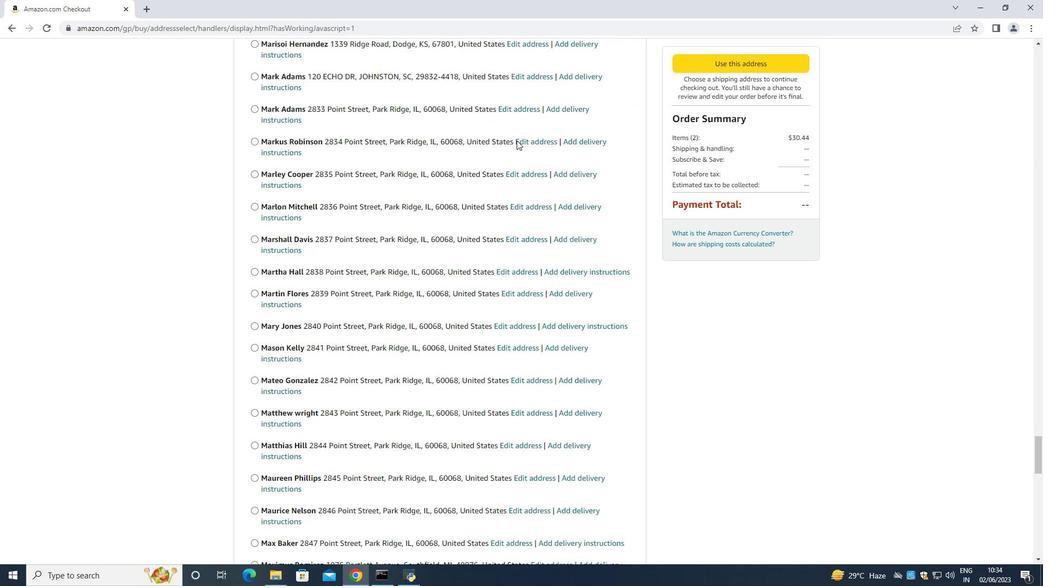 
Action: Mouse scrolled (516, 140) with delta (0, 0)
Screenshot: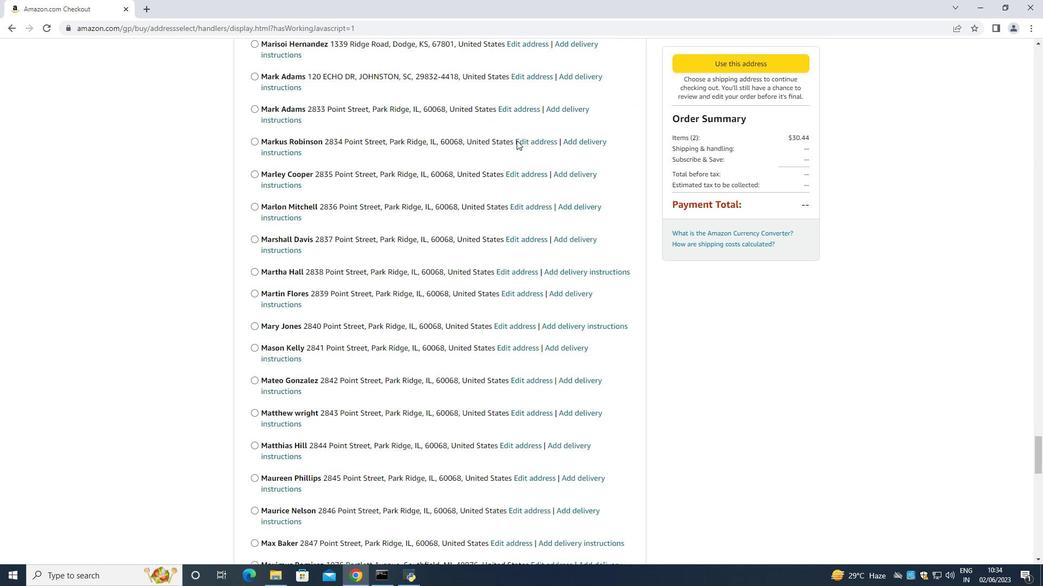 
Action: Mouse scrolled (516, 140) with delta (0, 0)
Screenshot: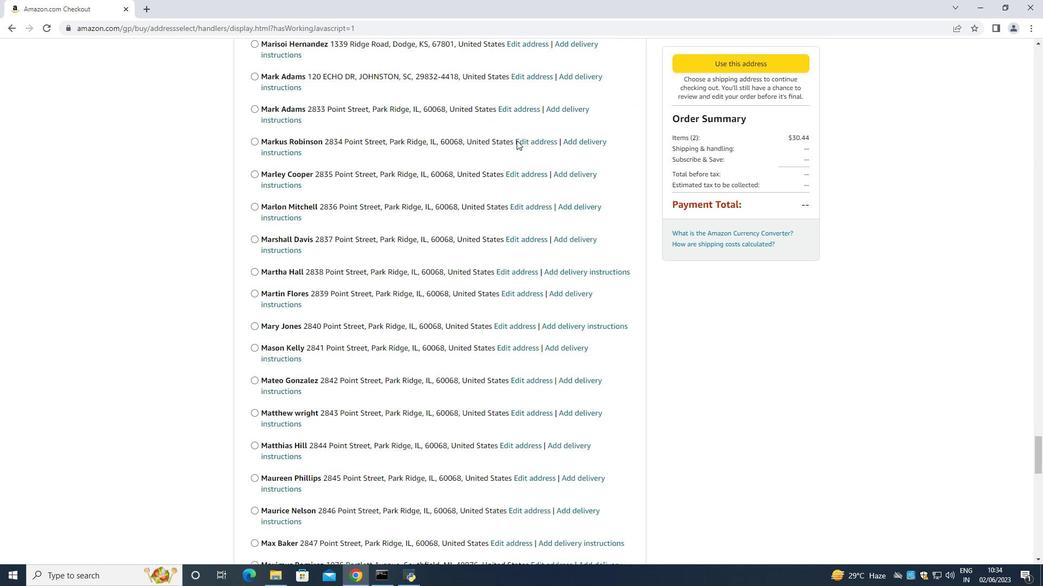 
Action: Mouse scrolled (516, 140) with delta (0, 0)
Screenshot: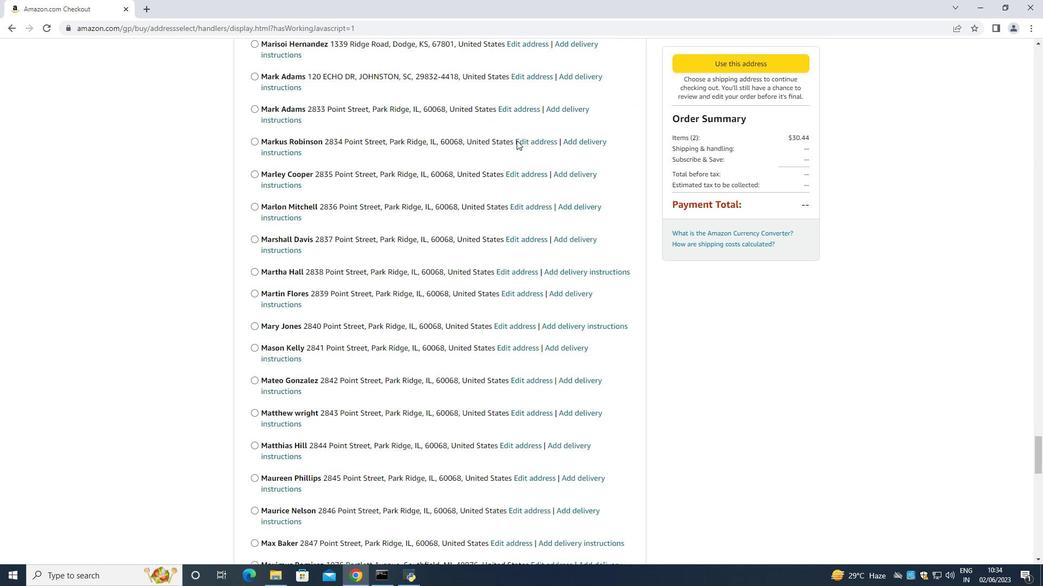 
Action: Mouse scrolled (516, 140) with delta (0, 0)
Screenshot: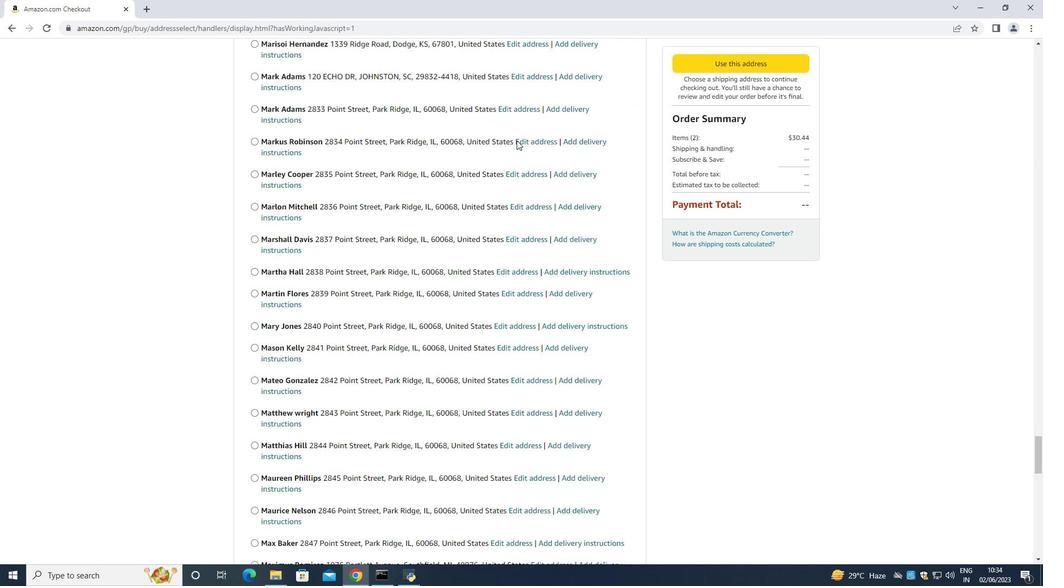 
Action: Mouse scrolled (516, 140) with delta (0, 0)
Screenshot: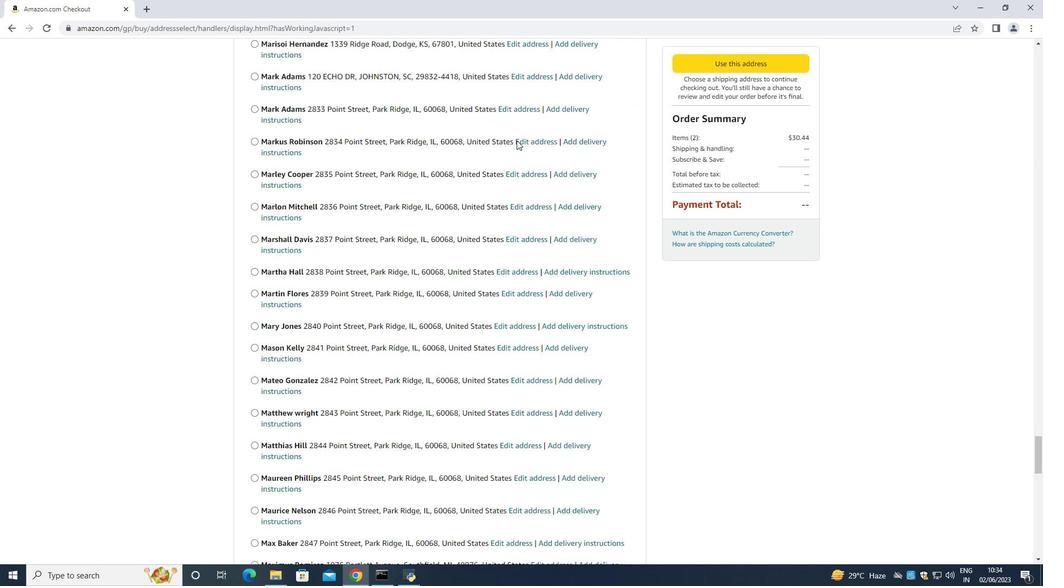 
Action: Mouse scrolled (516, 140) with delta (0, 0)
Screenshot: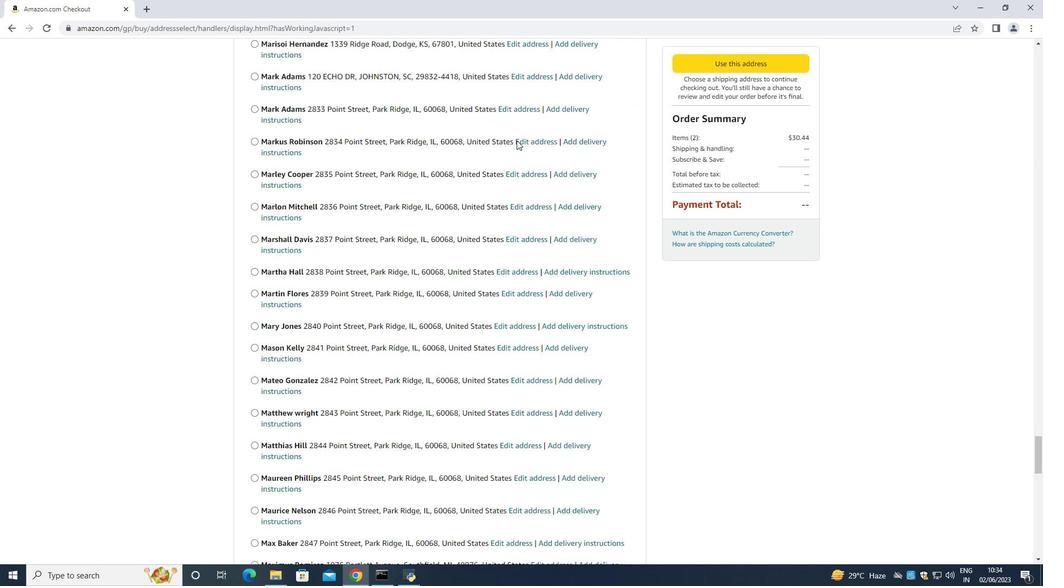 
Action: Mouse moved to (515, 137)
Screenshot: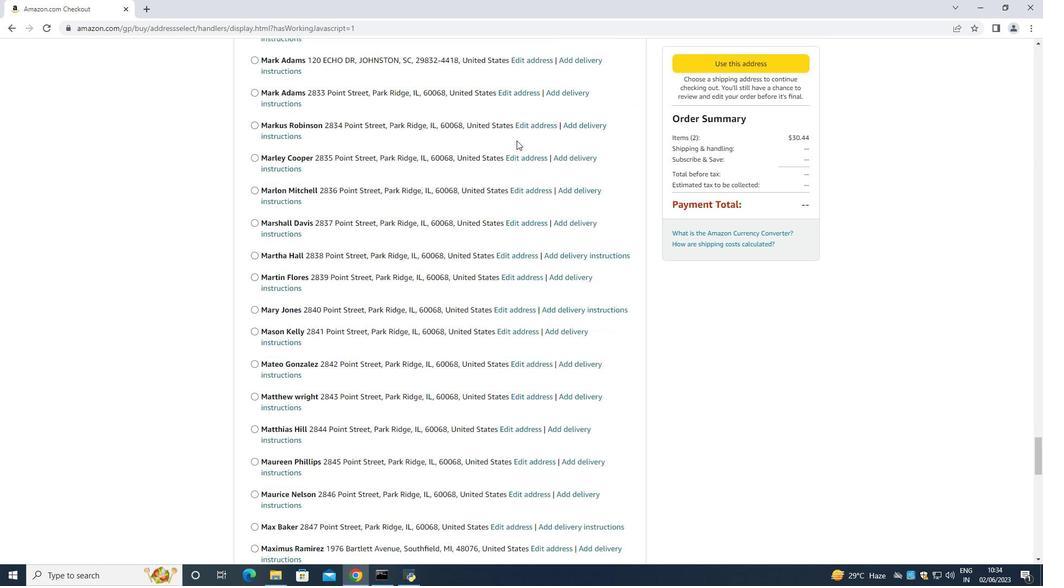 
Action: Mouse scrolled (515, 138) with delta (0, 0)
Screenshot: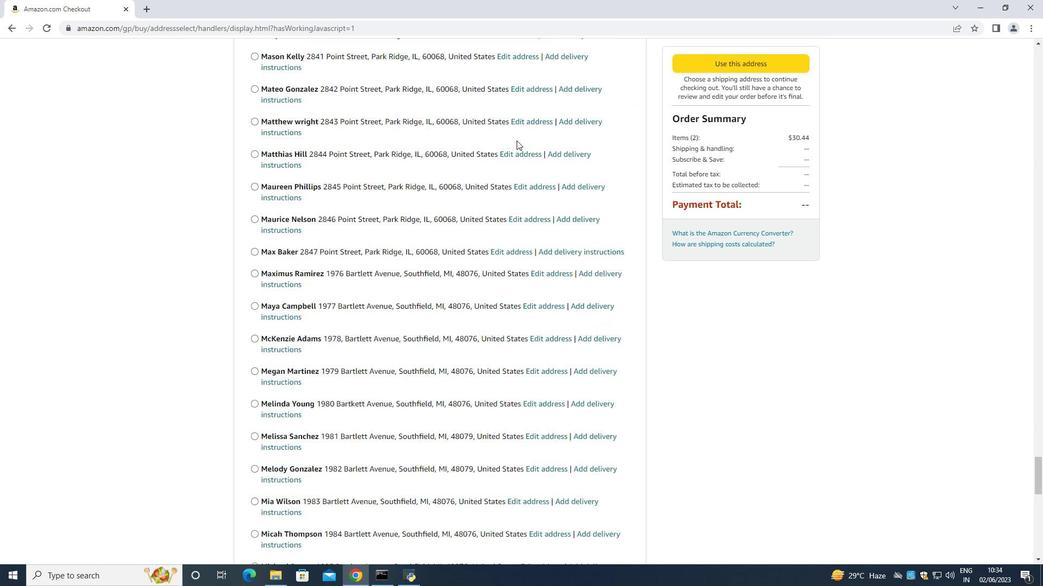 
Action: Mouse scrolled (515, 136) with delta (0, 0)
Screenshot: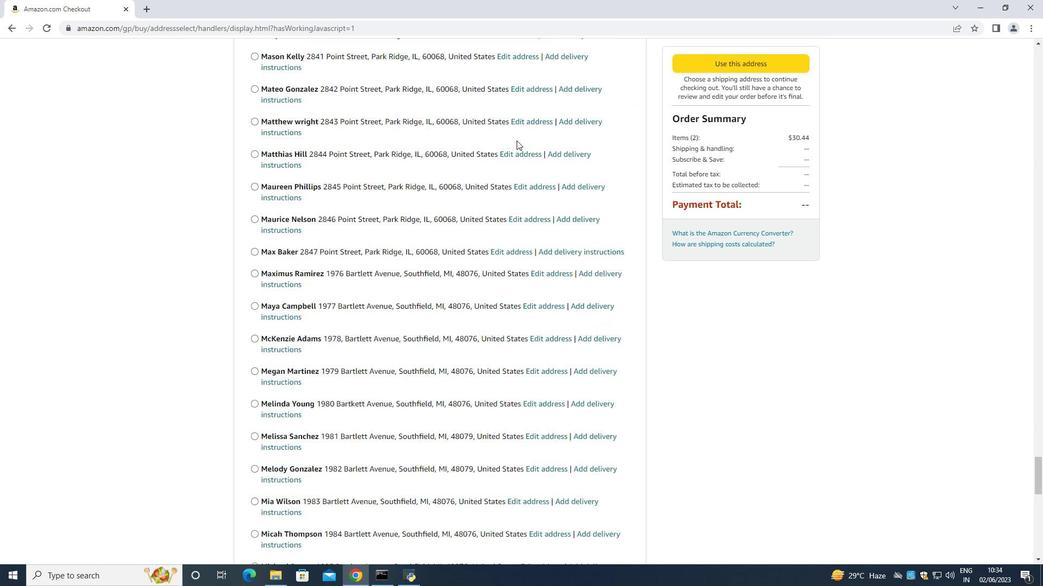 
Action: Mouse scrolled (515, 136) with delta (0, 0)
Screenshot: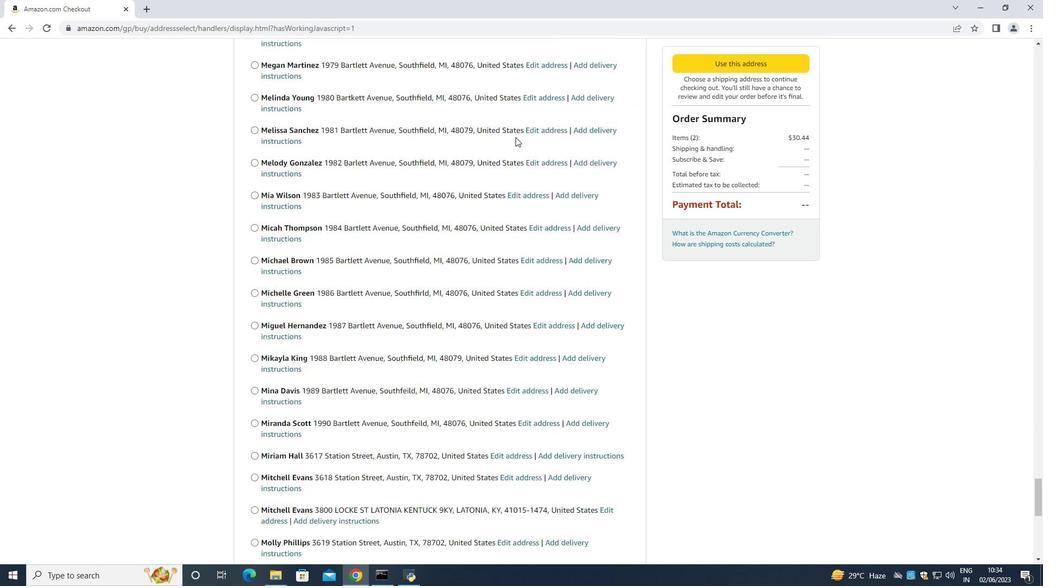 
Action: Mouse scrolled (515, 136) with delta (0, 0)
Screenshot: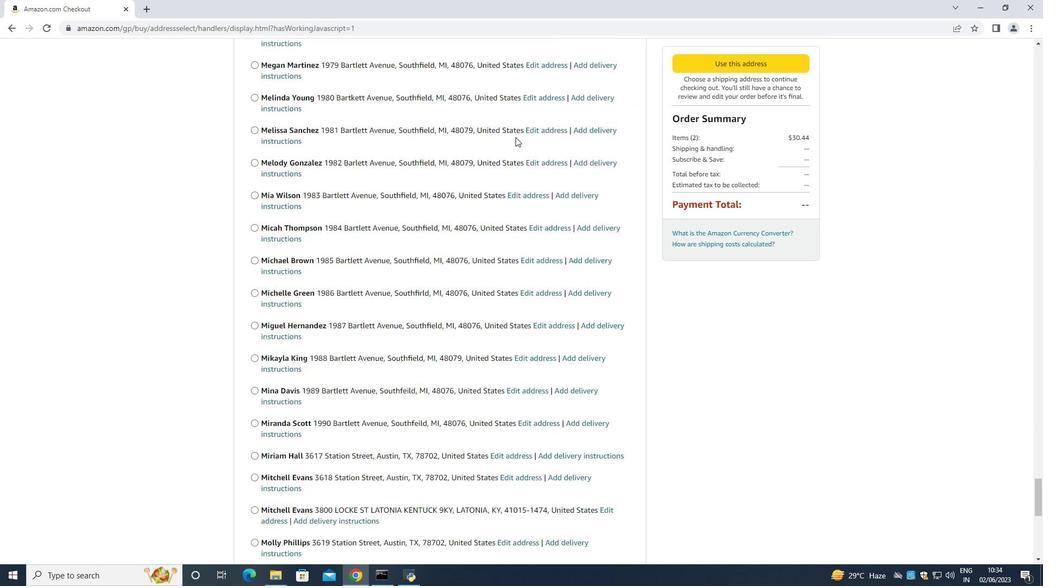 
Action: Mouse scrolled (515, 136) with delta (0, 0)
Screenshot: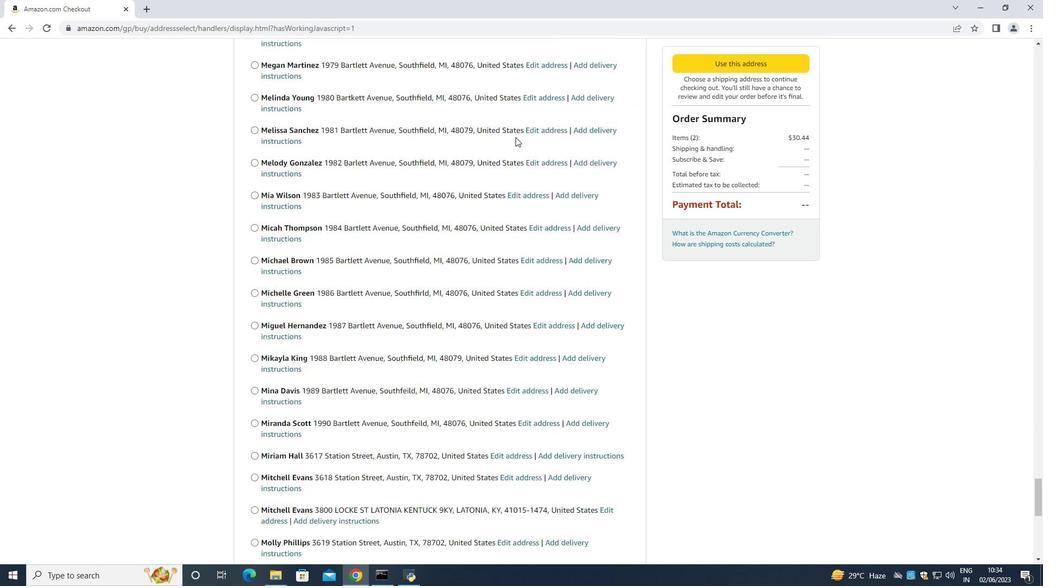 
Action: Mouse scrolled (515, 136) with delta (0, 0)
Screenshot: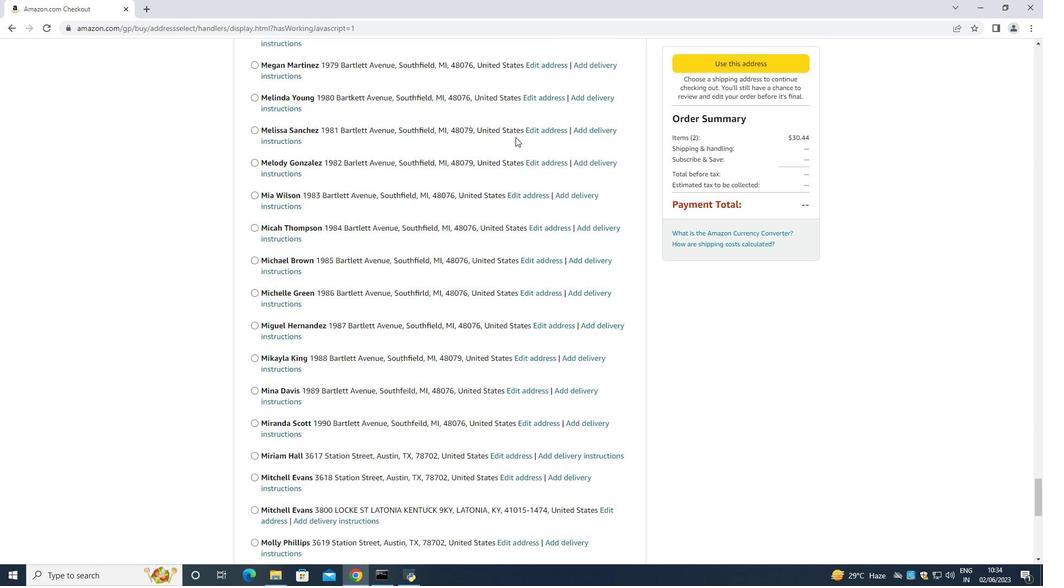 
Action: Mouse scrolled (515, 136) with delta (0, 0)
Screenshot: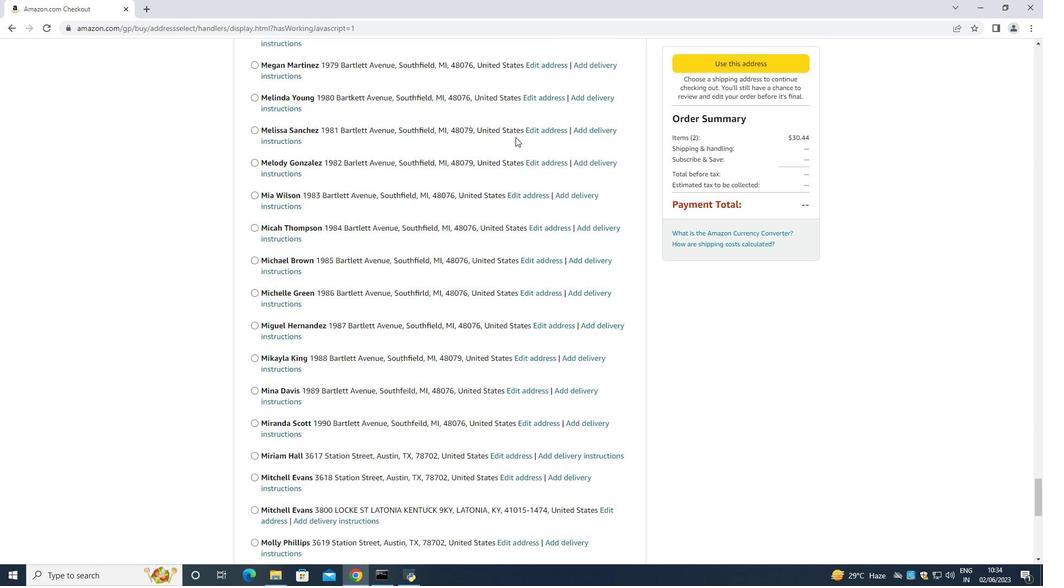 
Action: Mouse scrolled (515, 136) with delta (0, 0)
Screenshot: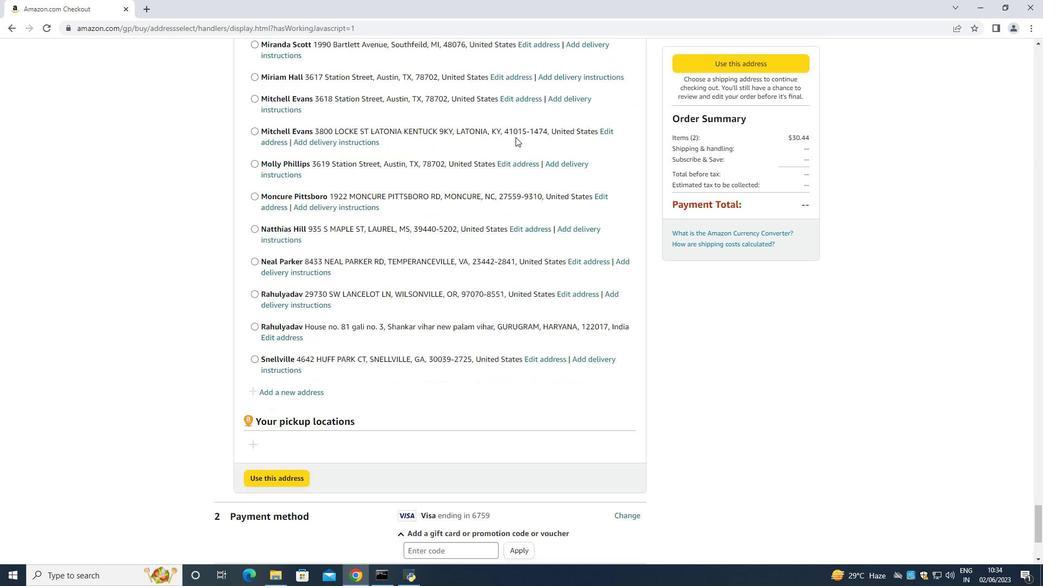 
Action: Mouse scrolled (515, 136) with delta (0, 0)
Screenshot: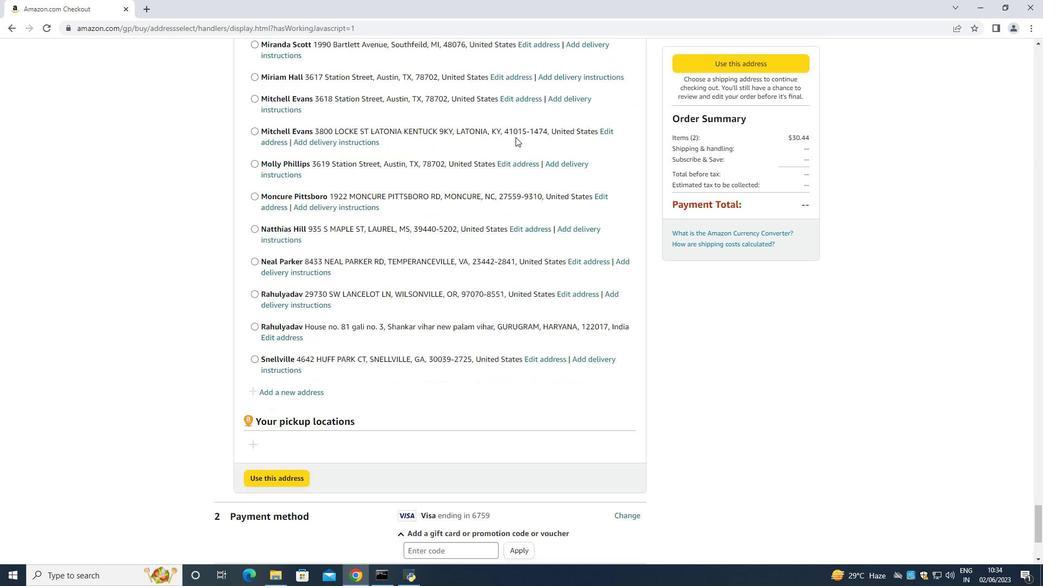 
Action: Mouse scrolled (515, 136) with delta (0, 0)
Screenshot: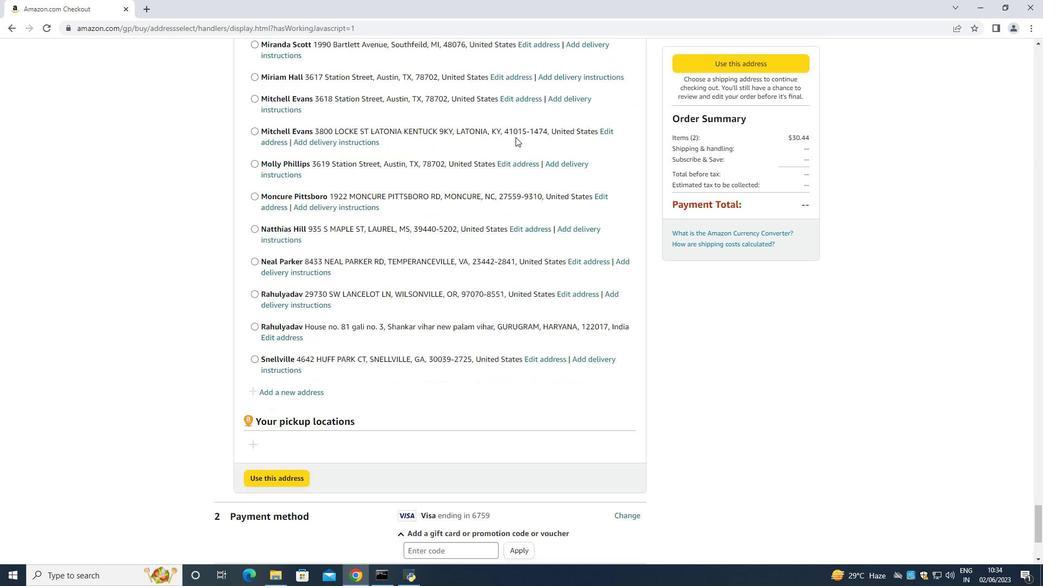 
Action: Mouse scrolled (515, 136) with delta (0, 0)
Screenshot: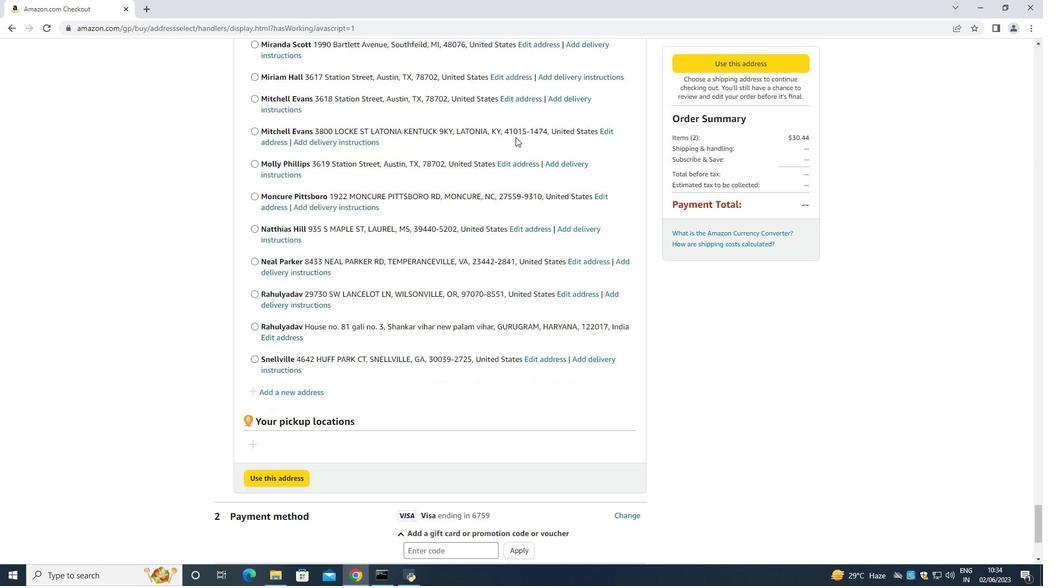 
Action: Mouse scrolled (515, 136) with delta (0, 0)
Screenshot: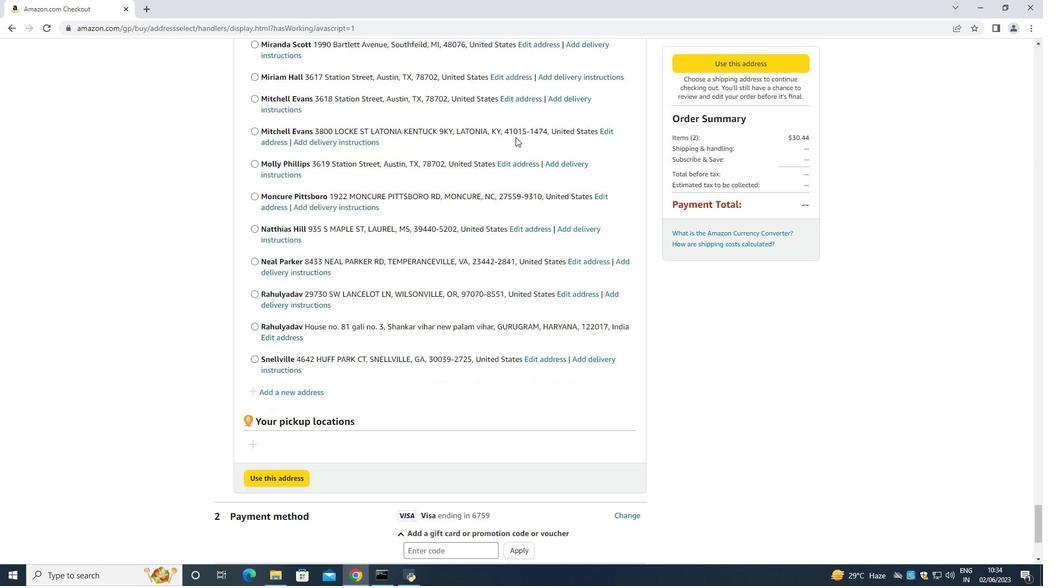 
Action: Mouse moved to (294, 223)
Screenshot: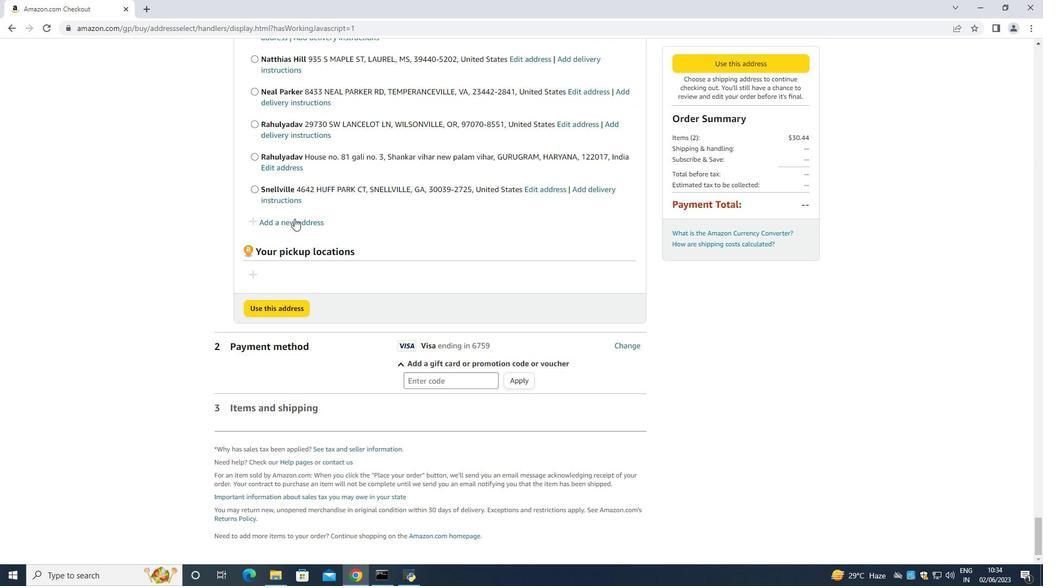 
Action: Mouse pressed left at (294, 223)
Screenshot: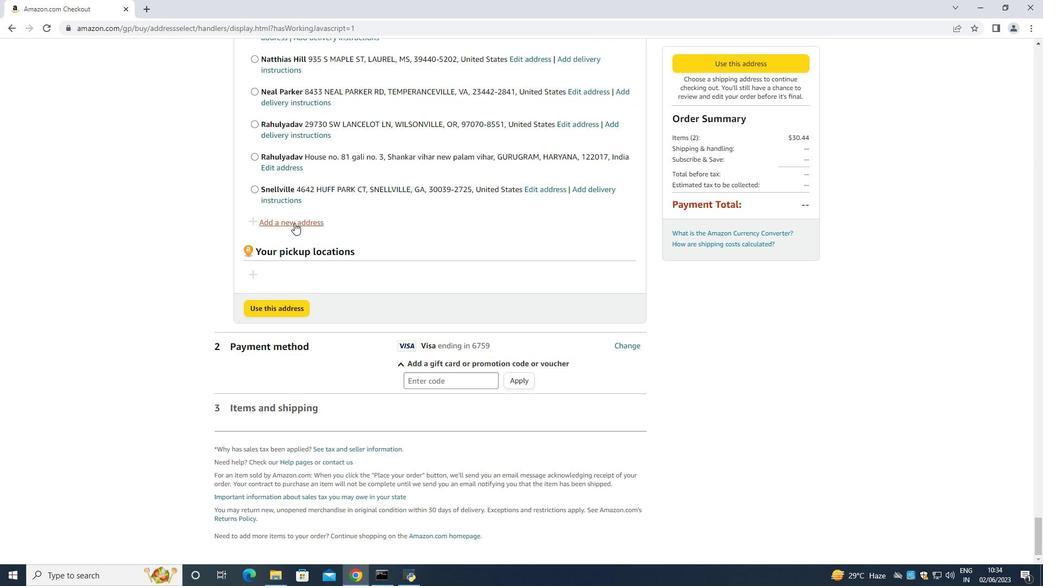 
Action: Mouse moved to (382, 264)
Screenshot: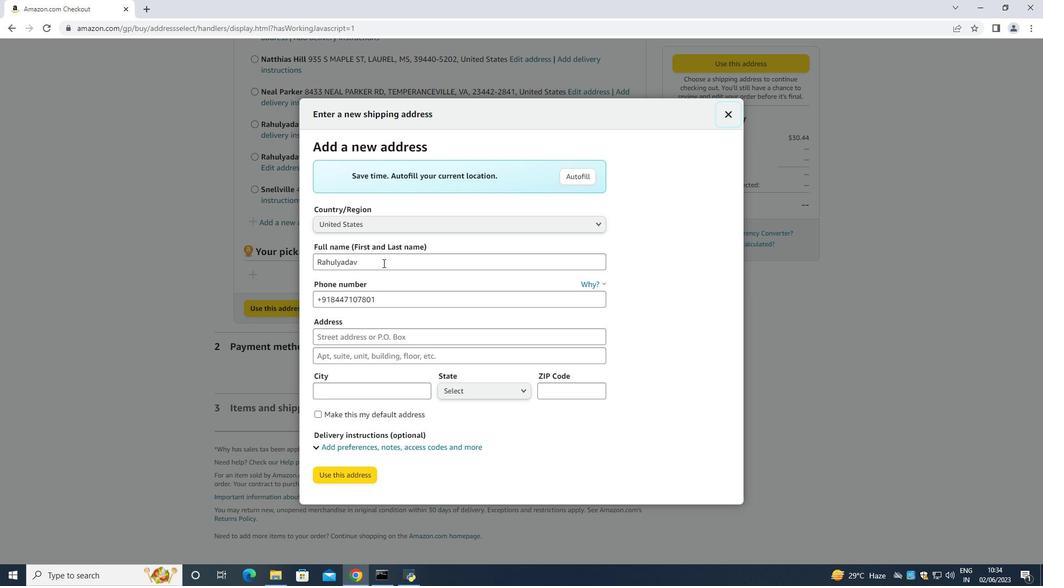 
Action: Mouse pressed left at (382, 264)
